 Task: Select traffic view around selected location Chichen Itza, Mexico and identify the nearest hotel to the peak traffic point
Action: Mouse moved to (452, 646)
Screenshot: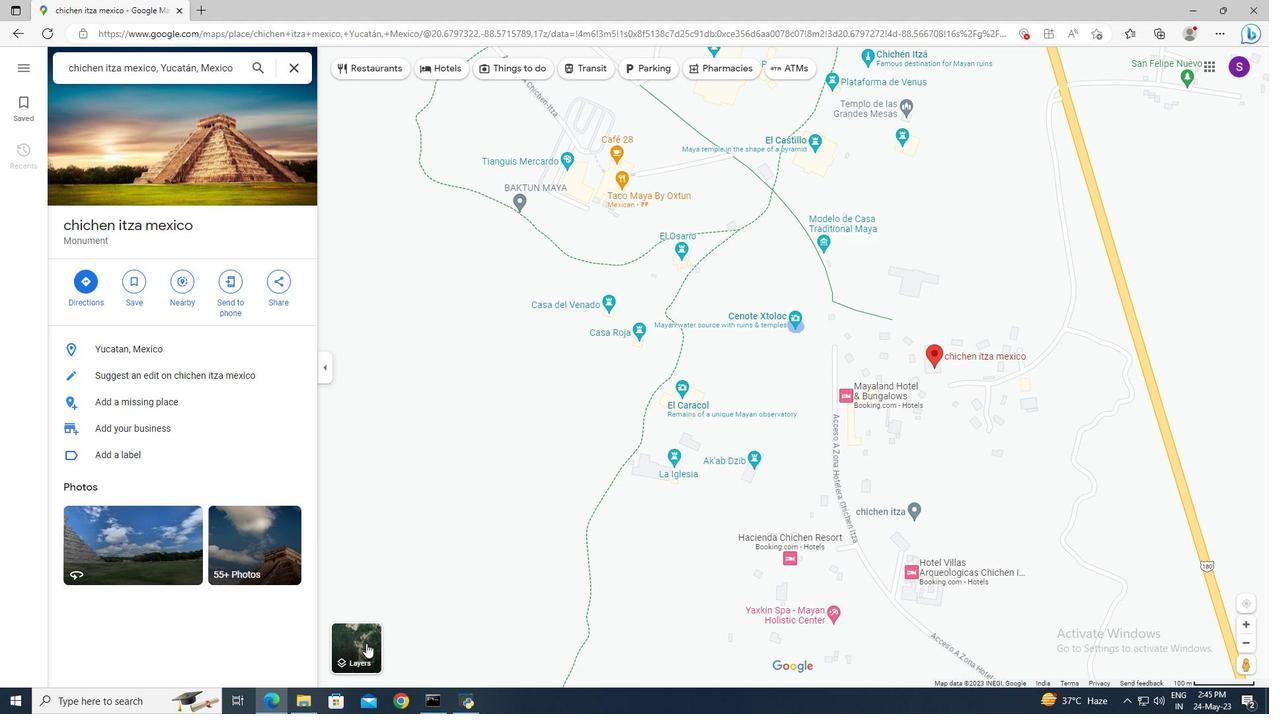 
Action: Mouse pressed left at (452, 646)
Screenshot: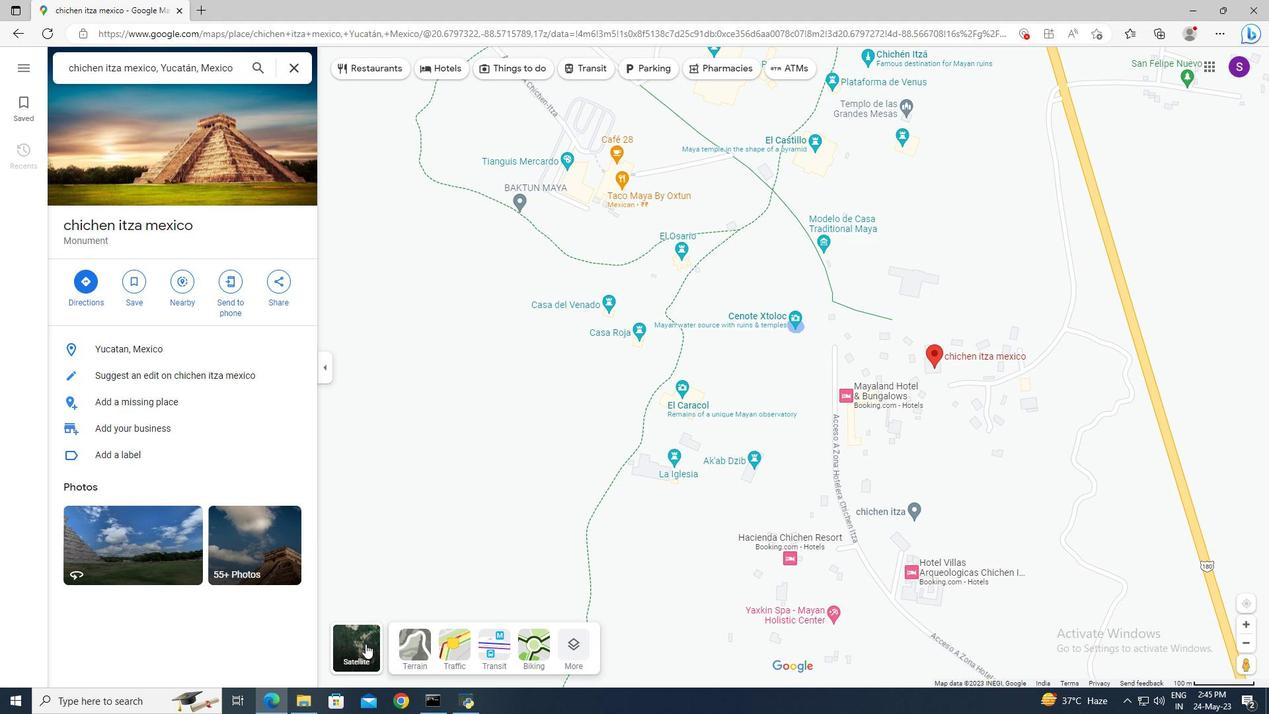 
Action: Mouse moved to (750, 464)
Screenshot: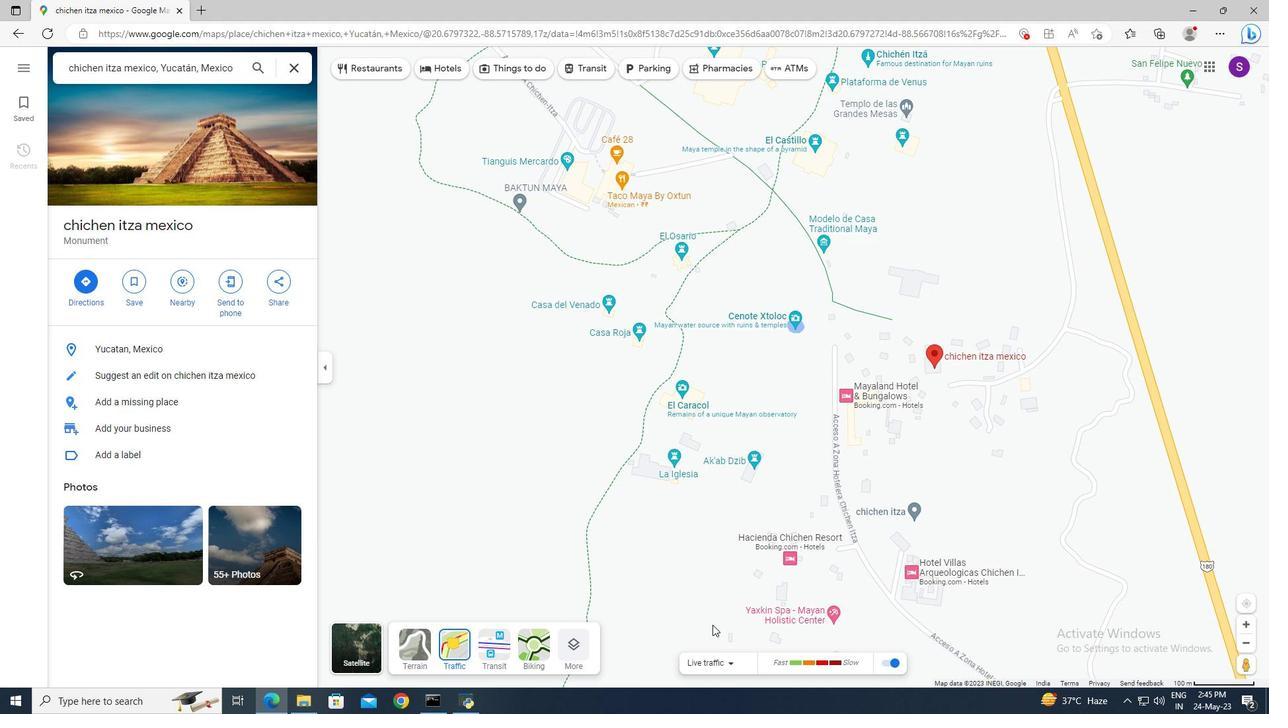
Action: Mouse scrolled (750, 464) with delta (0, 0)
Screenshot: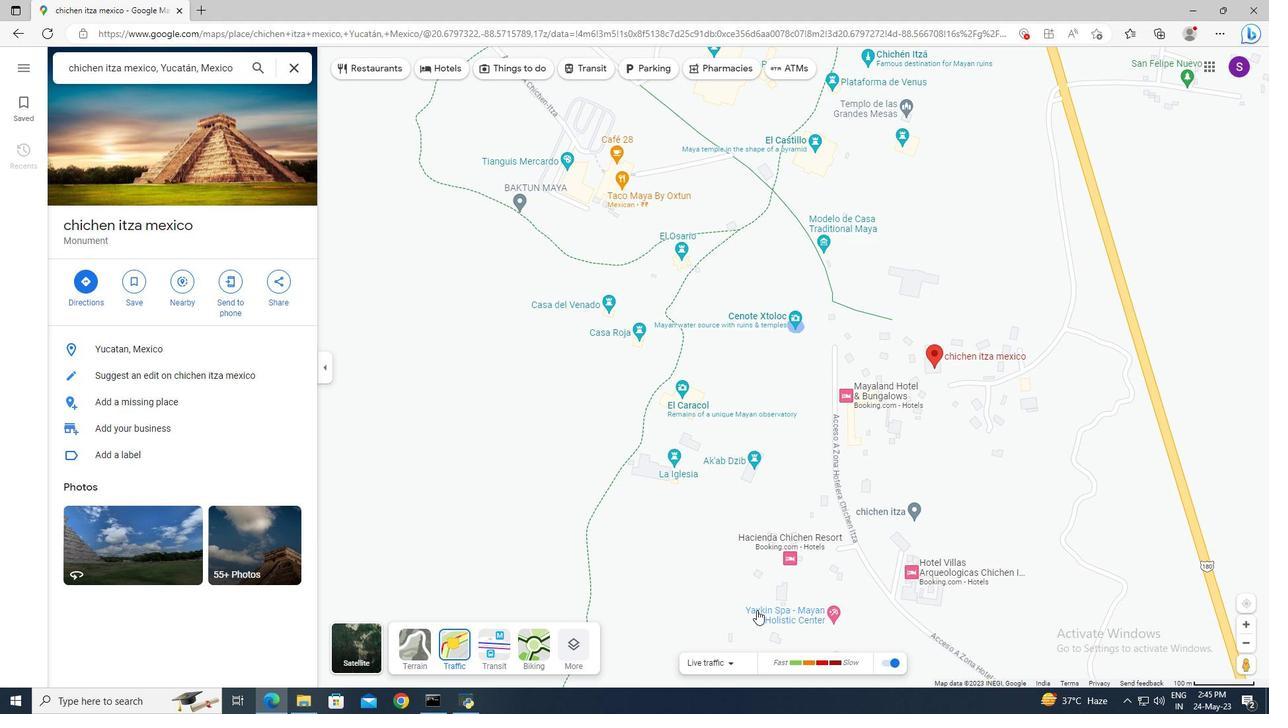 
Action: Mouse scrolled (750, 464) with delta (0, 0)
Screenshot: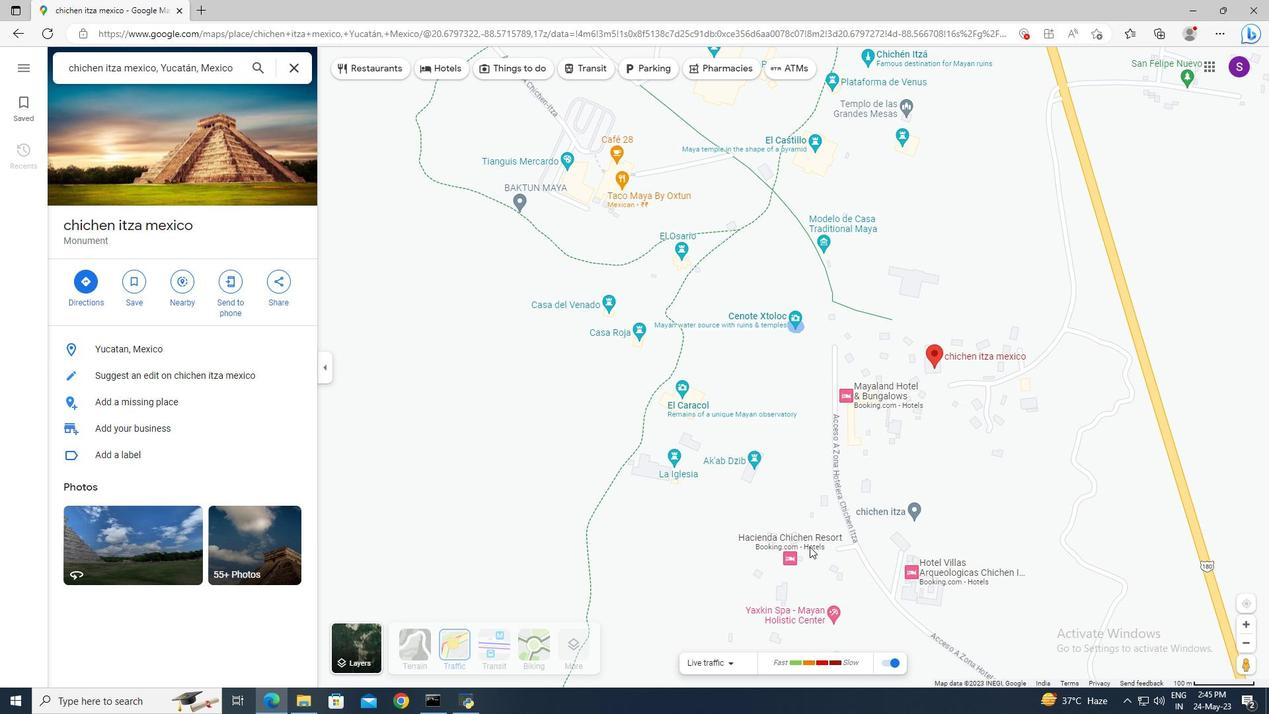 
Action: Mouse scrolled (750, 464) with delta (0, 0)
Screenshot: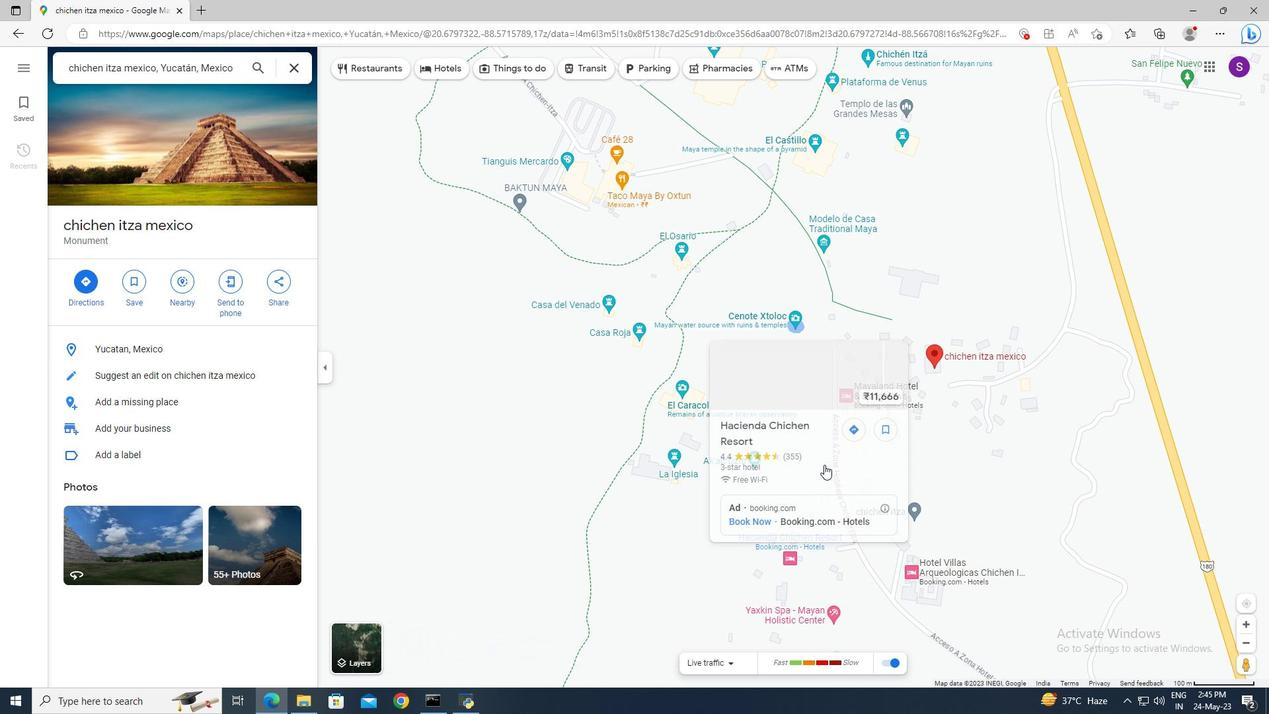
Action: Mouse moved to (734, 386)
Screenshot: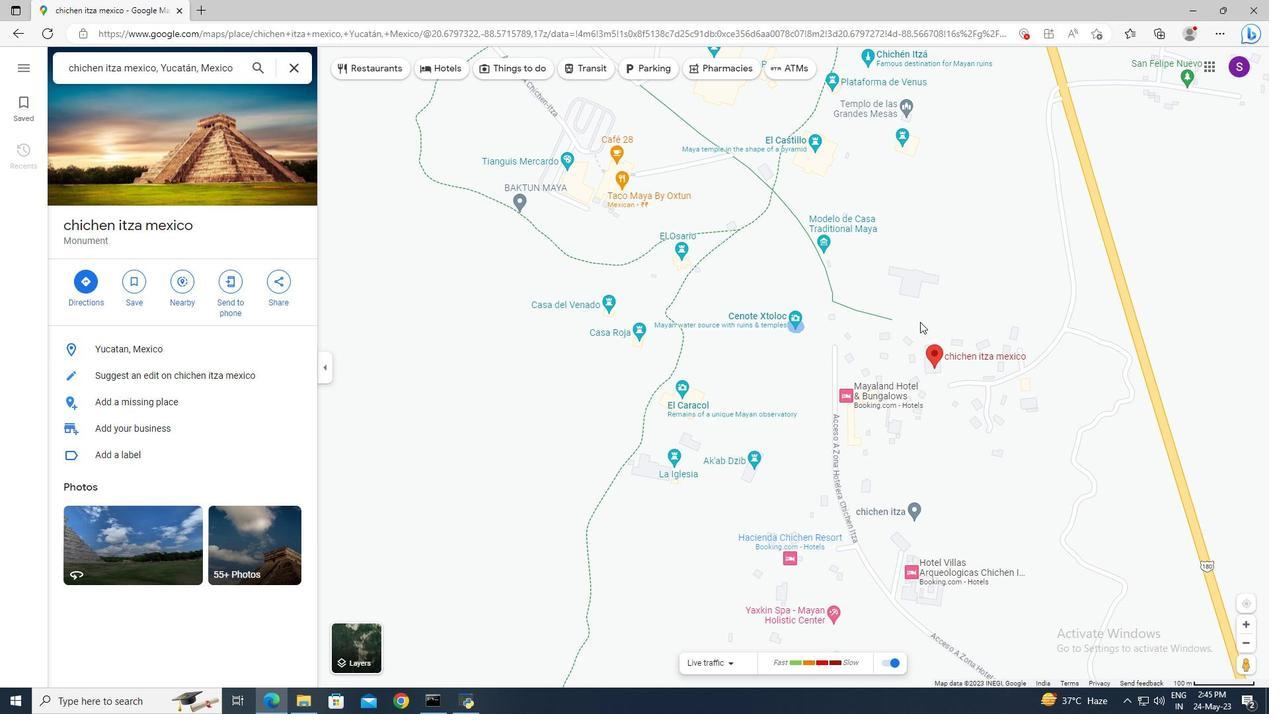 
Action: Mouse pressed left at (734, 386)
Screenshot: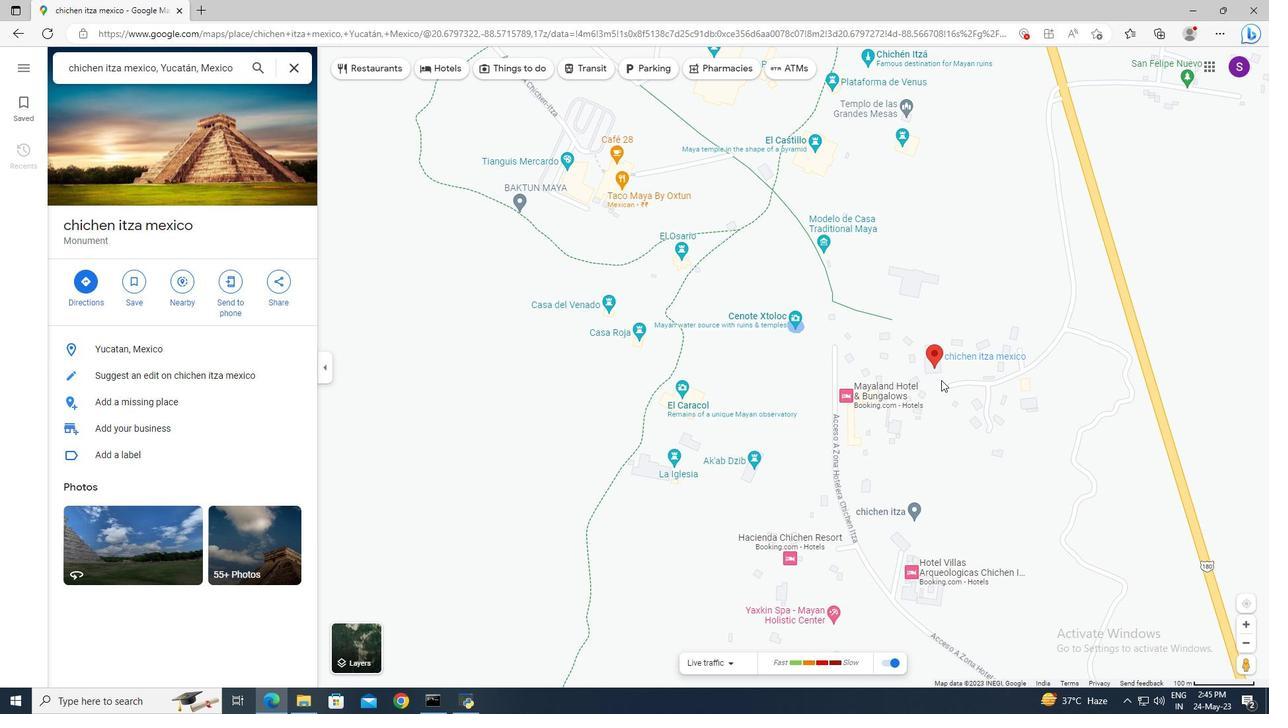 
Action: Mouse moved to (724, 390)
Screenshot: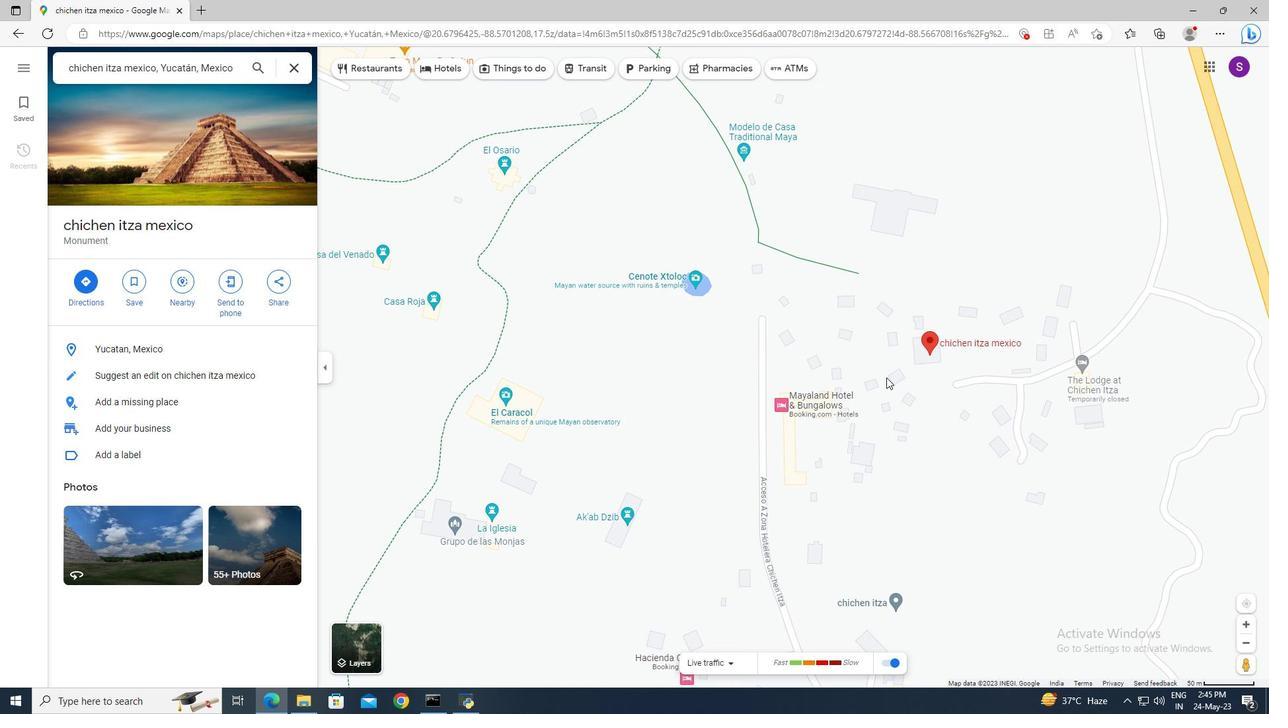 
Action: Mouse pressed left at (724, 390)
Screenshot: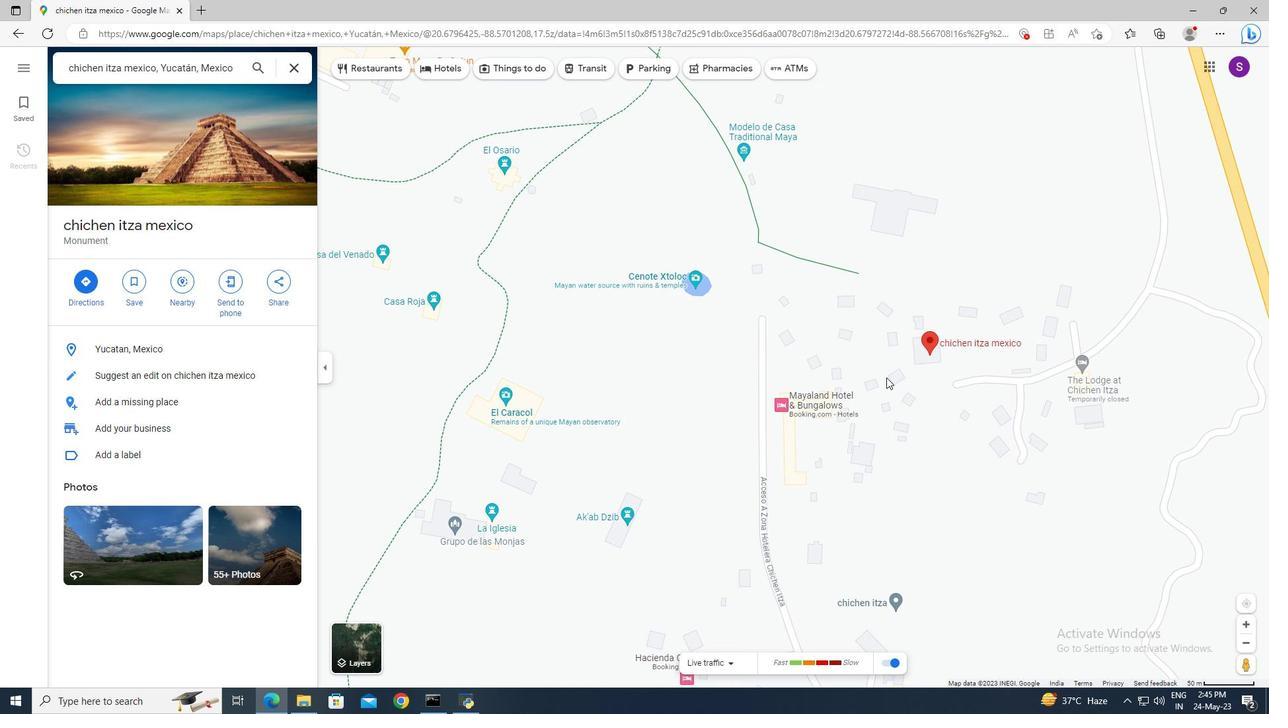 
Action: Mouse moved to (708, 363)
Screenshot: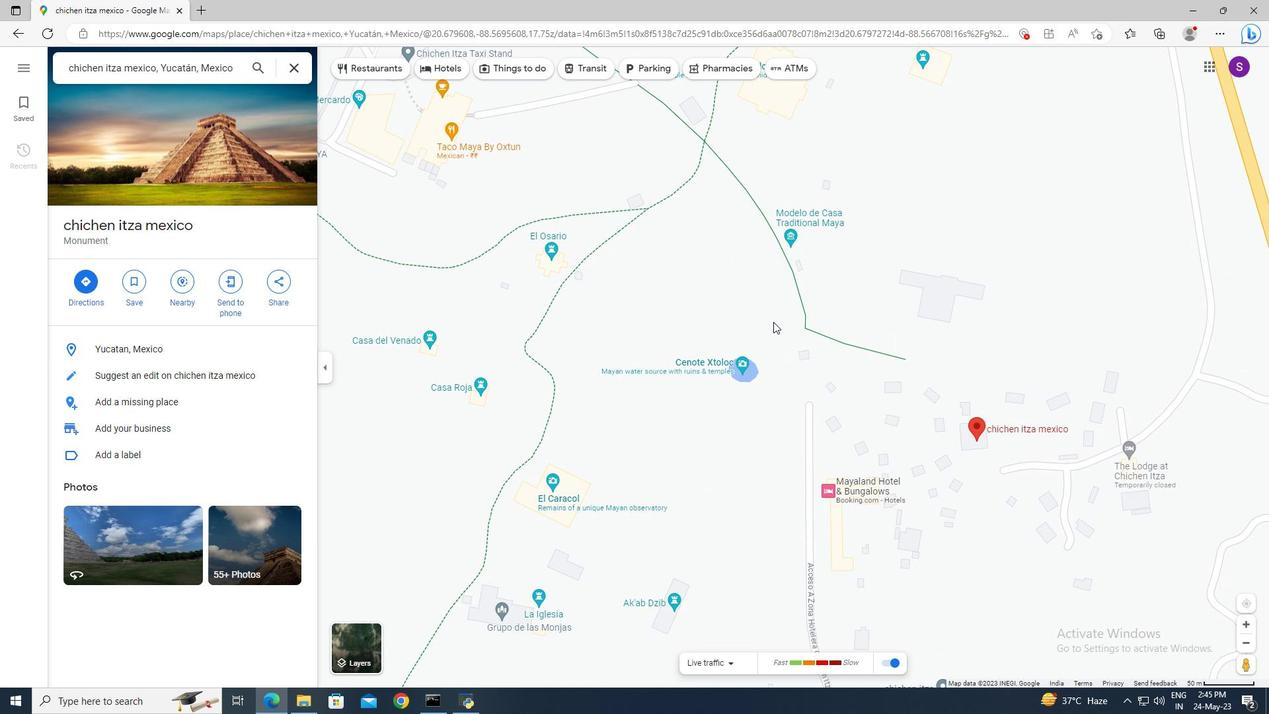 
Action: Mouse pressed left at (708, 363)
Screenshot: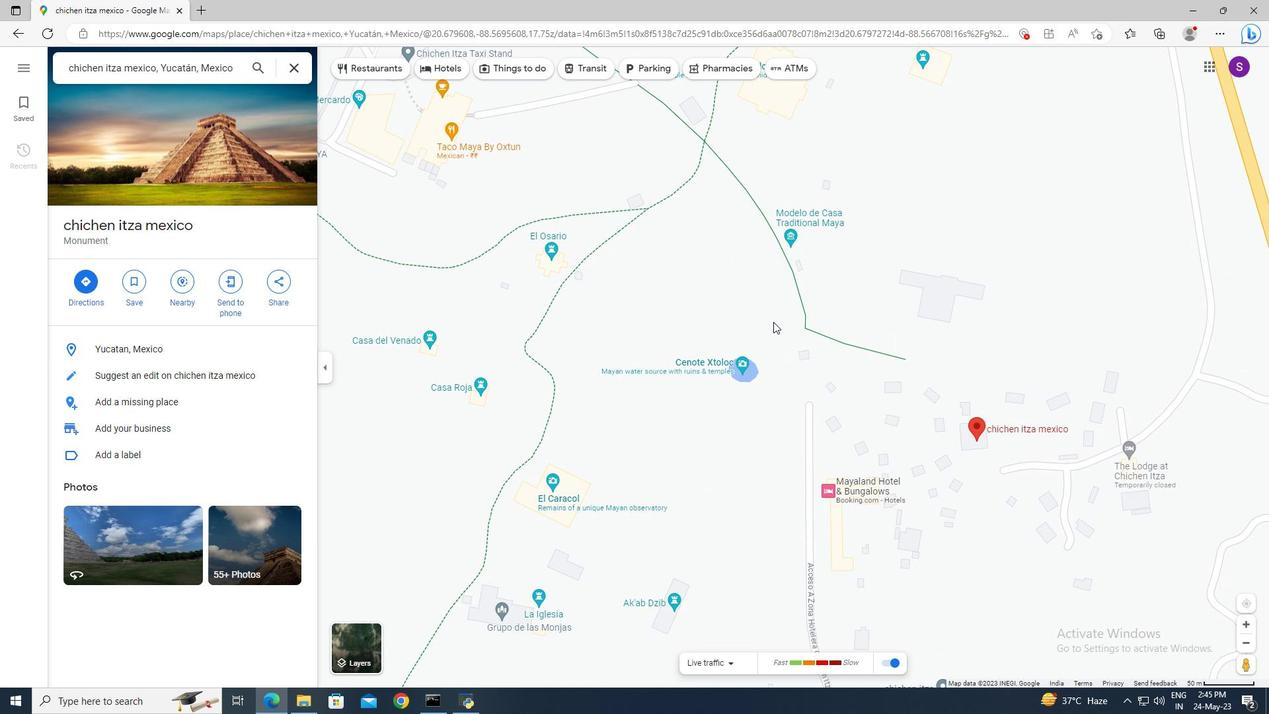 
Action: Mouse moved to (533, 386)
Screenshot: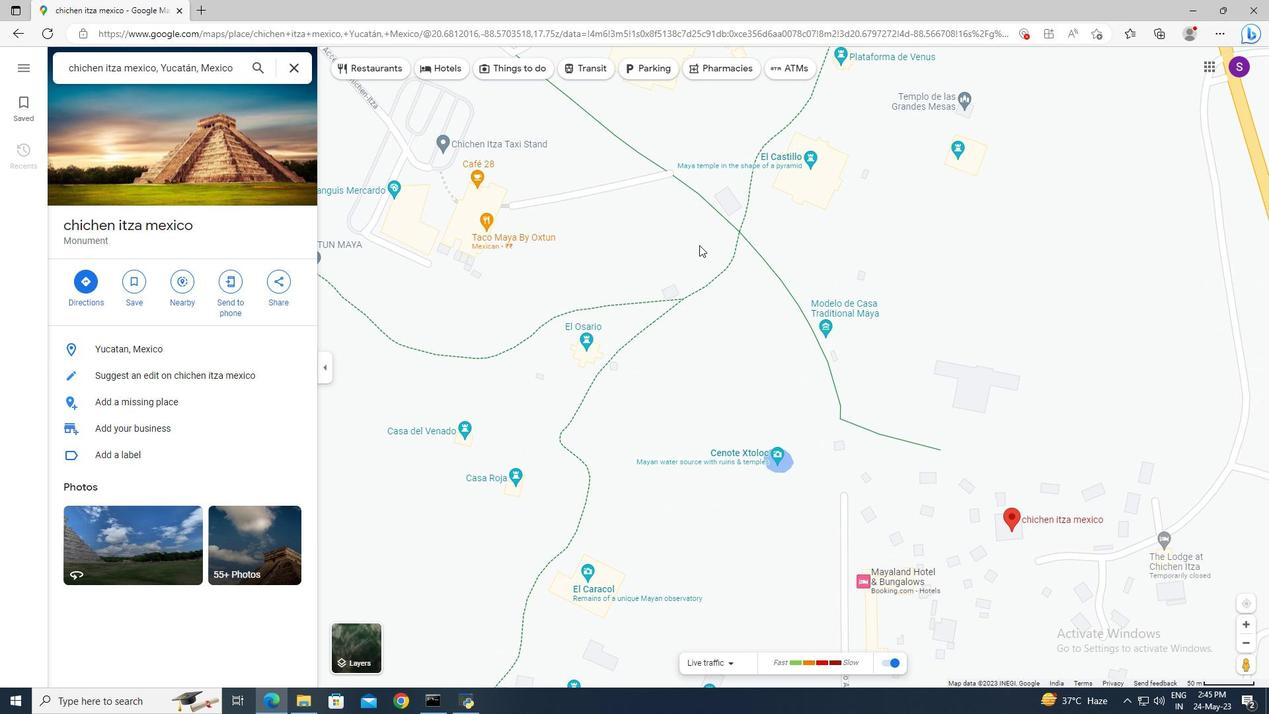 
Action: Mouse pressed left at (533, 386)
Screenshot: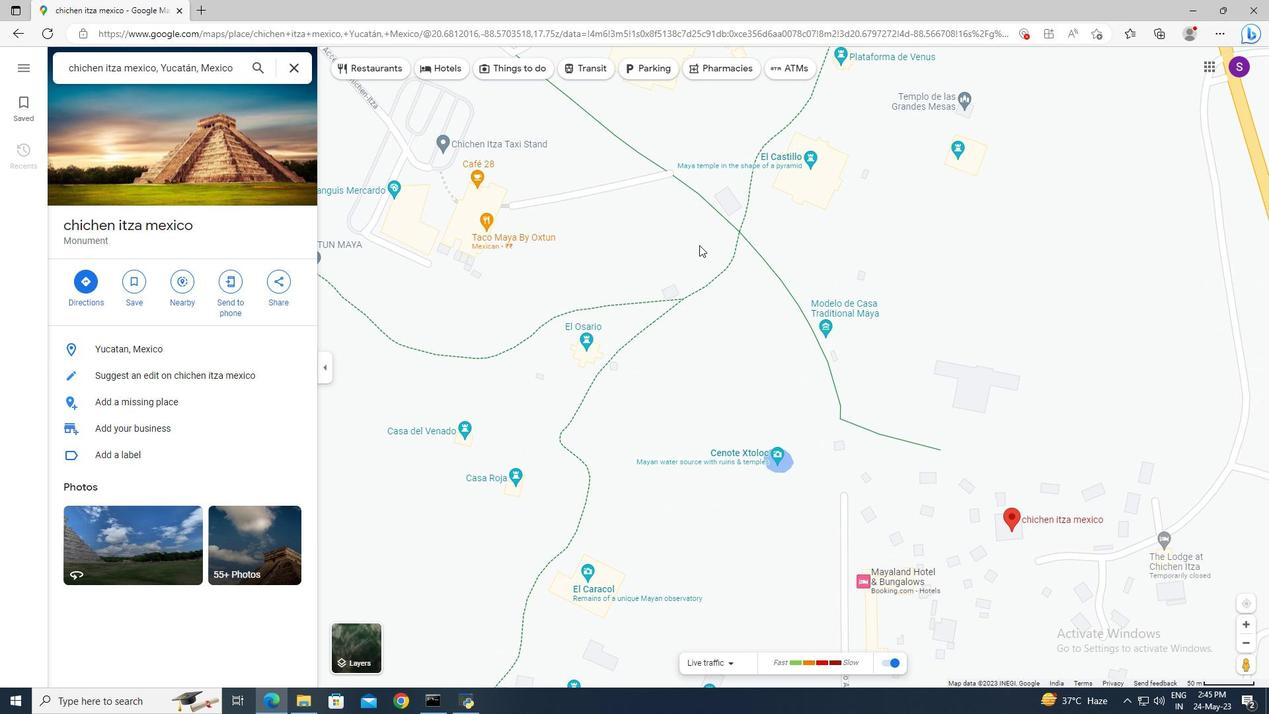 
Action: Mouse moved to (658, 447)
Screenshot: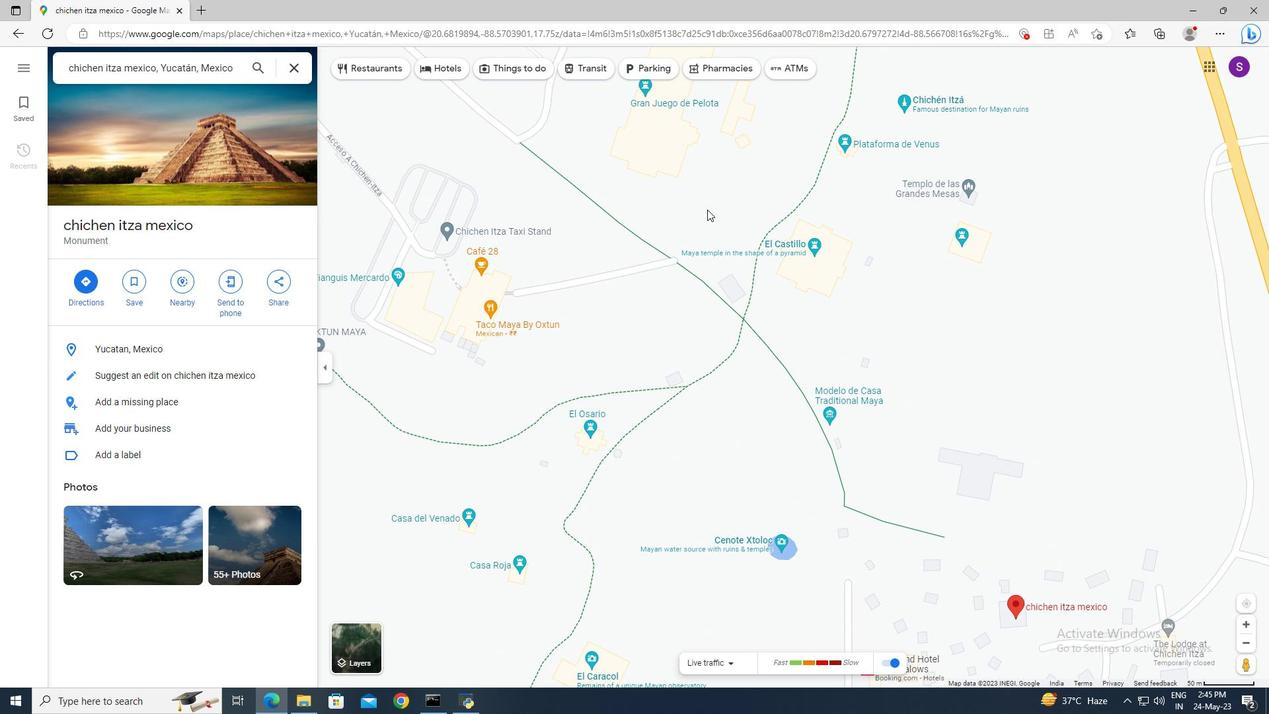 
Action: Mouse scrolled (658, 446) with delta (0, 0)
Screenshot: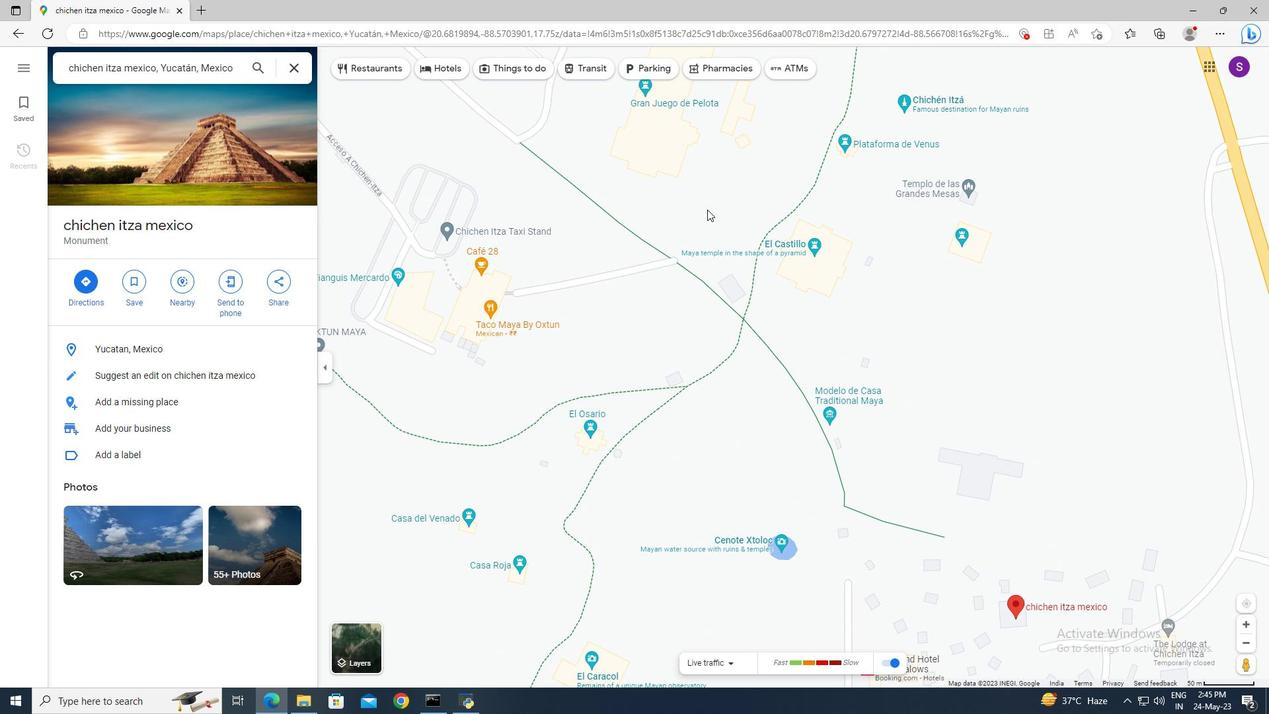 
Action: Mouse moved to (659, 447)
Screenshot: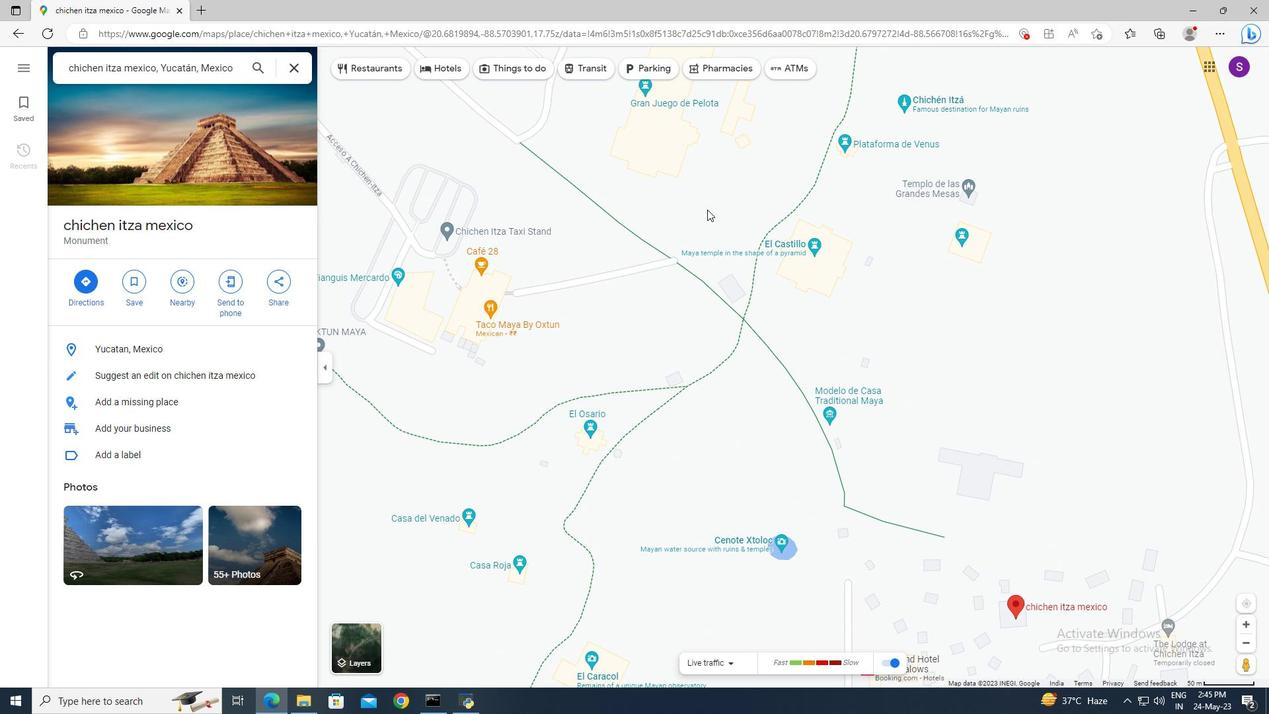 
Action: Mouse scrolled (659, 446) with delta (0, 0)
Screenshot: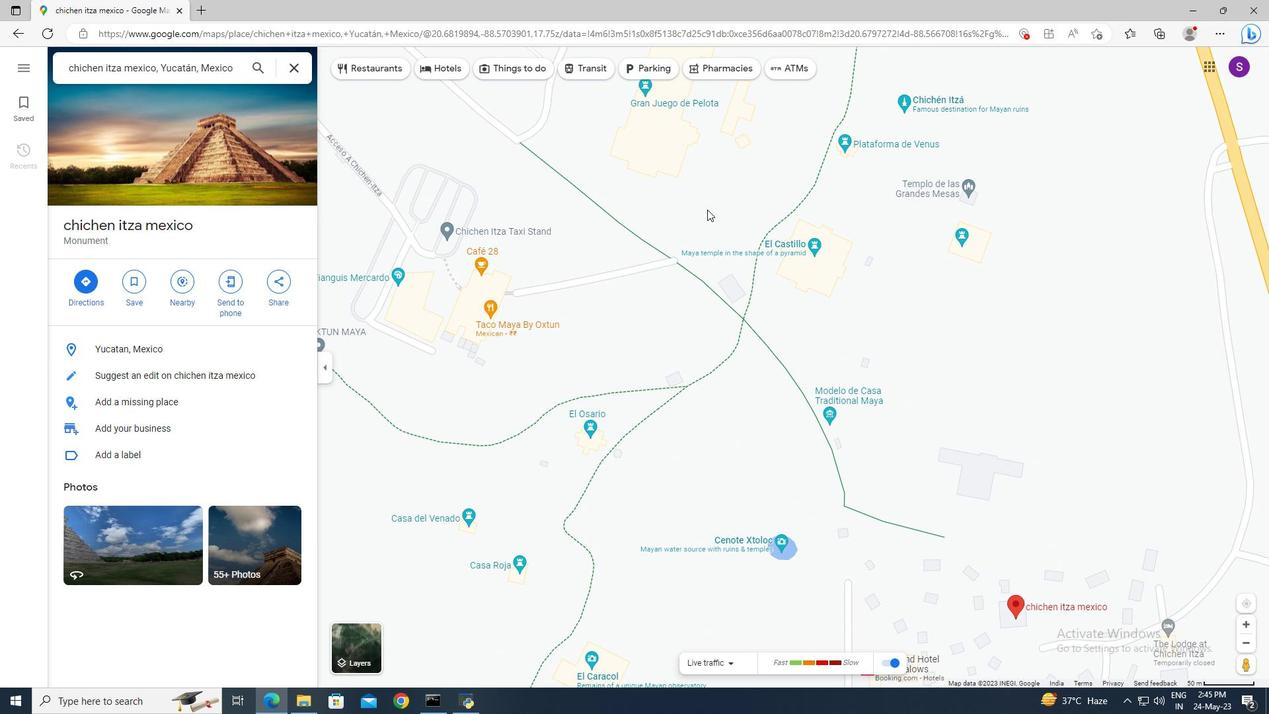 
Action: Mouse moved to (585, 421)
Screenshot: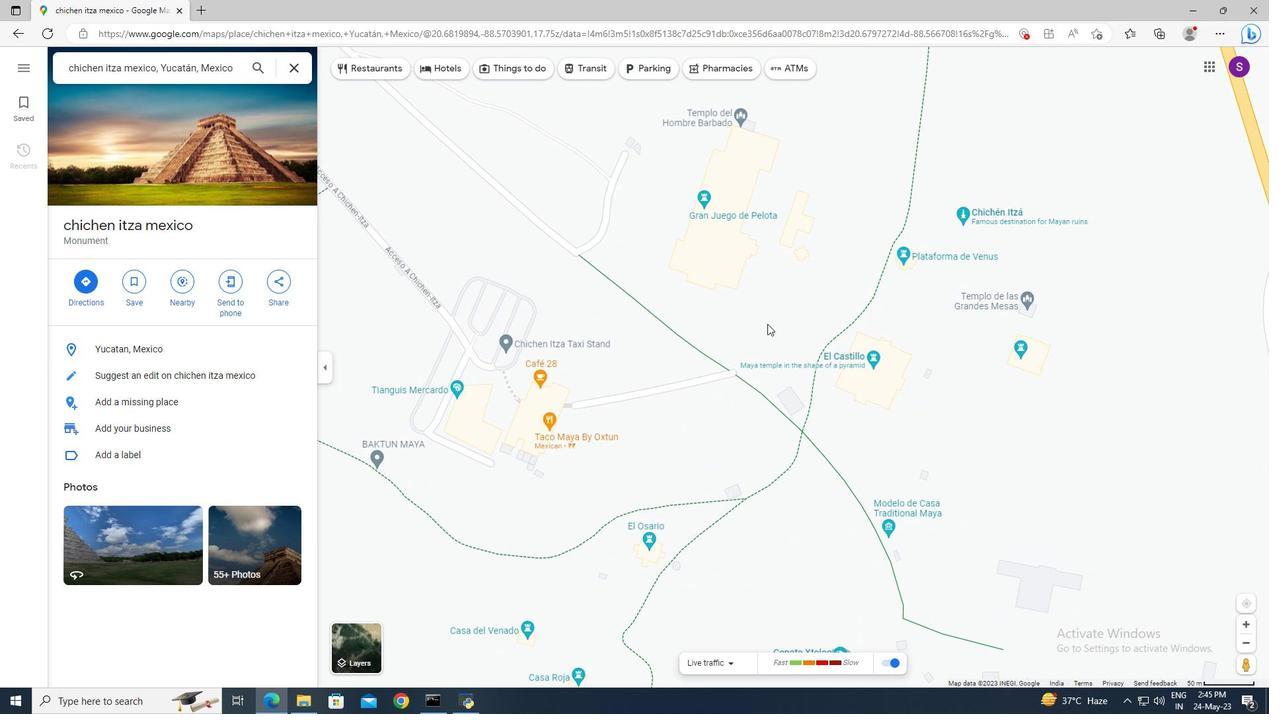 
Action: Mouse pressed left at (585, 421)
Screenshot: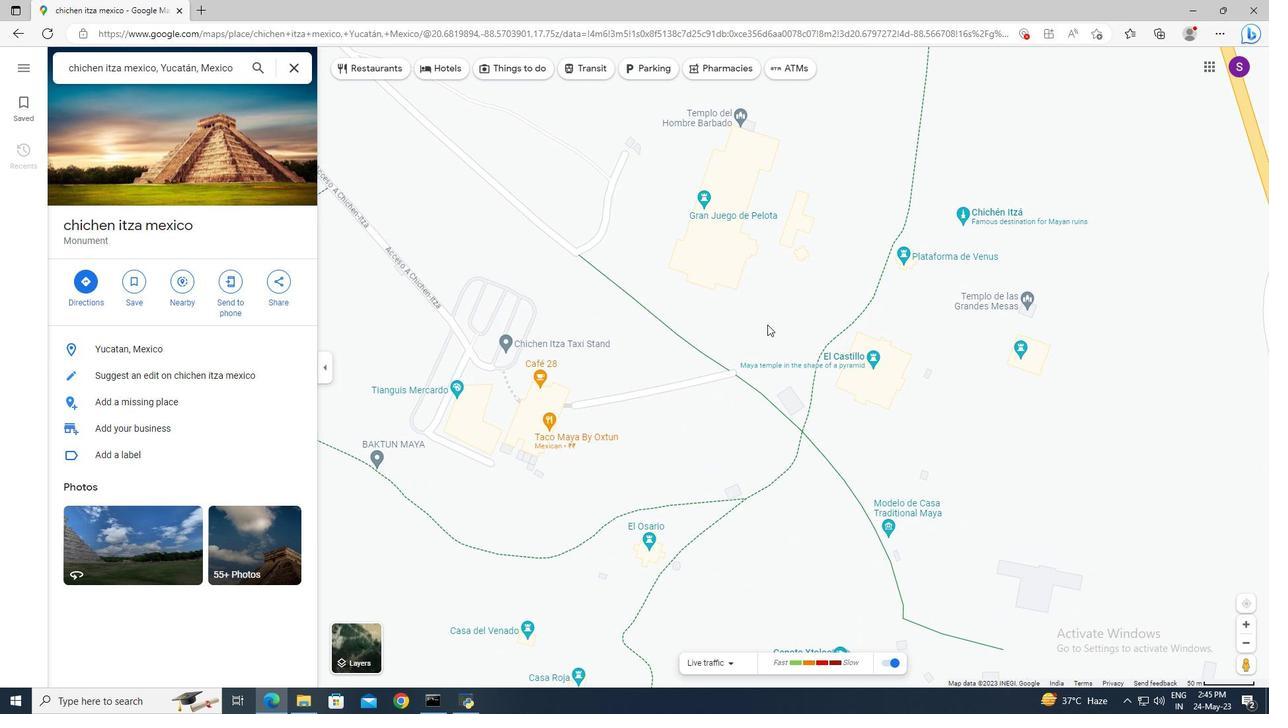 
Action: Mouse moved to (474, 437)
Screenshot: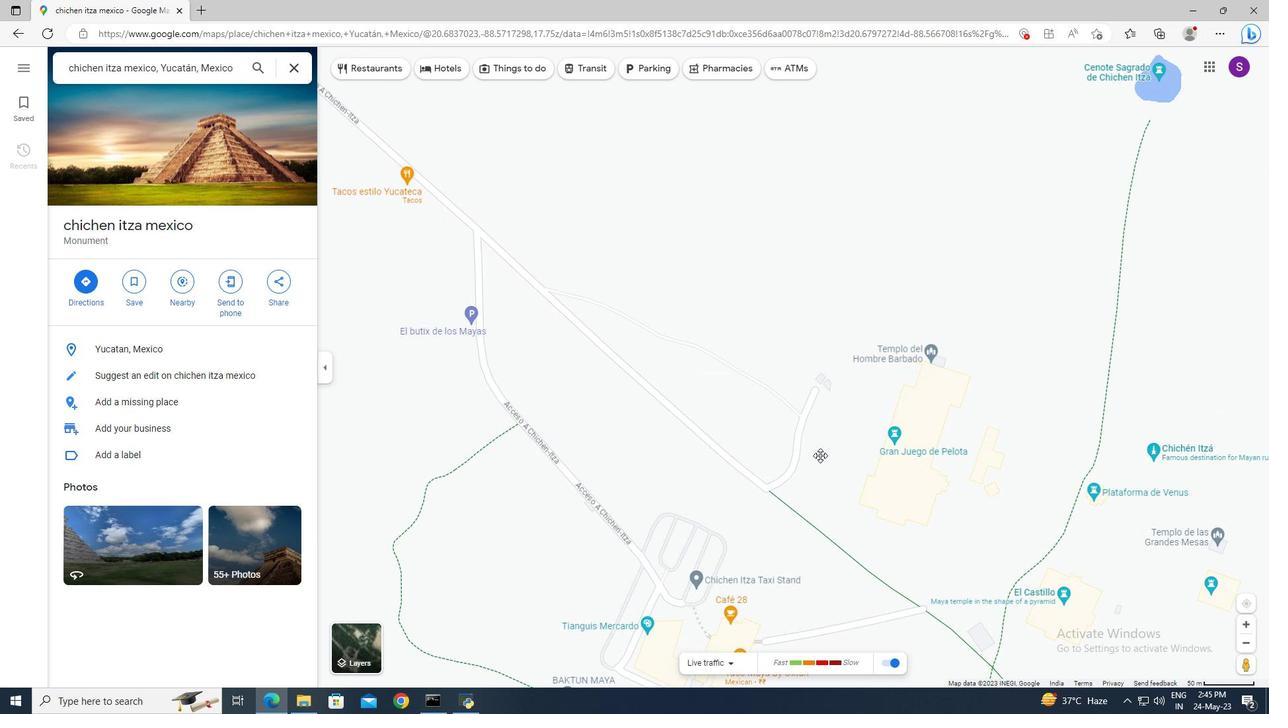 
Action: Mouse pressed left at (474, 437)
Screenshot: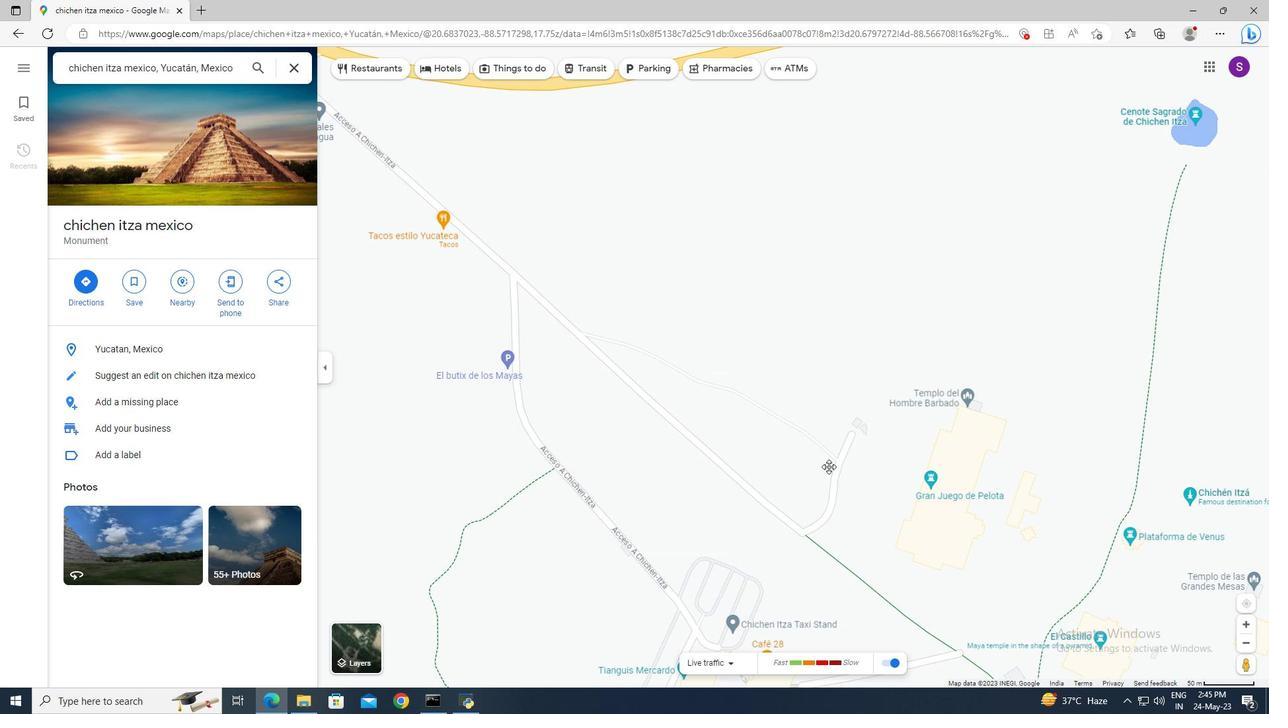 
Action: Mouse moved to (799, 401)
Screenshot: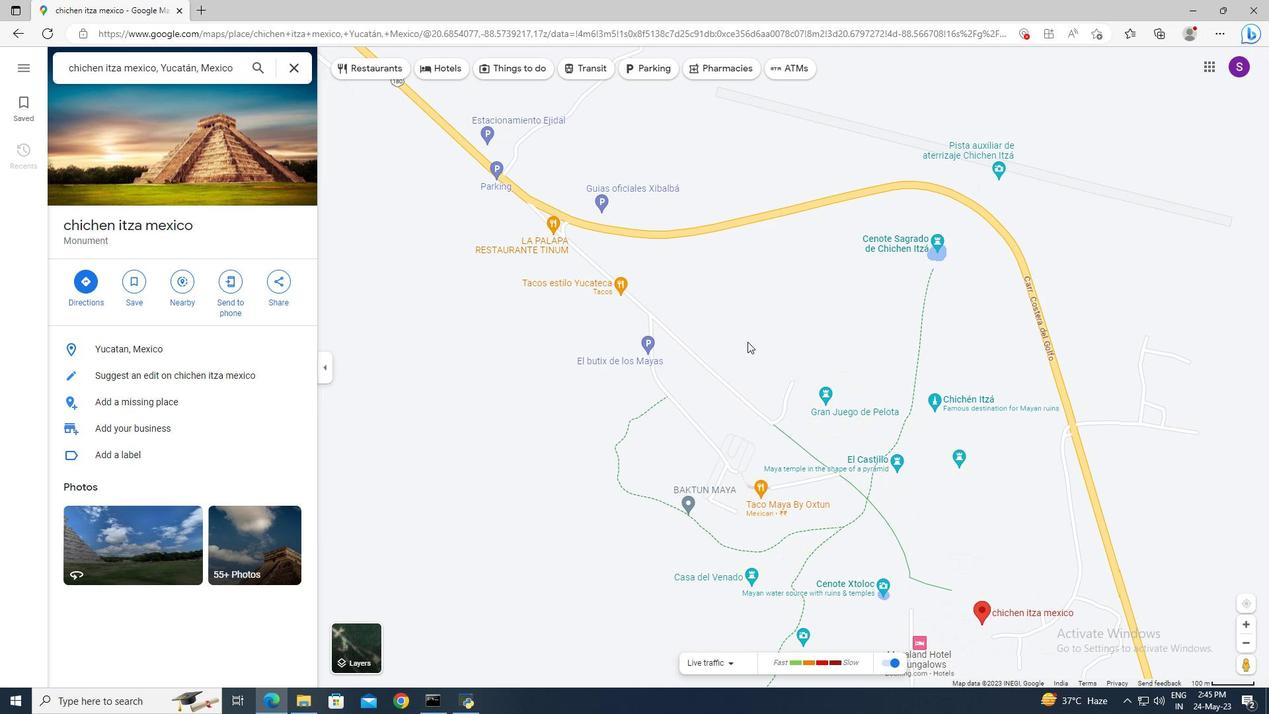 
Action: Mouse scrolled (799, 400) with delta (0, 0)
Screenshot: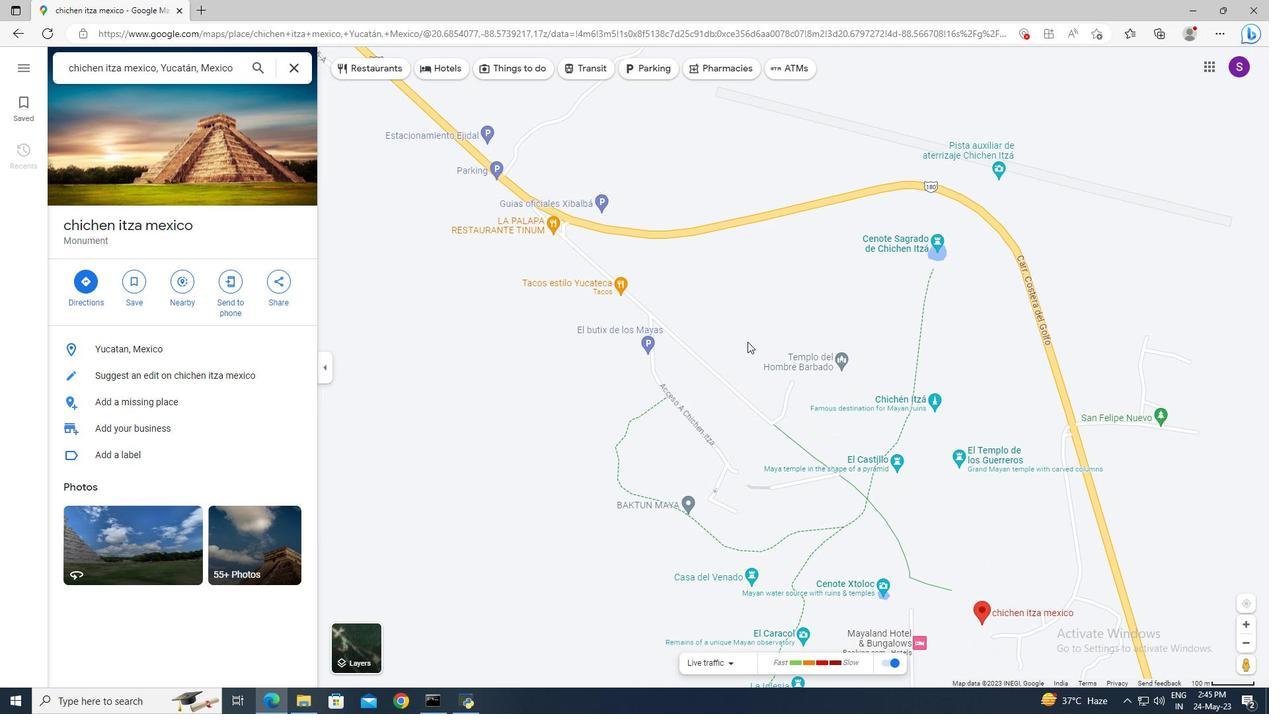 
Action: Mouse scrolled (799, 400) with delta (0, 0)
Screenshot: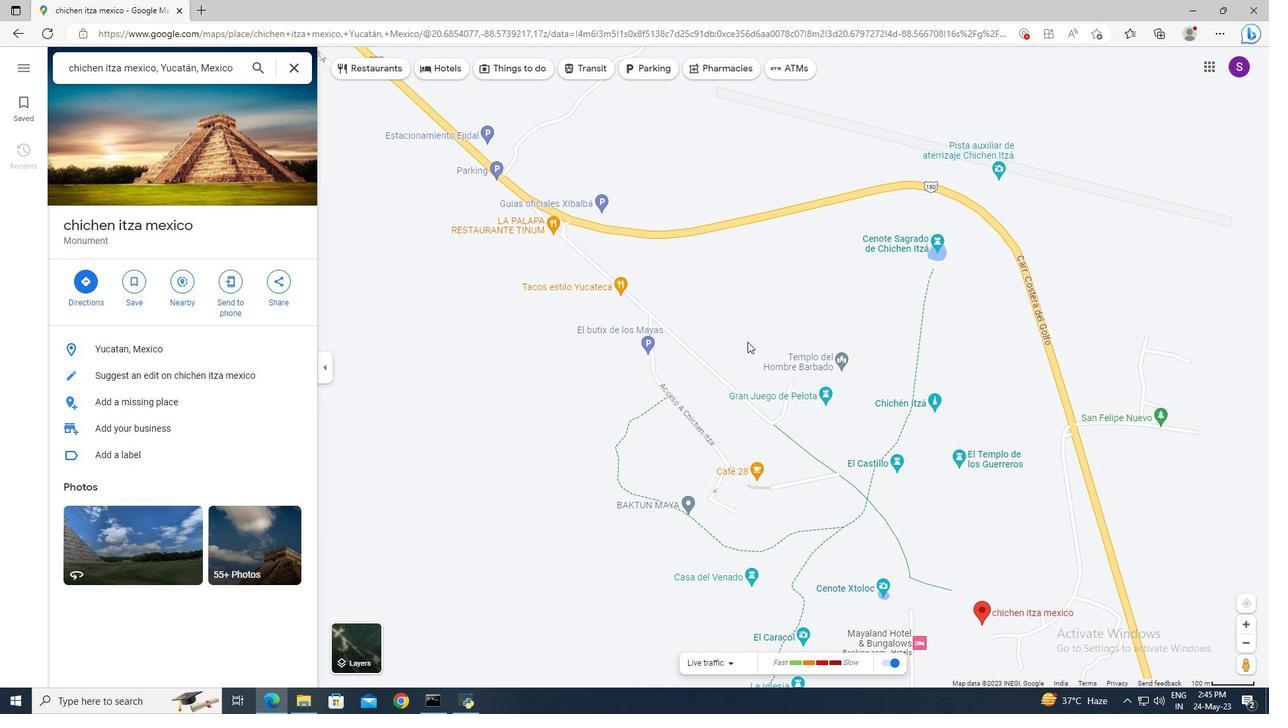 
Action: Mouse scrolled (799, 400) with delta (0, 0)
Screenshot: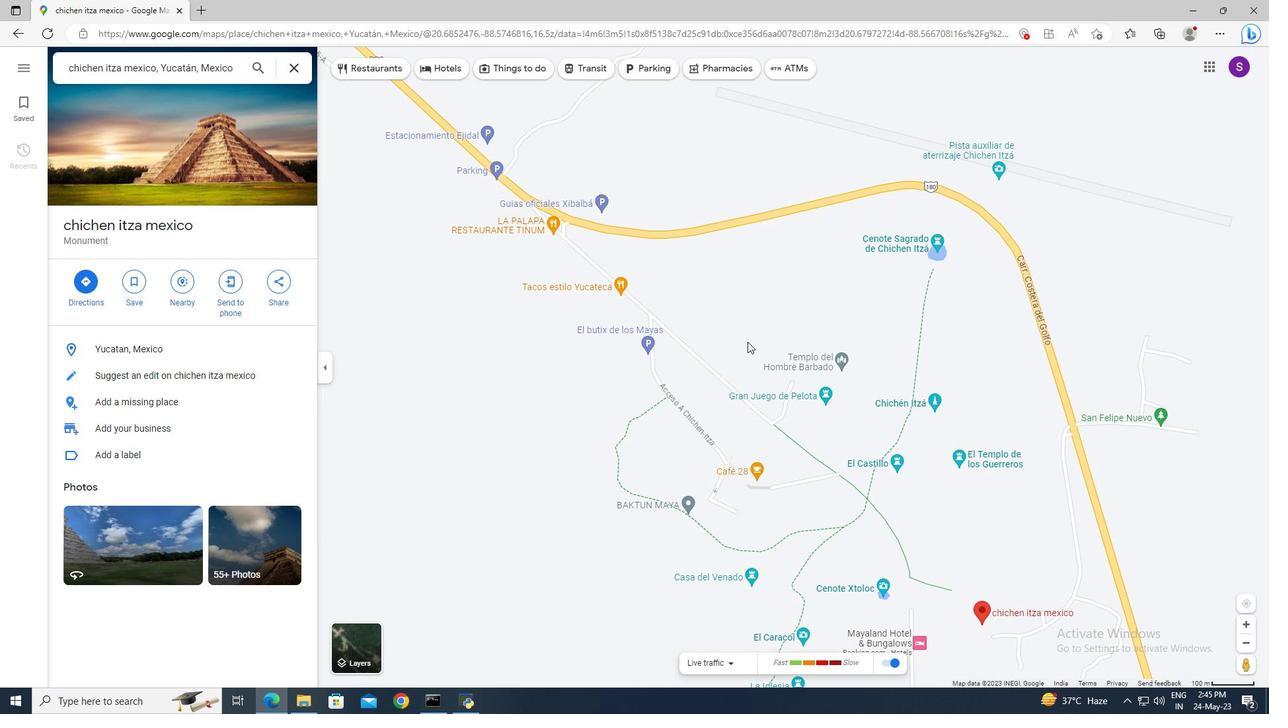 
Action: Mouse scrolled (799, 400) with delta (0, 0)
Screenshot: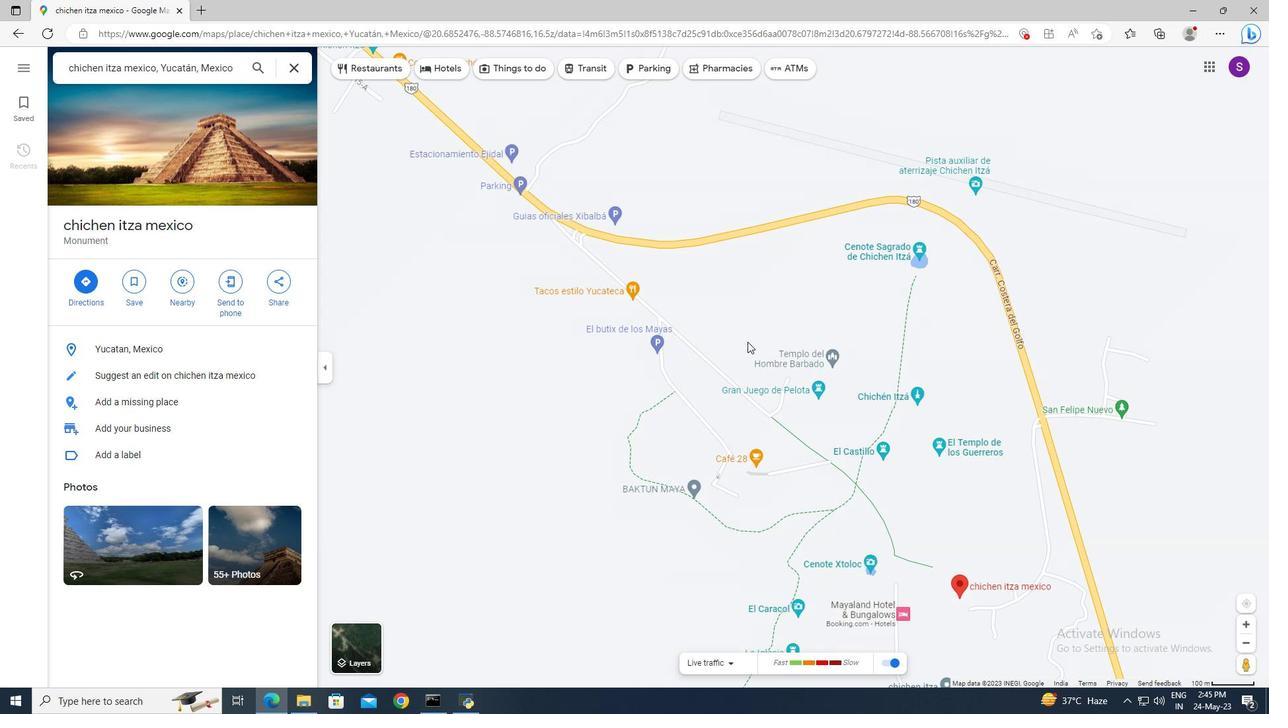 
Action: Mouse moved to (972, 289)
Screenshot: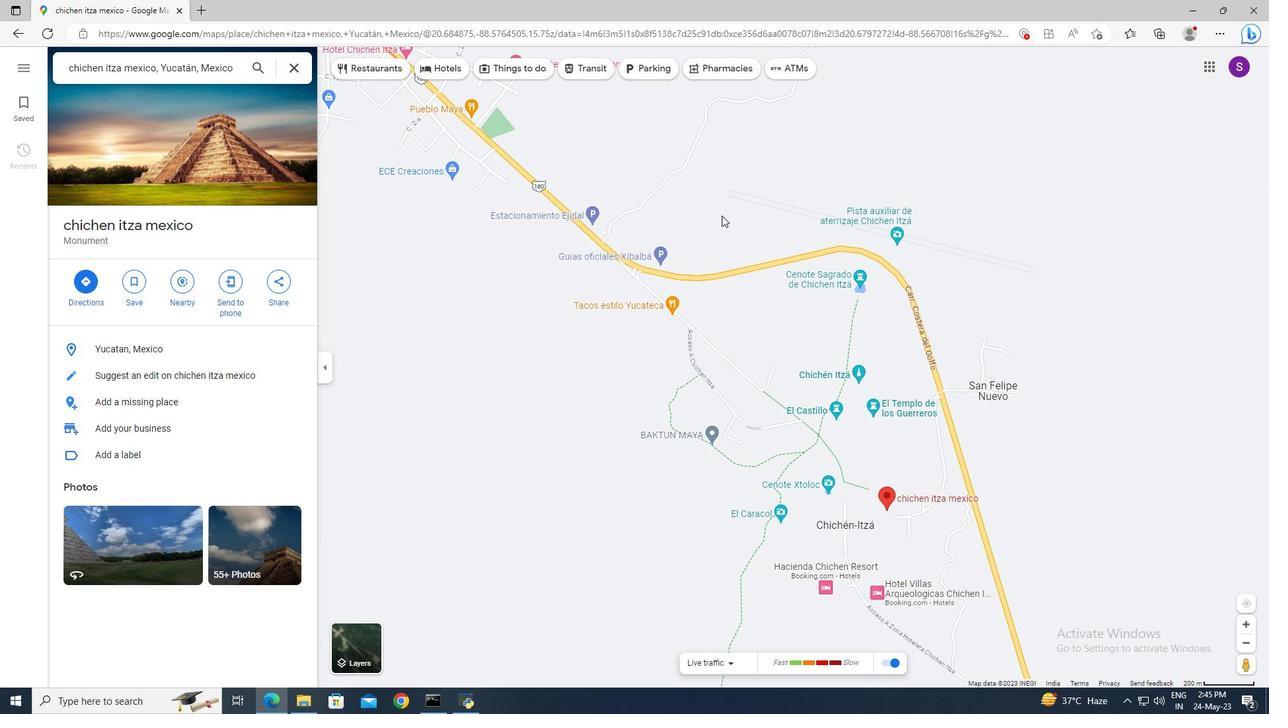 
Action: Mouse pressed left at (972, 289)
Screenshot: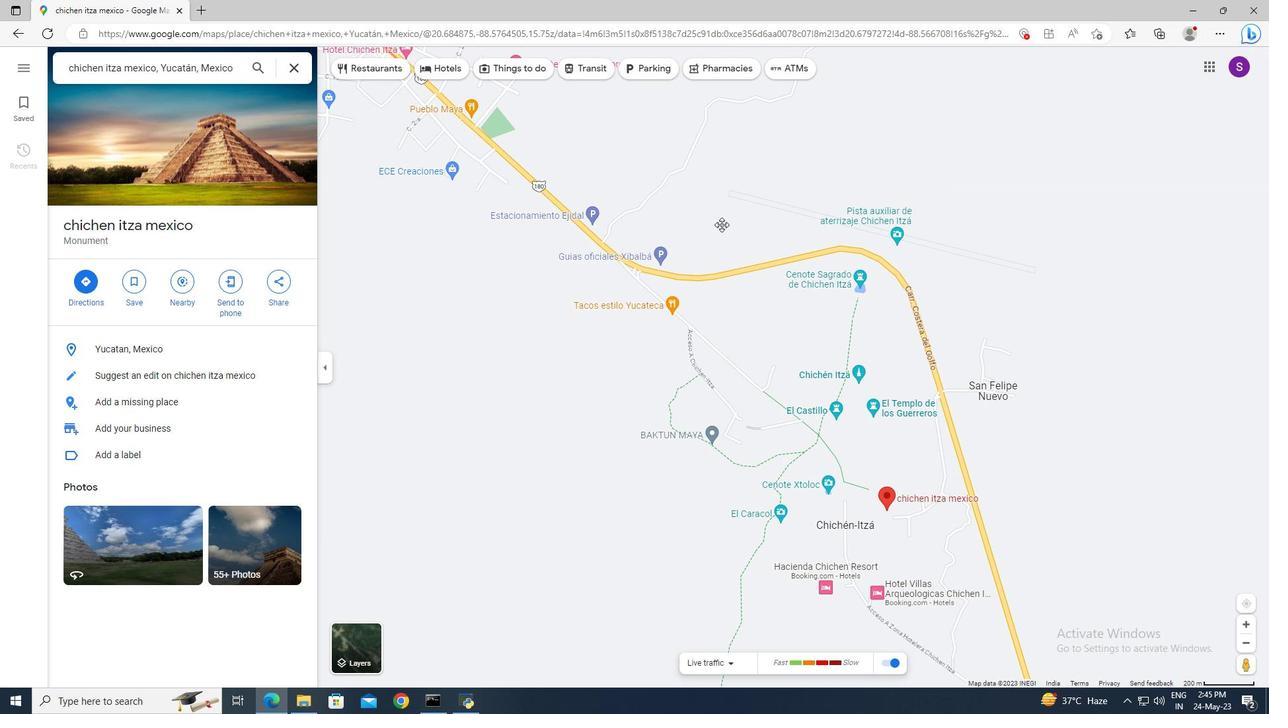 
Action: Mouse moved to (861, 478)
Screenshot: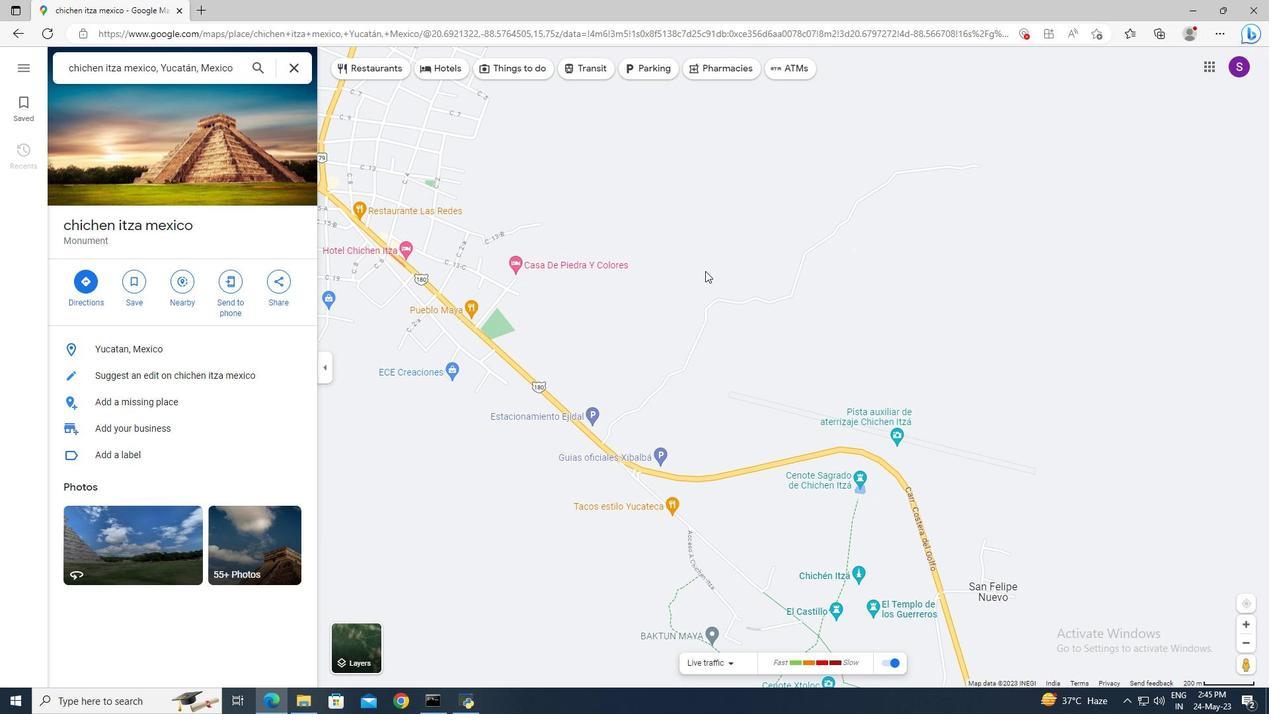 
Action: Mouse pressed left at (861, 478)
Screenshot: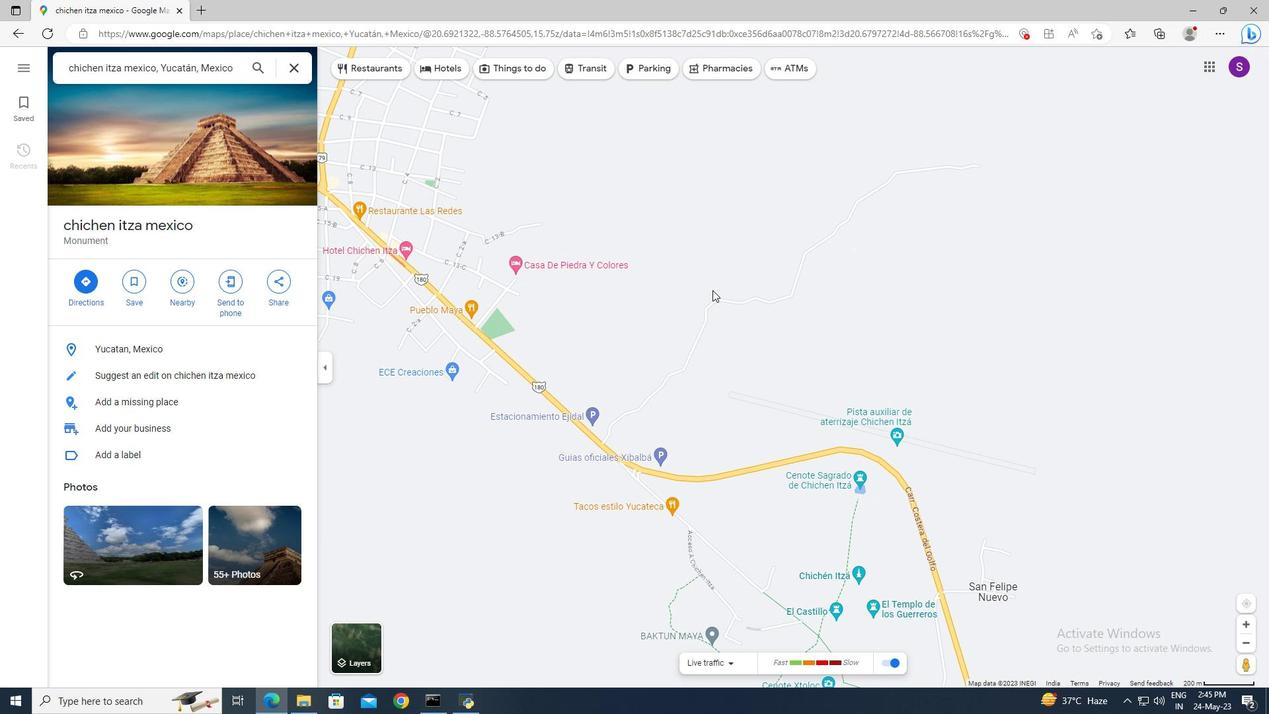 
Action: Mouse moved to (1042, 290)
Screenshot: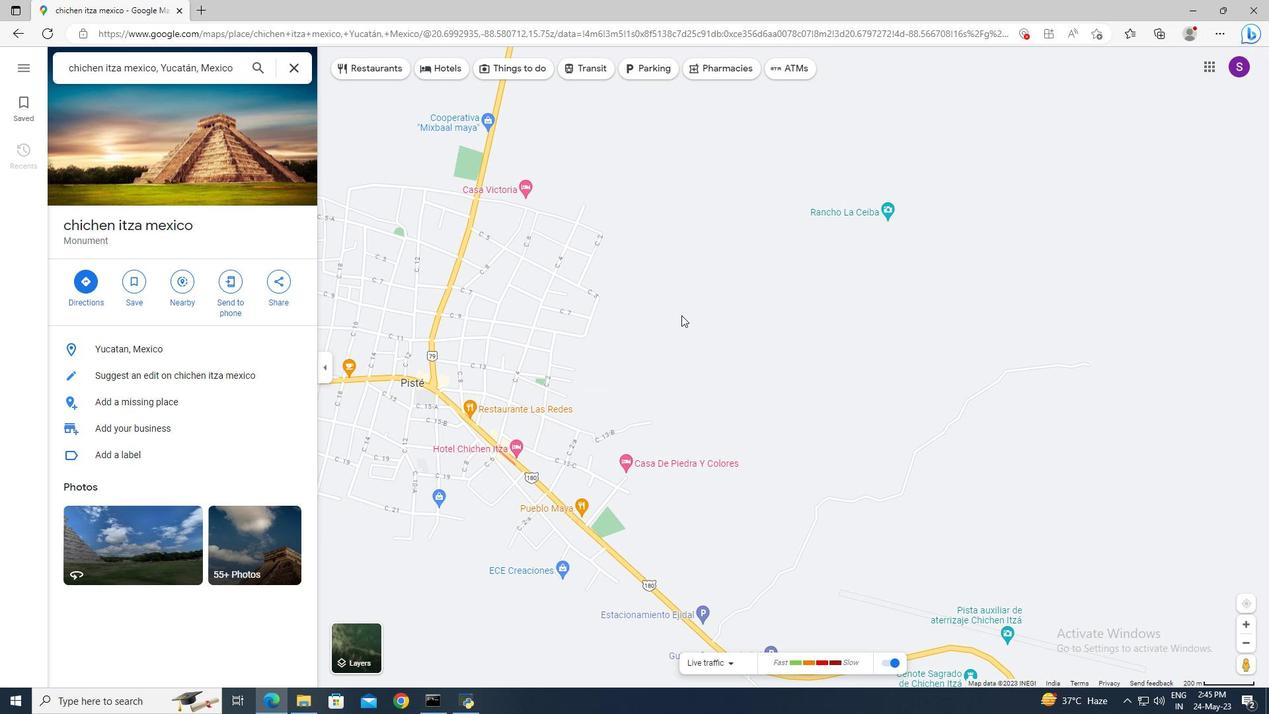 
Action: Mouse pressed left at (1042, 290)
Screenshot: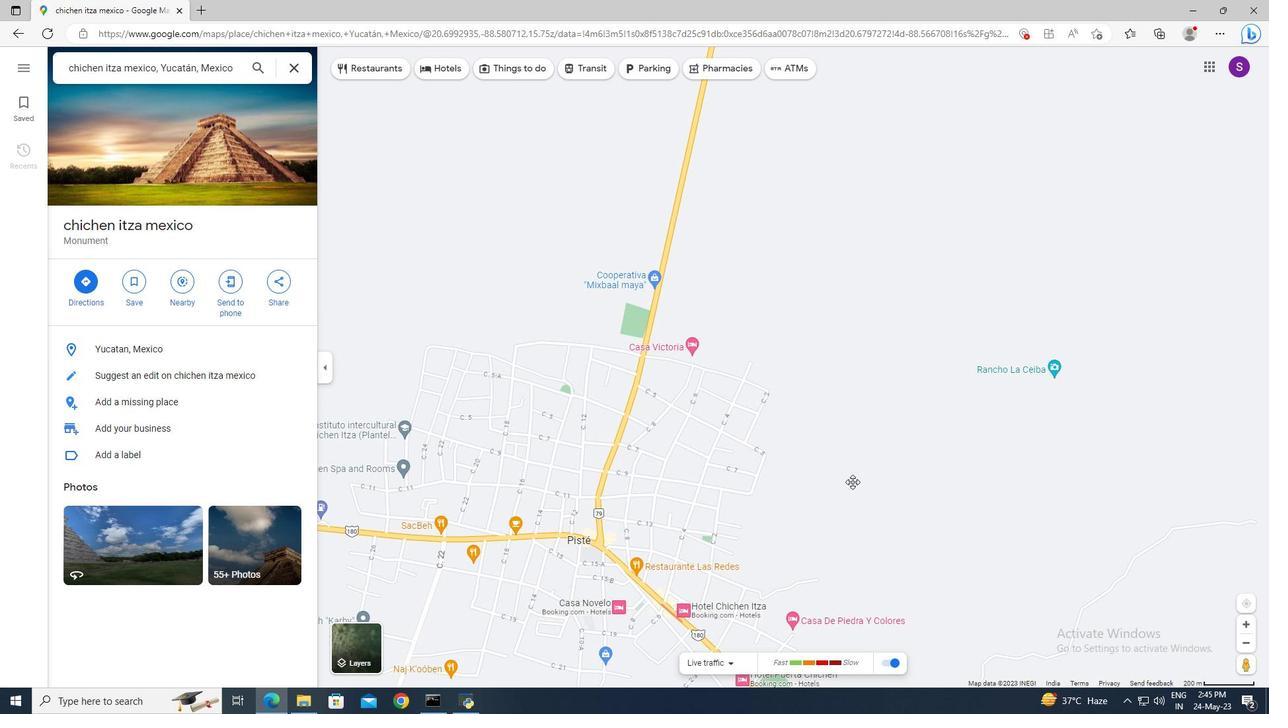 
Action: Mouse moved to (724, 301)
Screenshot: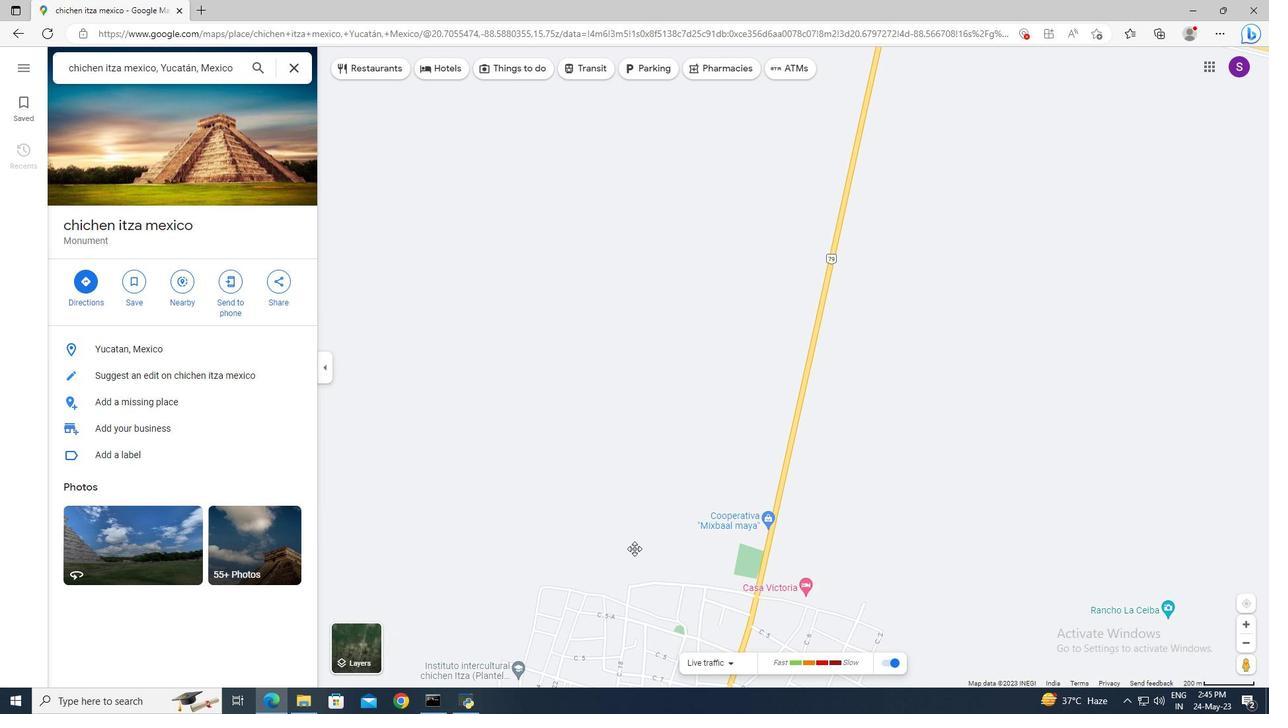 
Action: Mouse scrolled (724, 300) with delta (0, 0)
Screenshot: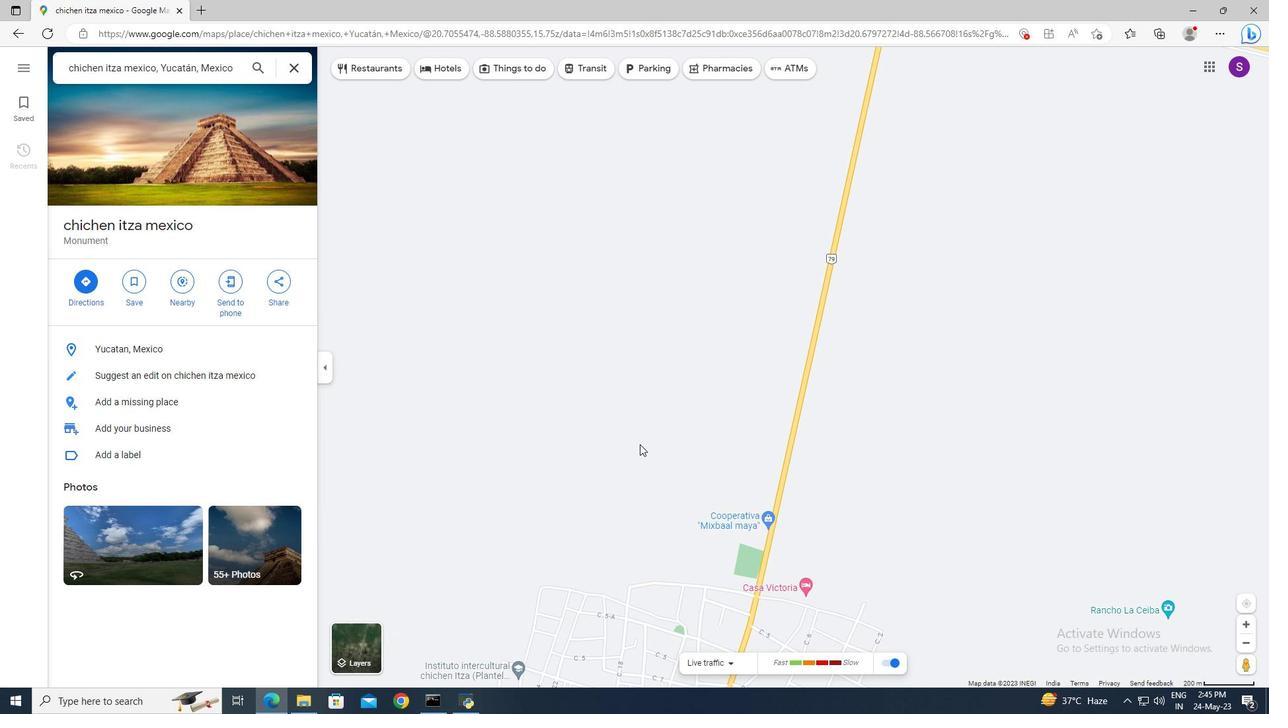 
Action: Mouse moved to (724, 301)
Screenshot: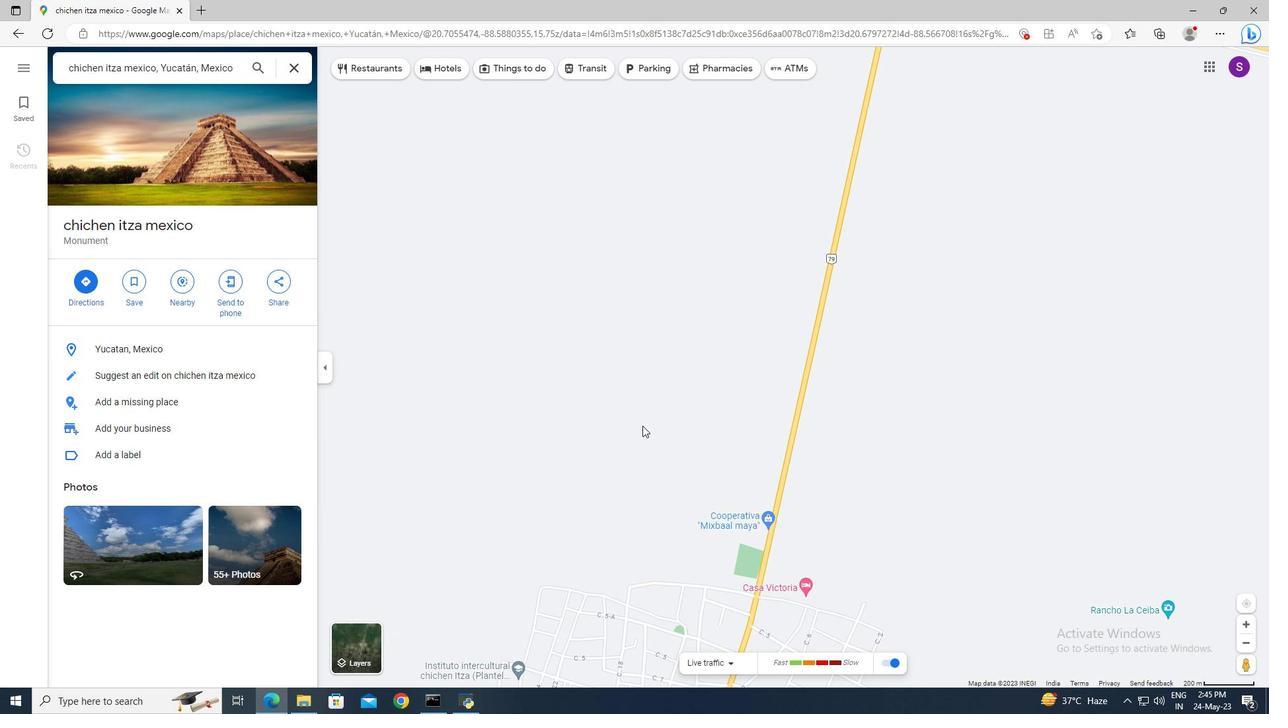 
Action: Mouse scrolled (724, 300) with delta (0, 0)
Screenshot: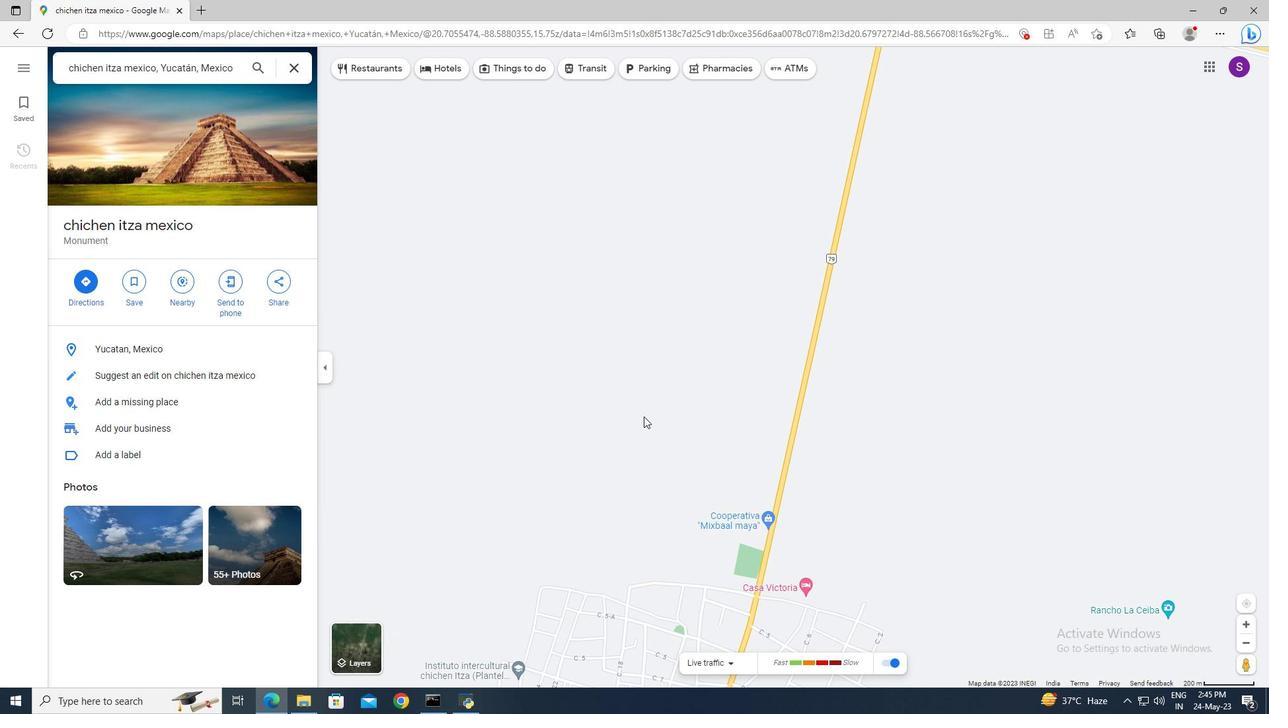 
Action: Mouse moved to (724, 301)
Screenshot: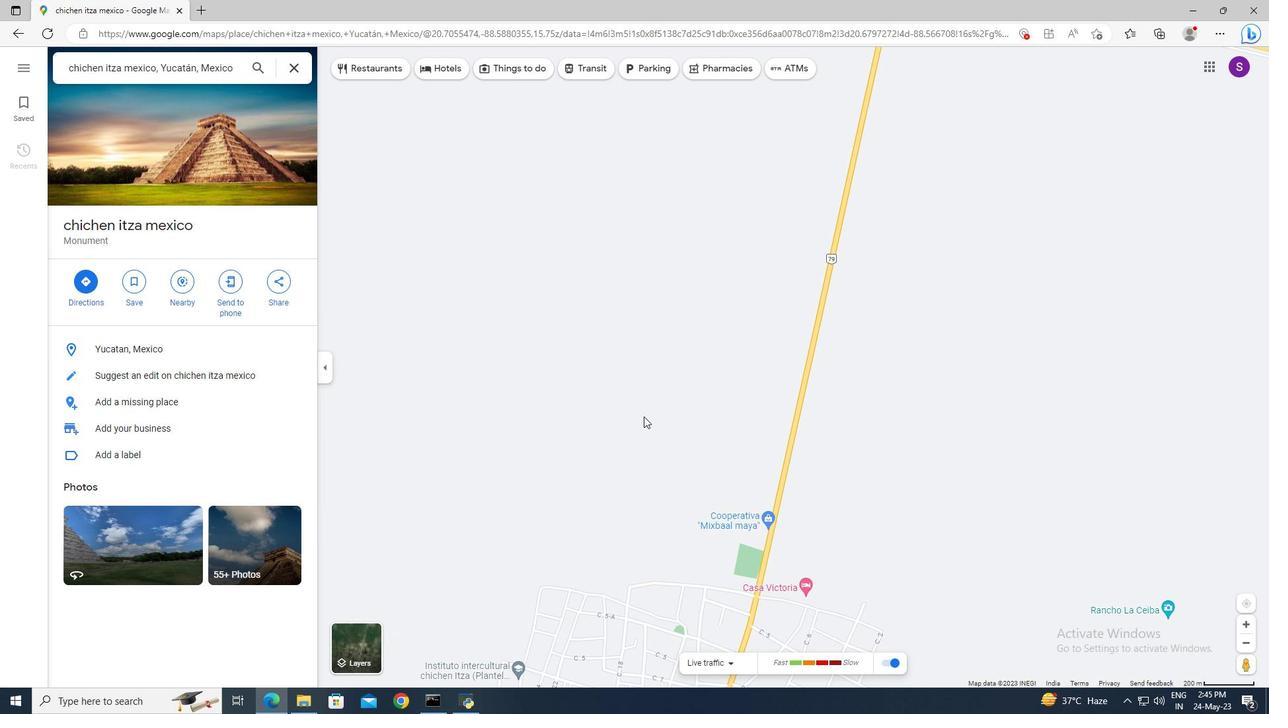 
Action: Mouse scrolled (724, 300) with delta (0, 0)
Screenshot: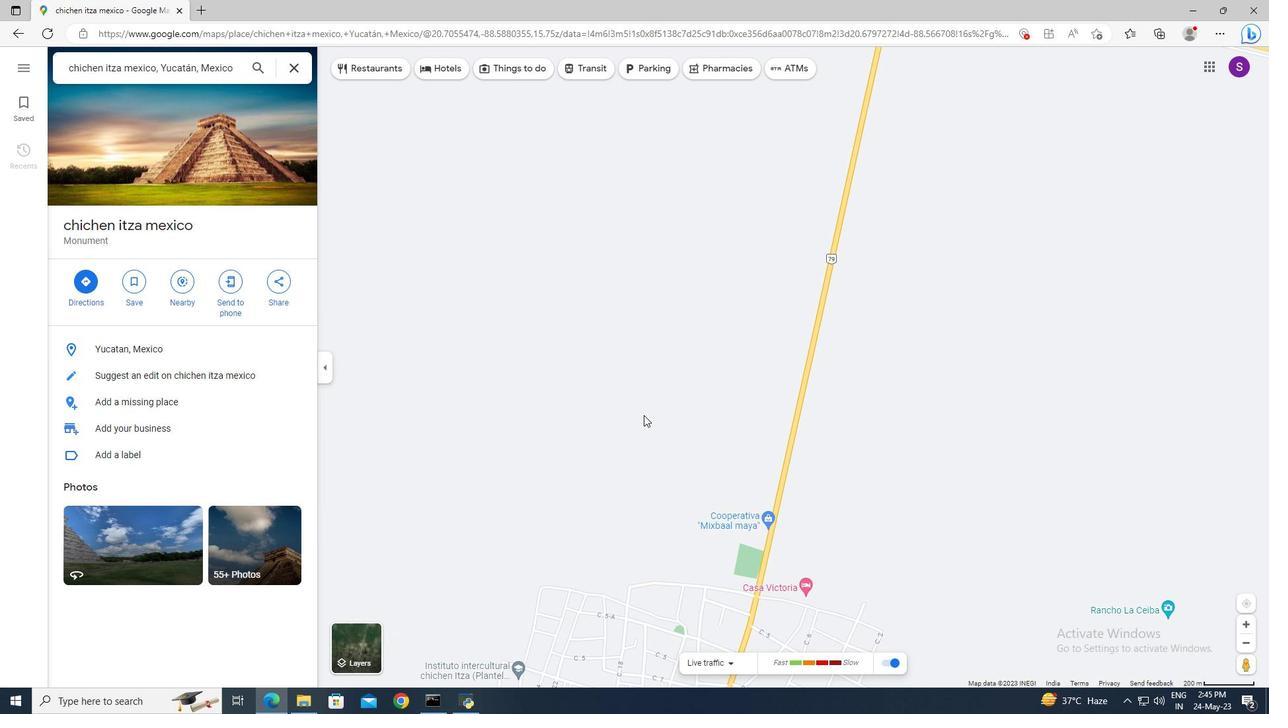 
Action: Mouse moved to (724, 302)
Screenshot: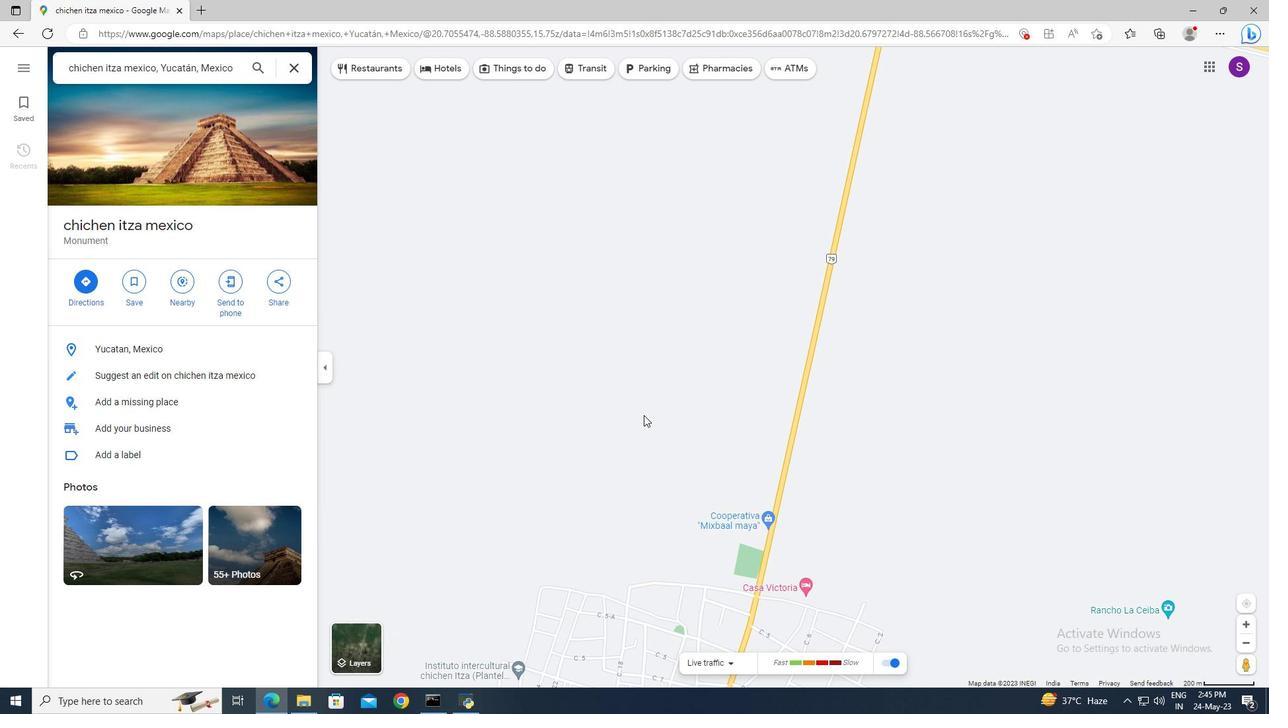 
Action: Mouse scrolled (724, 301) with delta (0, 0)
Screenshot: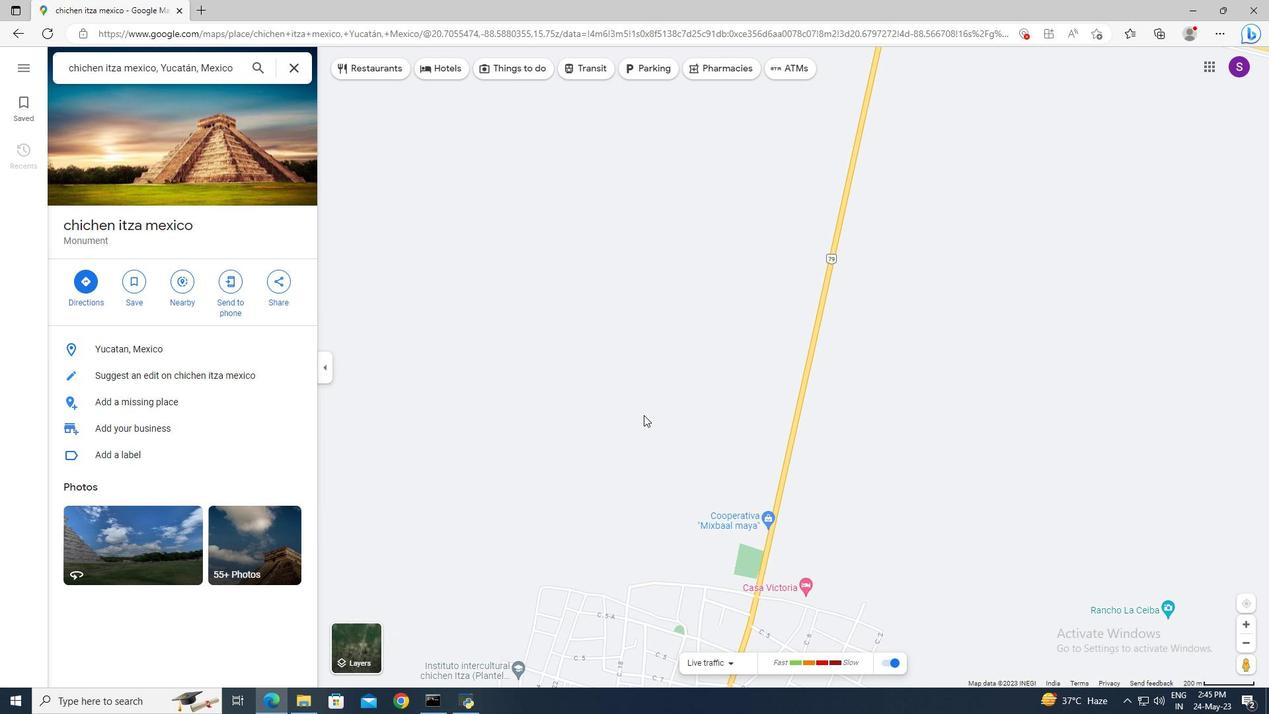 
Action: Mouse scrolled (724, 301) with delta (0, 0)
Screenshot: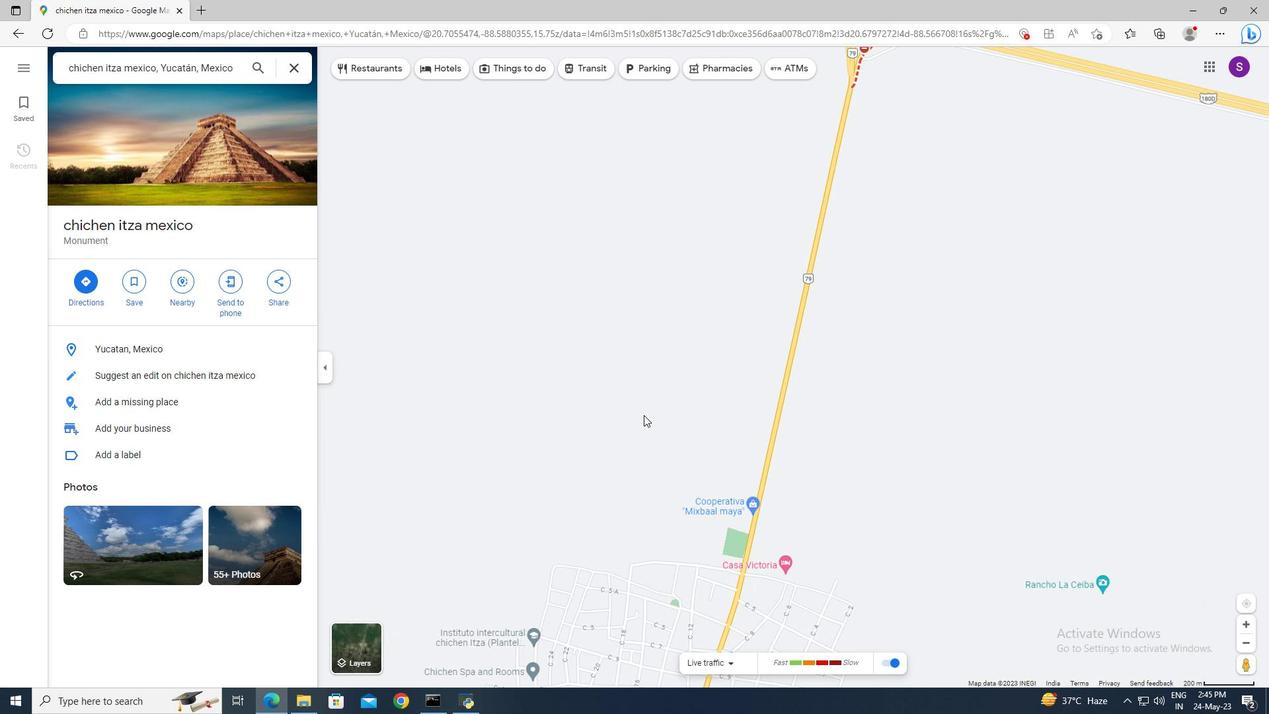 
Action: Mouse scrolled (724, 301) with delta (0, 0)
Screenshot: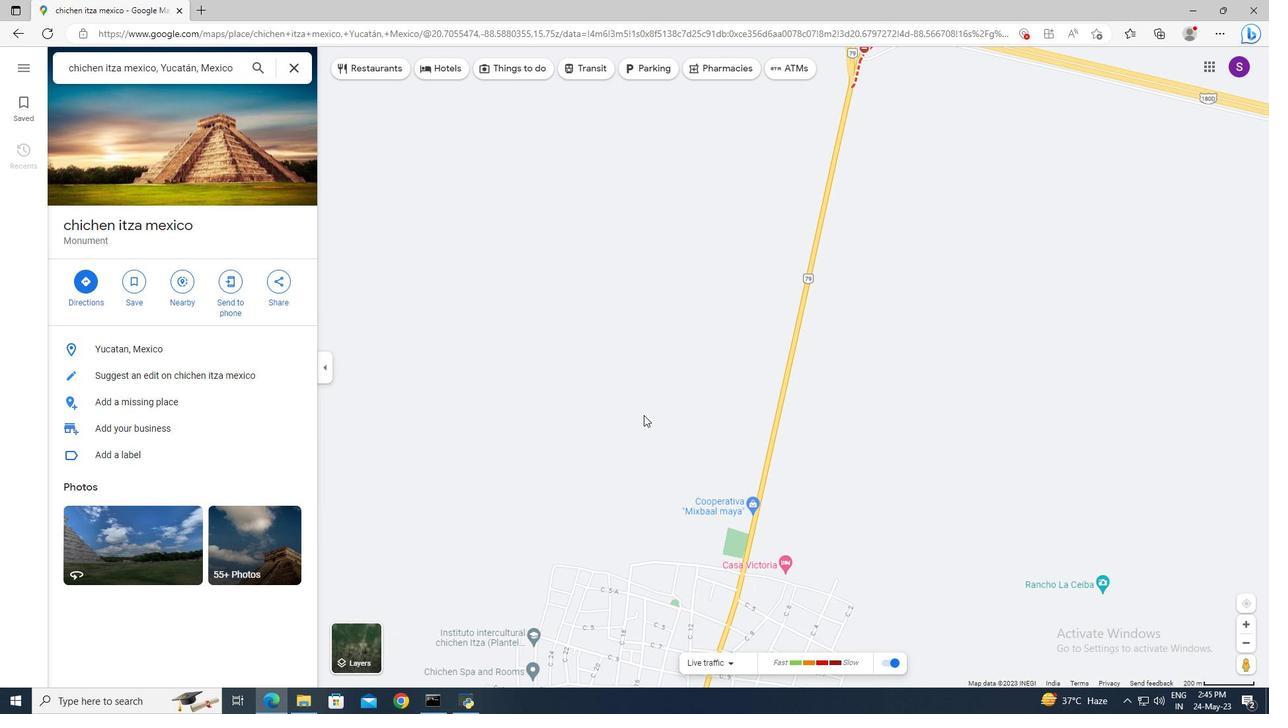 
Action: Mouse scrolled (724, 301) with delta (0, 0)
Screenshot: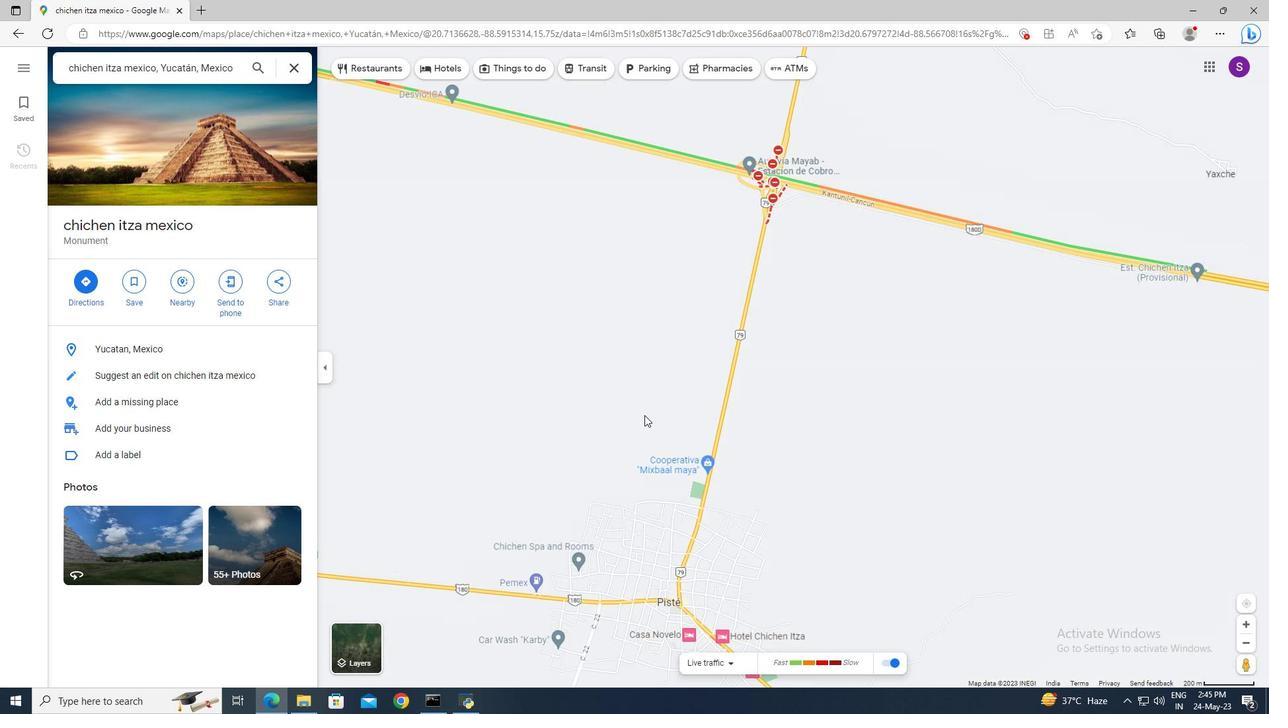 
Action: Mouse moved to (696, 191)
Screenshot: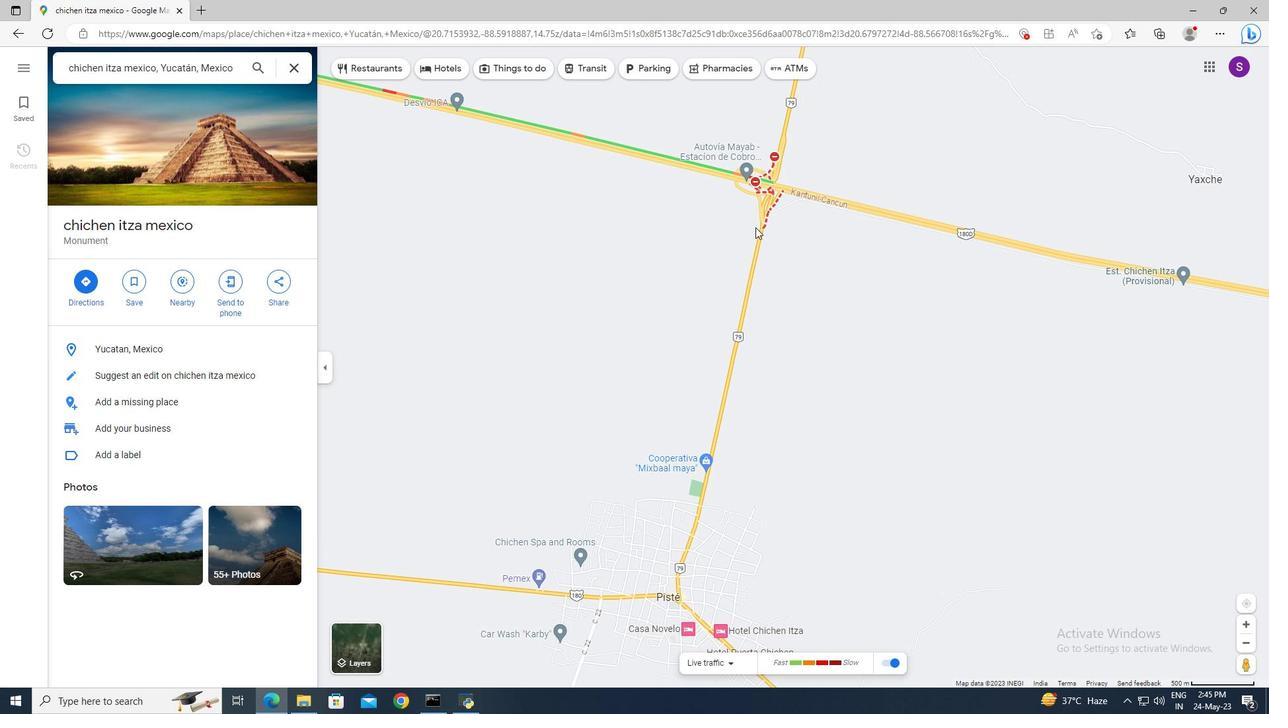 
Action: Mouse scrolled (696, 191) with delta (0, 0)
Screenshot: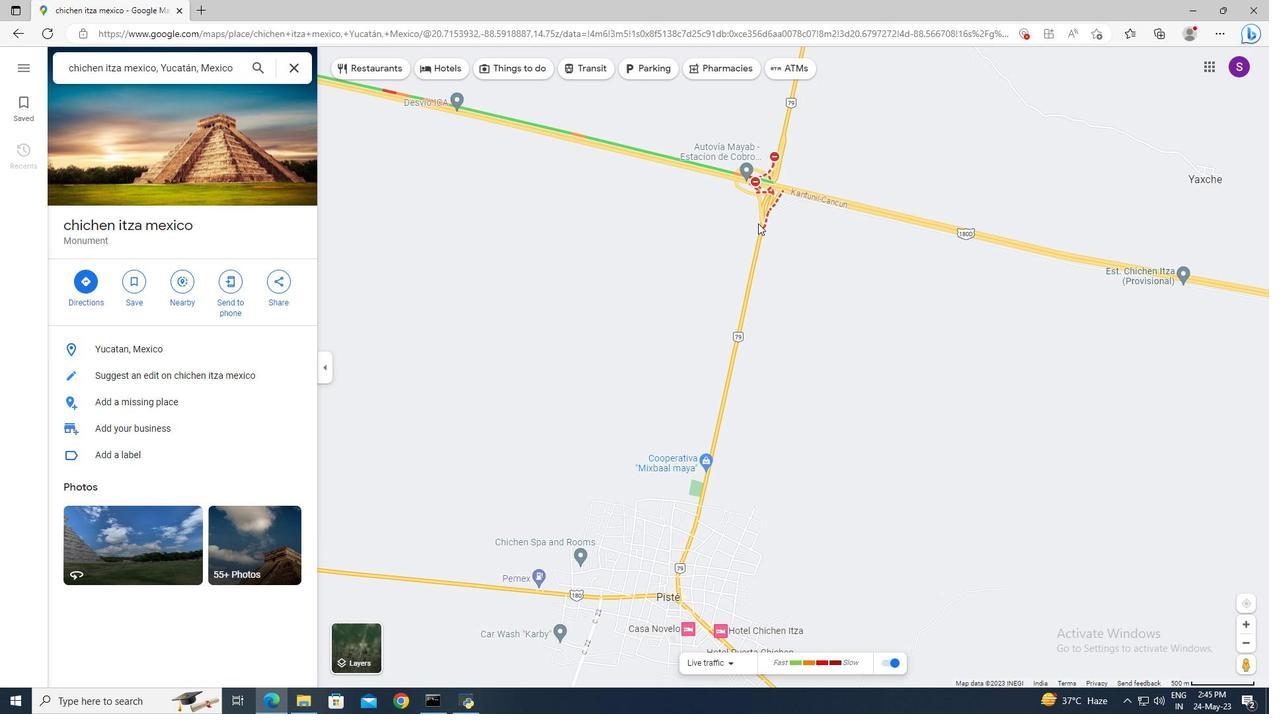 
Action: Mouse scrolled (696, 191) with delta (0, 0)
Screenshot: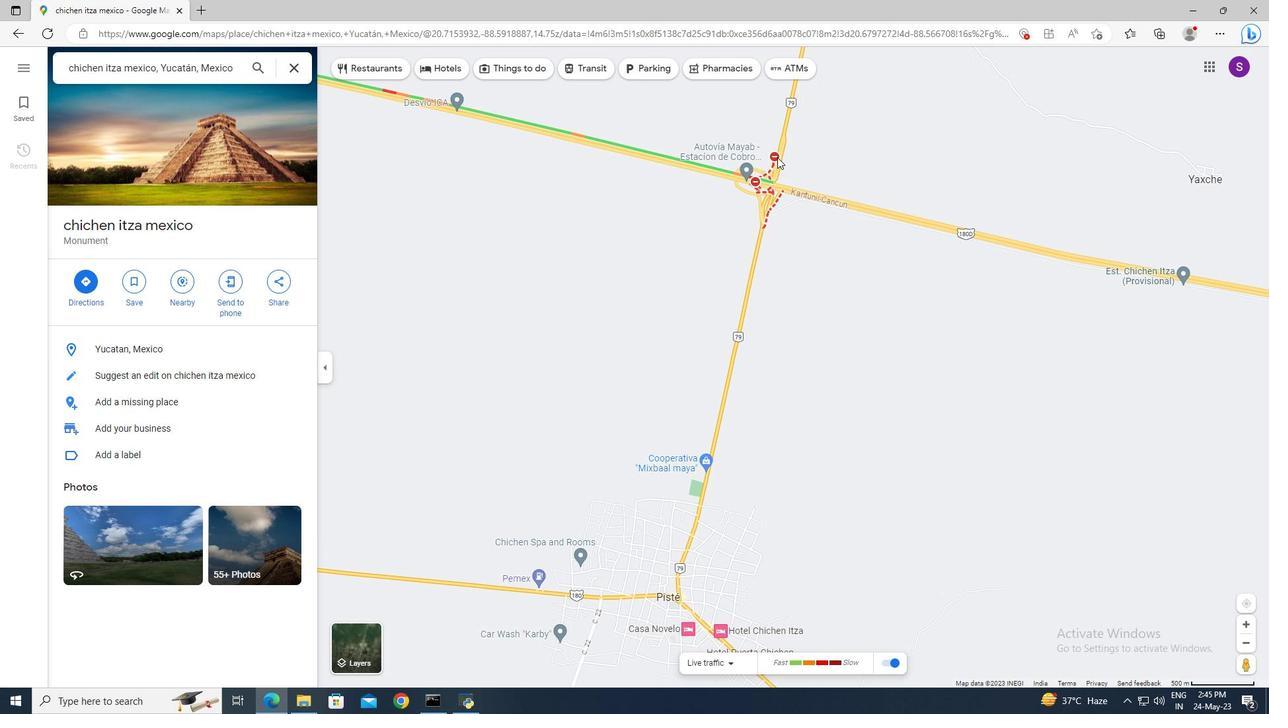 
Action: Mouse moved to (710, 197)
Screenshot: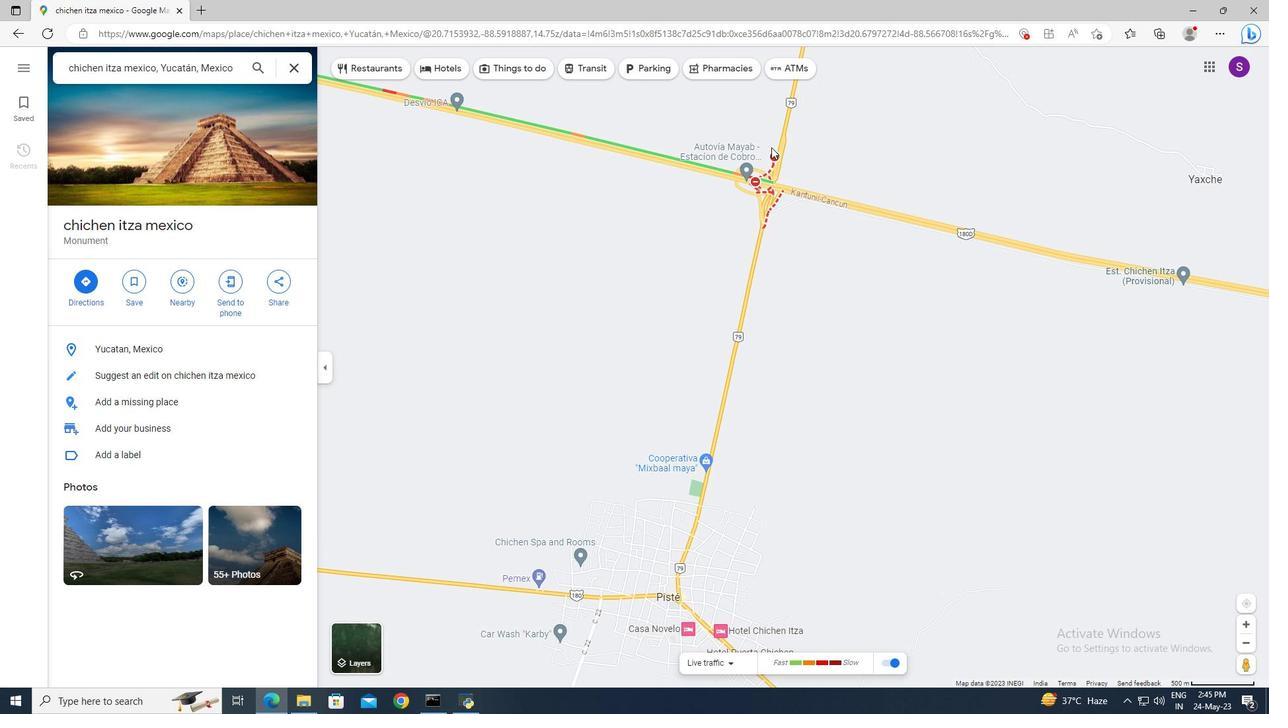 
Action: Mouse scrolled (710, 198) with delta (0, 0)
Screenshot: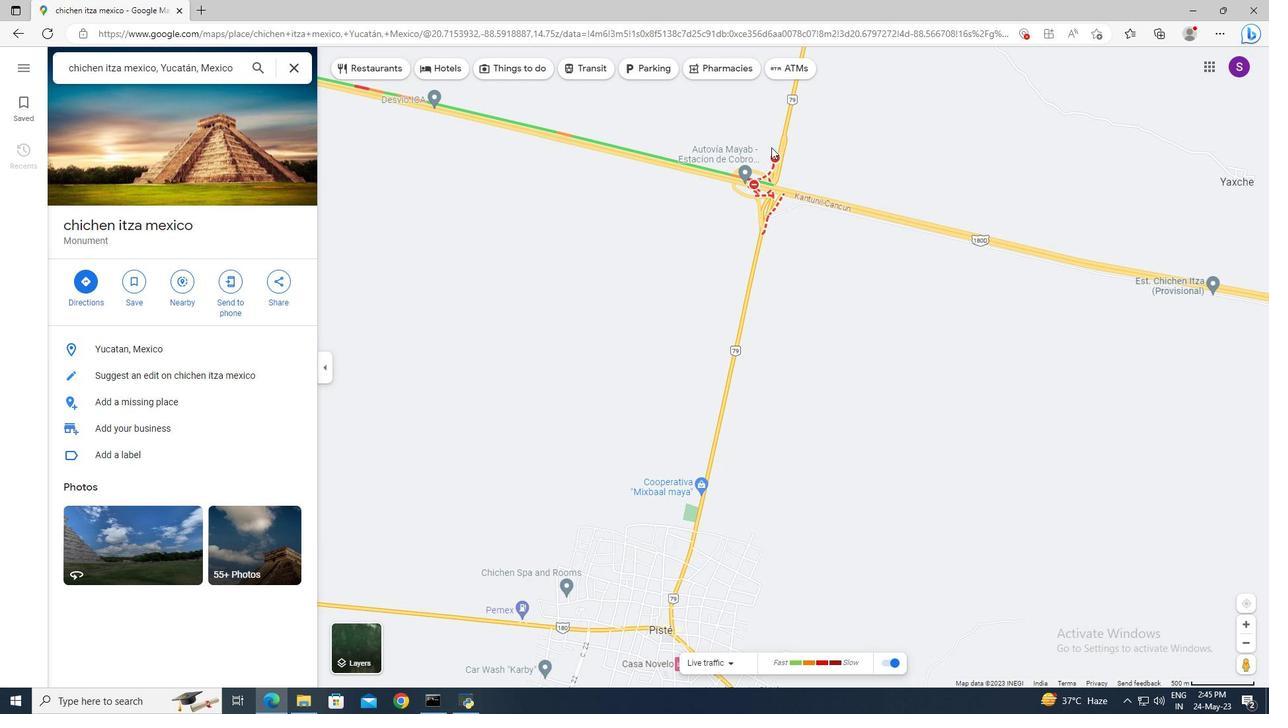 
Action: Mouse moved to (716, 217)
Screenshot: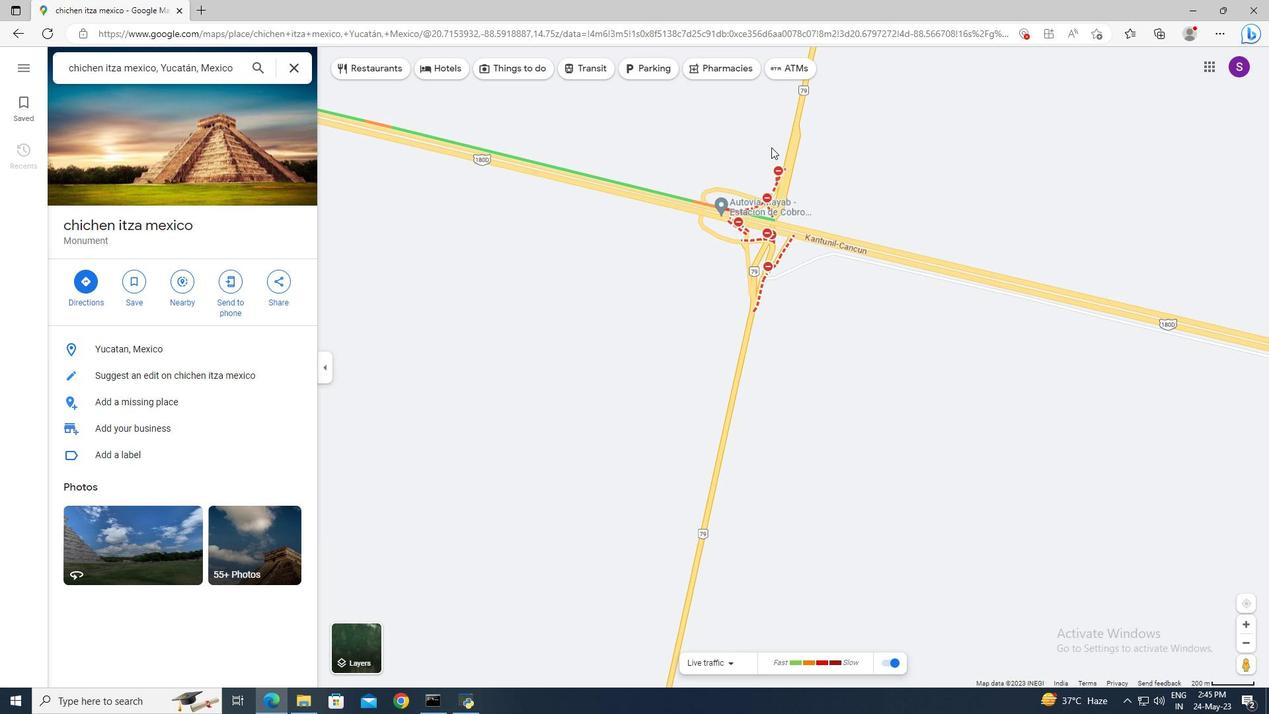 
Action: Mouse scrolled (716, 218) with delta (0, 0)
Screenshot: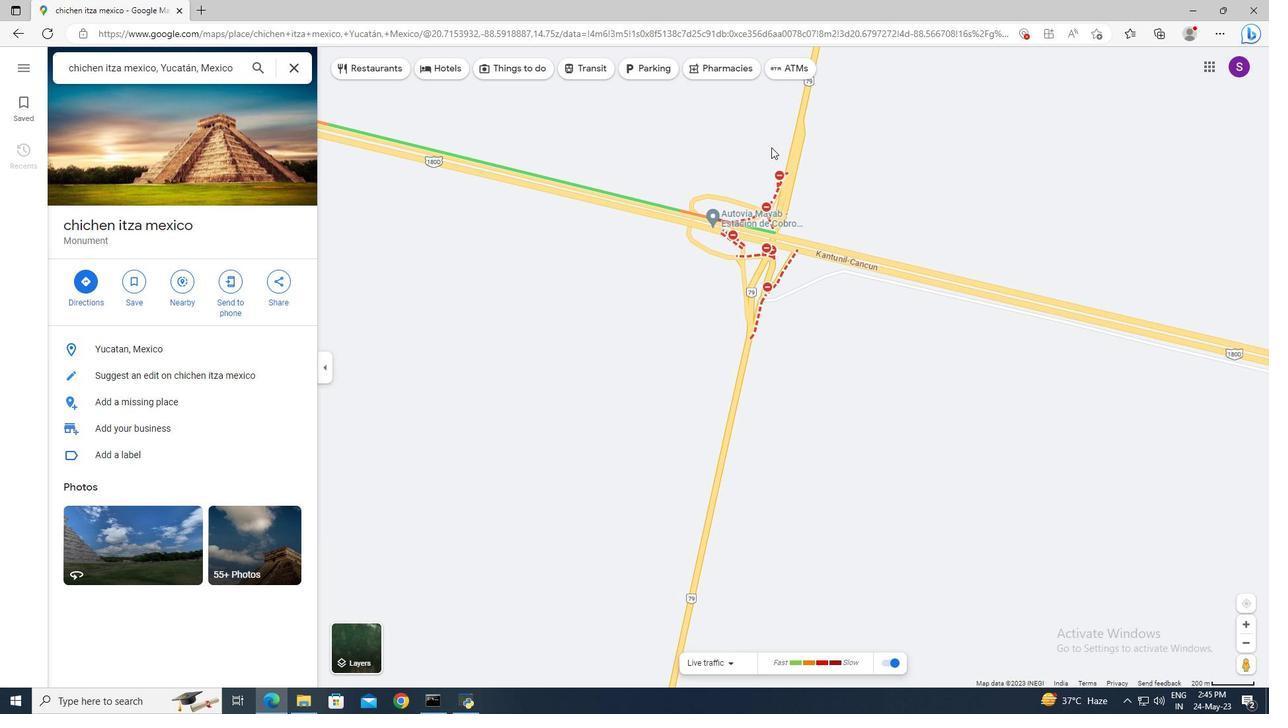 
Action: Mouse scrolled (716, 218) with delta (0, 0)
Screenshot: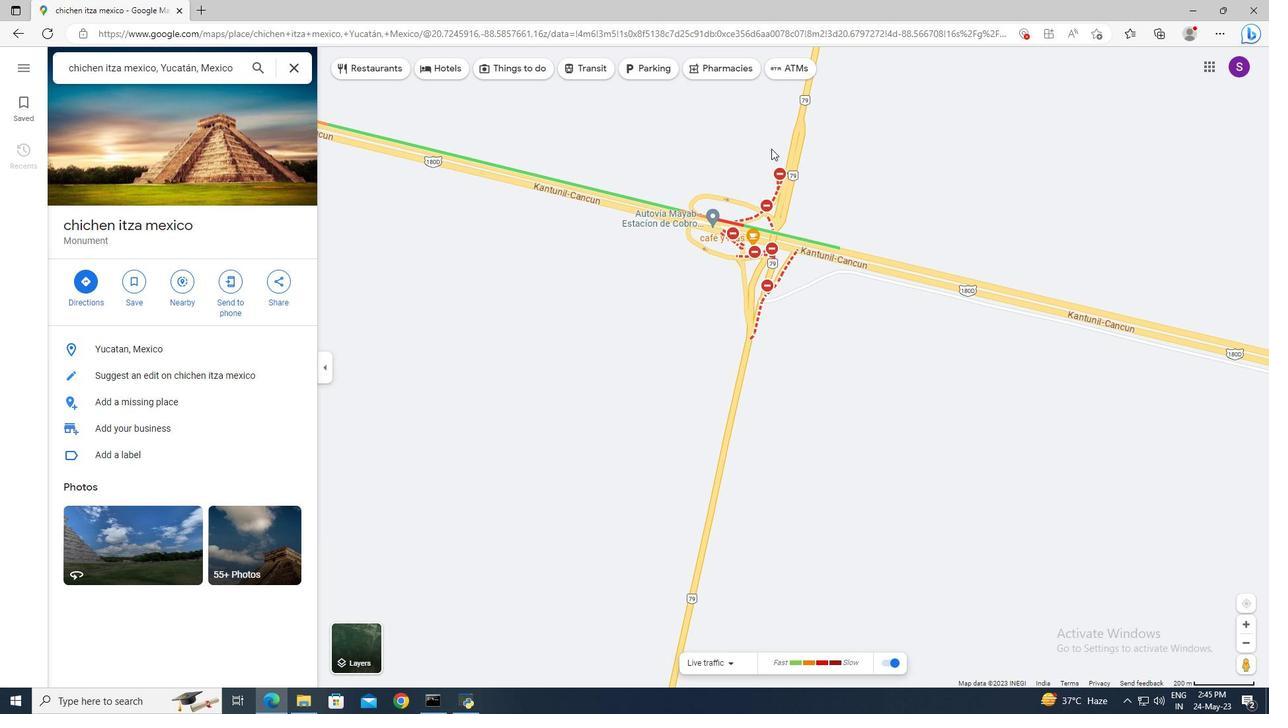 
Action: Mouse scrolled (716, 218) with delta (0, 0)
Screenshot: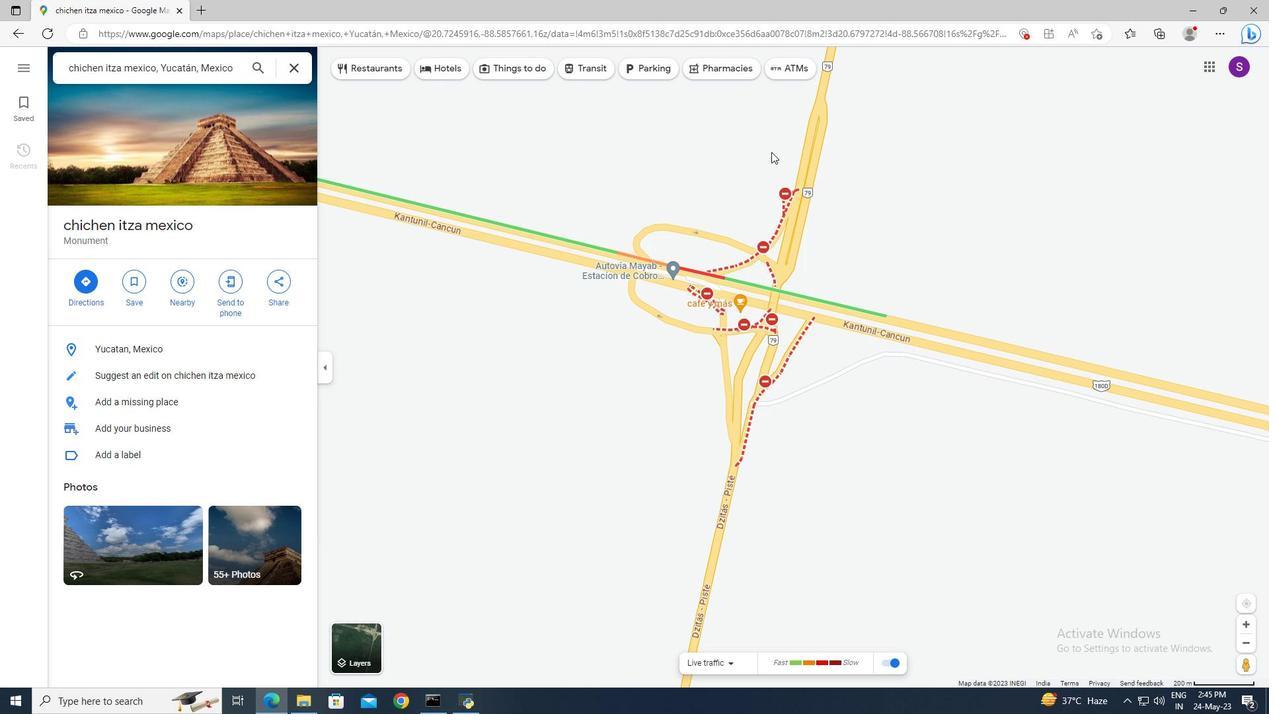 
Action: Mouse moved to (716, 209)
Screenshot: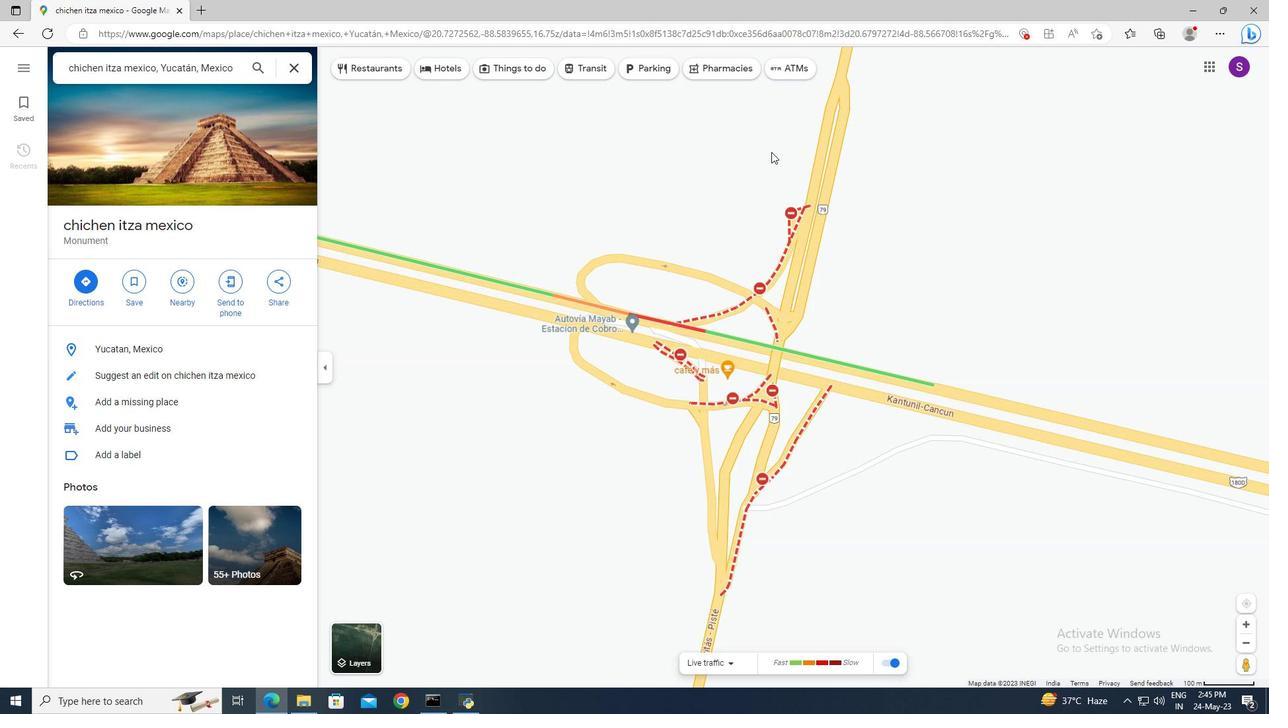 
Action: Mouse pressed left at (716, 209)
Screenshot: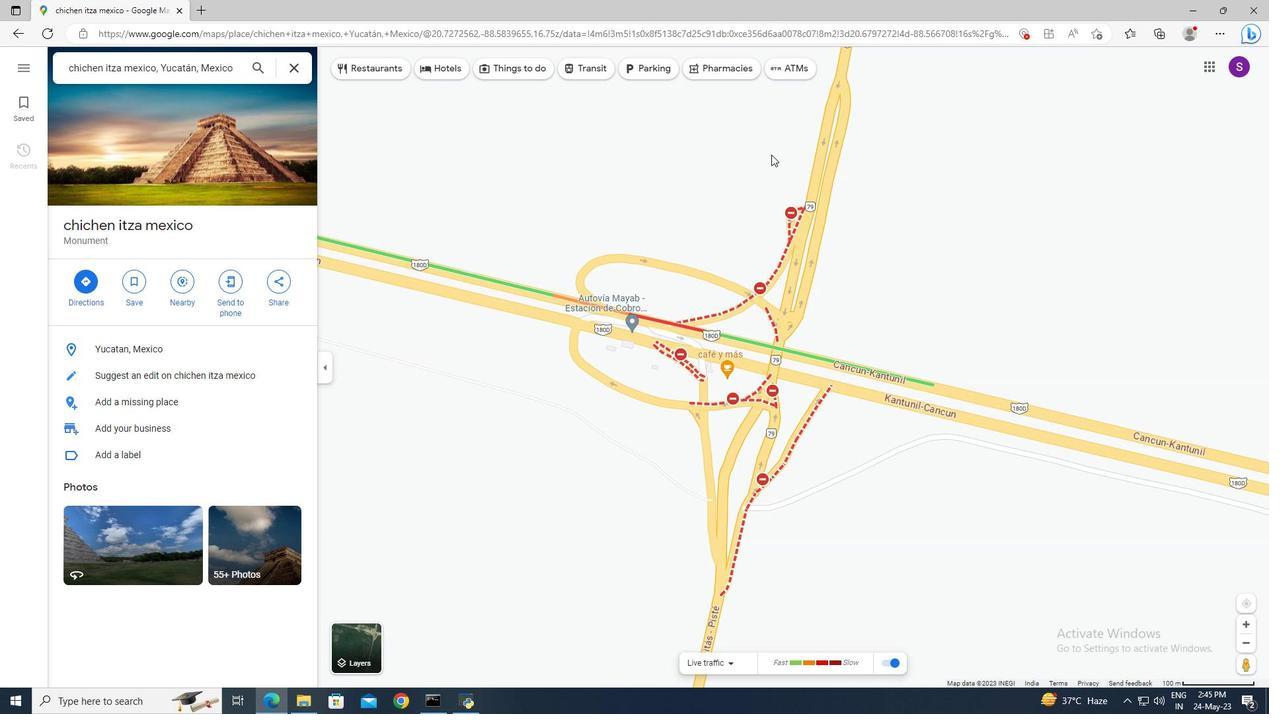 
Action: Mouse moved to (707, 310)
Screenshot: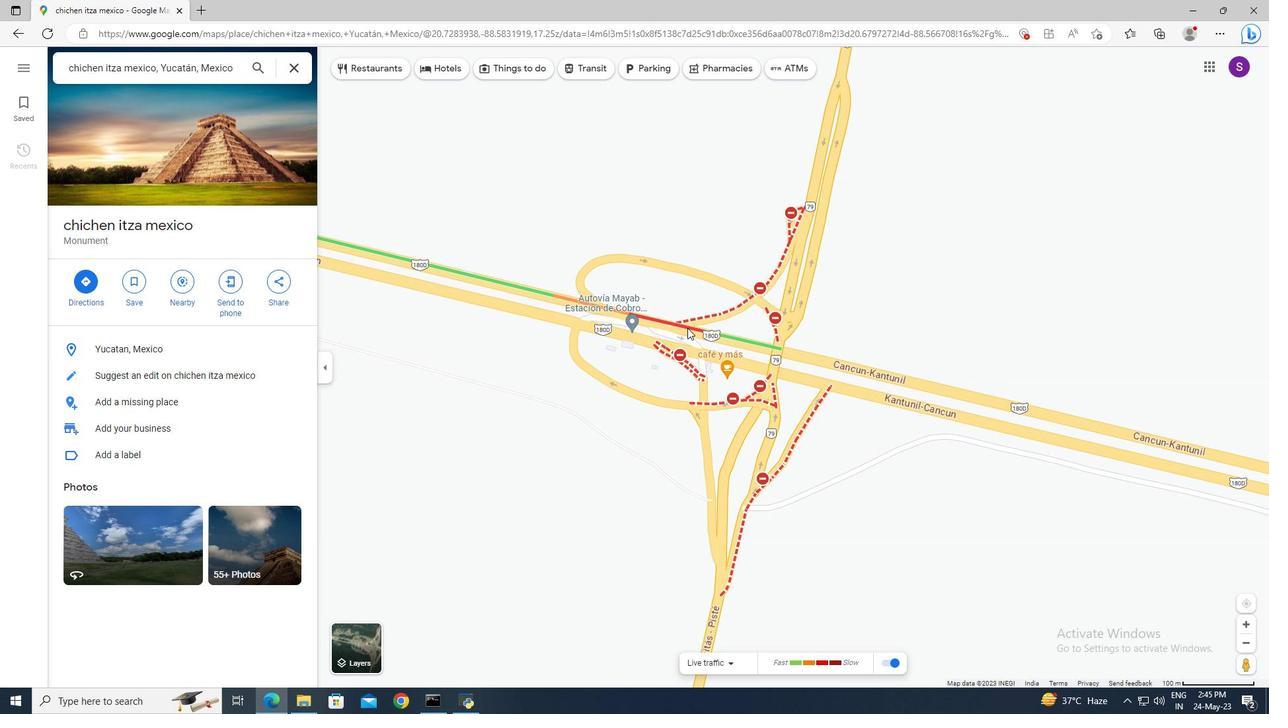 
Action: Mouse scrolled (707, 310) with delta (0, 0)
Screenshot: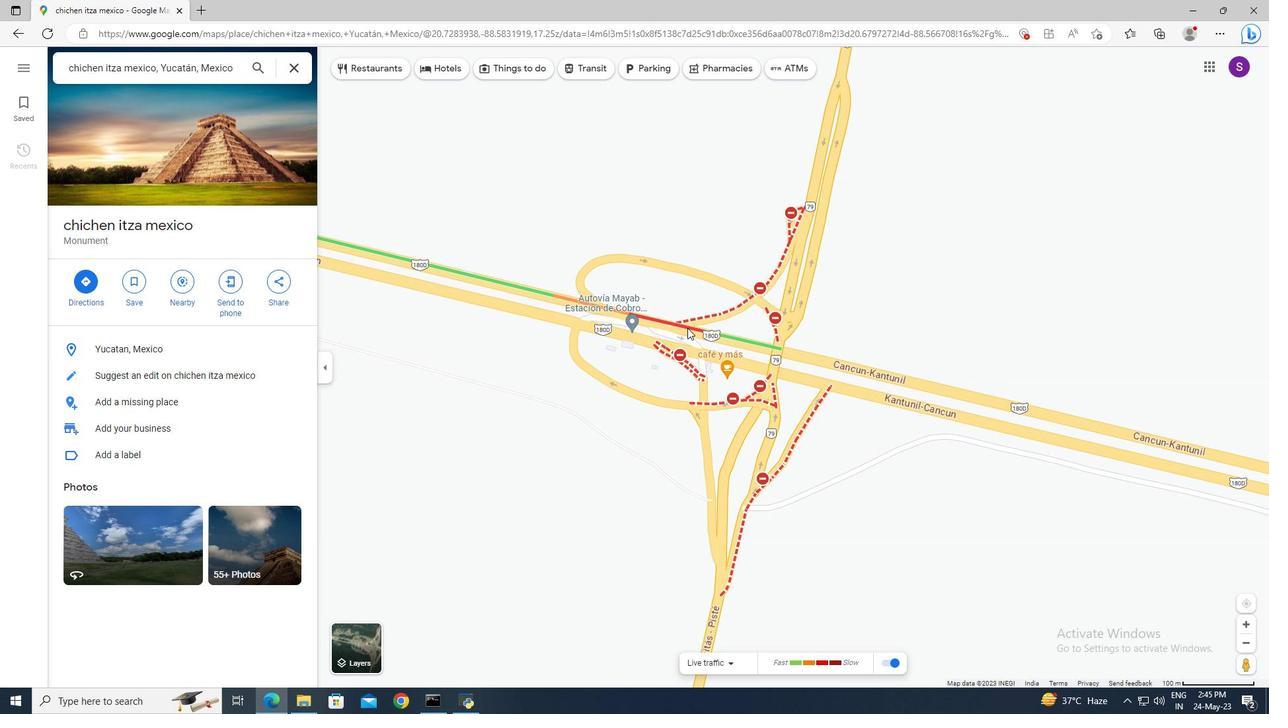 
Action: Mouse scrolled (707, 310) with delta (0, 0)
Screenshot: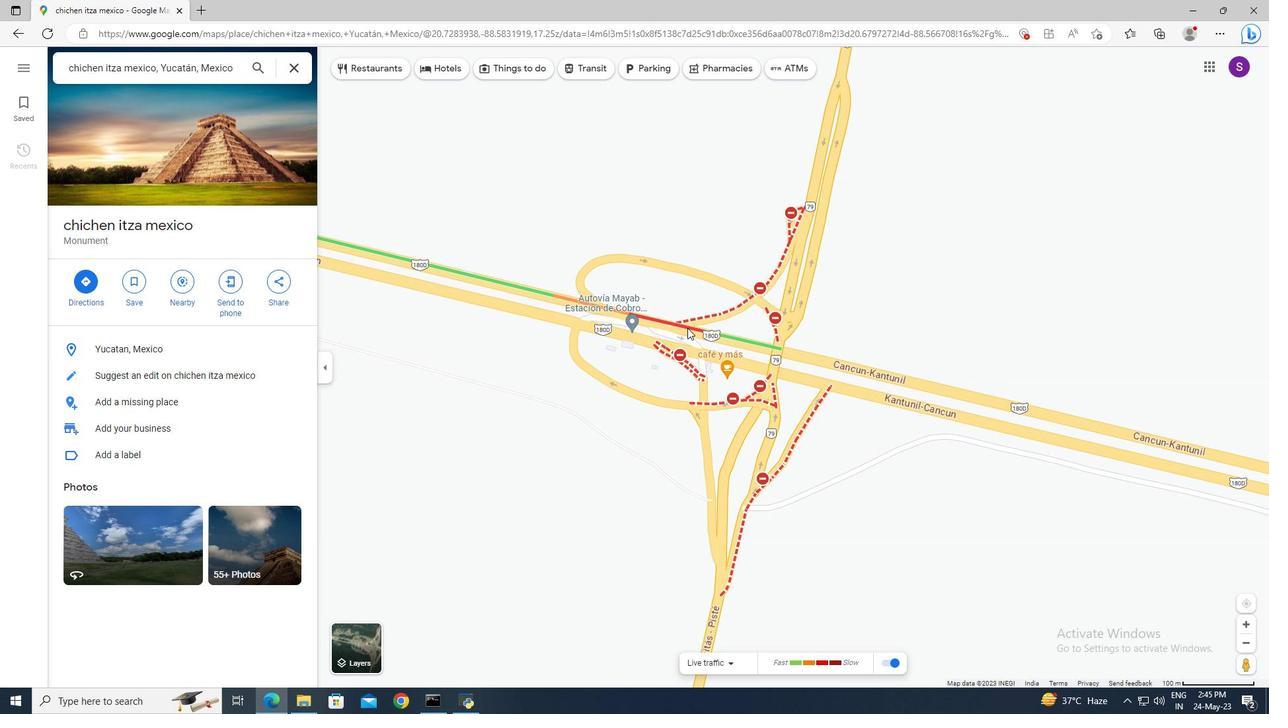 
Action: Mouse moved to (641, 286)
Screenshot: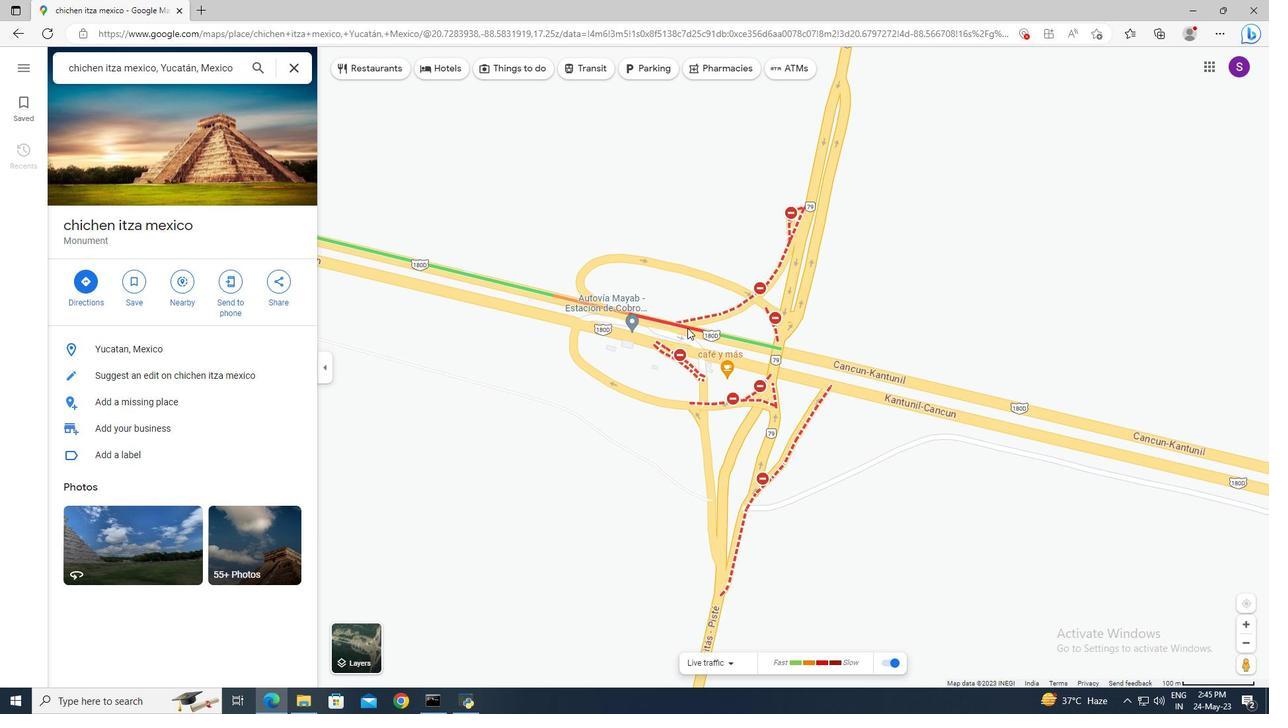 
Action: Mouse scrolled (641, 286) with delta (0, 0)
Screenshot: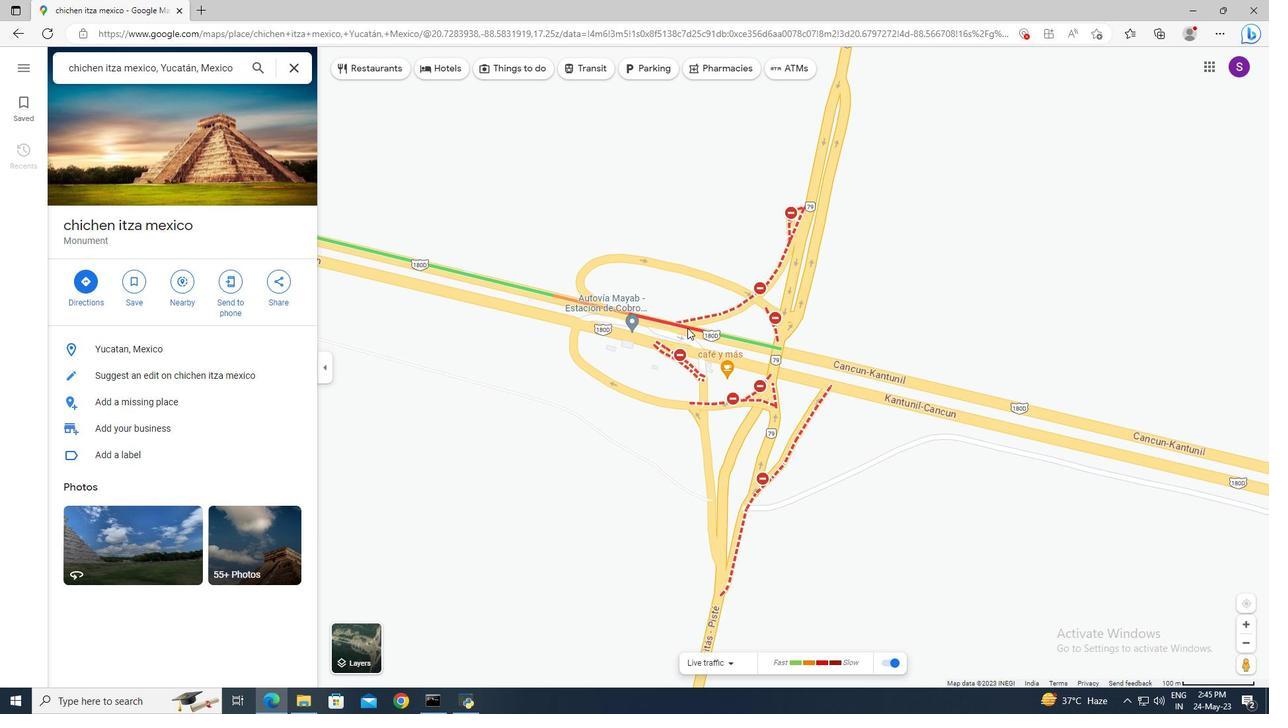 
Action: Mouse scrolled (641, 286) with delta (0, 0)
Screenshot: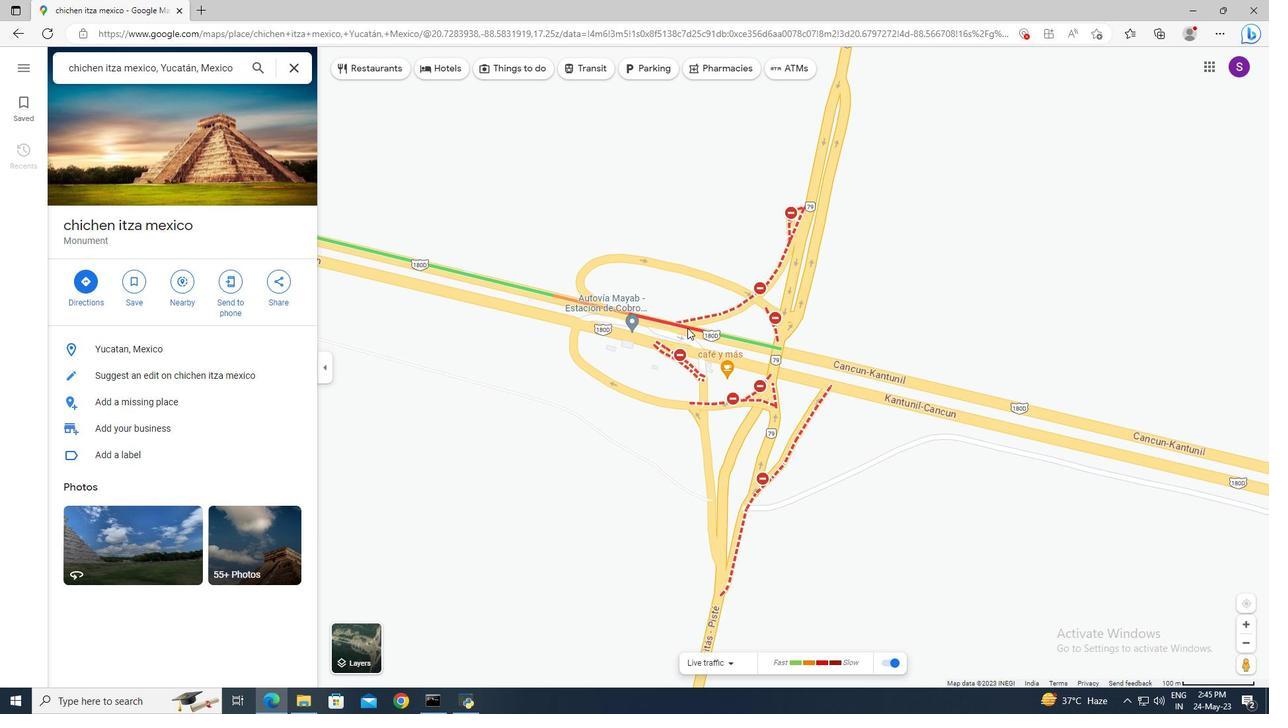 
Action: Mouse scrolled (641, 286) with delta (0, 0)
Screenshot: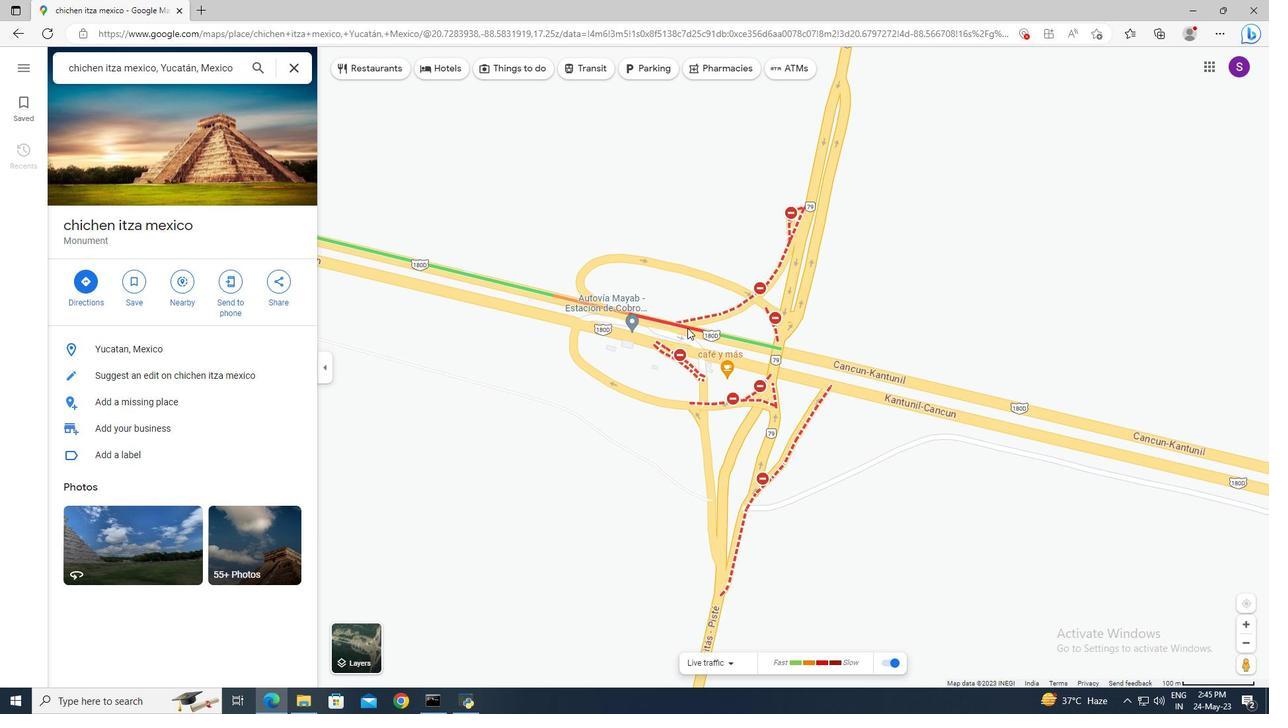 
Action: Mouse moved to (738, 331)
Screenshot: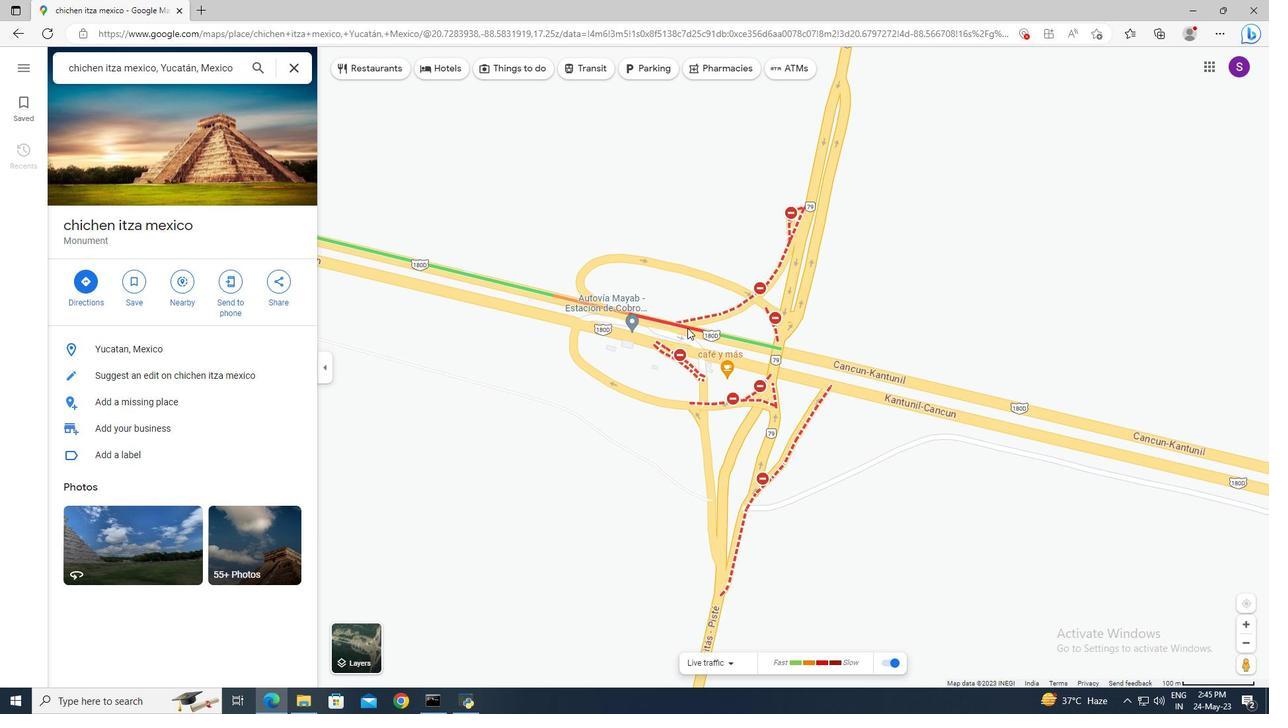 
Action: Mouse pressed left at (738, 331)
Screenshot: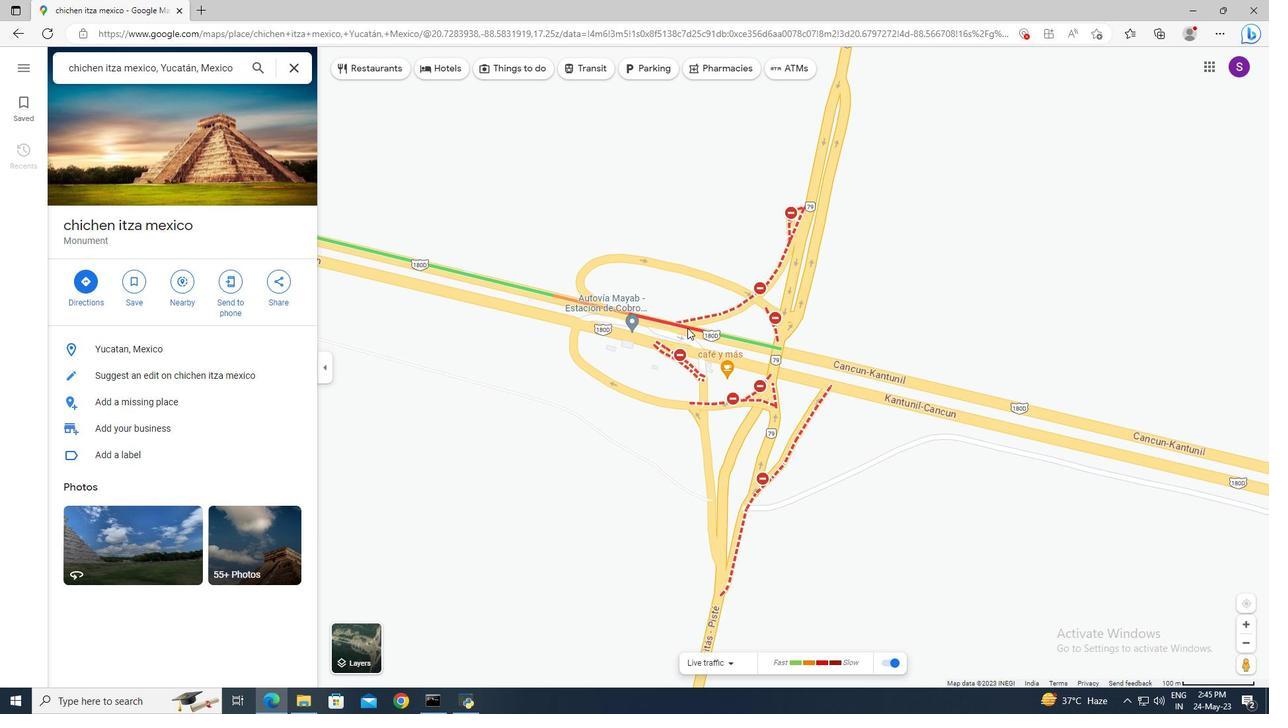 
Action: Mouse moved to (642, 295)
Screenshot: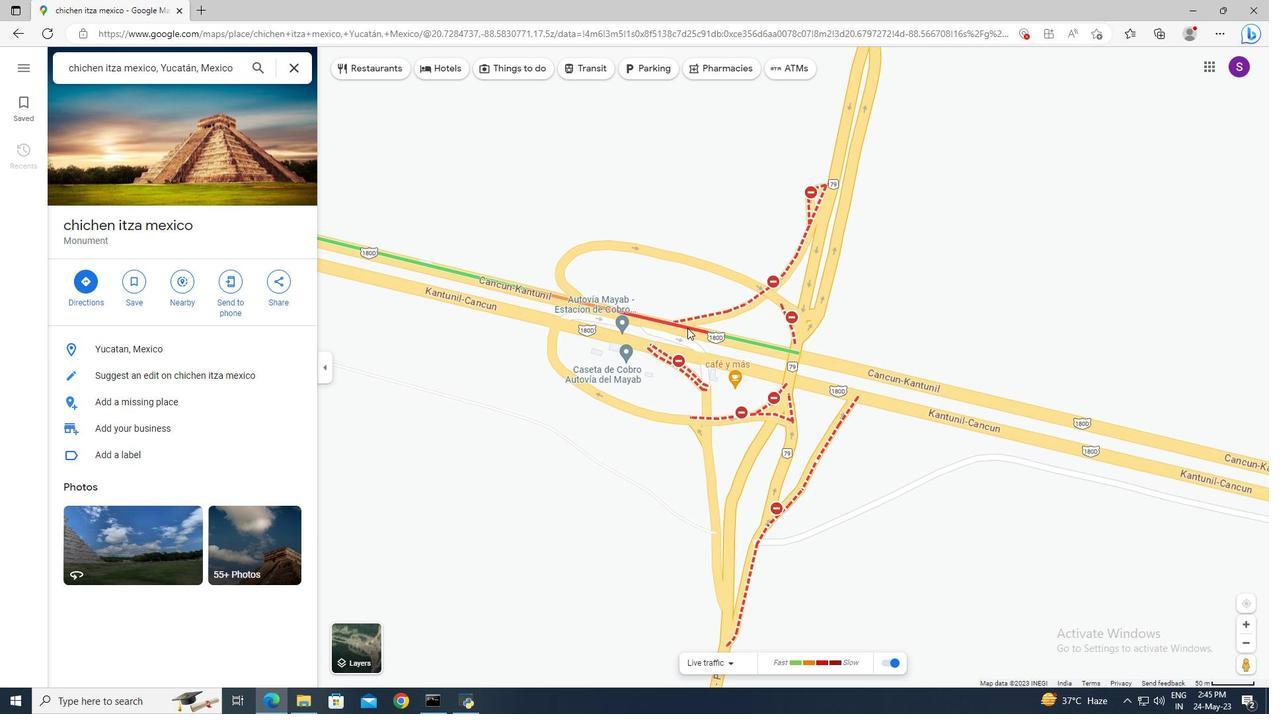 
Action: Mouse pressed left at (642, 295)
Screenshot: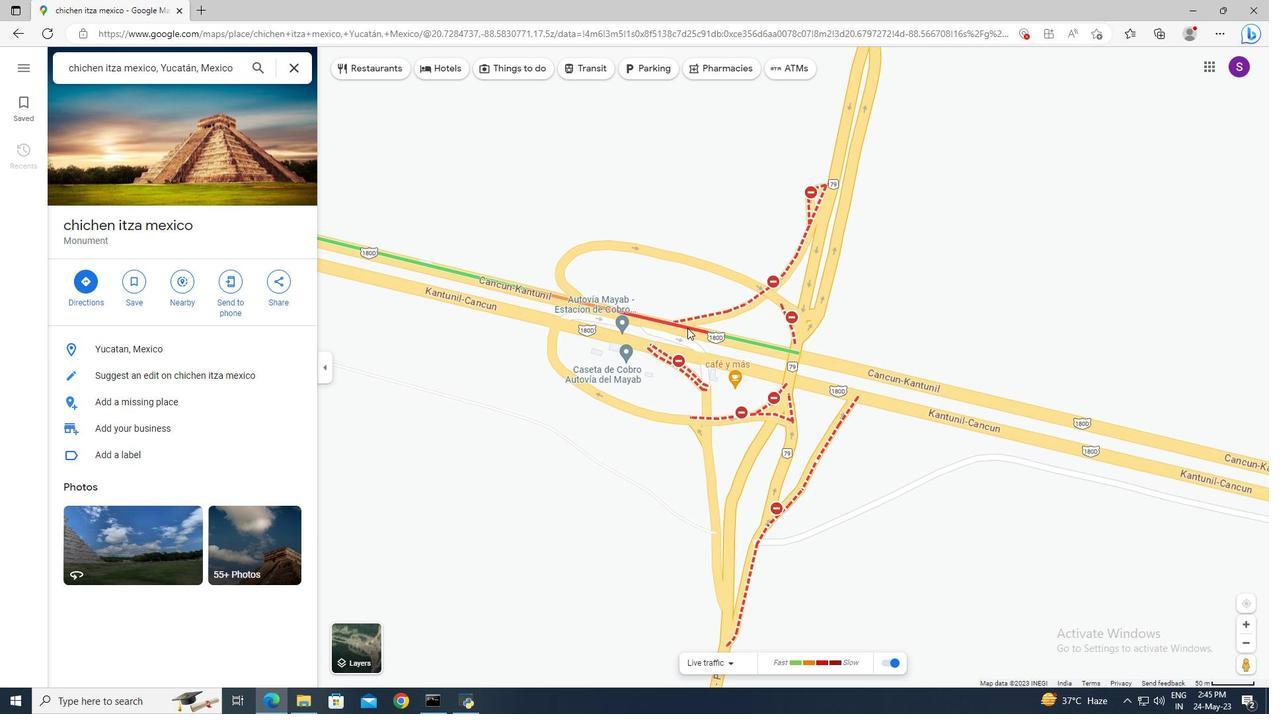 
Action: Mouse moved to (643, 294)
Screenshot: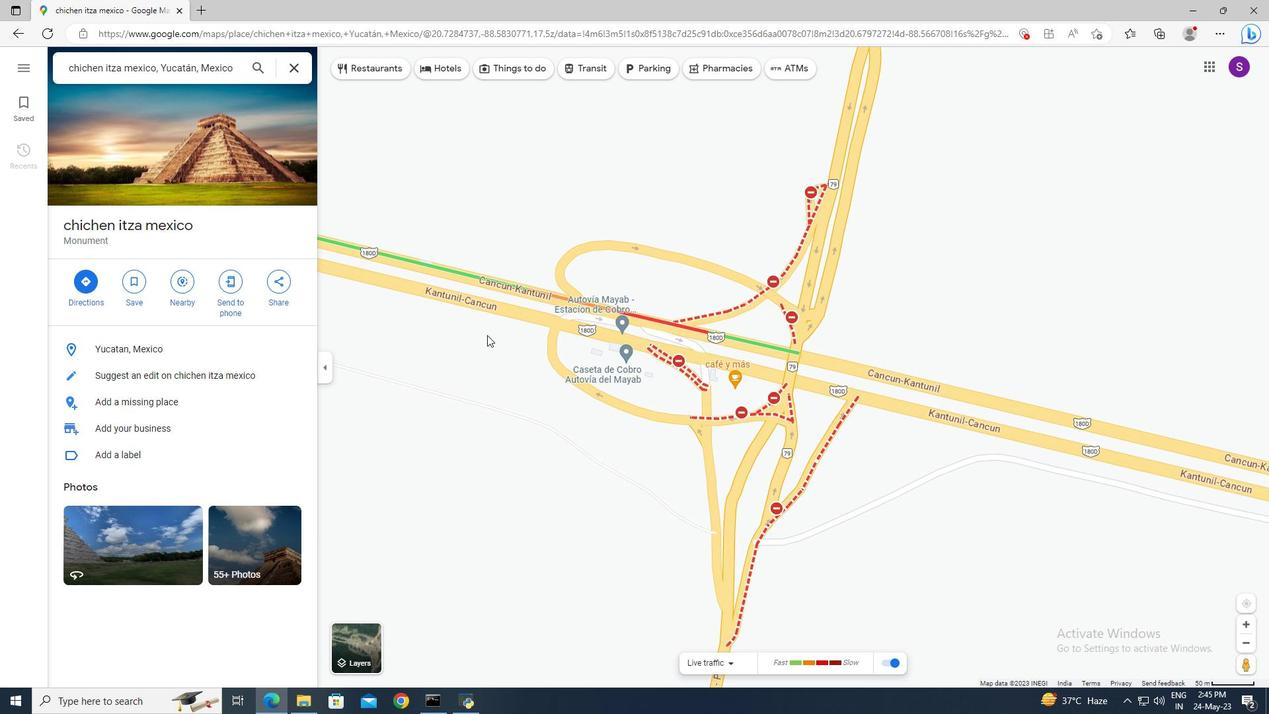
Action: Mouse pressed left at (643, 294)
Screenshot: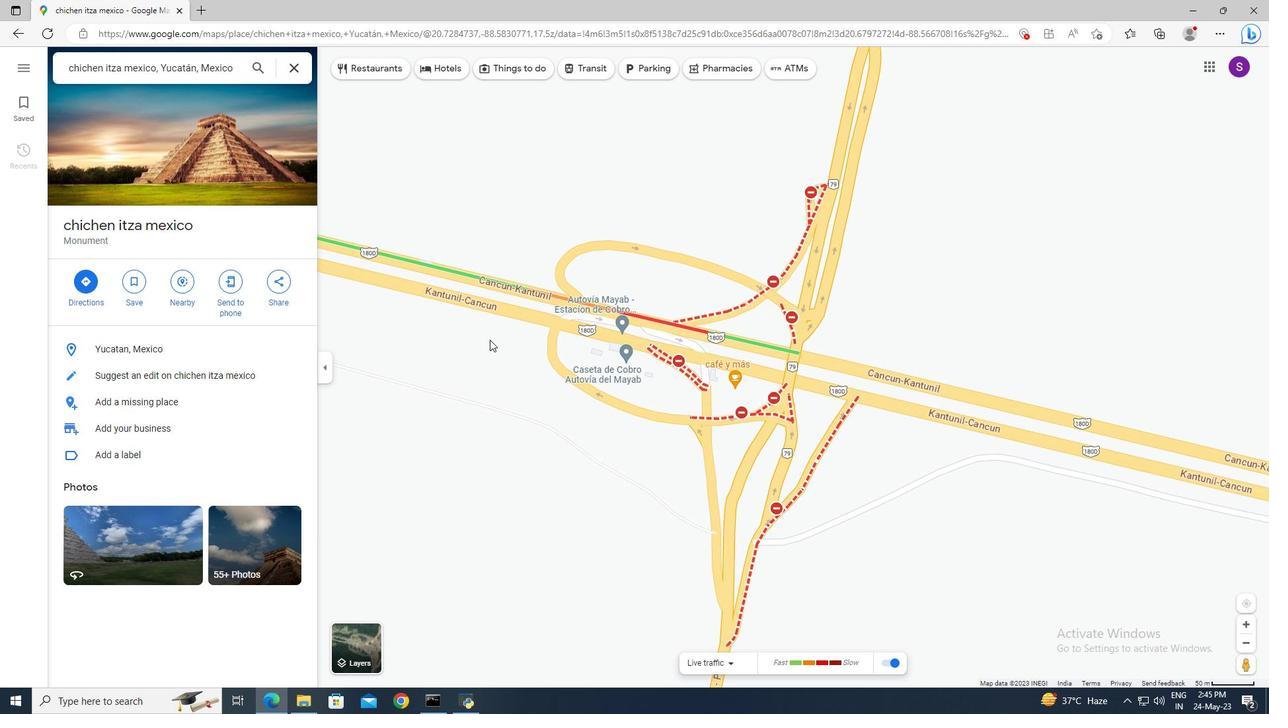 
Action: Mouse moved to (162, 127)
Screenshot: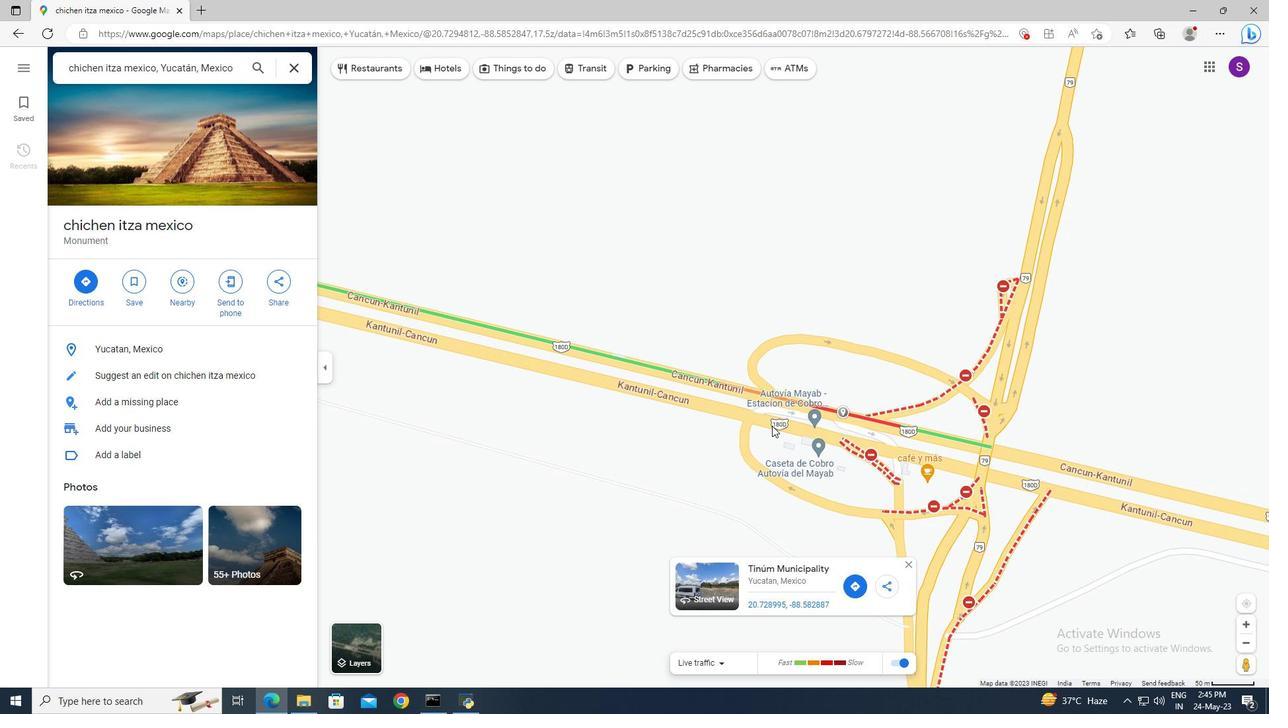 
Action: Mouse pressed left at (162, 127)
Screenshot: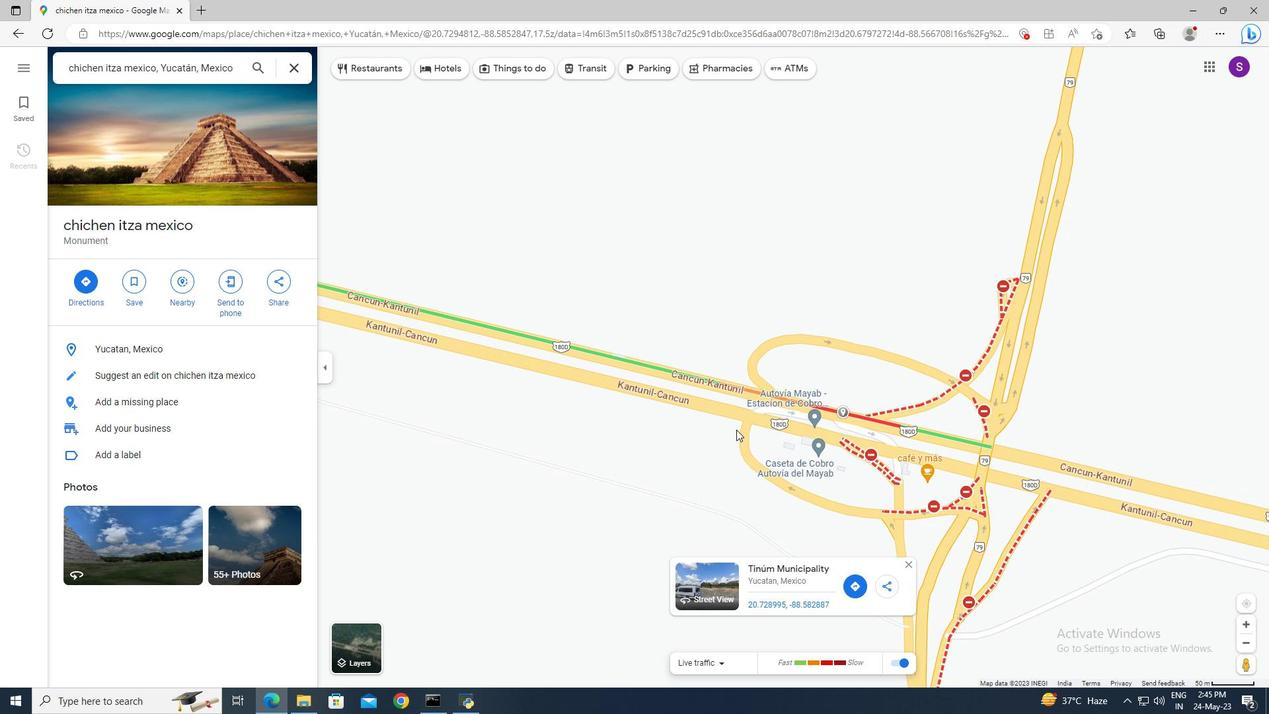 
Action: Mouse moved to (179, 275)
Screenshot: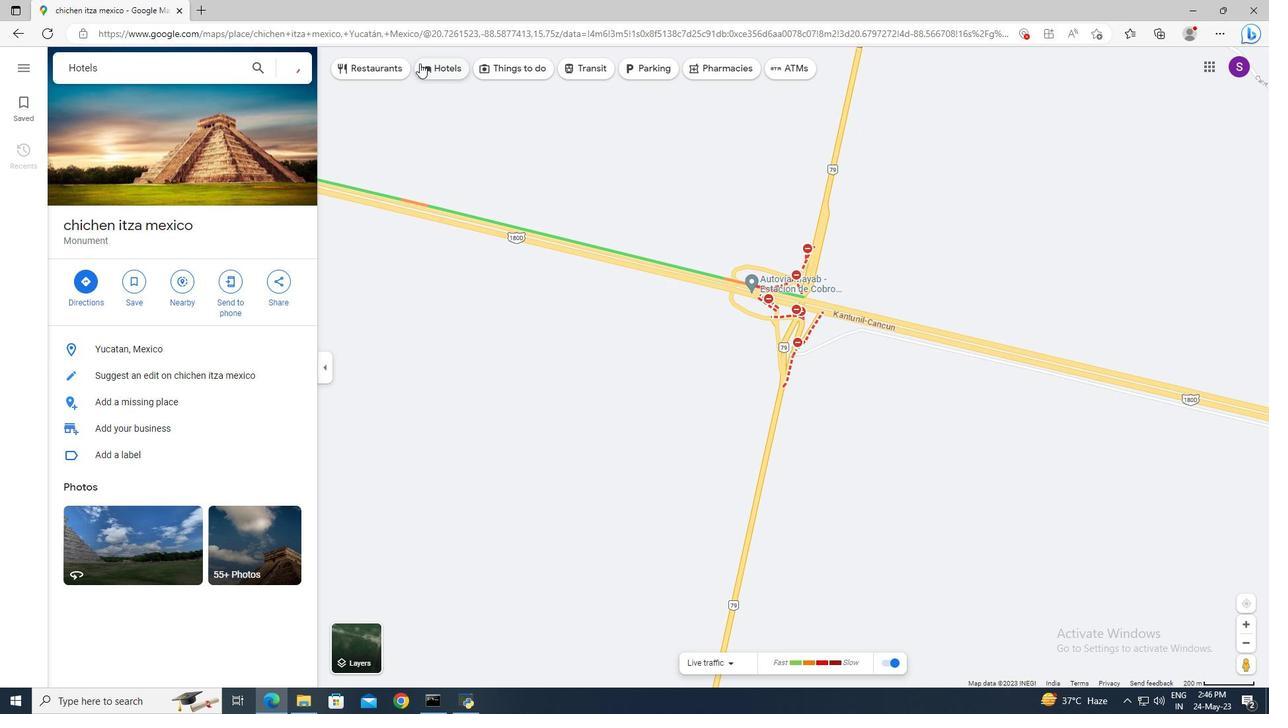 
Action: Mouse scrolled (179, 275) with delta (0, 0)
Screenshot: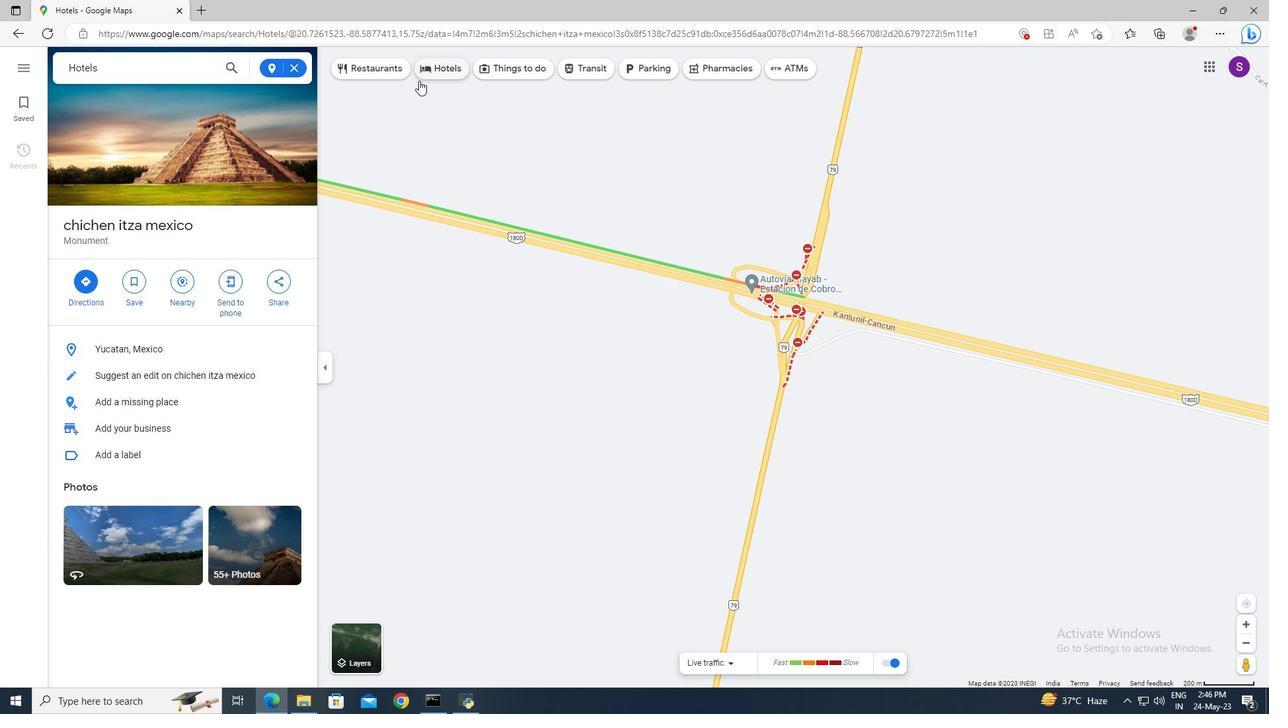 
Action: Mouse scrolled (179, 275) with delta (0, 0)
Screenshot: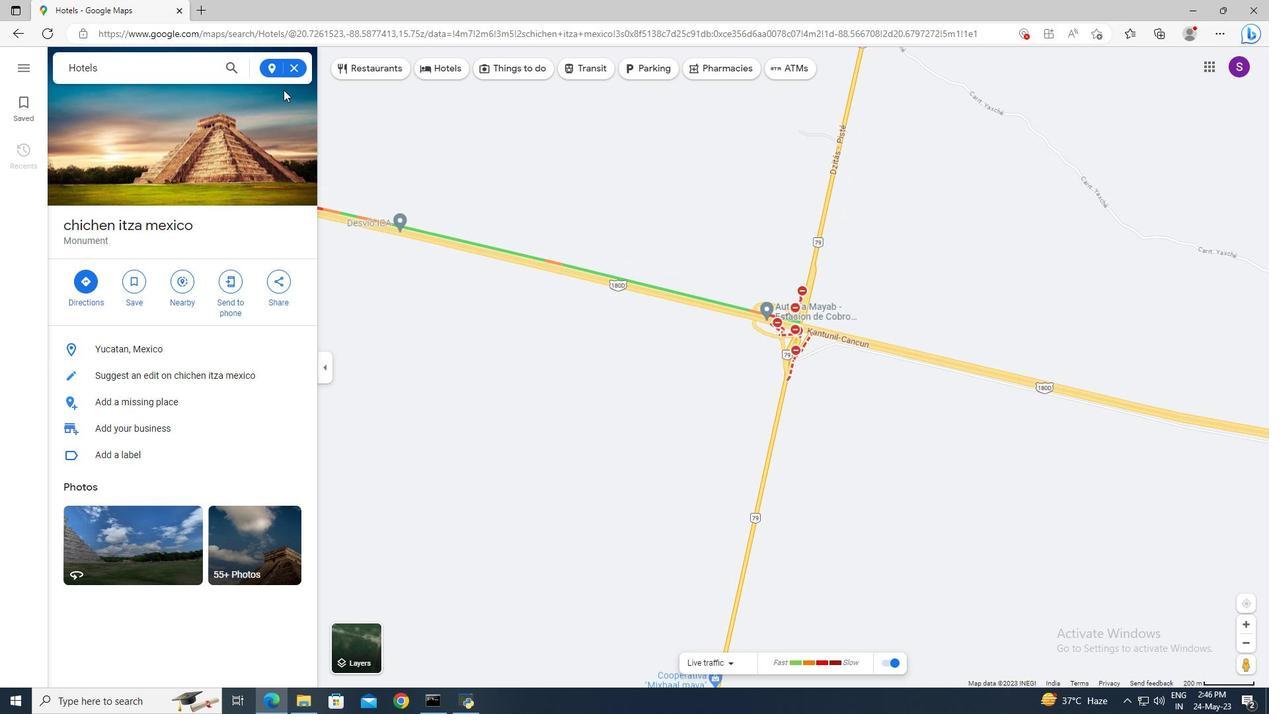 
Action: Mouse scrolled (179, 275) with delta (0, 0)
Screenshot: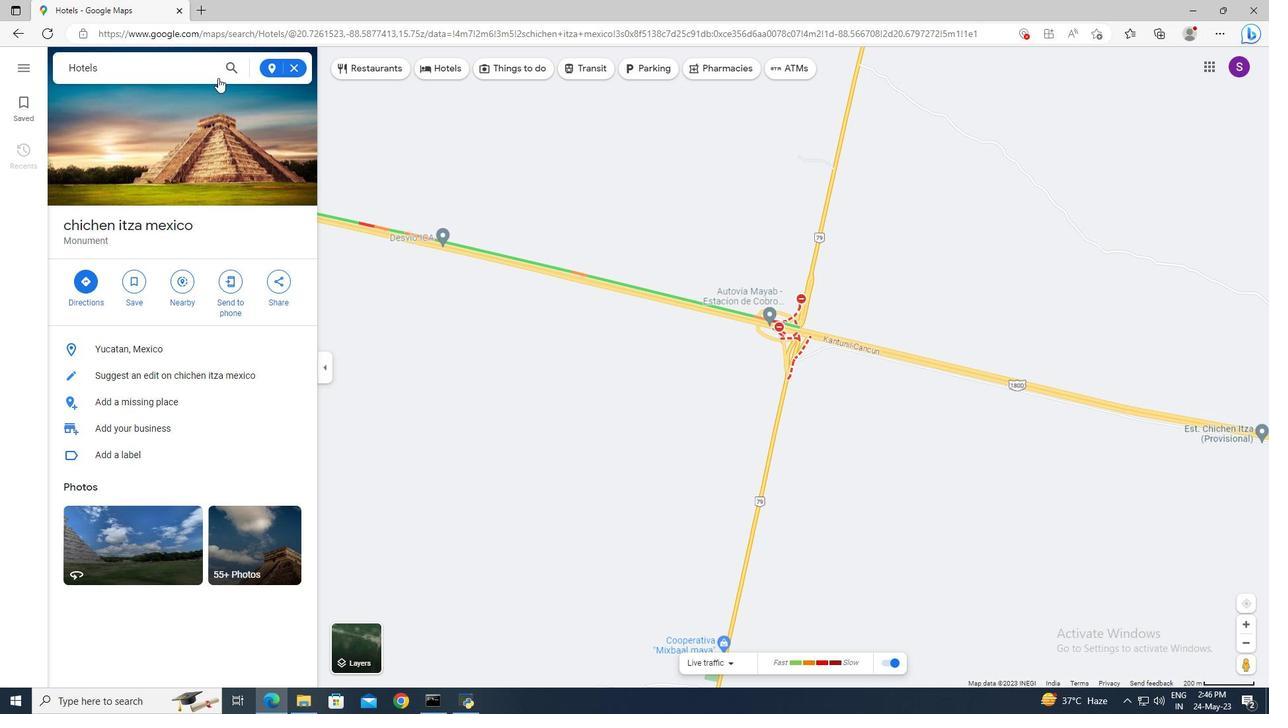 
Action: Mouse scrolled (179, 275) with delta (0, 0)
Screenshot: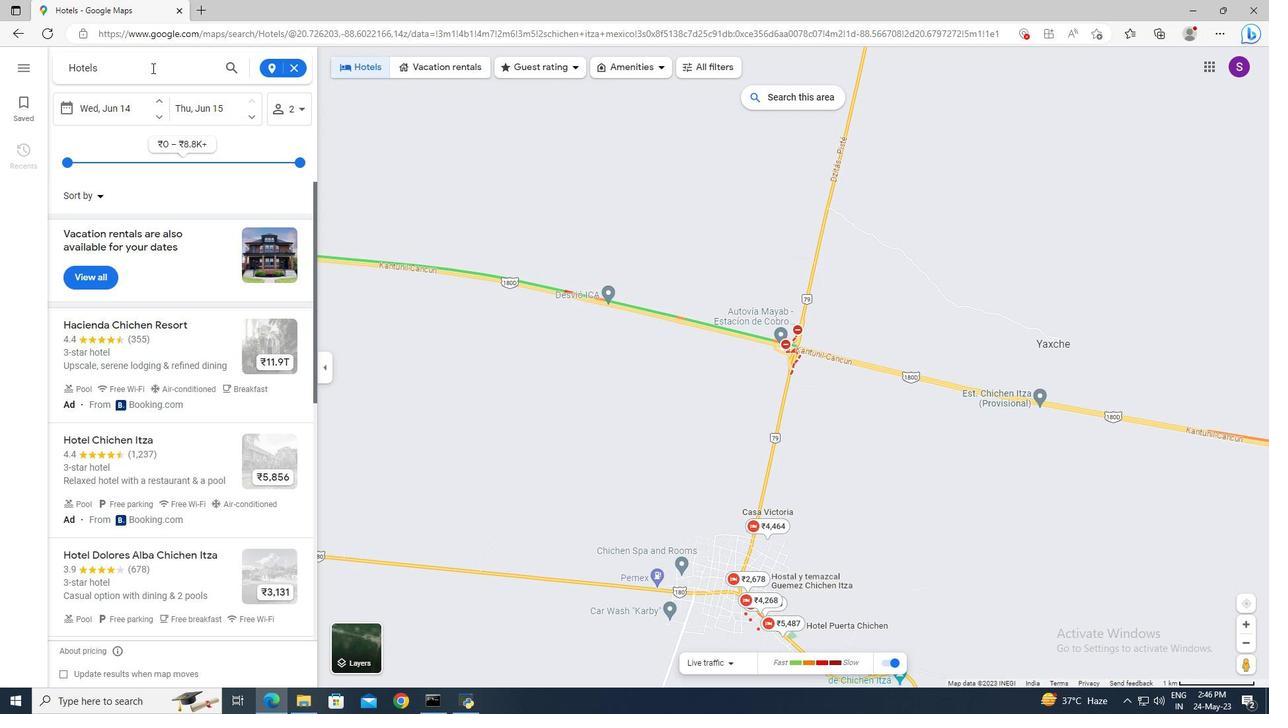 
Action: Mouse scrolled (179, 275) with delta (0, 0)
Screenshot: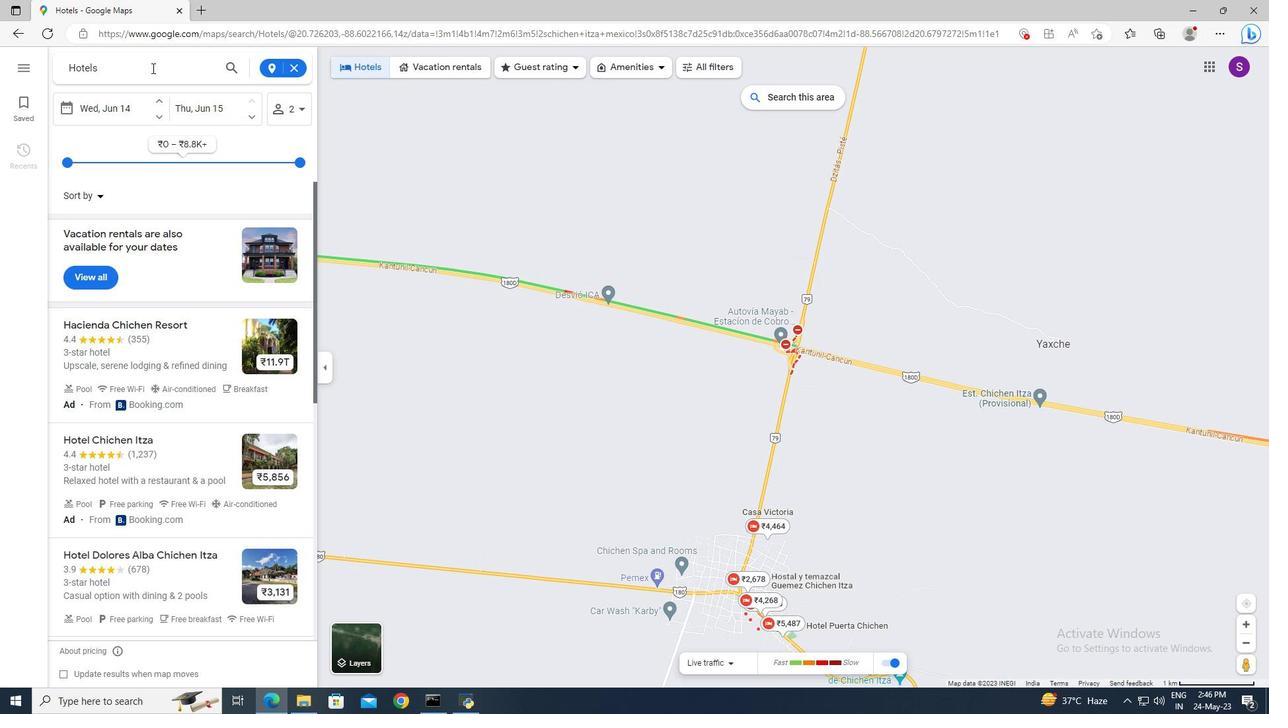 
Action: Mouse scrolled (179, 275) with delta (0, 0)
Screenshot: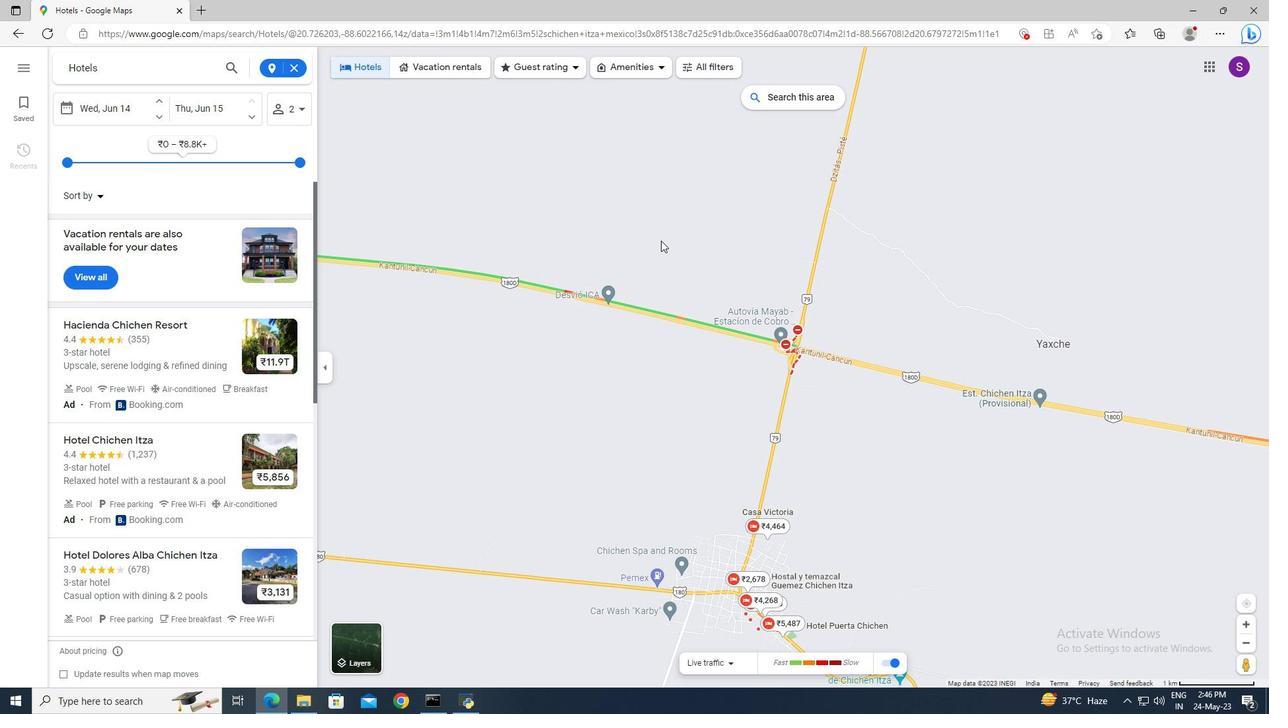 
Action: Mouse scrolled (179, 276) with delta (0, 0)
Screenshot: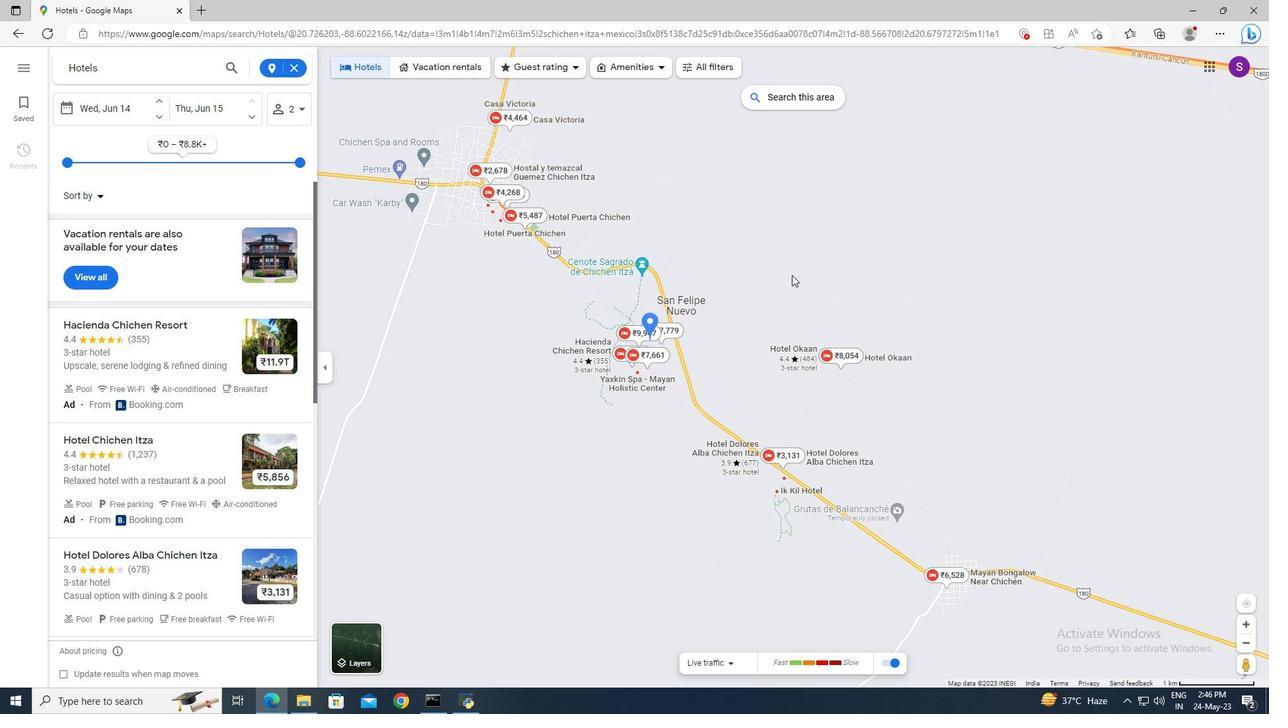 
Action: Mouse scrolled (179, 276) with delta (0, 0)
Screenshot: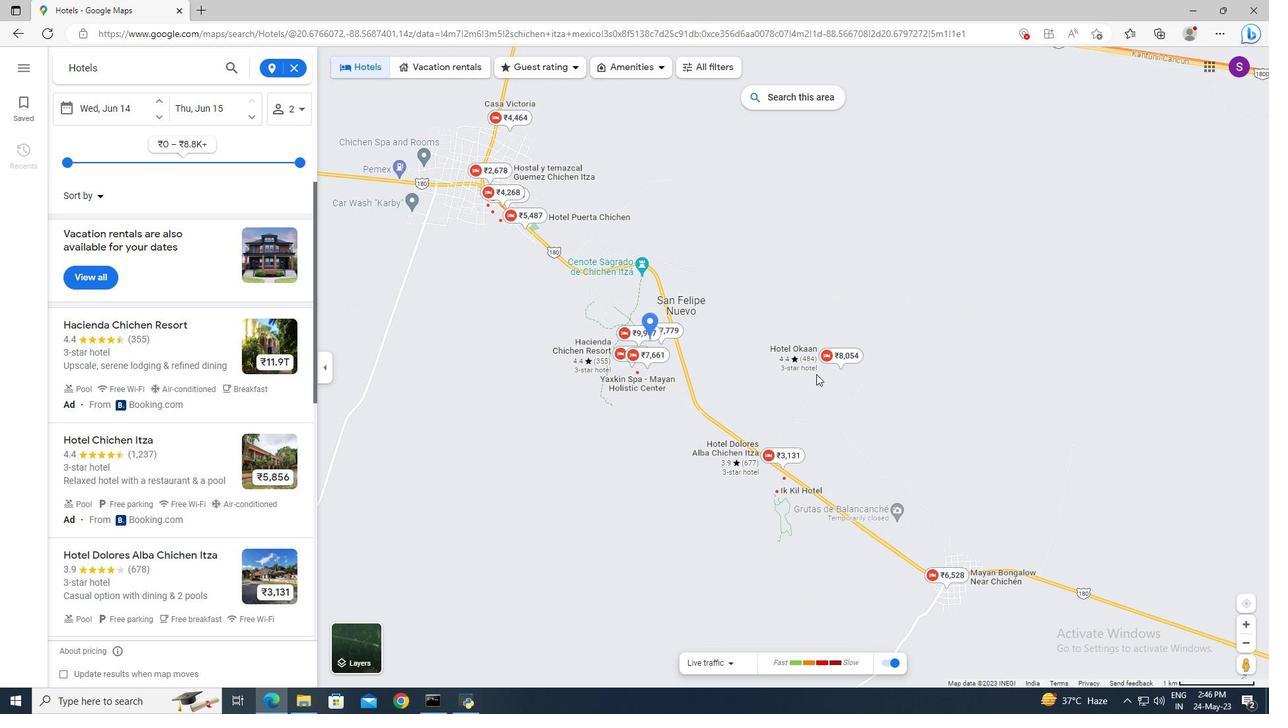 
Action: Mouse scrolled (179, 276) with delta (0, 0)
Screenshot: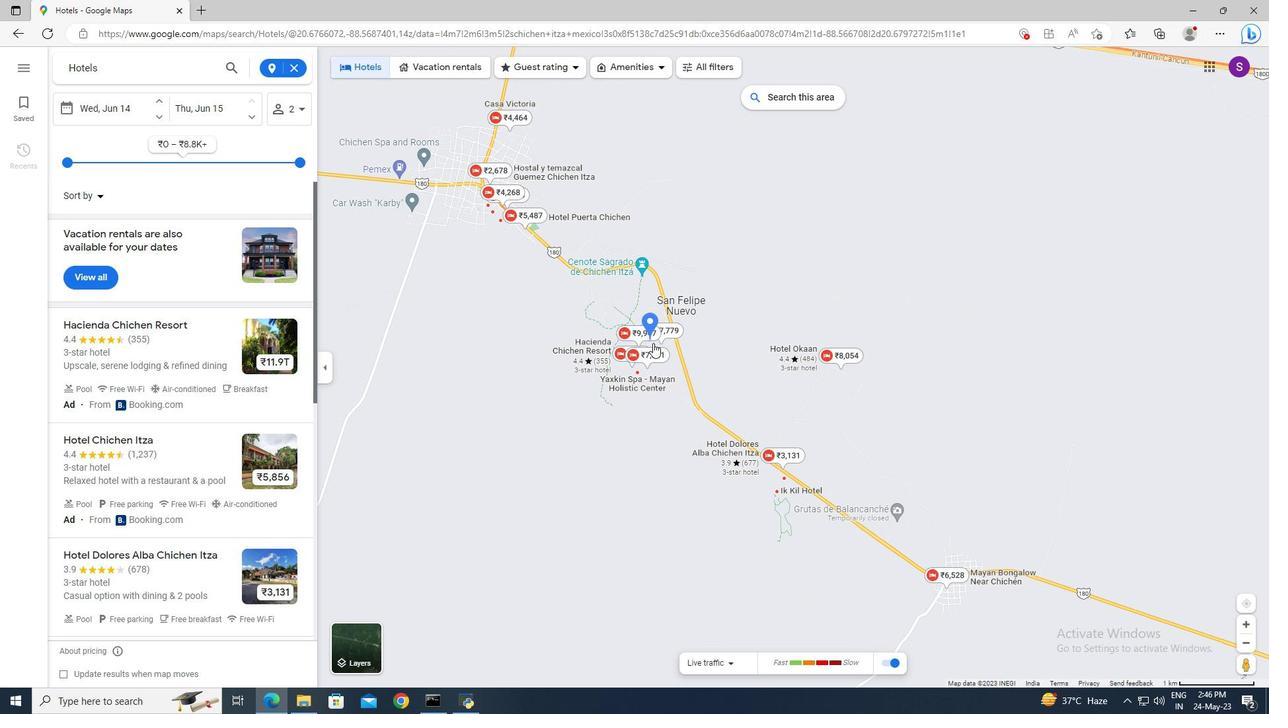 
Action: Mouse moved to (912, 301)
Screenshot: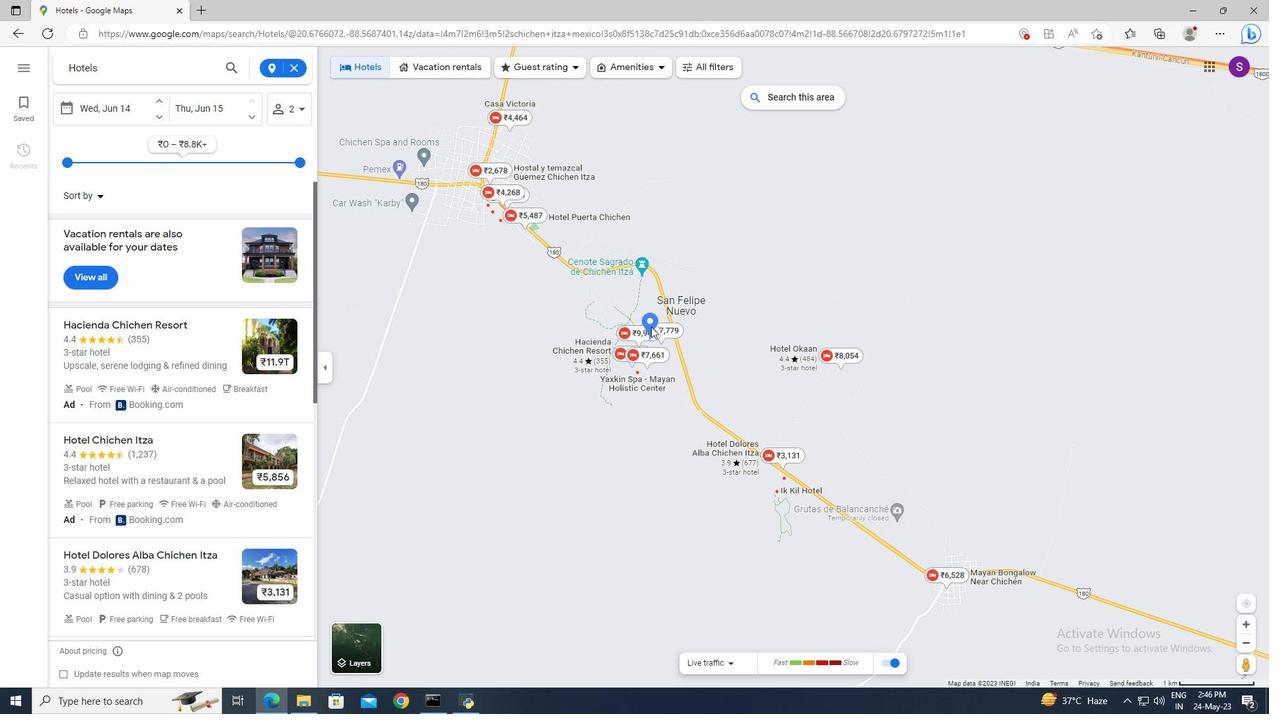 
Action: Mouse pressed left at (912, 301)
Screenshot: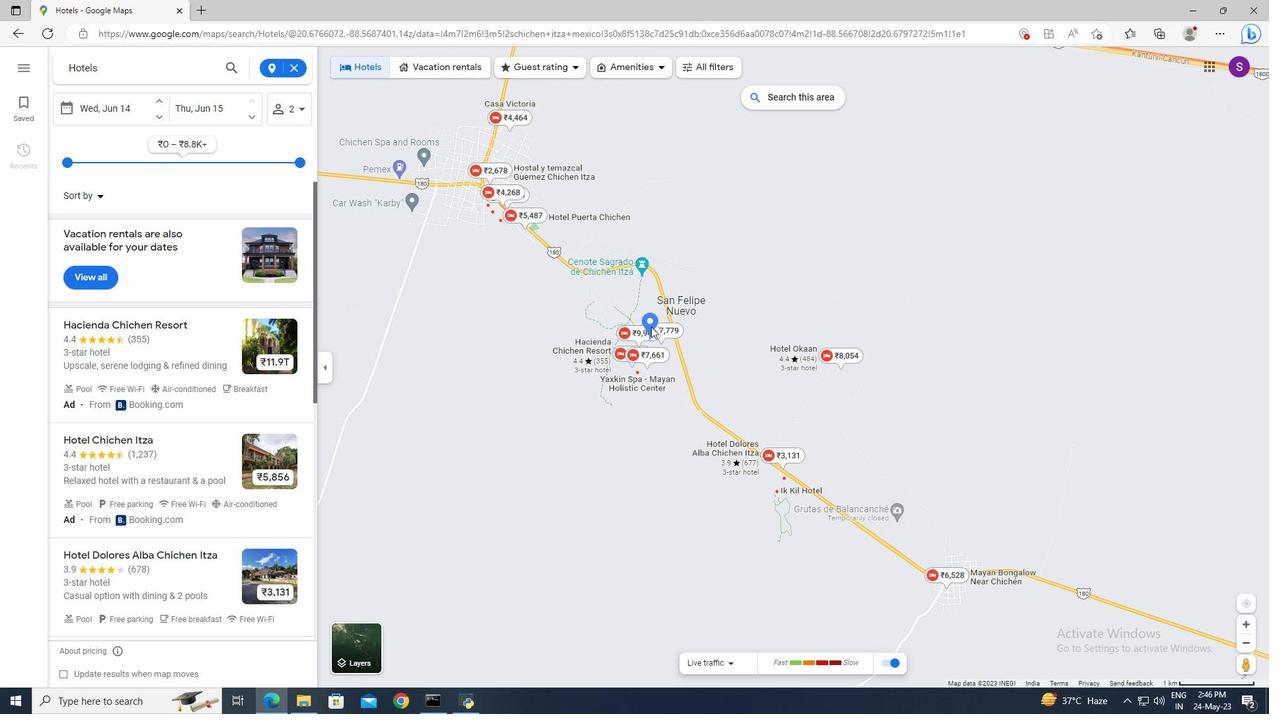 
Action: Mouse moved to (815, 328)
Screenshot: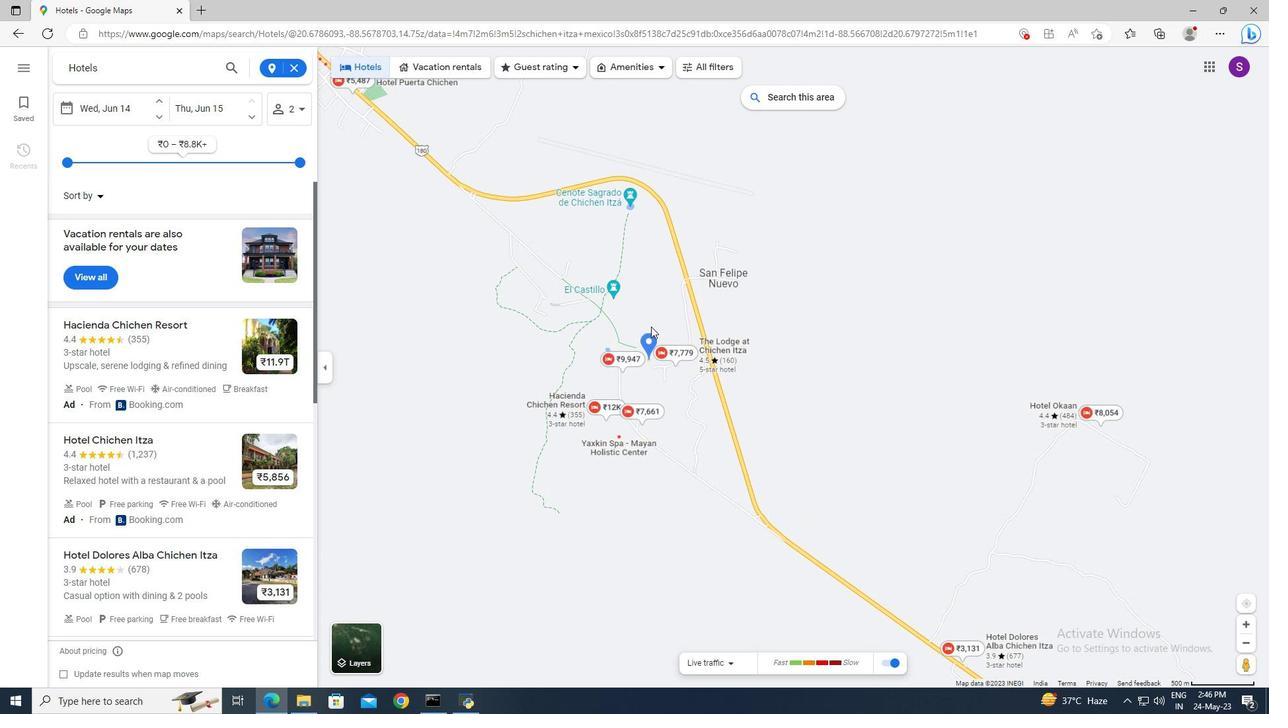 
Action: Mouse pressed left at (815, 328)
Screenshot: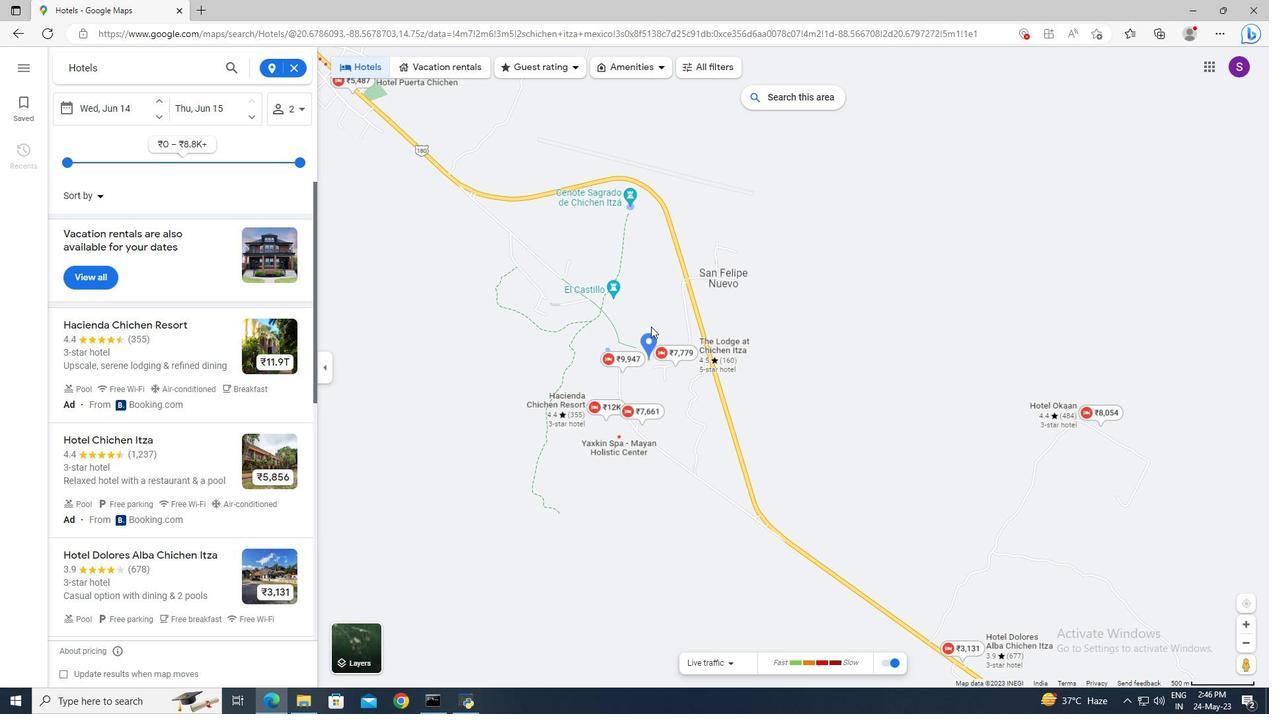 
Action: Mouse moved to (761, 509)
Screenshot: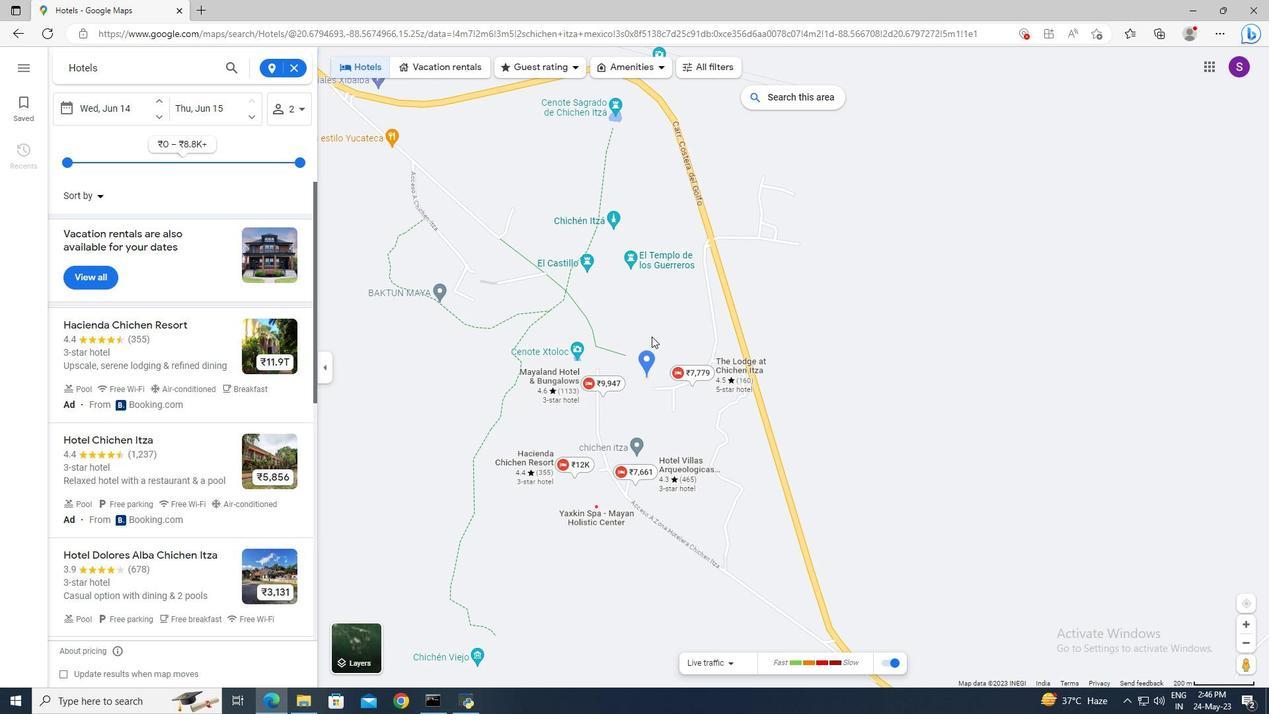 
Action: Mouse scrolled (761, 508) with delta (0, 0)
Screenshot: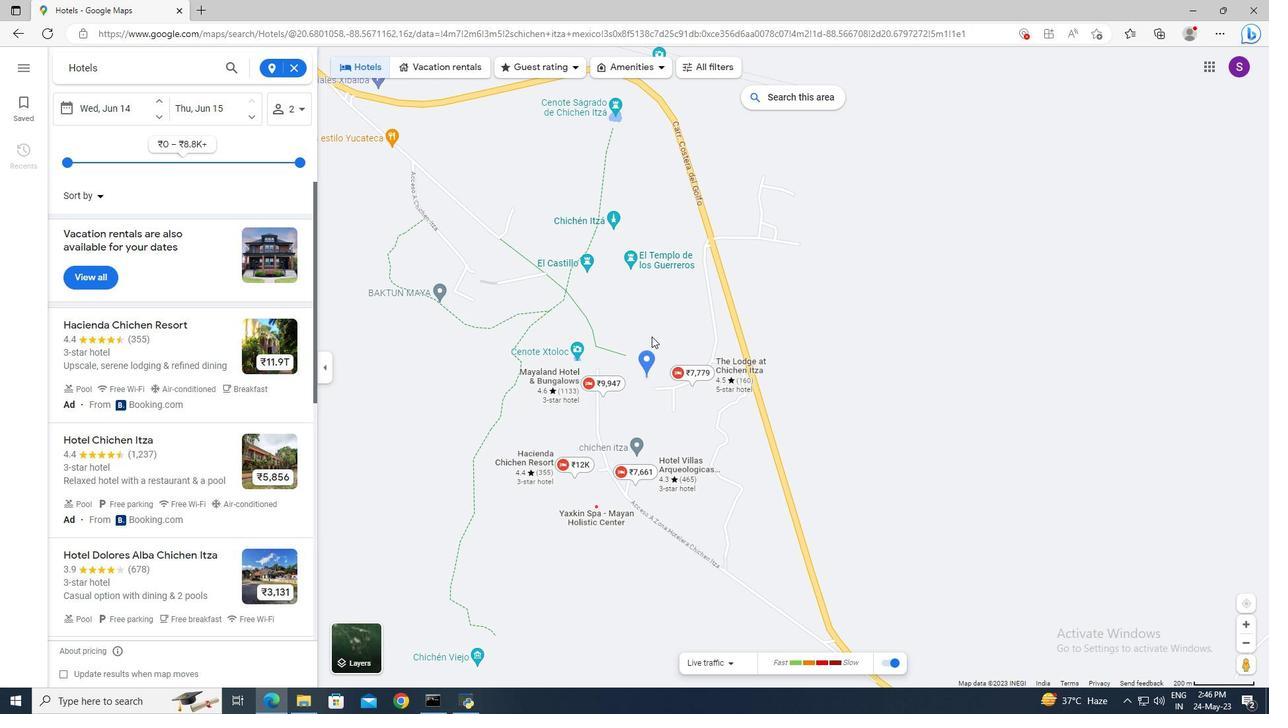 
Action: Mouse scrolled (761, 508) with delta (0, 0)
Screenshot: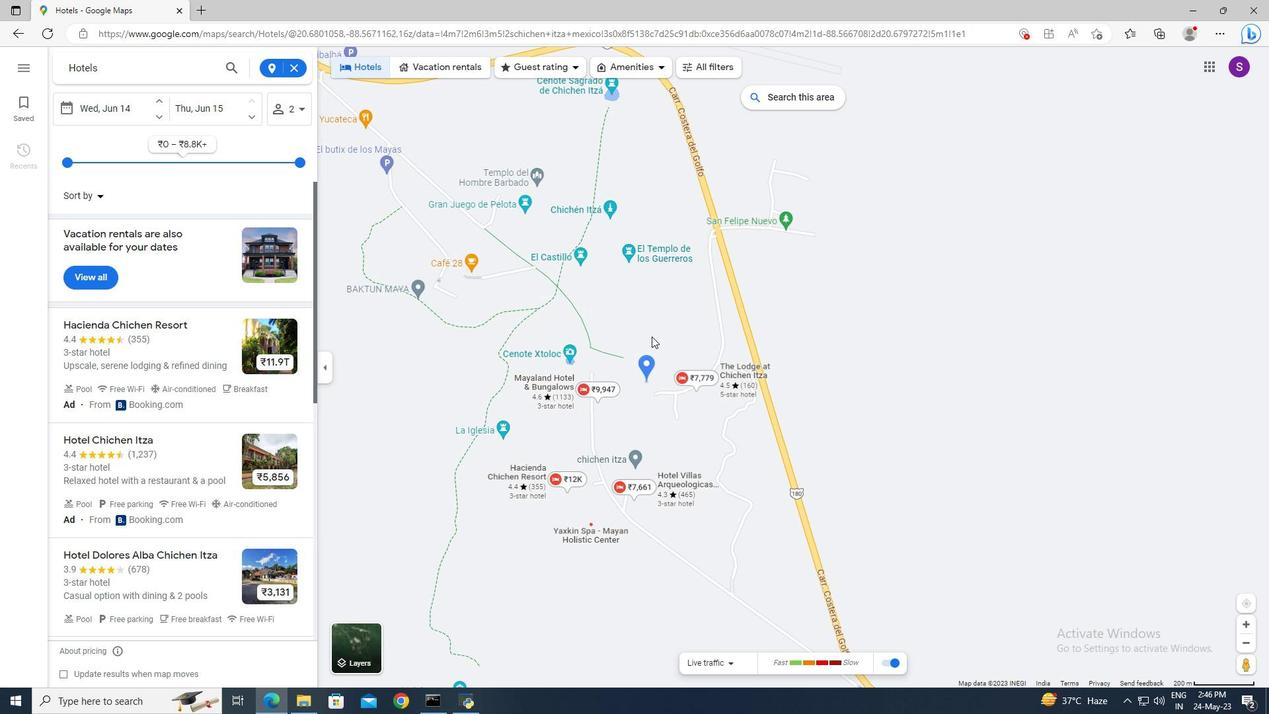 
Action: Mouse scrolled (761, 508) with delta (0, 0)
Screenshot: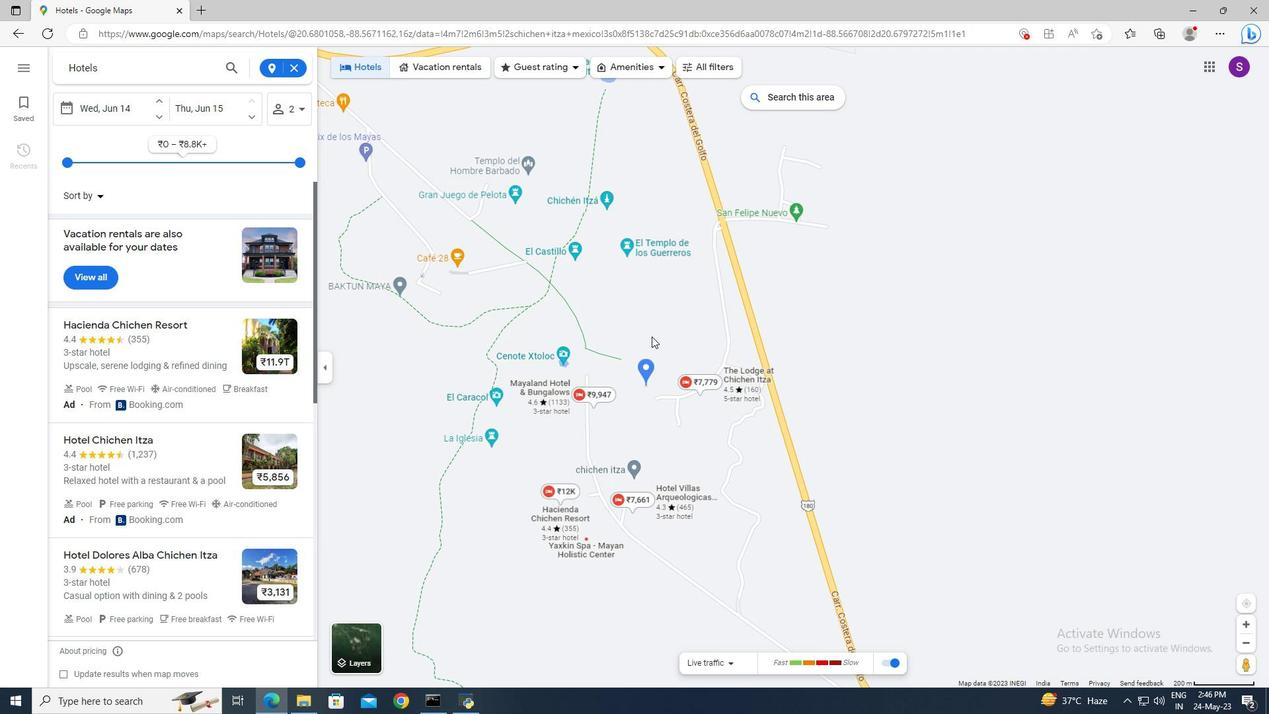 
Action: Mouse scrolled (761, 508) with delta (0, 0)
Screenshot: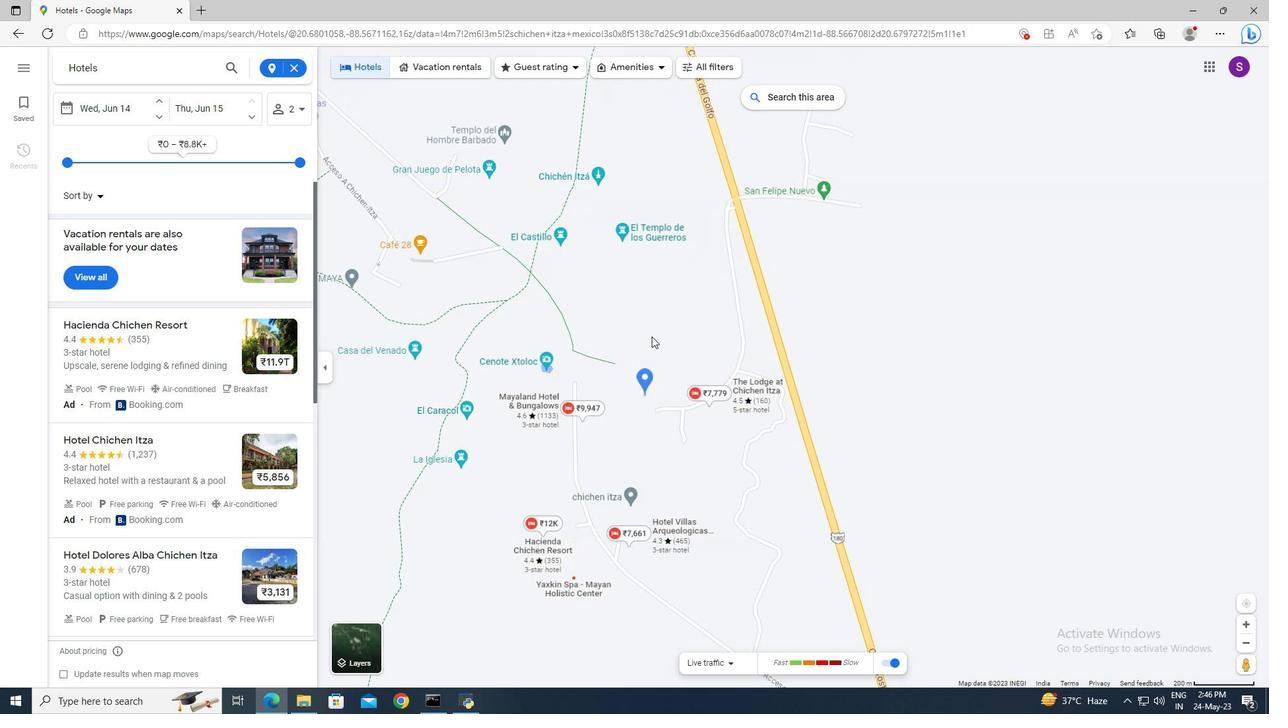 
Action: Mouse scrolled (761, 508) with delta (0, 0)
Screenshot: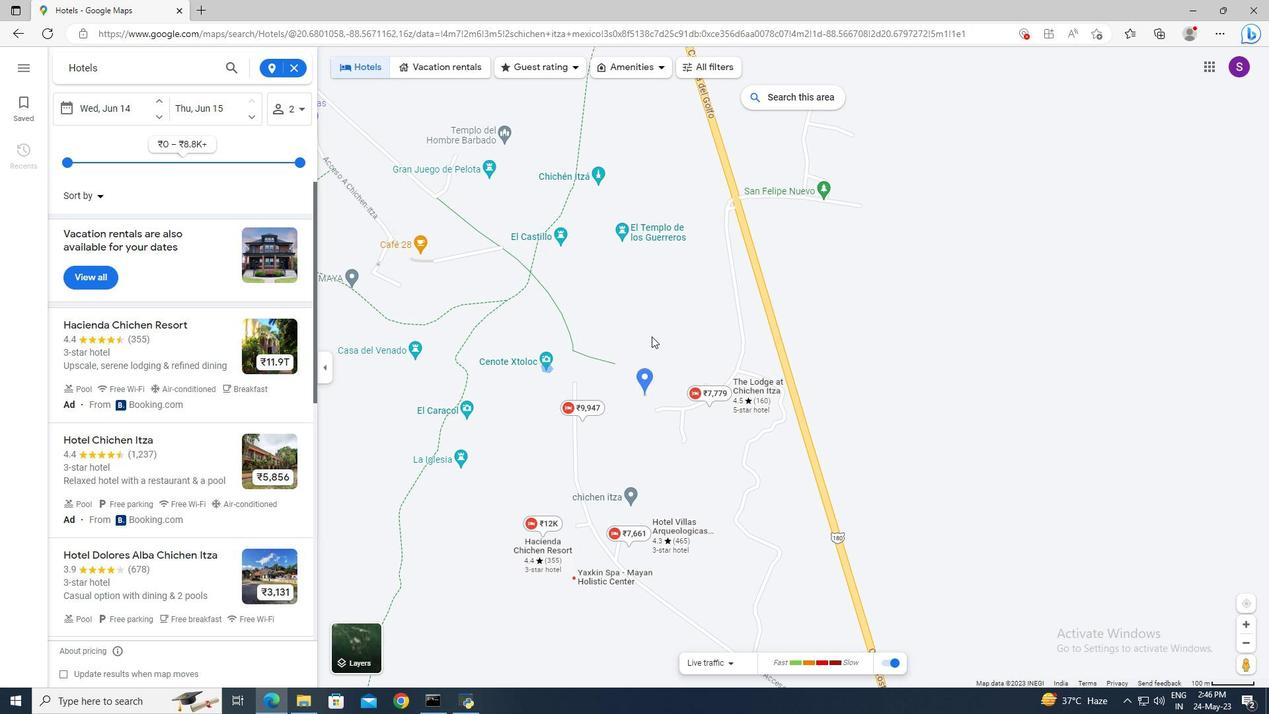 
Action: Mouse moved to (616, 509)
Screenshot: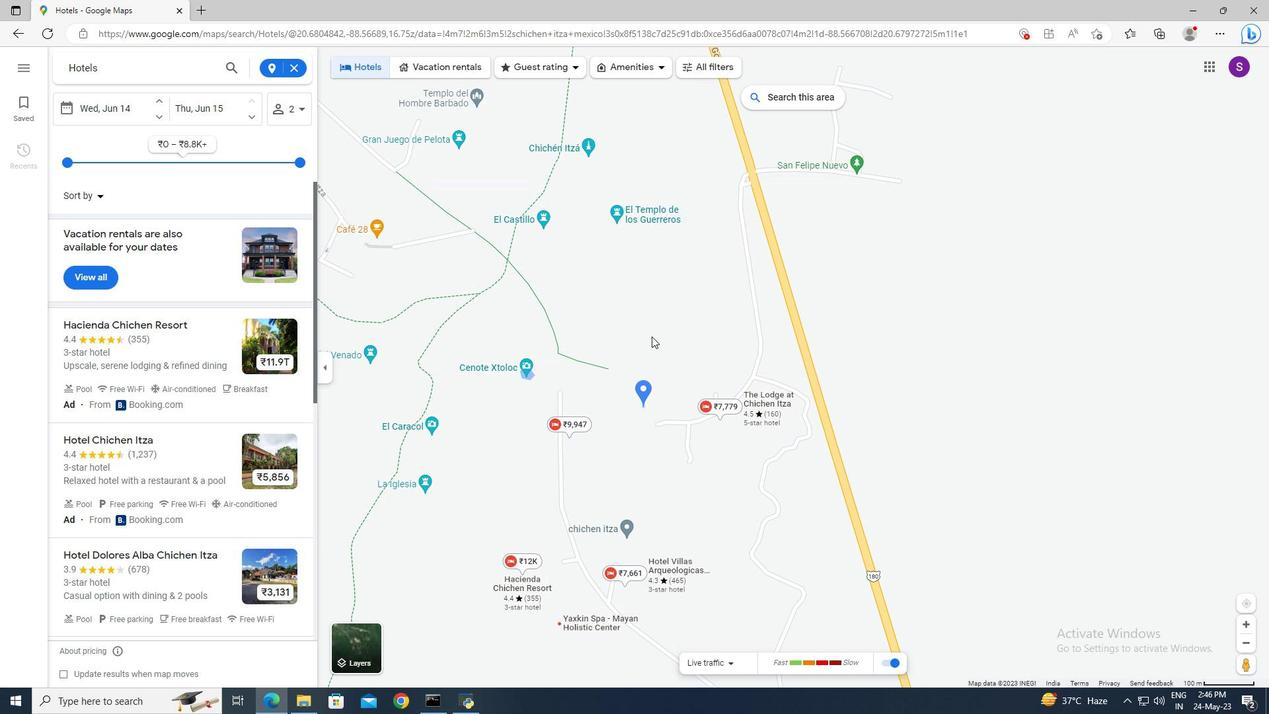 
Action: Mouse pressed left at (616, 509)
Screenshot: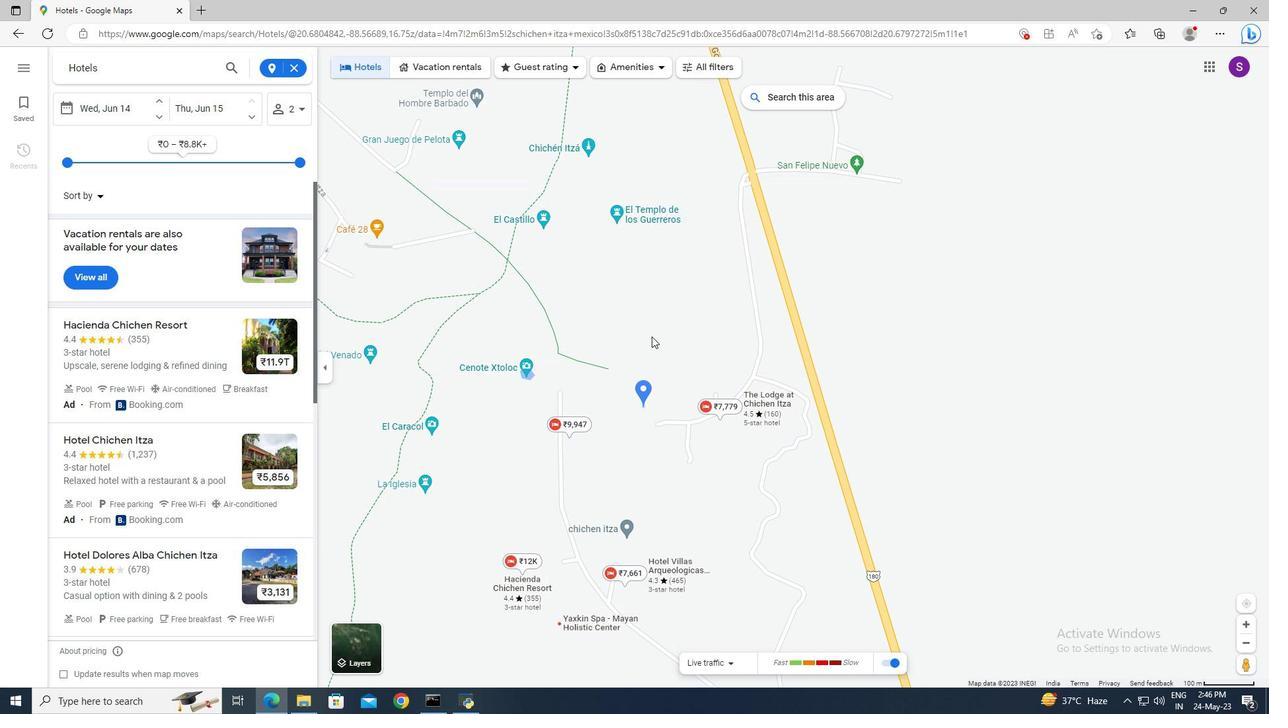 
Action: Mouse moved to (545, 422)
Screenshot: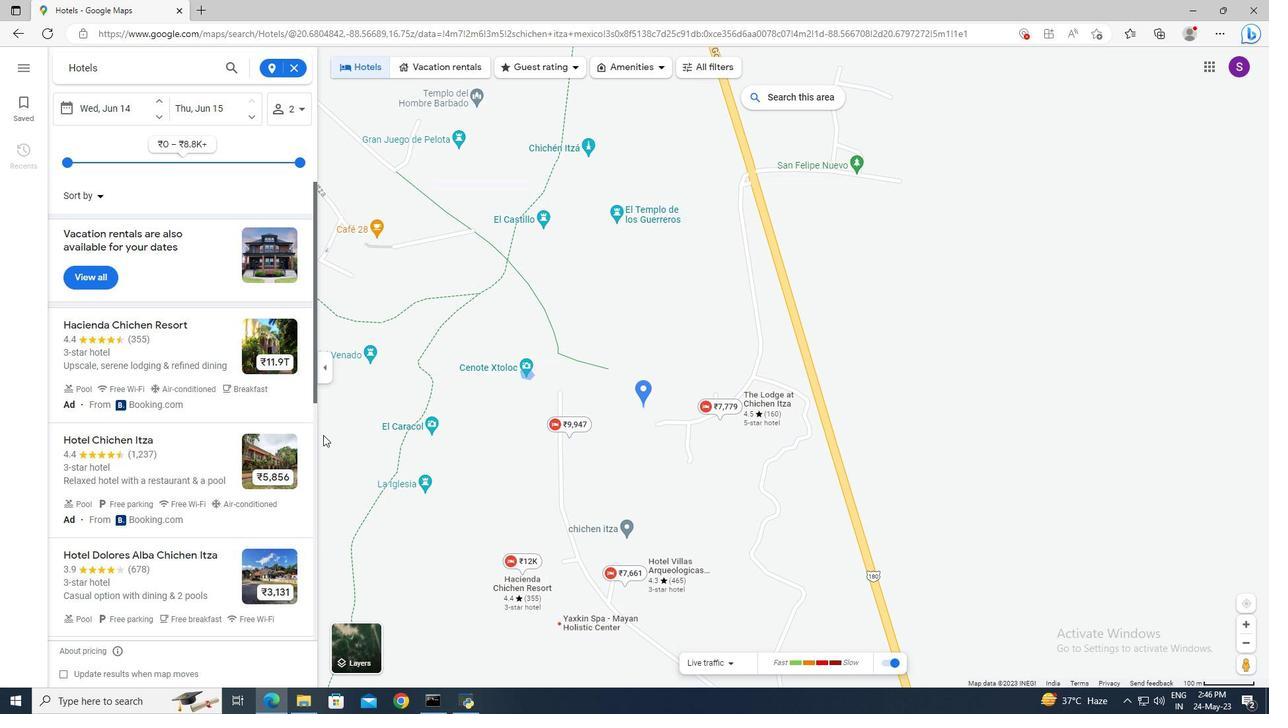 
Action: Mouse pressed left at (545, 422)
Screenshot: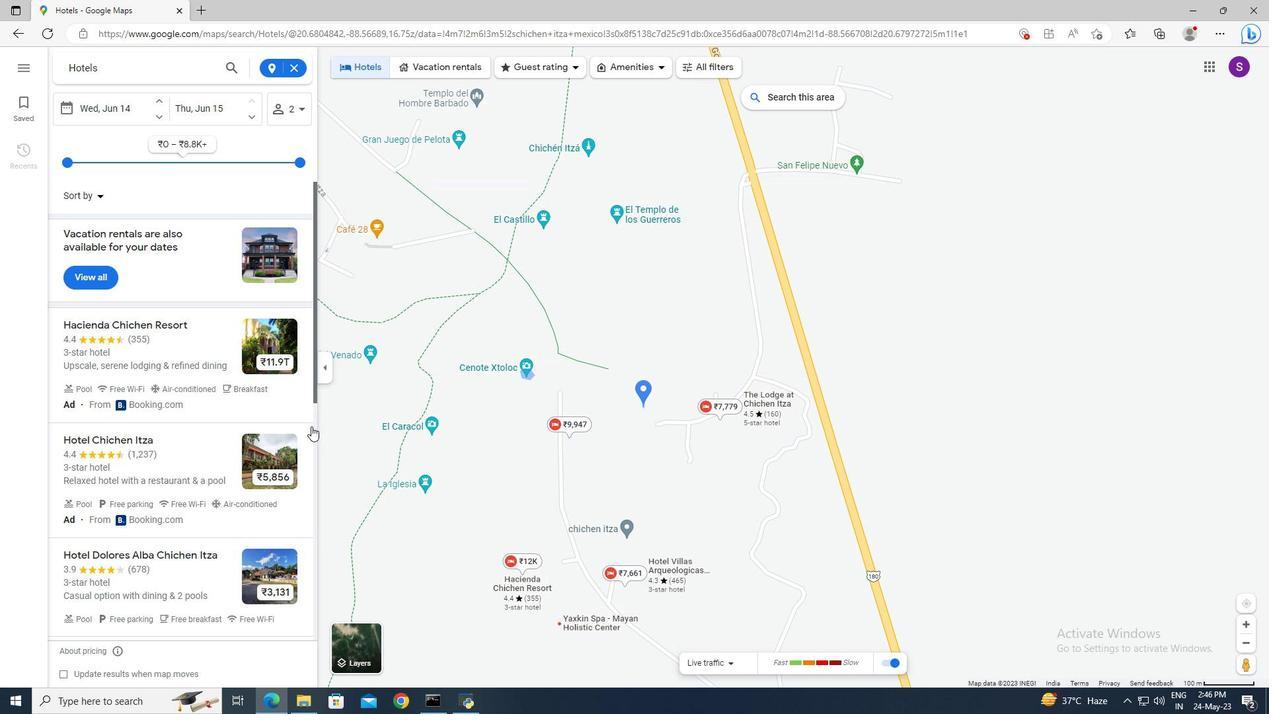 
Action: Mouse moved to (629, 390)
Screenshot: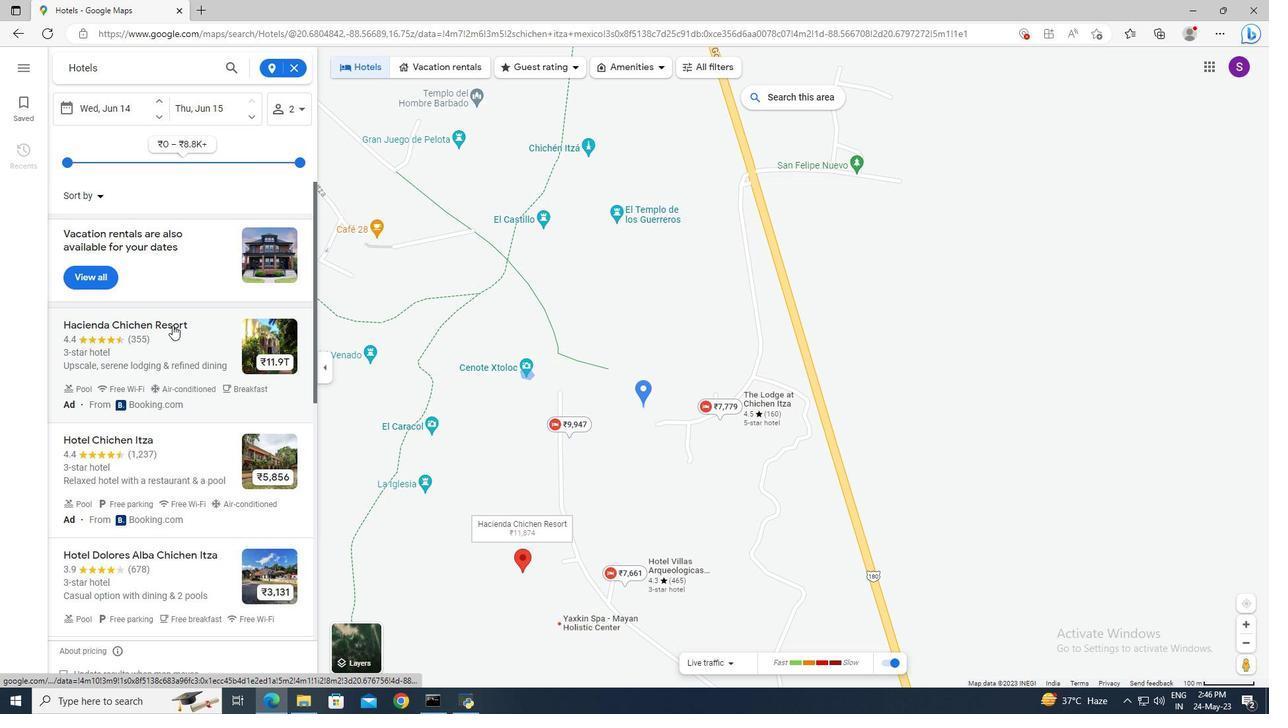 
Action: Mouse pressed left at (629, 390)
Screenshot: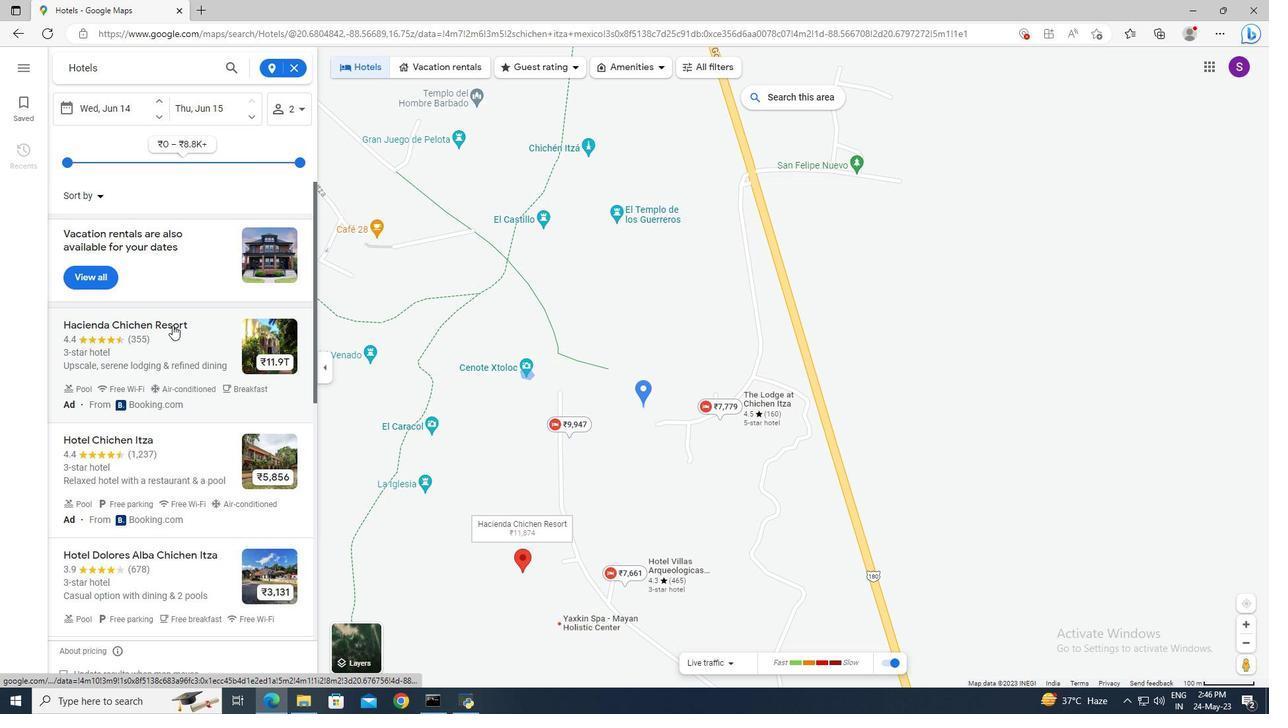 
Action: Mouse moved to (545, 282)
Screenshot: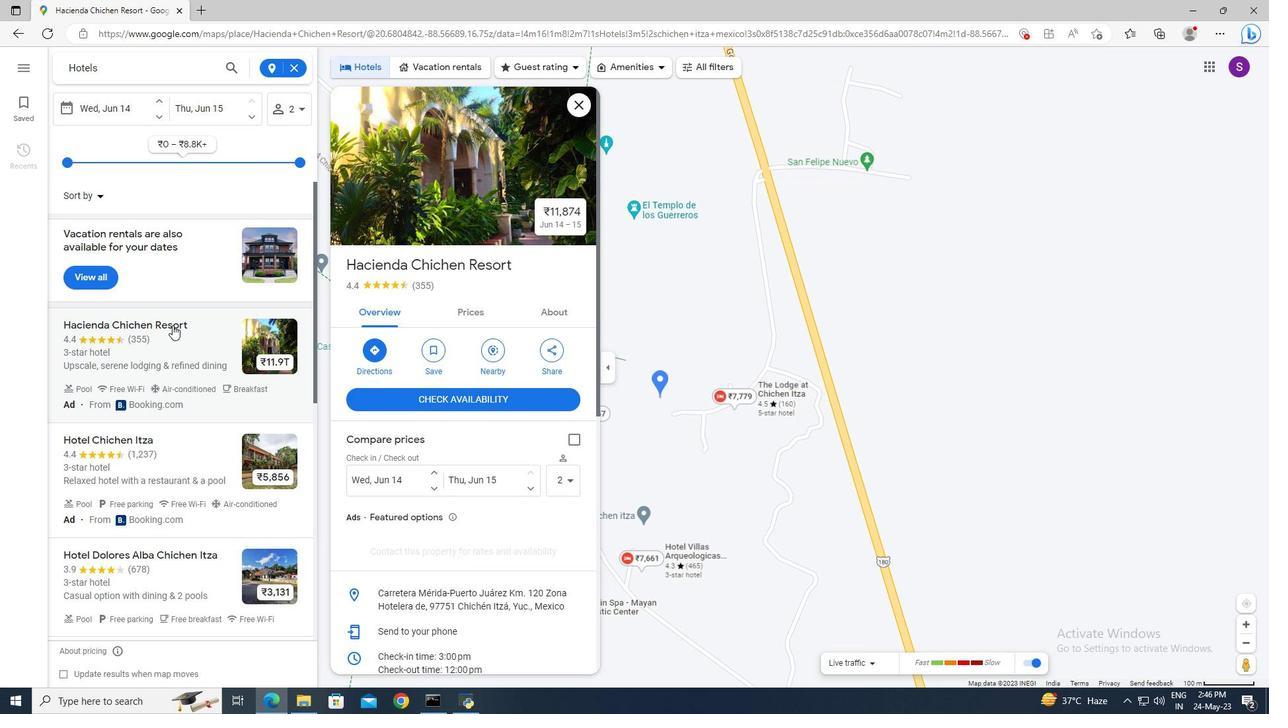 
Action: Mouse scrolled (545, 282) with delta (0, 0)
Screenshot: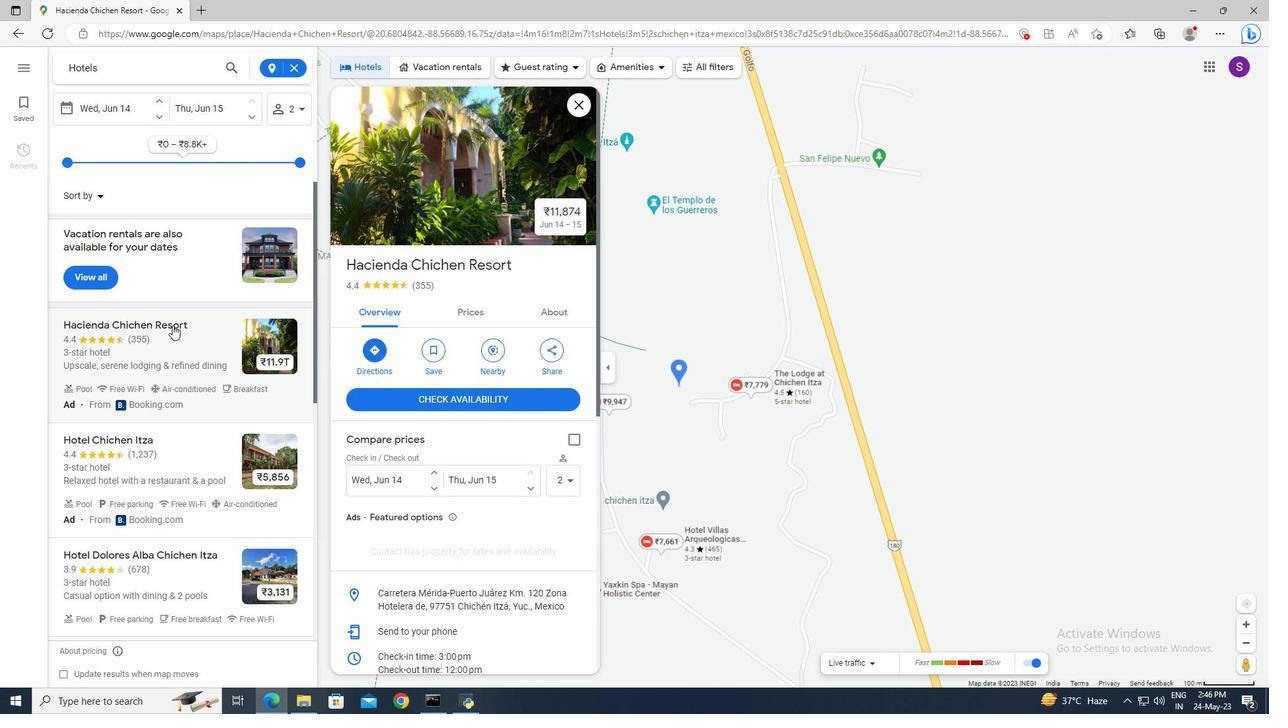 
Action: Mouse scrolled (545, 282) with delta (0, 0)
Screenshot: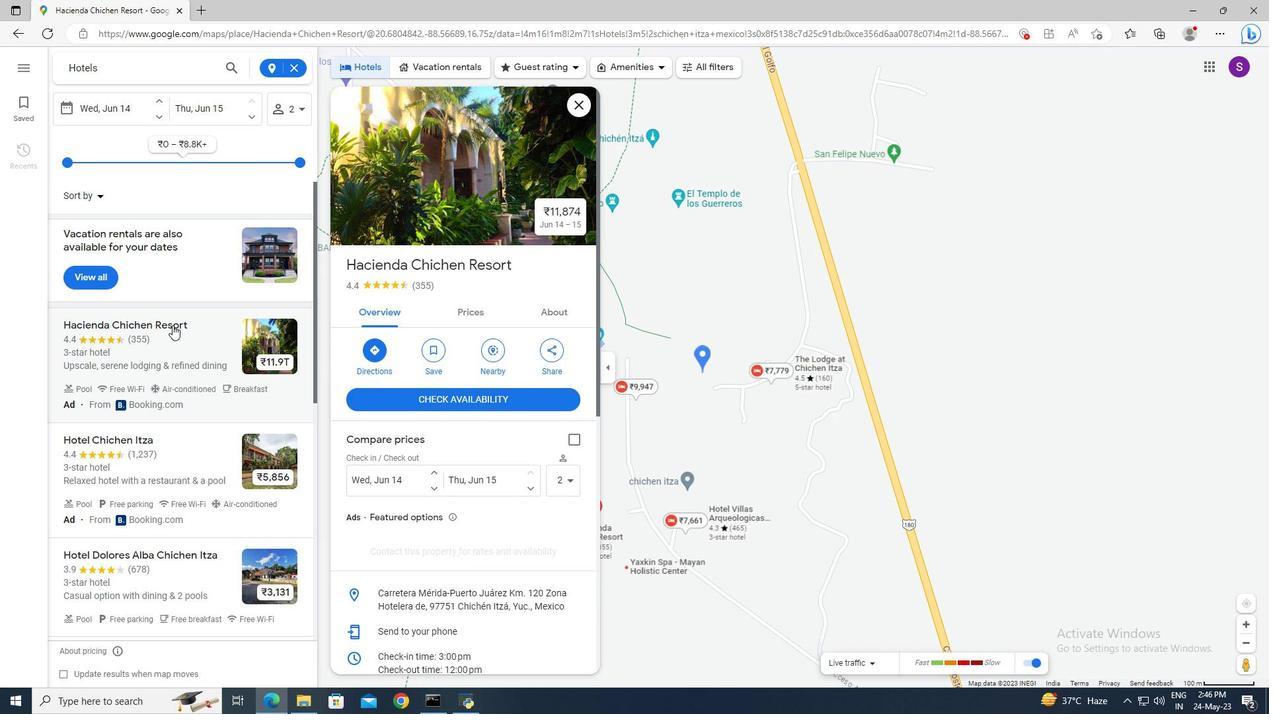 
Action: Mouse scrolled (545, 282) with delta (0, 0)
Screenshot: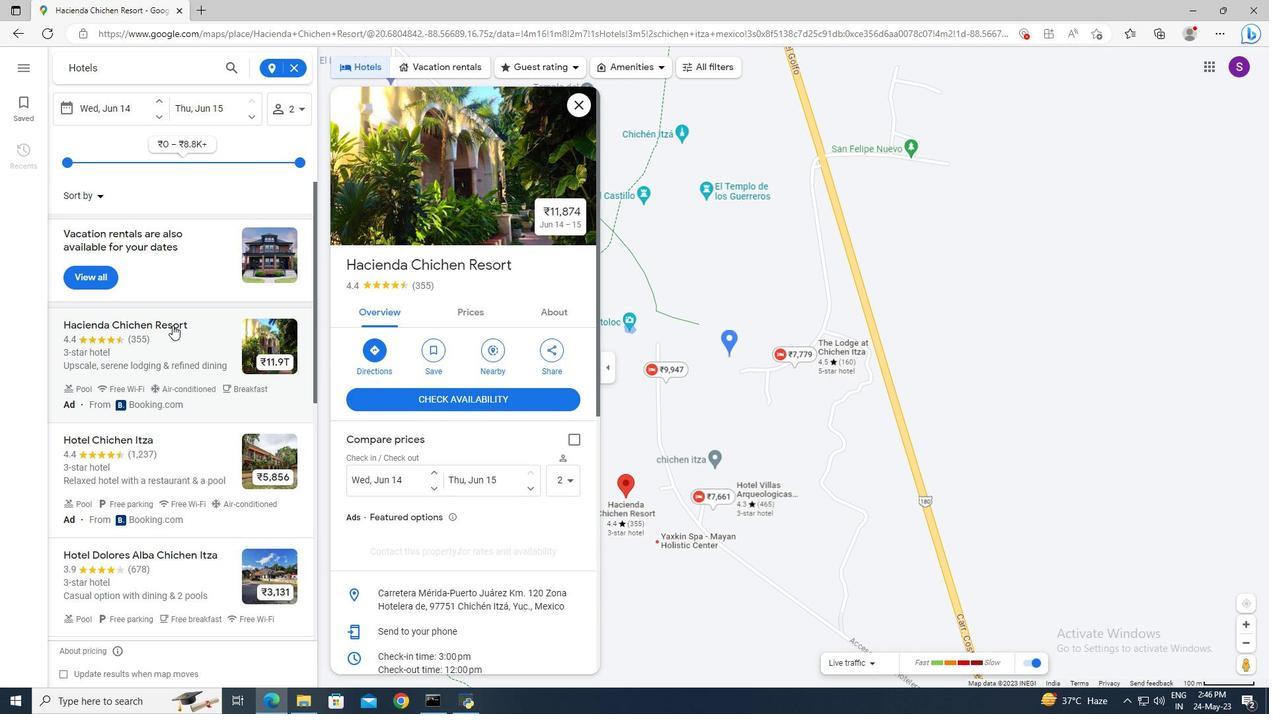 
Action: Mouse moved to (854, 339)
Screenshot: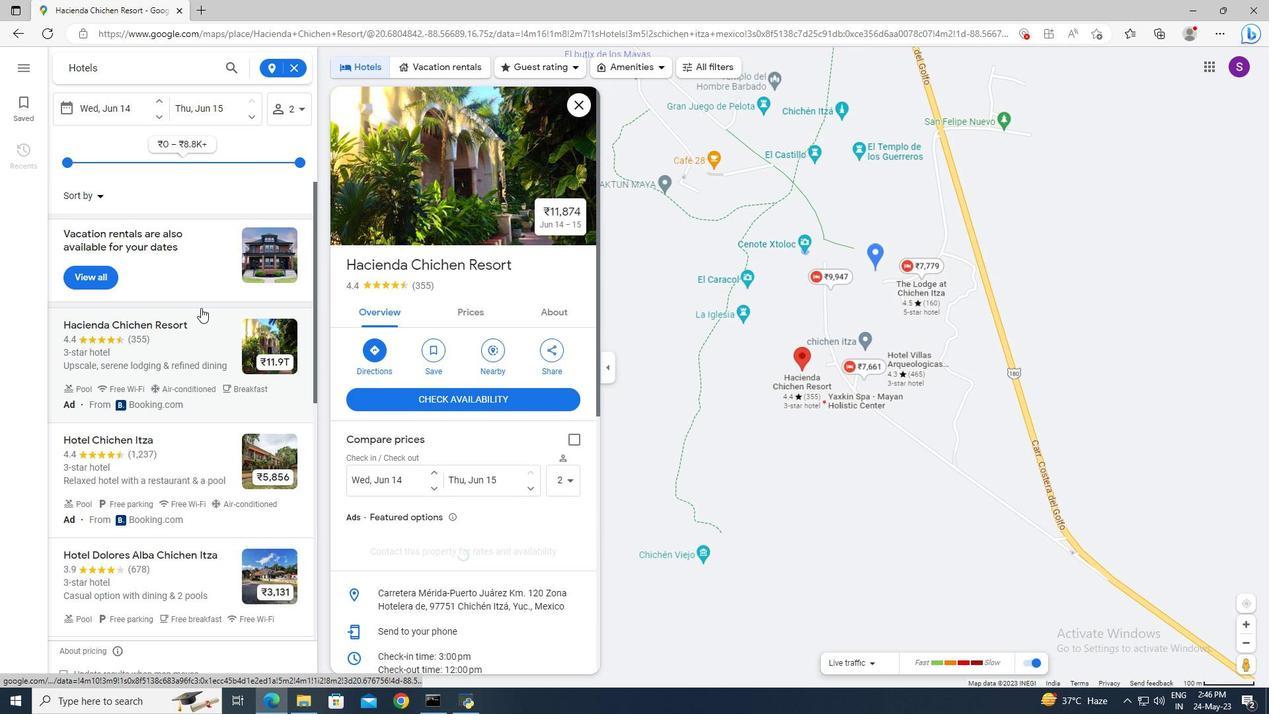 
Action: Mouse pressed left at (854, 339)
Screenshot: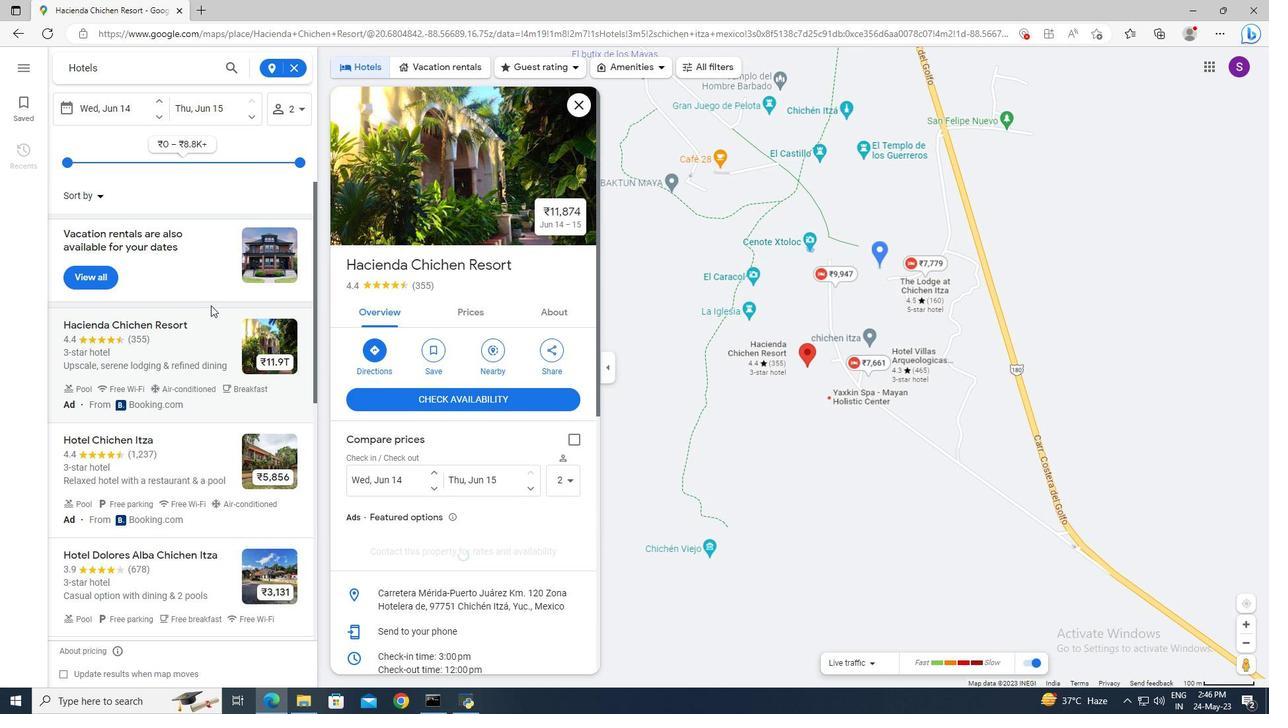 
Action: Mouse moved to (773, 370)
Screenshot: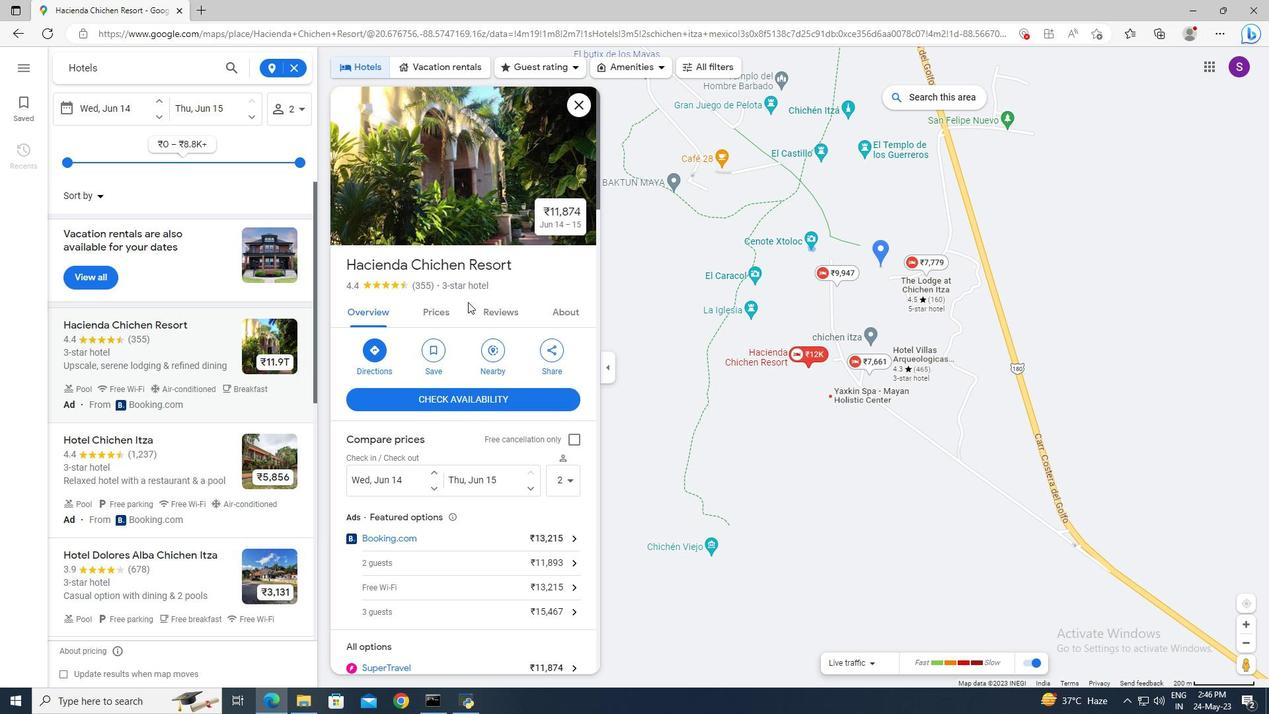 
Action: Mouse pressed left at (773, 370)
Screenshot: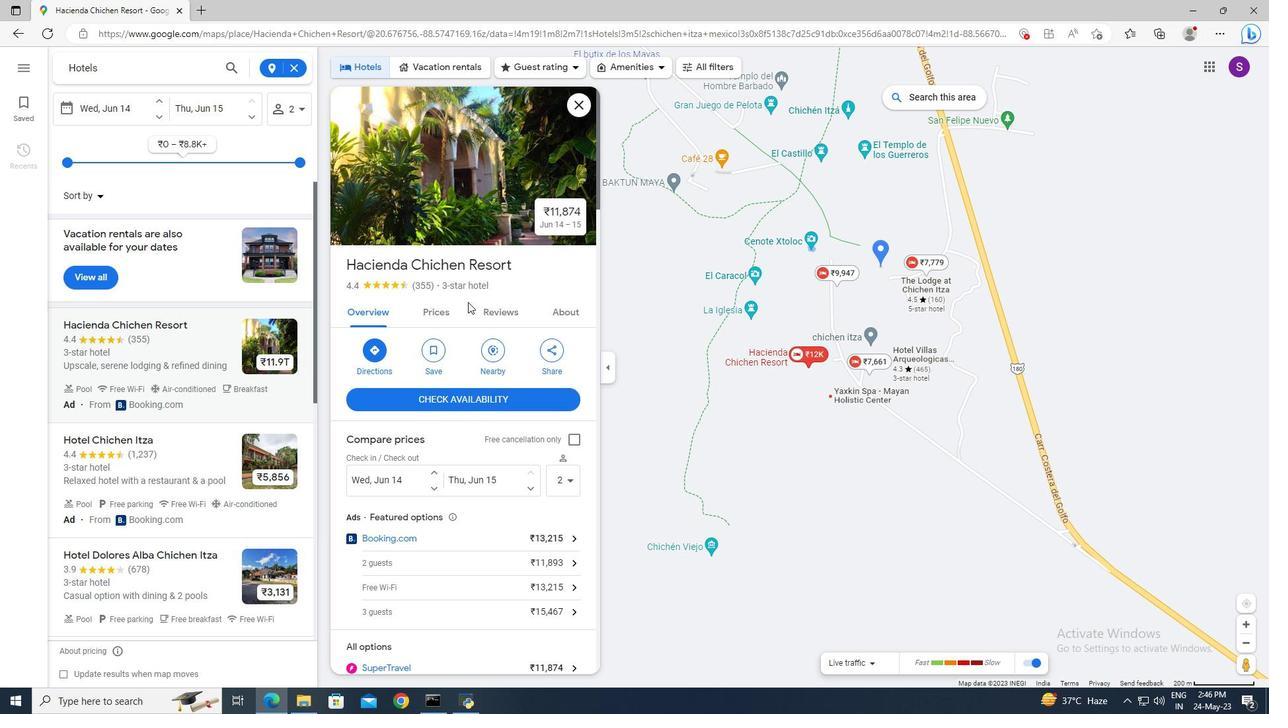 
Action: Mouse moved to (964, 395)
Screenshot: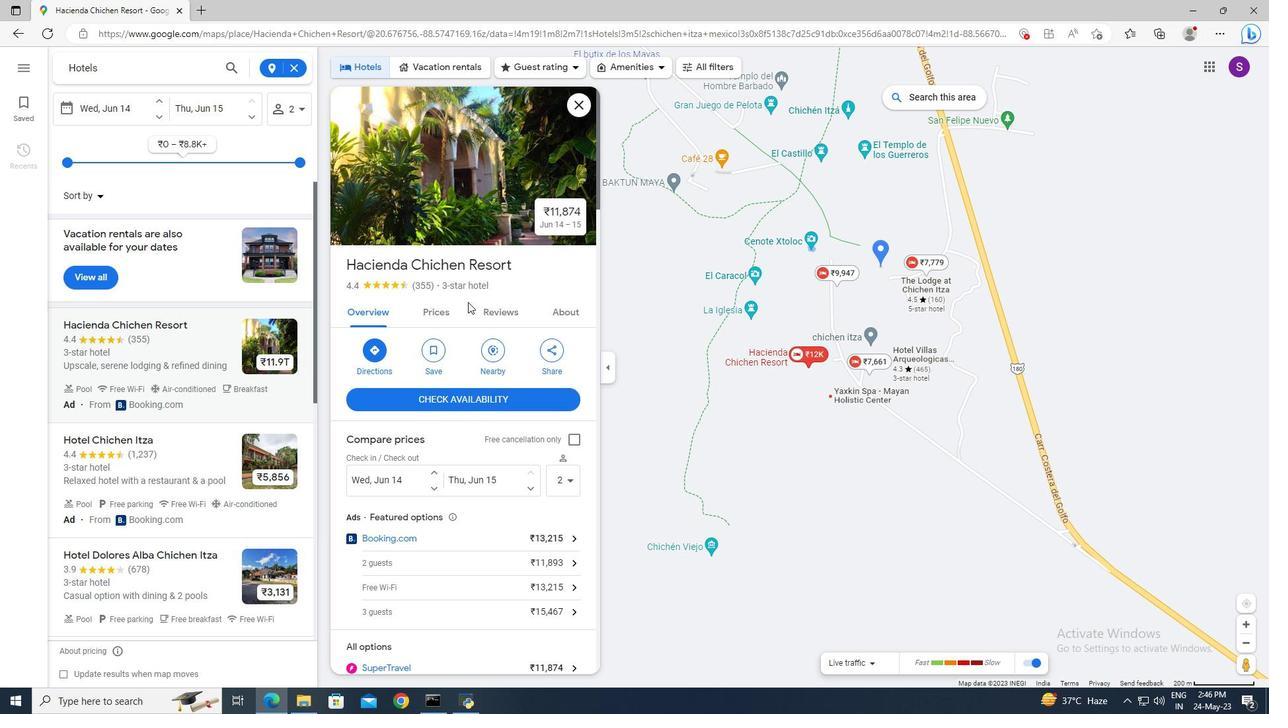 
Action: Mouse pressed left at (964, 395)
Screenshot: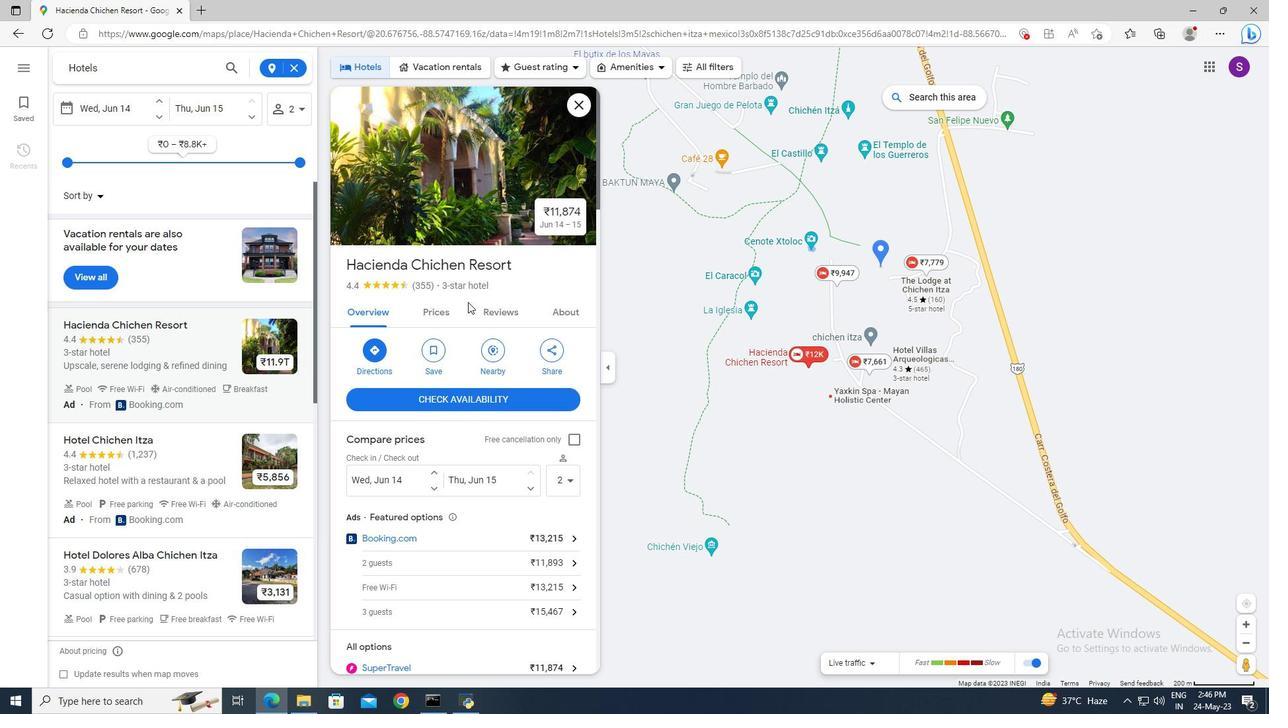 
Action: Mouse moved to (1054, 405)
Screenshot: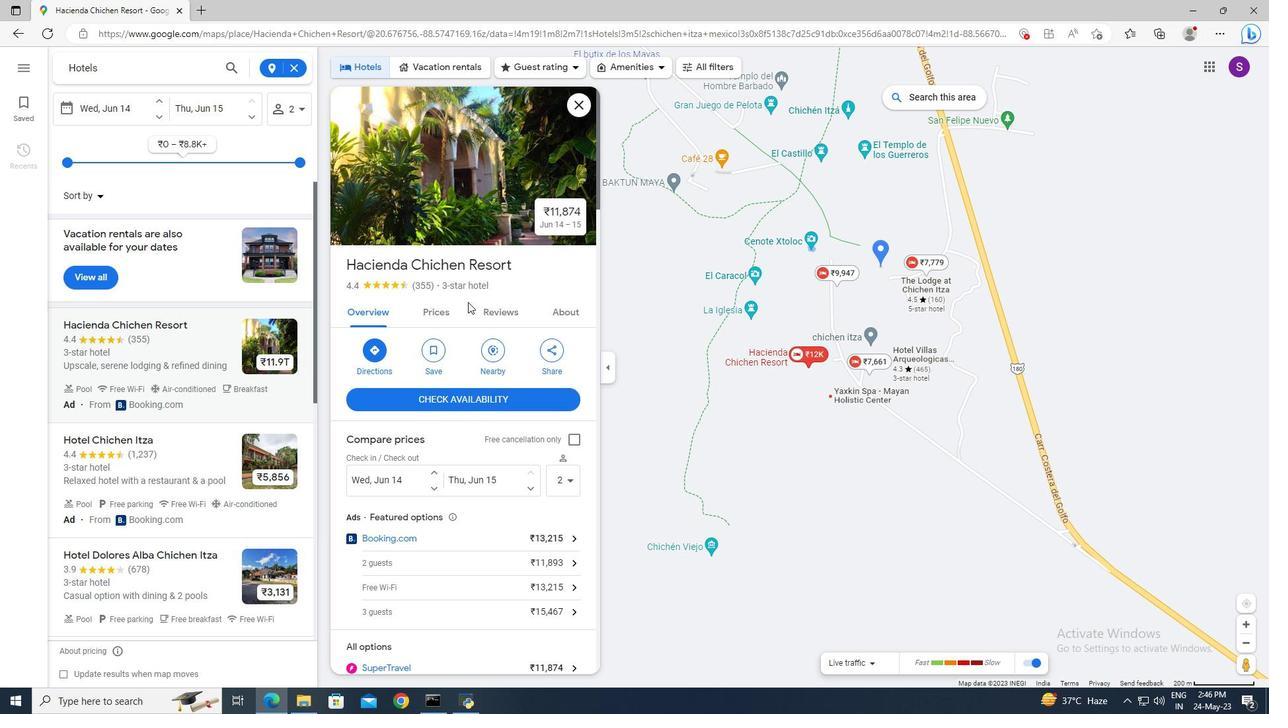 
Action: Mouse pressed left at (1054, 405)
Screenshot: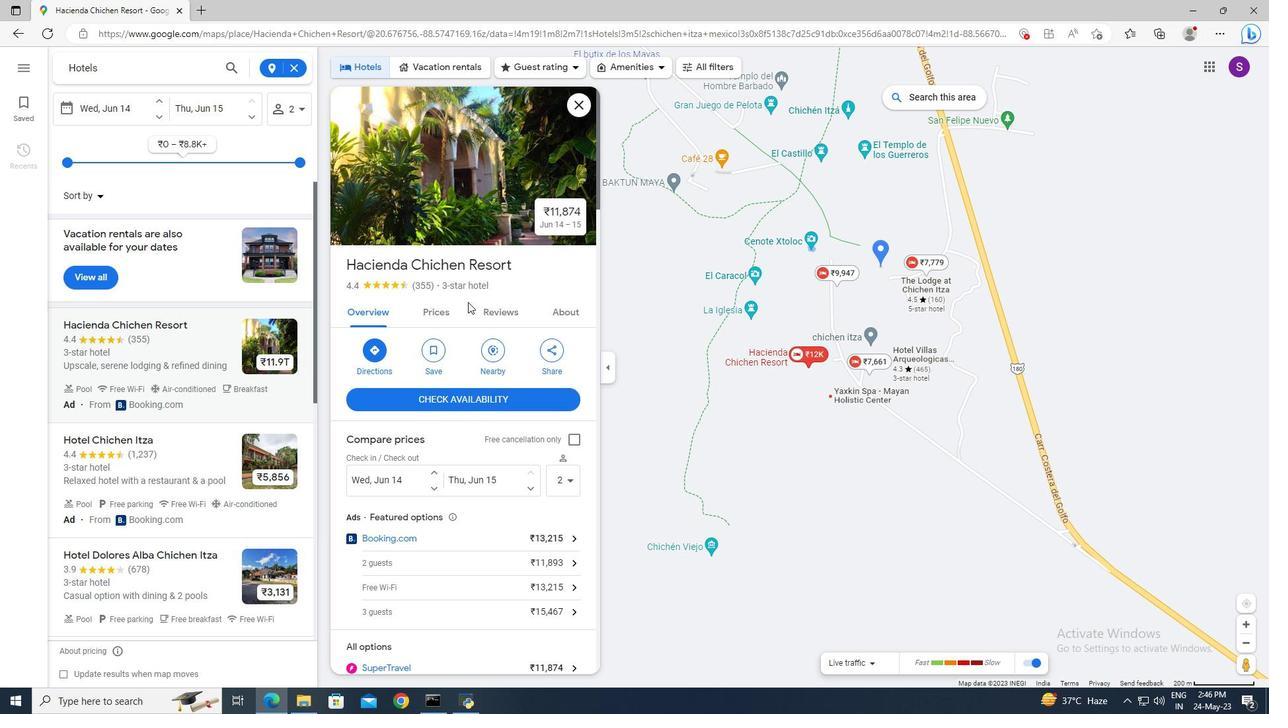 
Action: Mouse moved to (944, 381)
Screenshot: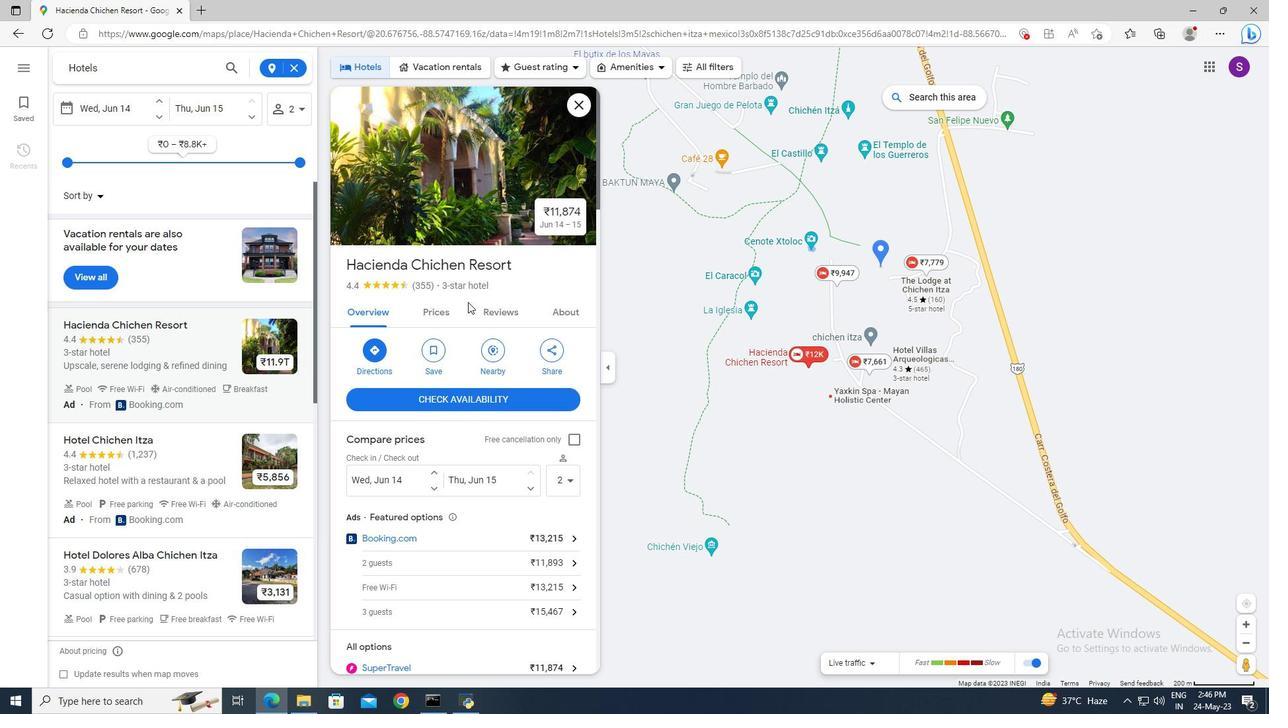 
Action: Mouse scrolled (944, 382) with delta (0, 0)
Screenshot: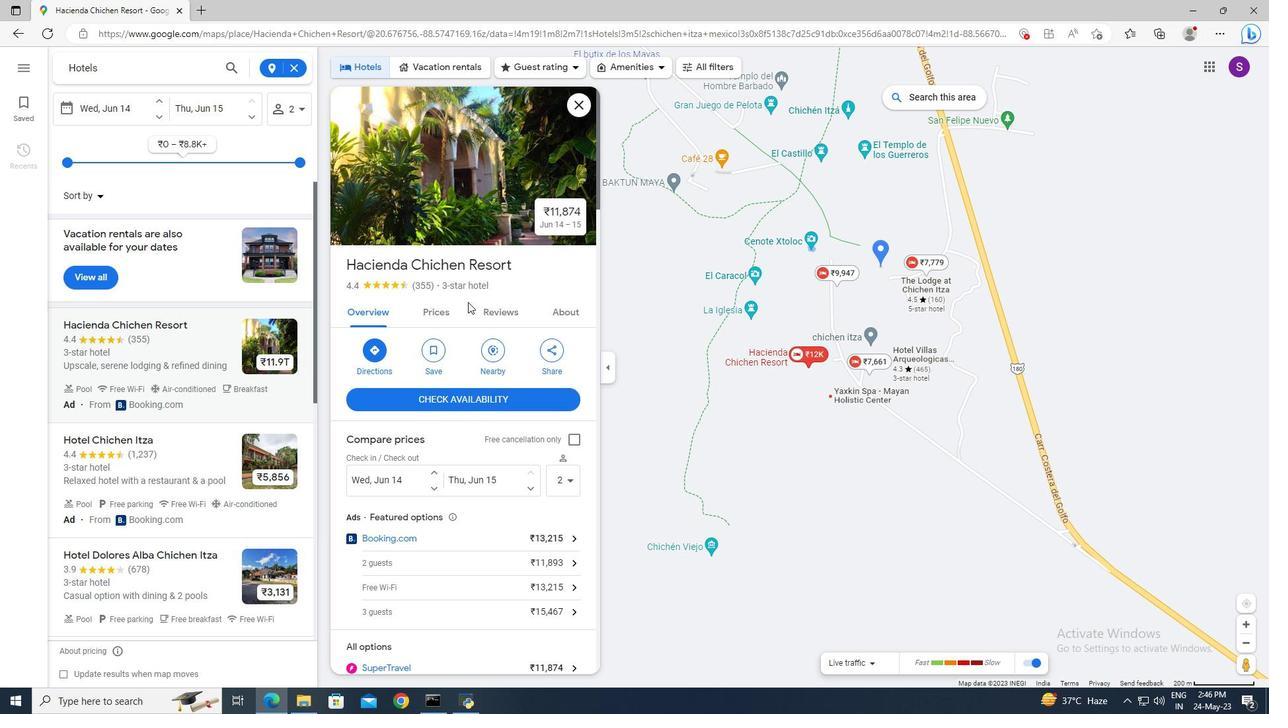 
Action: Mouse moved to (899, 381)
Screenshot: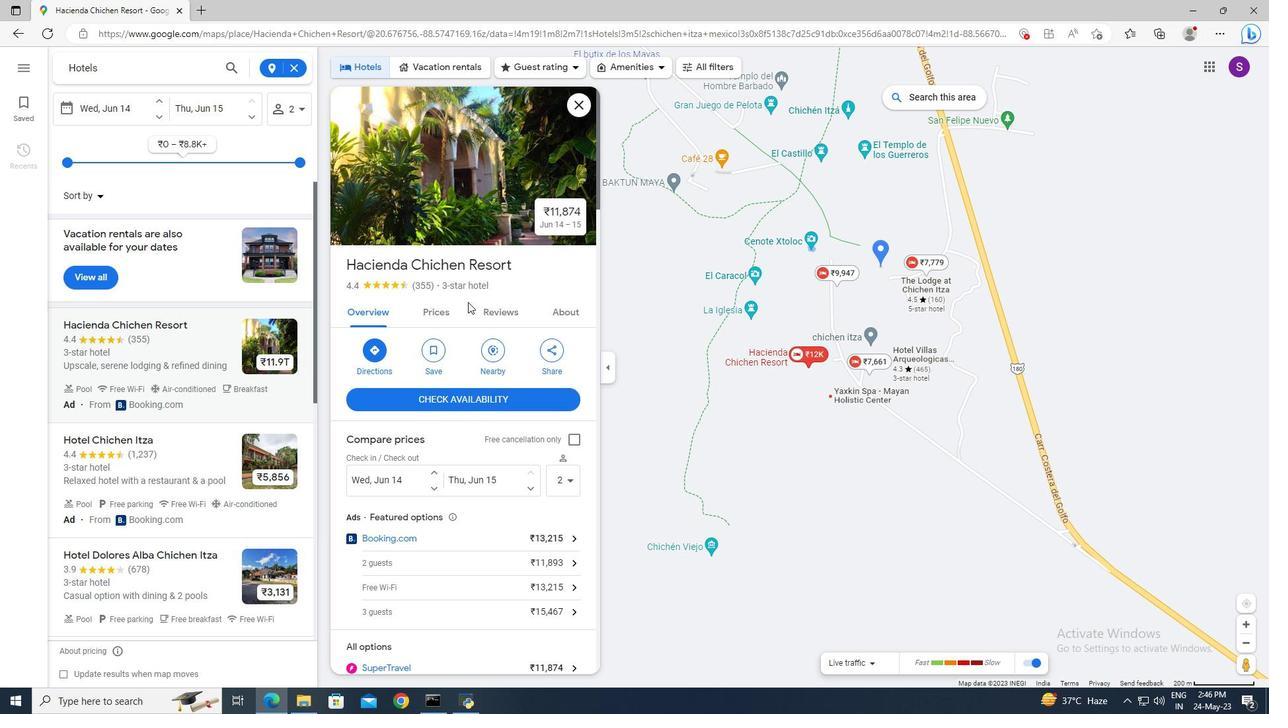 
Action: Mouse scrolled (944, 382) with delta (0, 0)
Screenshot: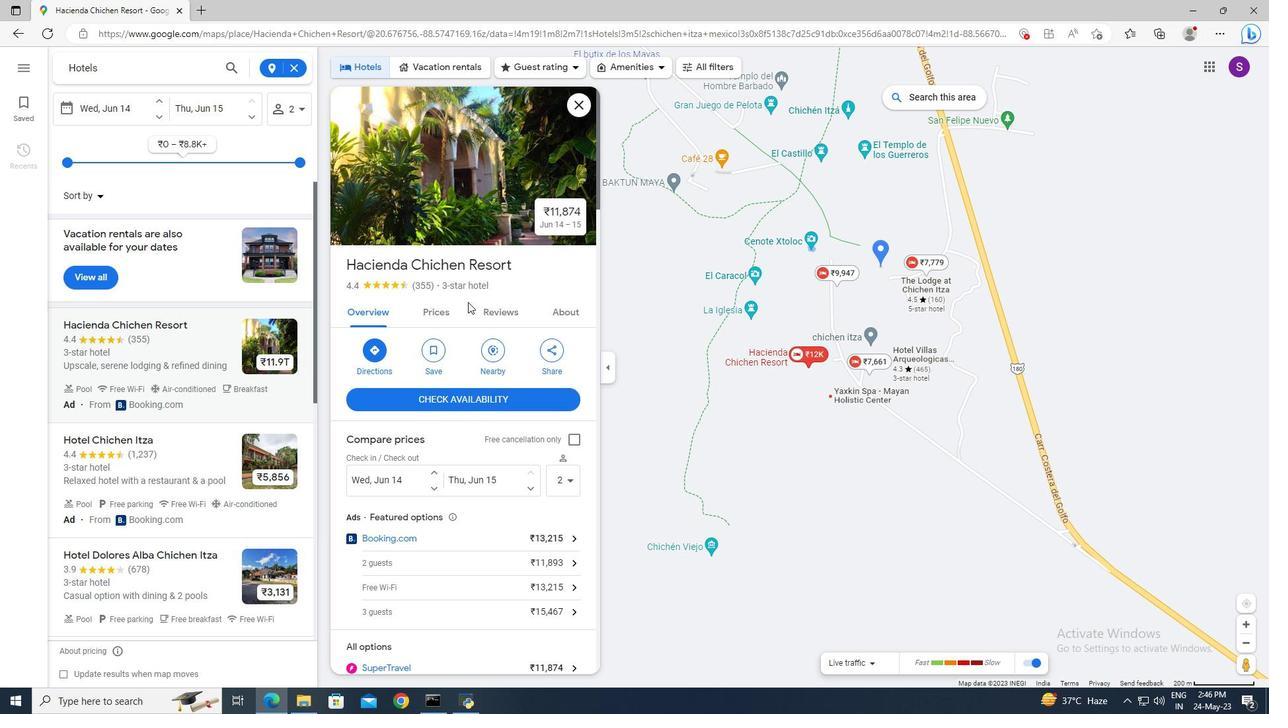 
Action: Mouse moved to (880, 380)
Screenshot: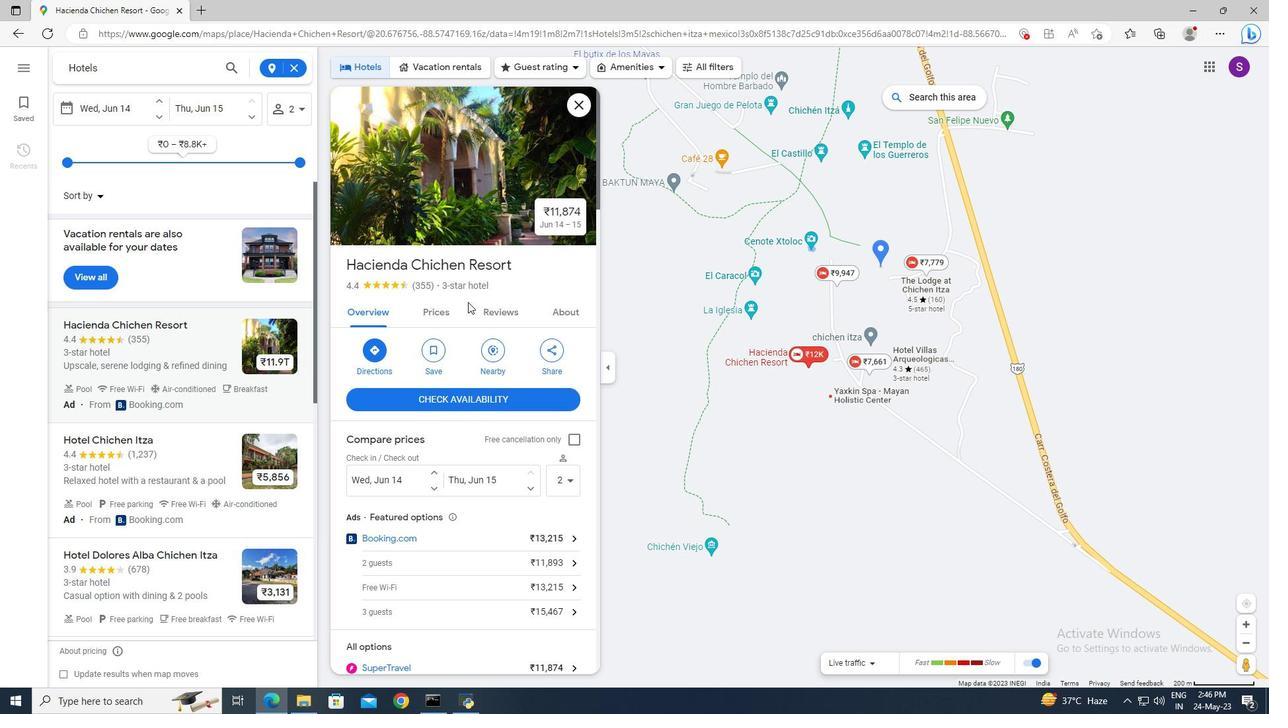 
Action: Mouse scrolled (880, 381) with delta (0, 0)
Screenshot: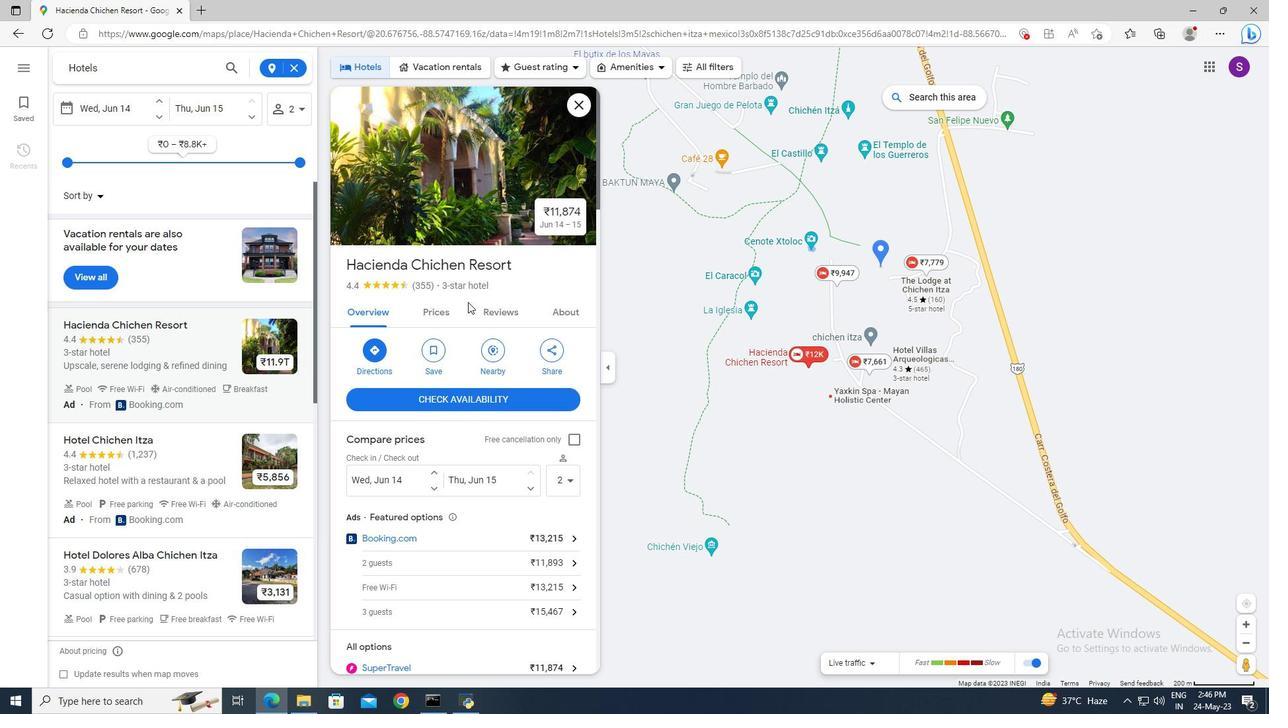 
Action: Mouse scrolled (880, 381) with delta (0, 0)
Screenshot: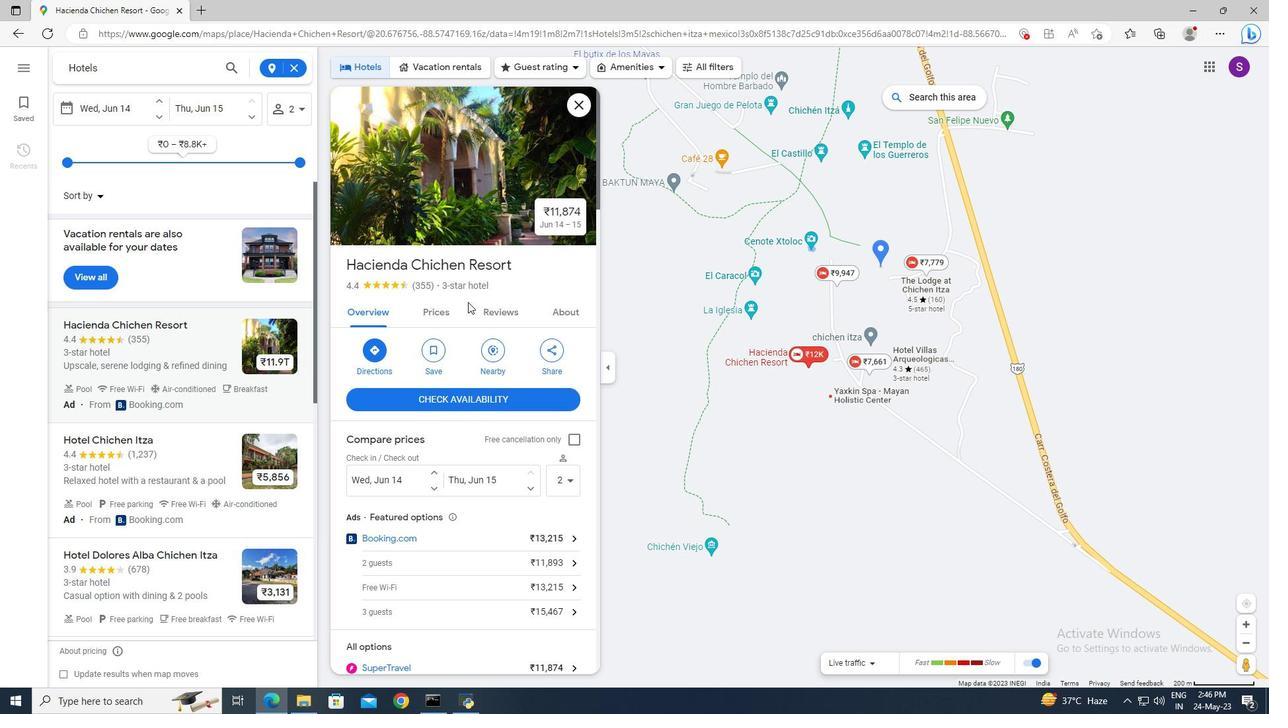 
Action: Mouse scrolled (880, 381) with delta (0, 0)
Screenshot: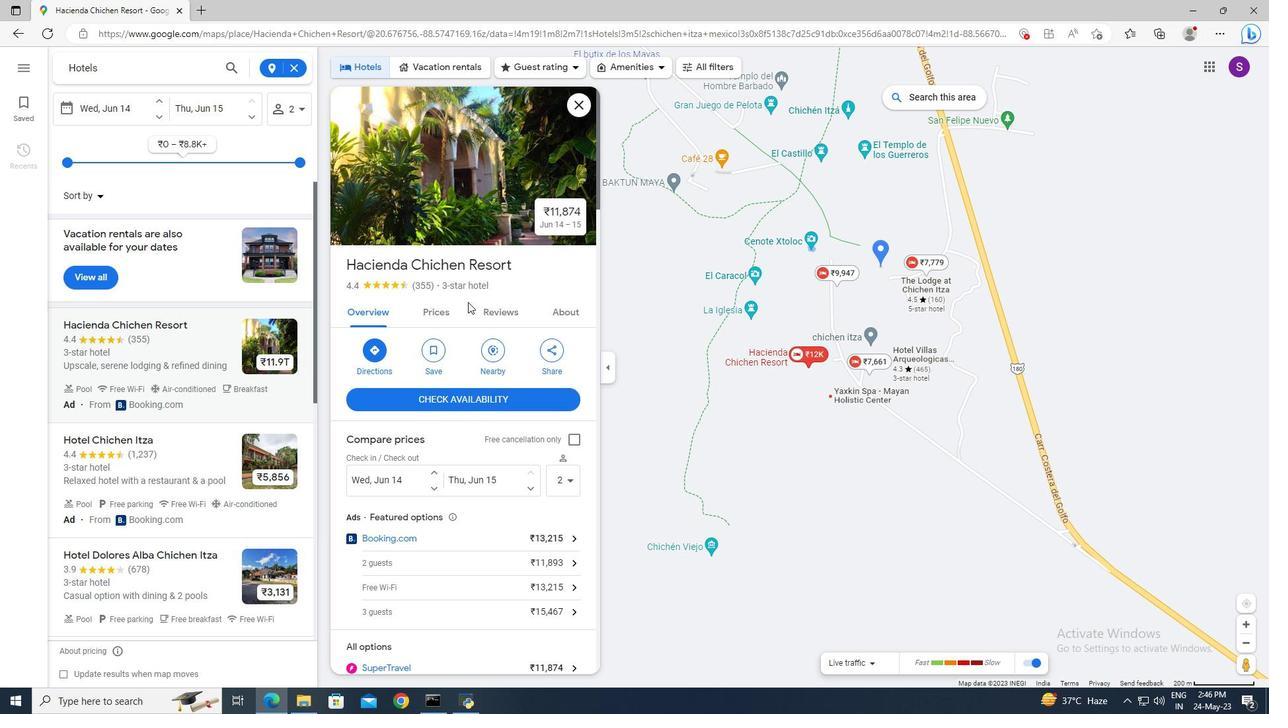 
Action: Mouse scrolled (880, 381) with delta (0, 0)
Screenshot: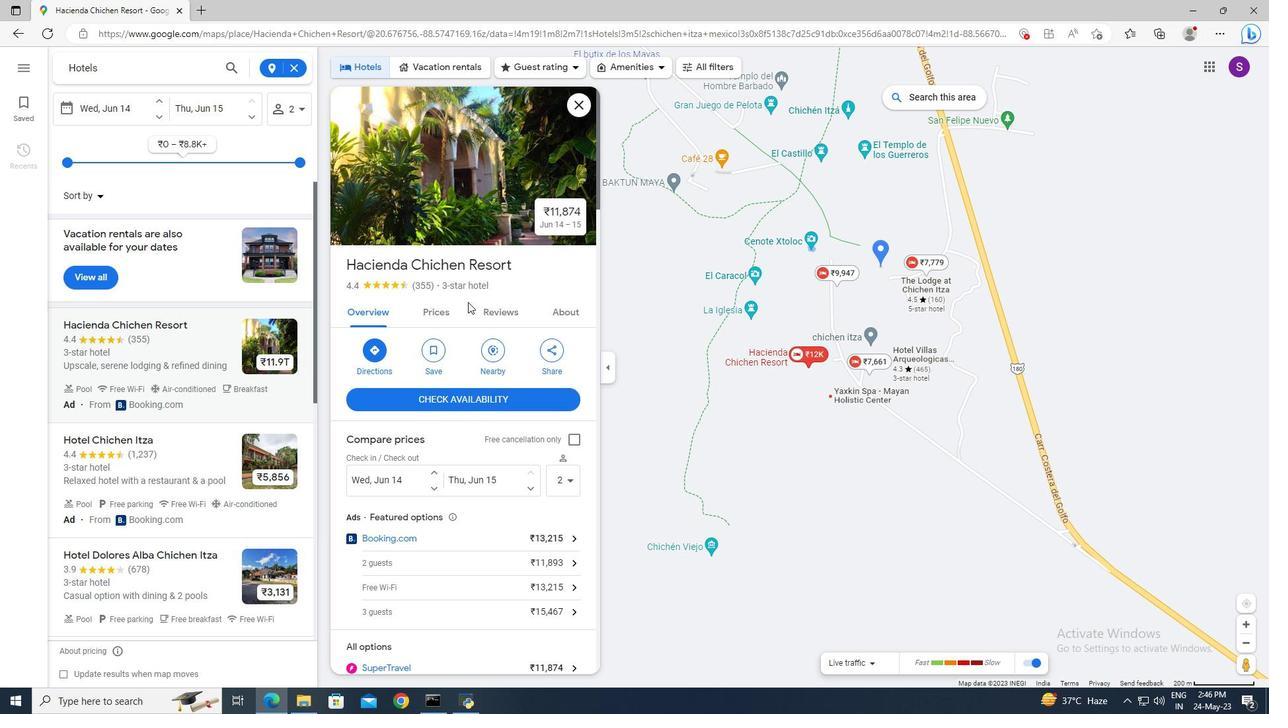 
Action: Mouse scrolled (880, 381) with delta (0, 0)
Screenshot: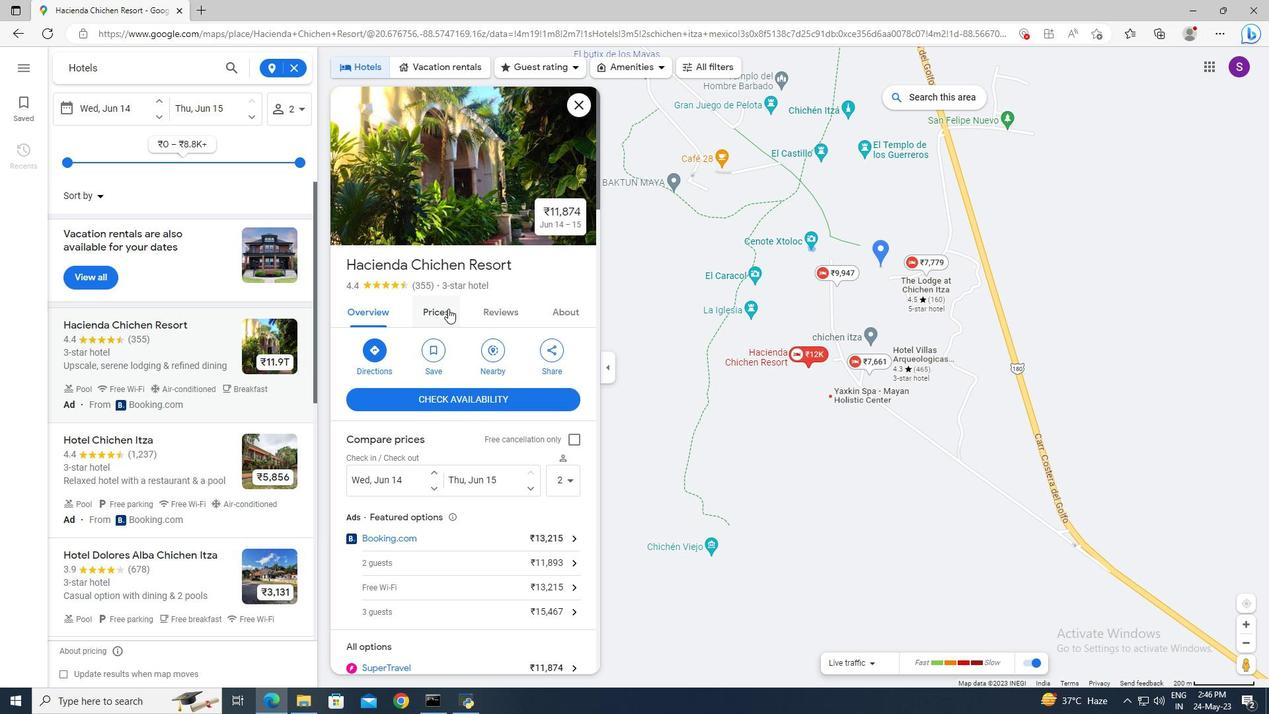 
Action: Mouse scrolled (880, 381) with delta (0, 0)
Screenshot: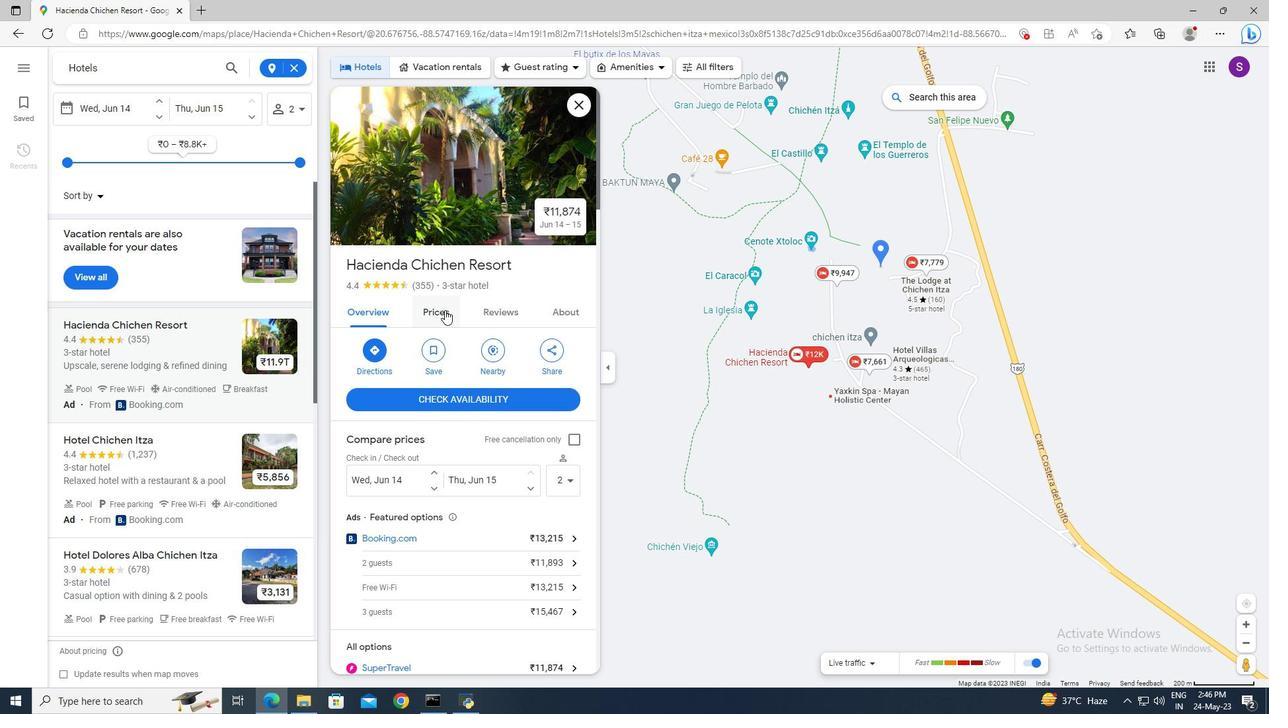 
Action: Mouse scrolled (880, 381) with delta (0, 0)
Screenshot: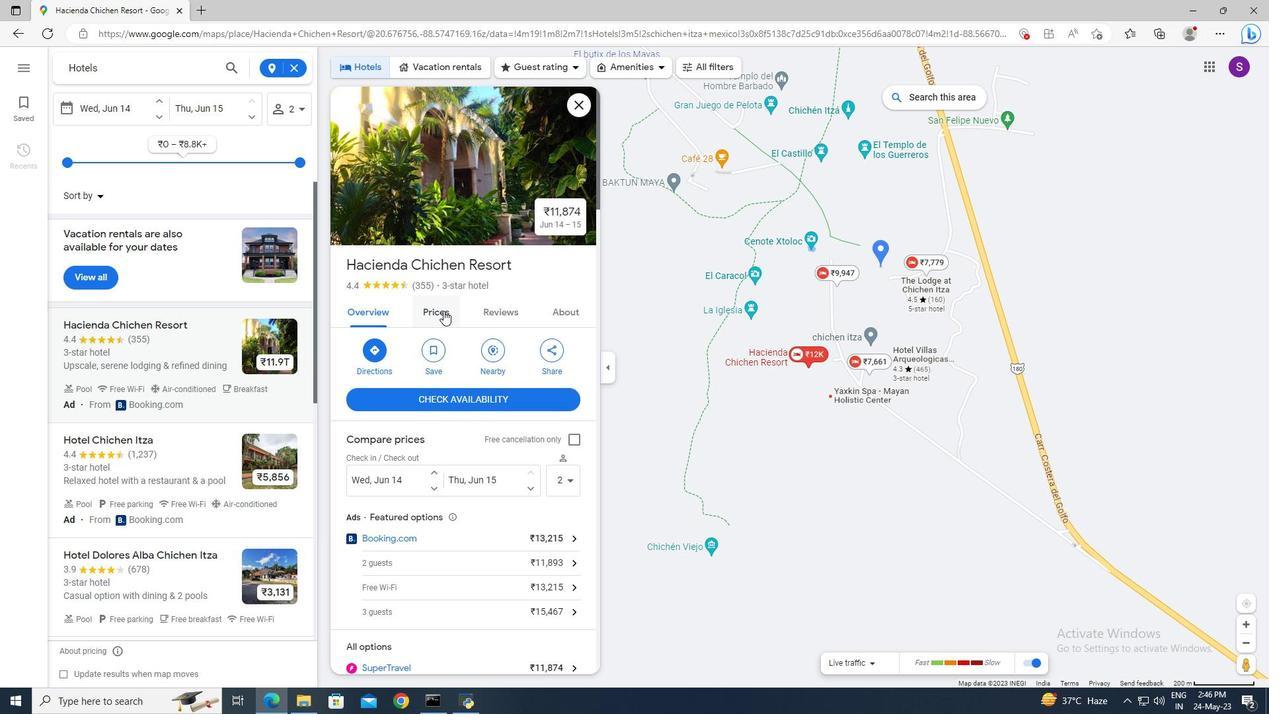 
Action: Mouse scrolled (880, 381) with delta (0, 0)
Screenshot: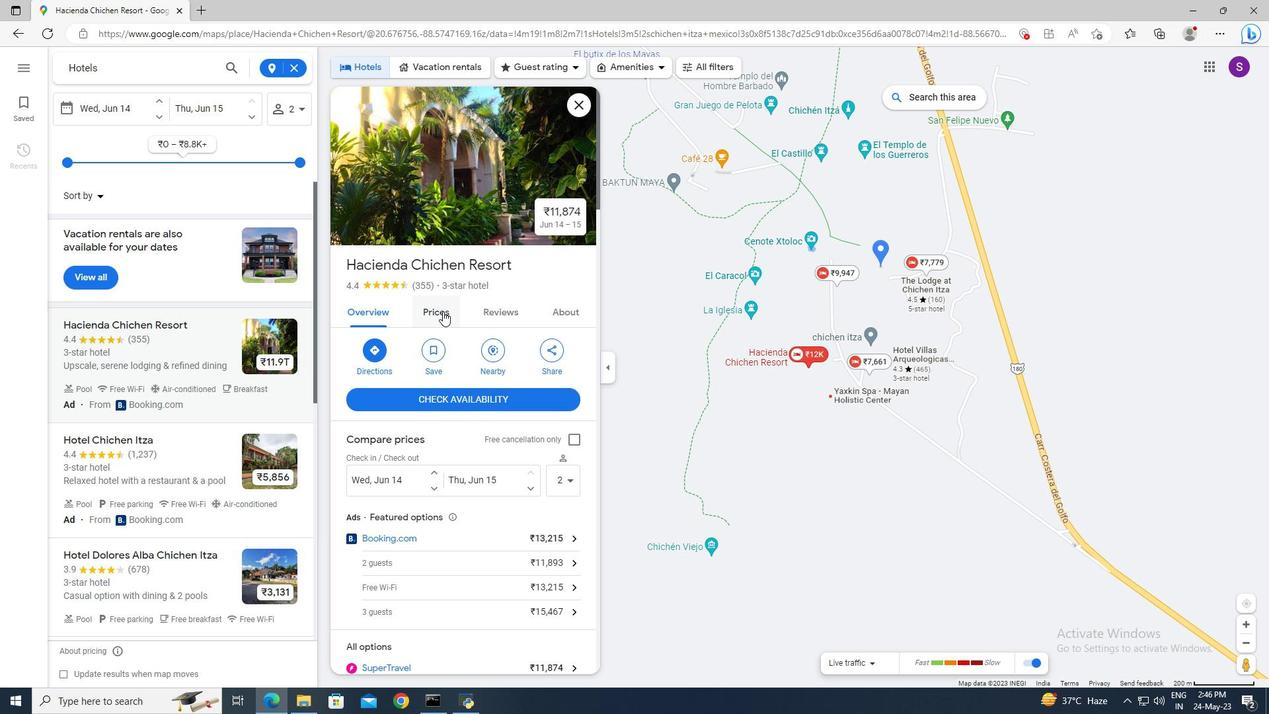 
Action: Mouse scrolled (880, 381) with delta (0, 0)
Screenshot: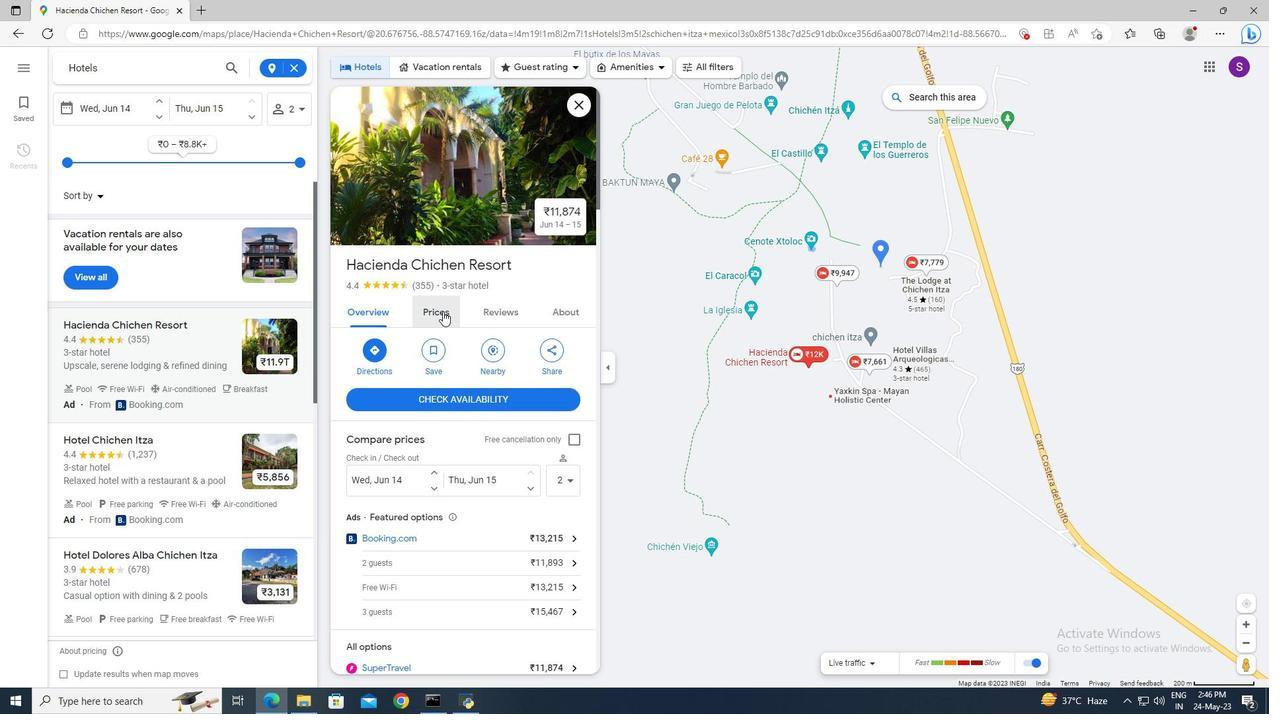 
Action: Mouse scrolled (880, 381) with delta (0, 0)
Screenshot: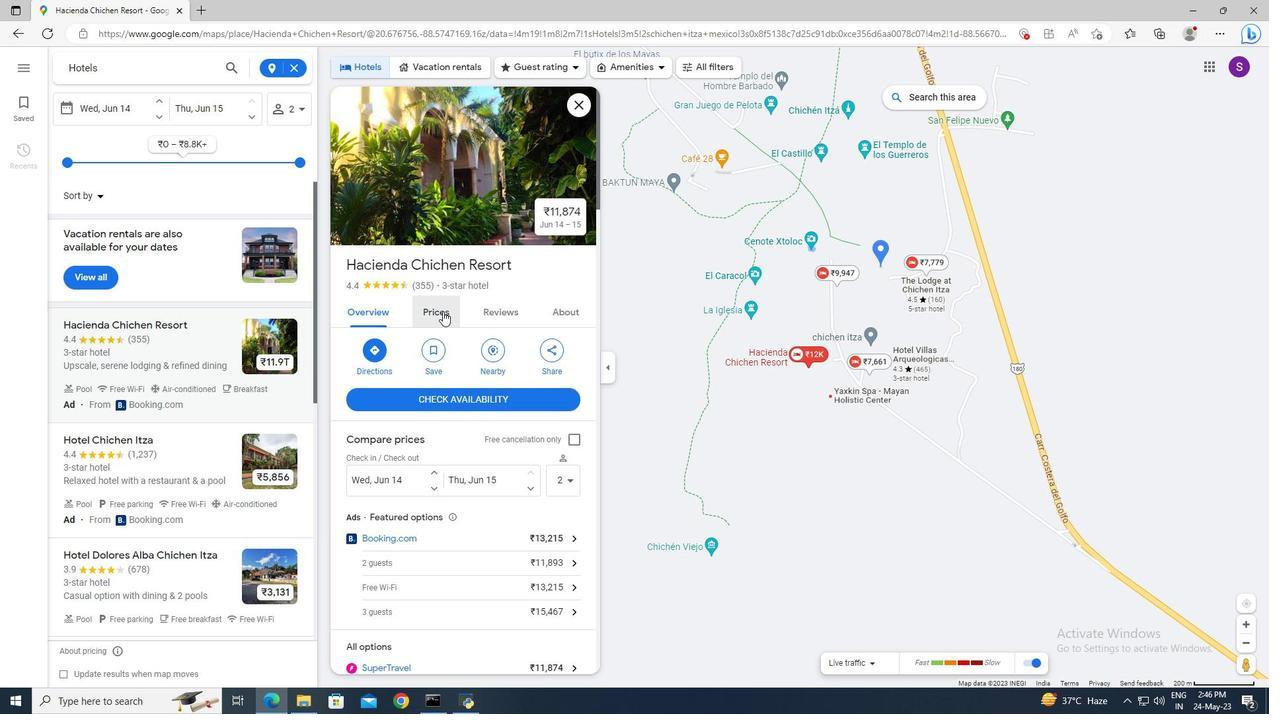 
Action: Mouse scrolled (880, 381) with delta (0, 0)
Screenshot: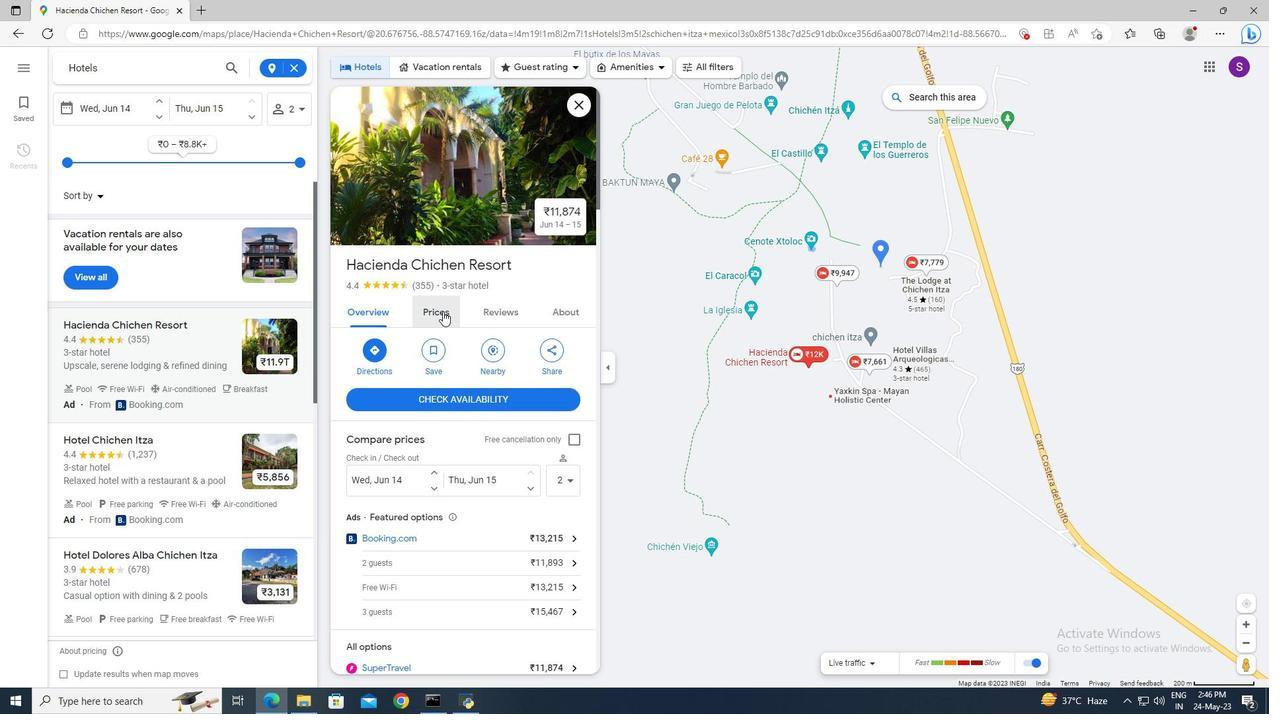 
Action: Mouse moved to (820, 318)
Screenshot: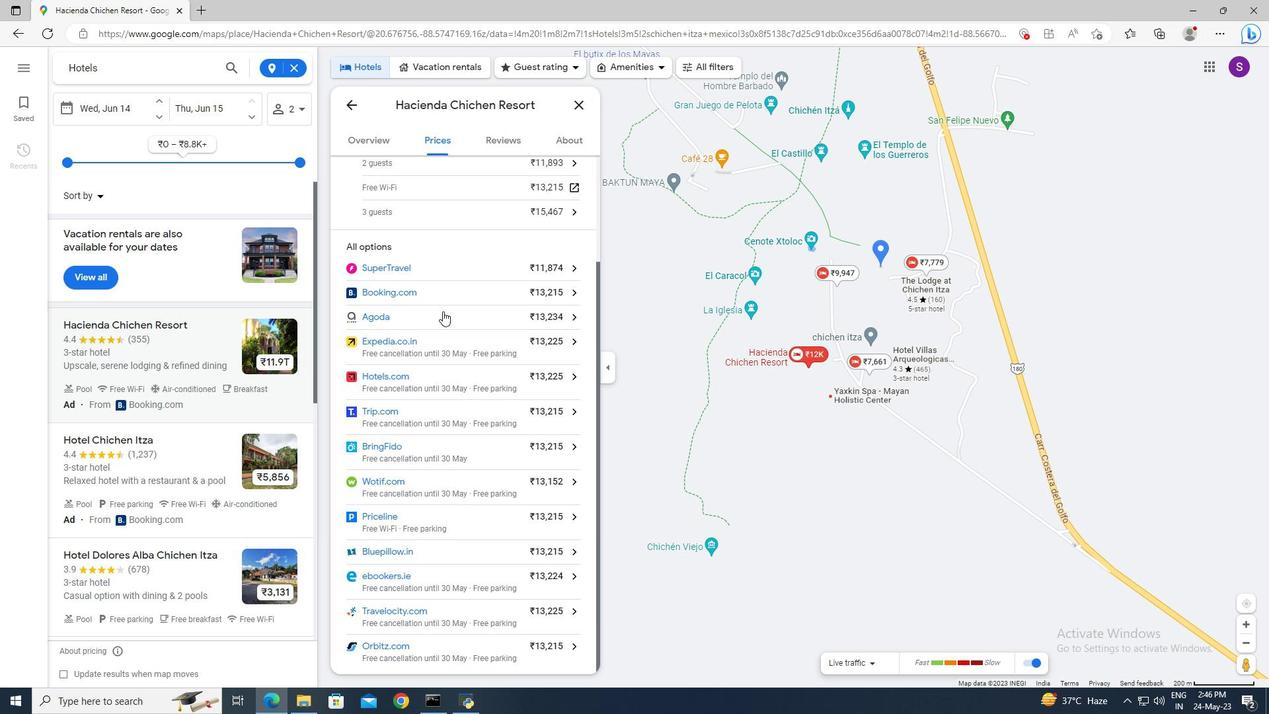 
Action: Mouse pressed left at (820, 318)
Screenshot: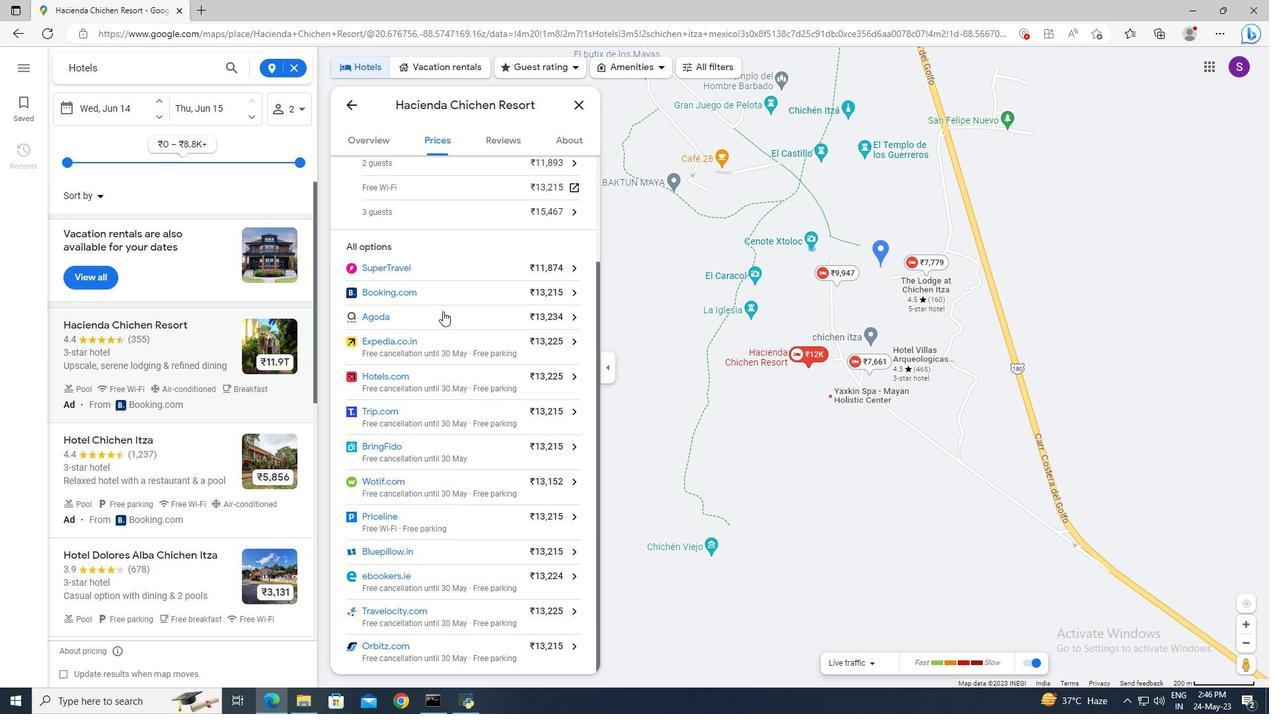 
Action: Mouse moved to (821, 320)
Screenshot: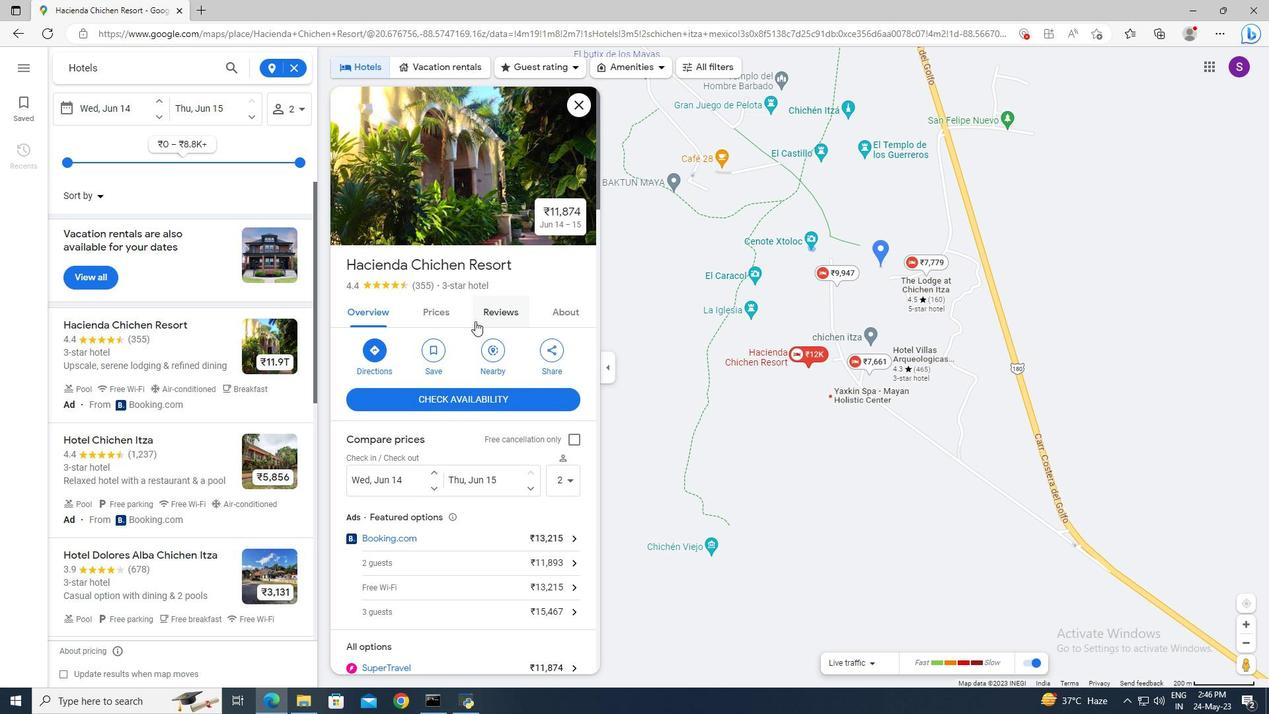 
Action: Mouse pressed left at (821, 320)
Screenshot: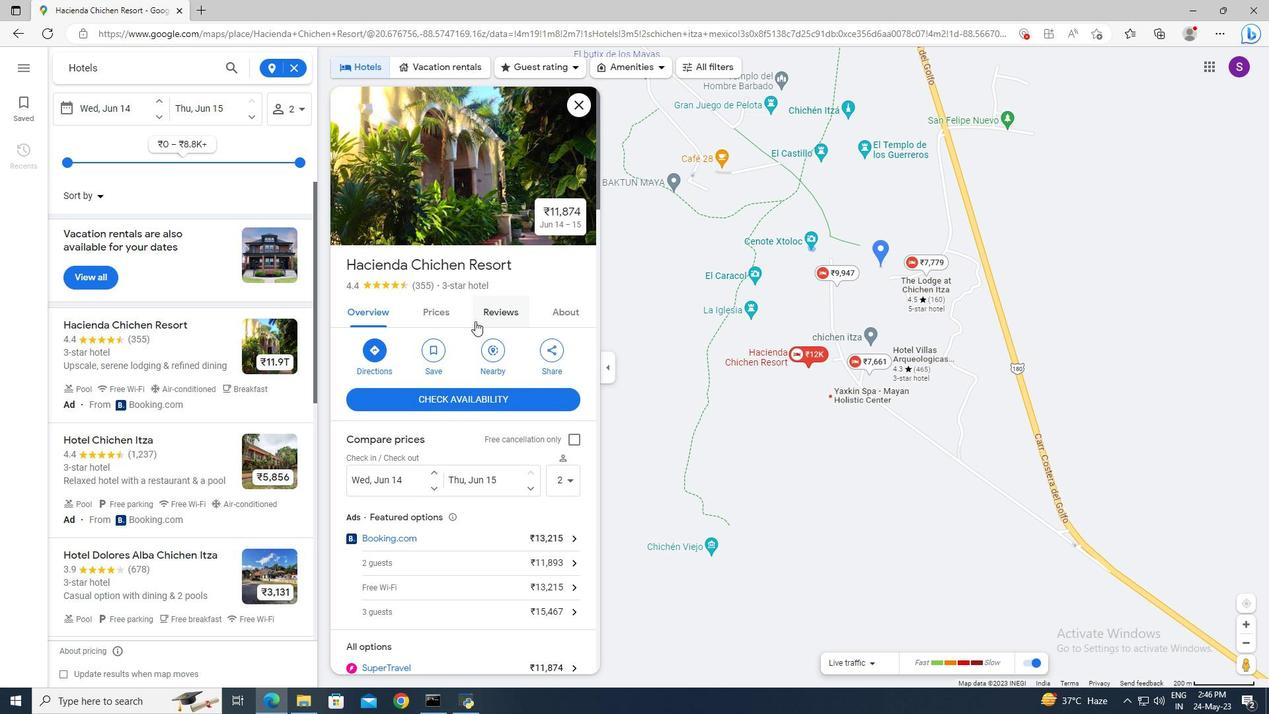 
Action: Mouse pressed left at (821, 320)
Screenshot: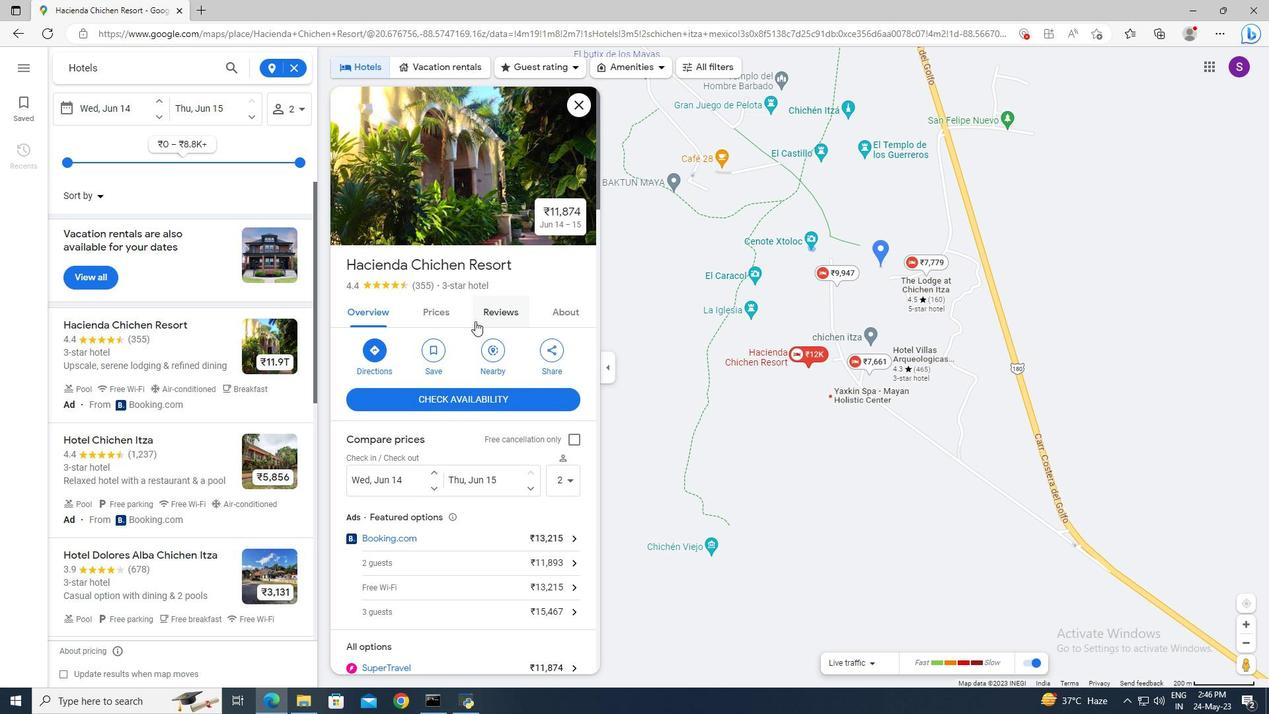 
Action: Mouse moved to (822, 323)
Screenshot: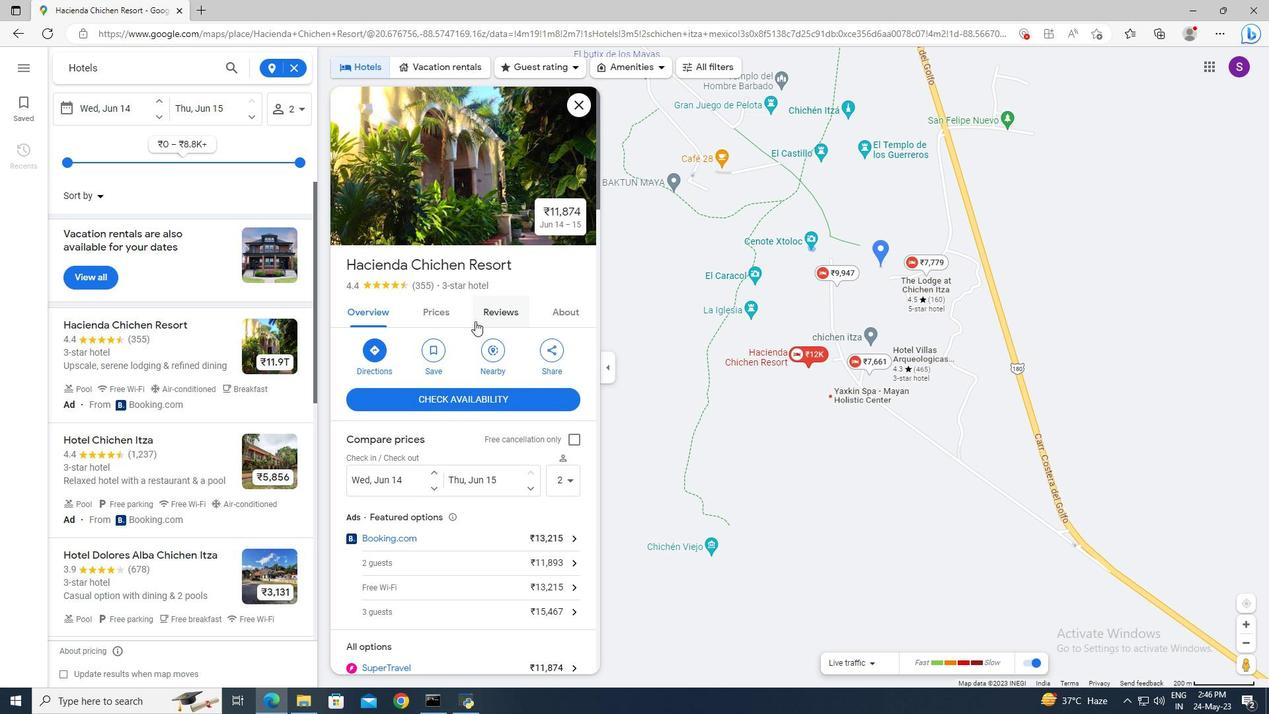 
Action: Mouse pressed left at (822, 323)
Screenshot: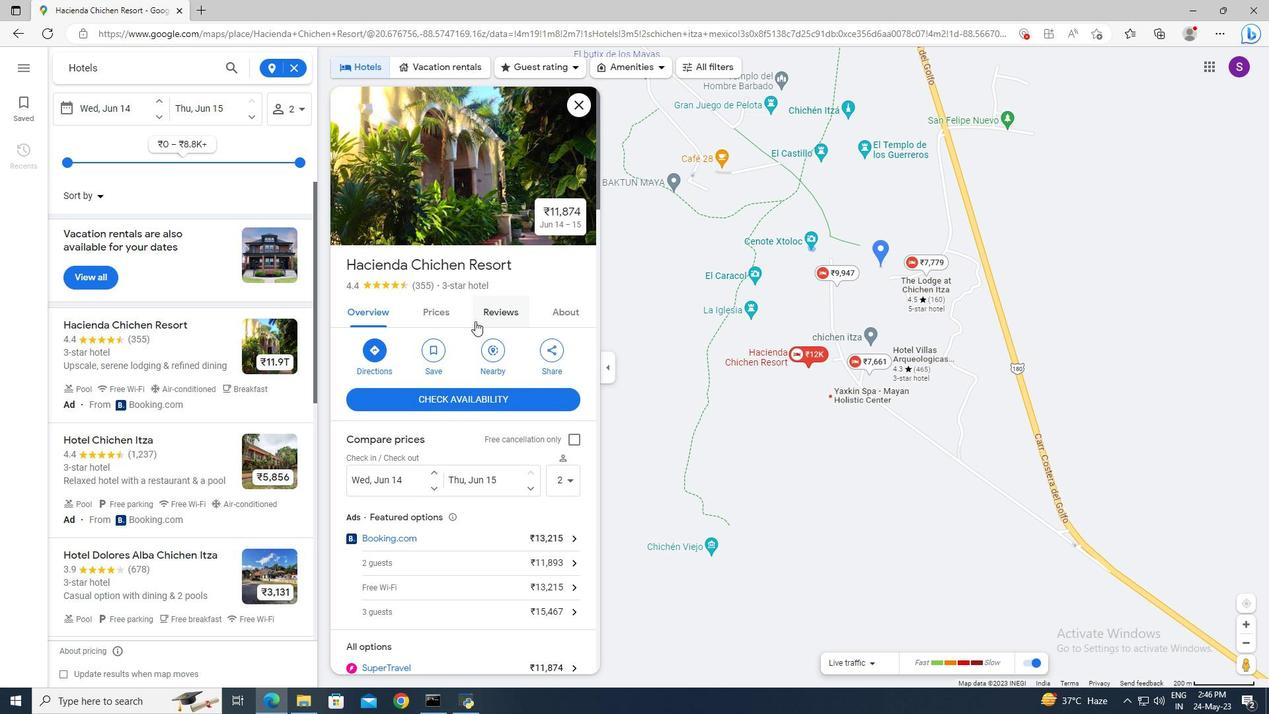 
Action: Mouse pressed left at (822, 323)
Screenshot: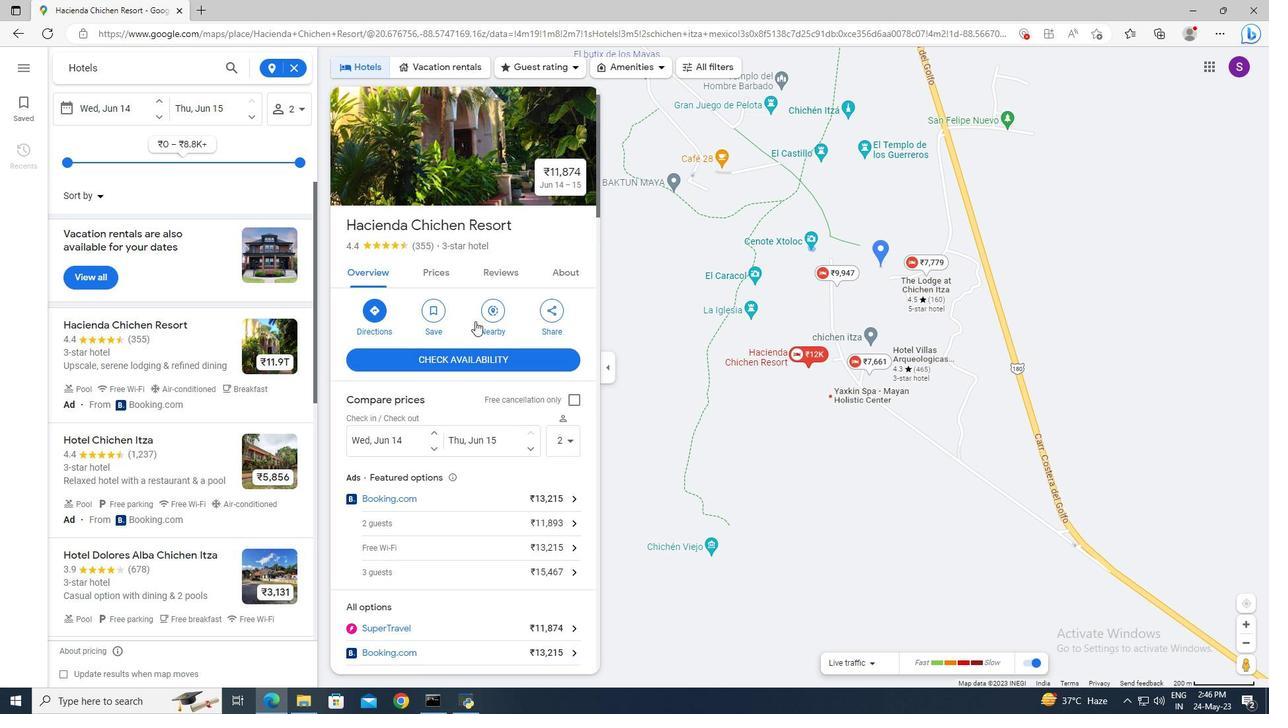 
Action: Mouse moved to (827, 328)
Screenshot: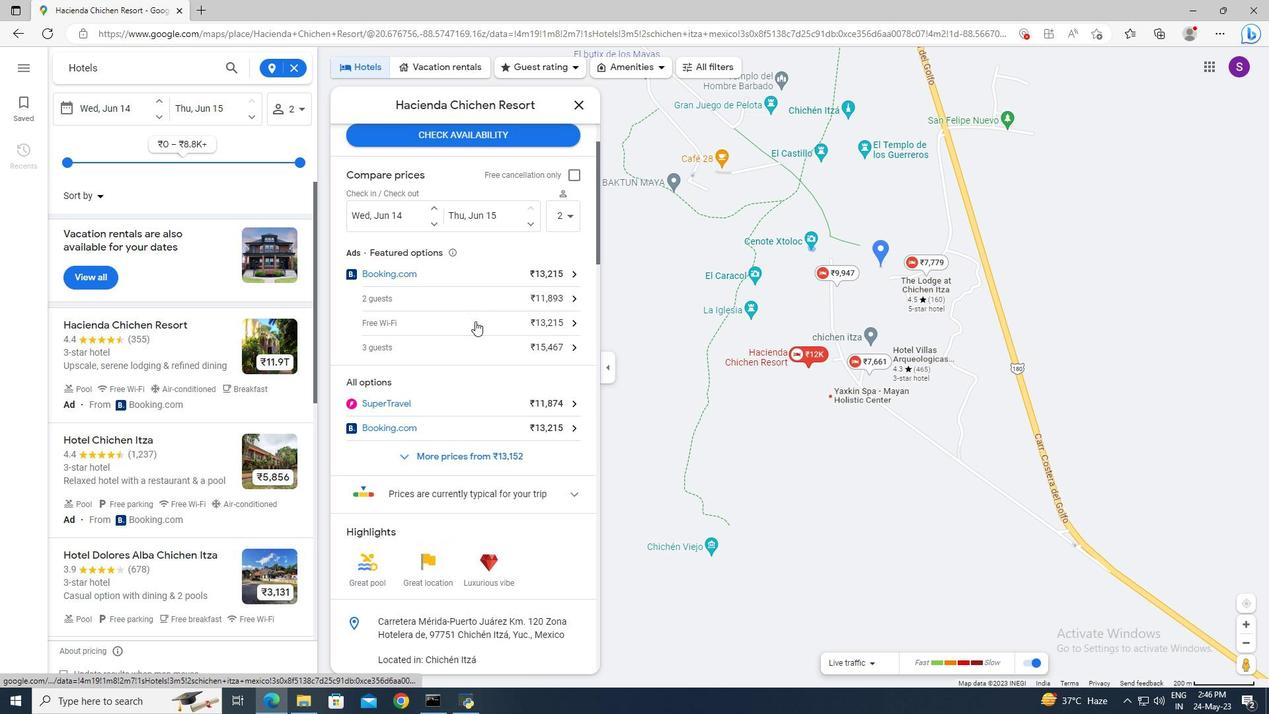 
Action: Mouse pressed left at (827, 328)
Screenshot: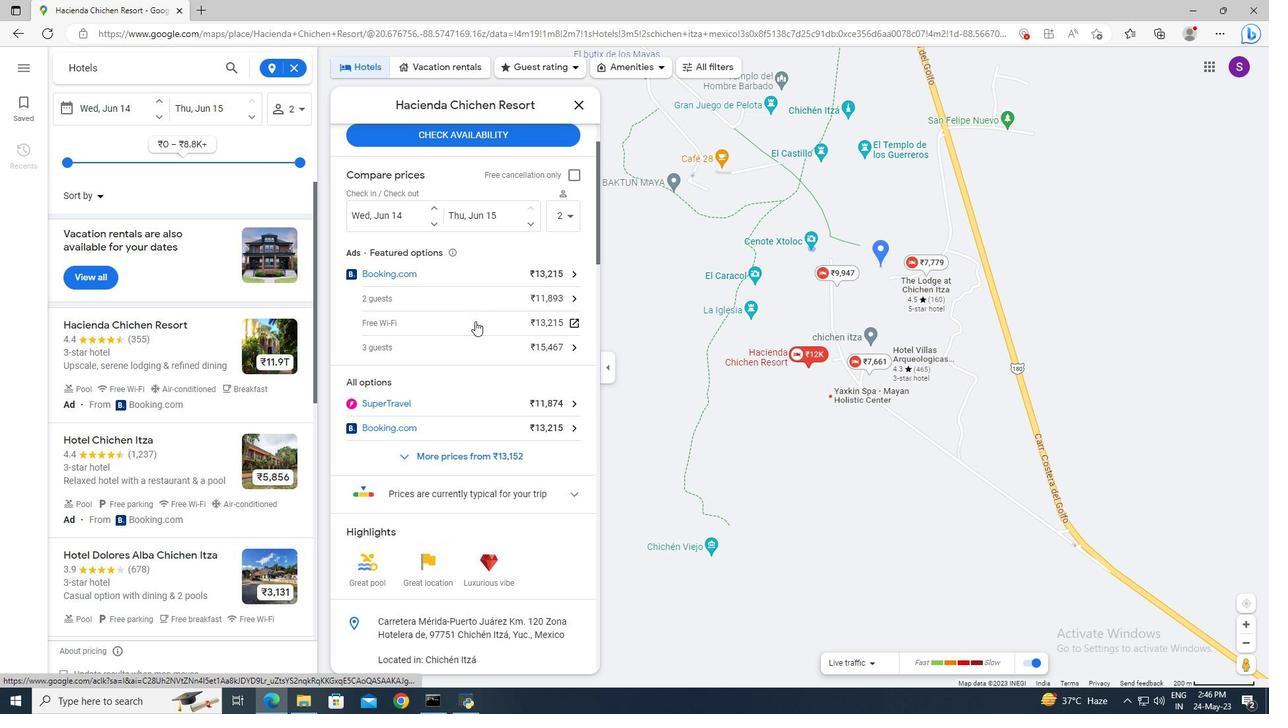 
Action: Mouse moved to (261, 68)
Screenshot: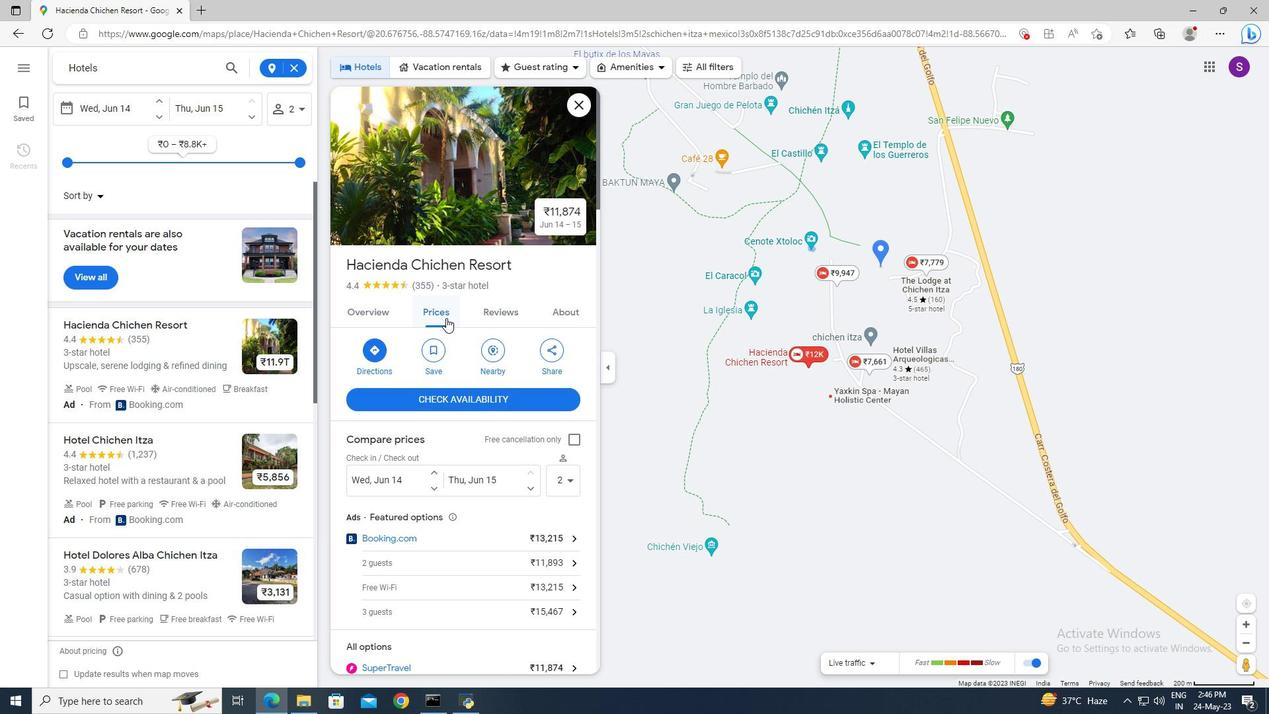 
Action: Mouse pressed left at (261, 68)
Screenshot: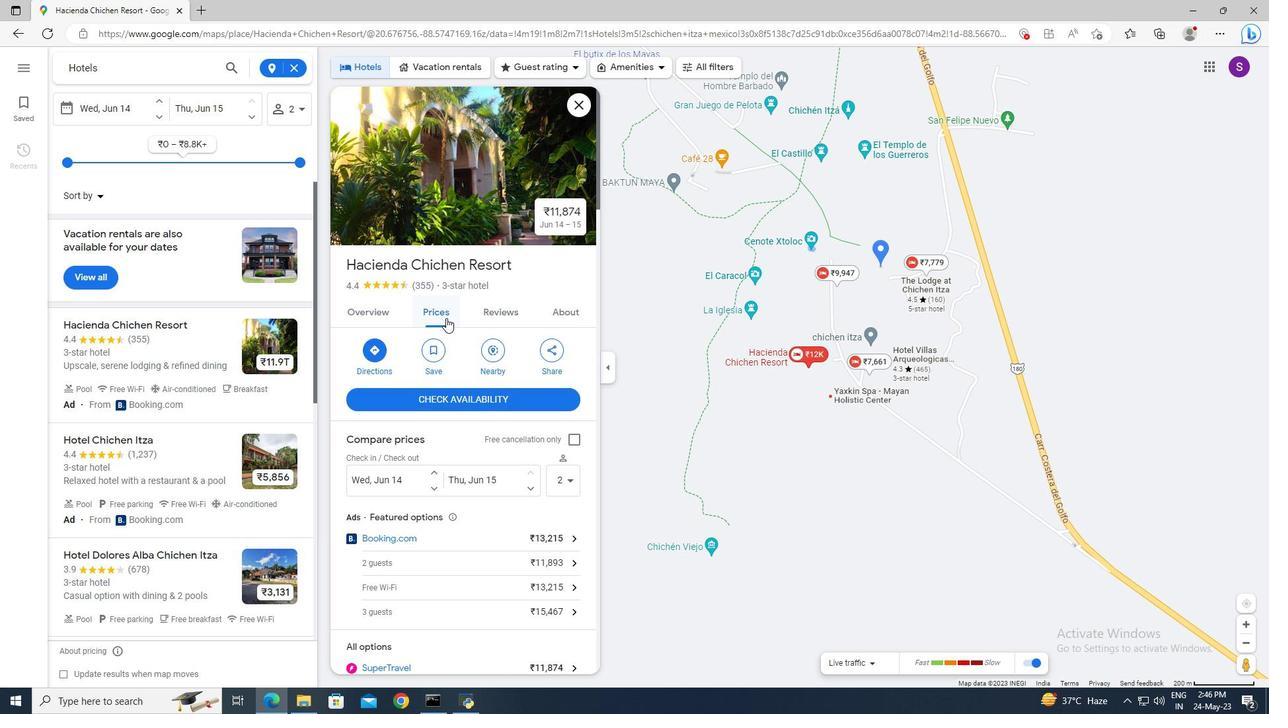 
Action: Mouse moved to (14, 40)
Screenshot: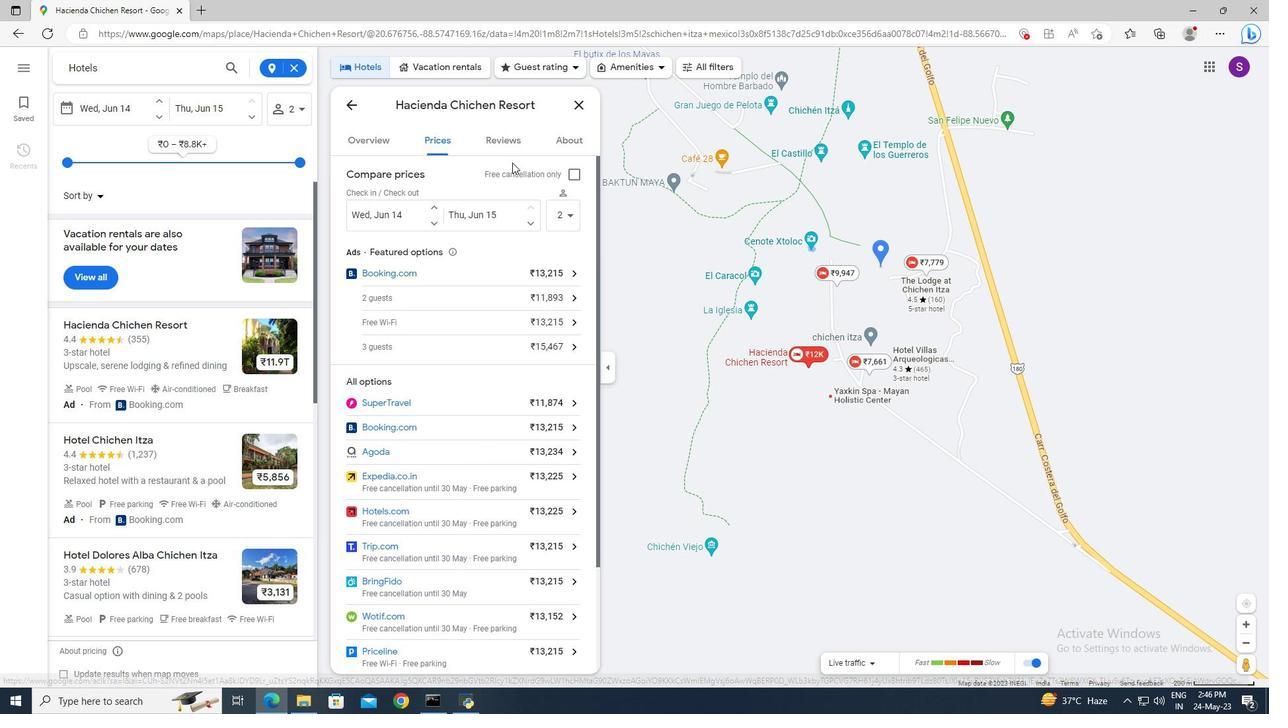 
Action: Mouse pressed left at (14, 40)
Screenshot: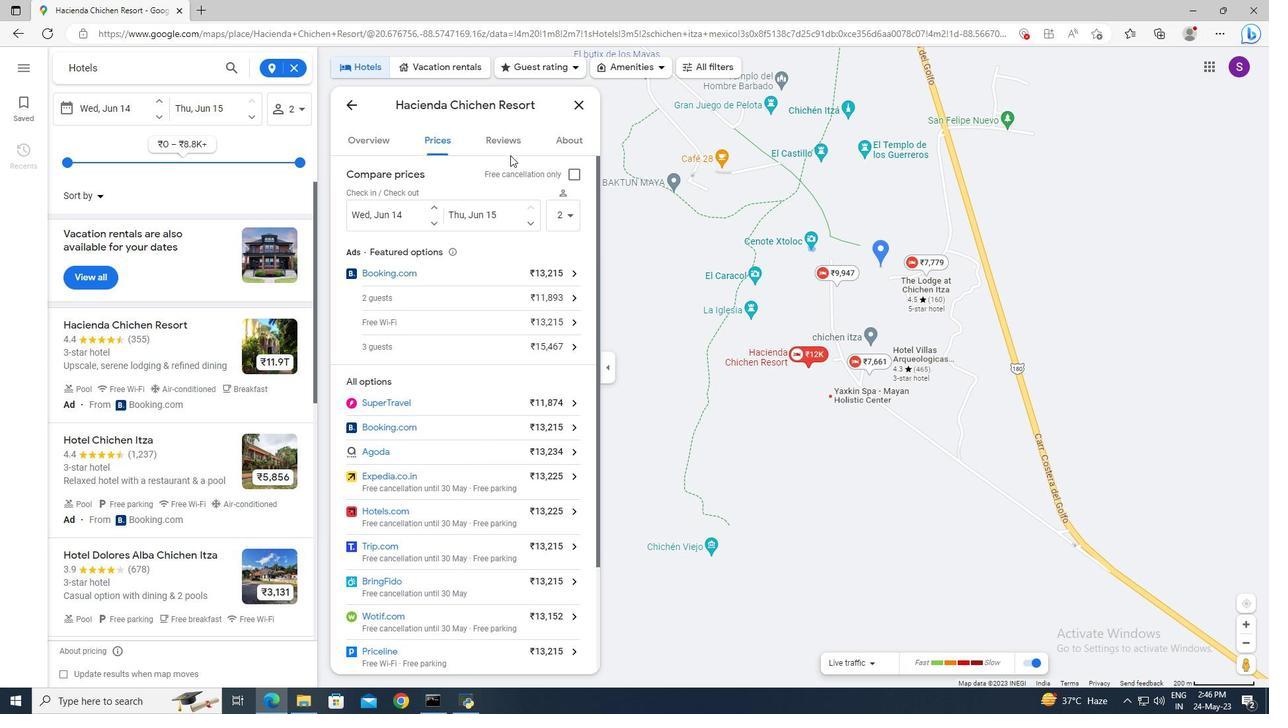 
Action: Mouse moved to (208, 304)
Screenshot: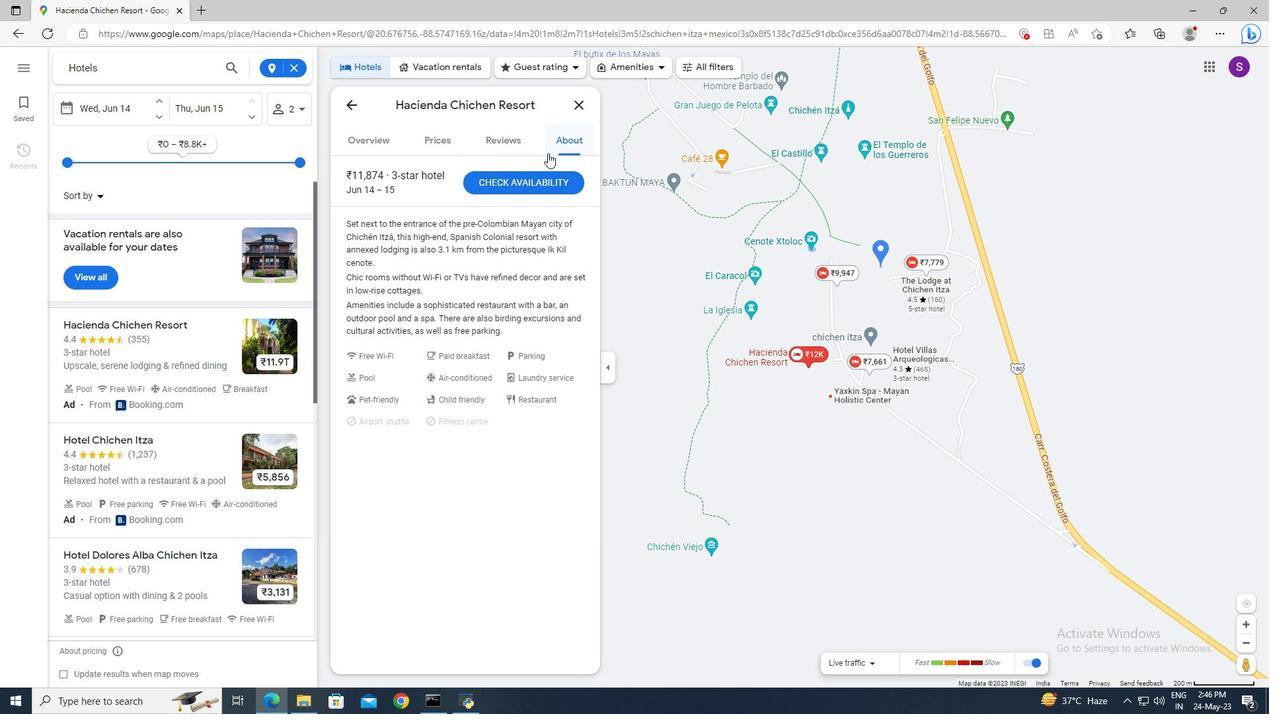 
Action: Mouse scrolled (208, 303) with delta (0, 0)
Screenshot: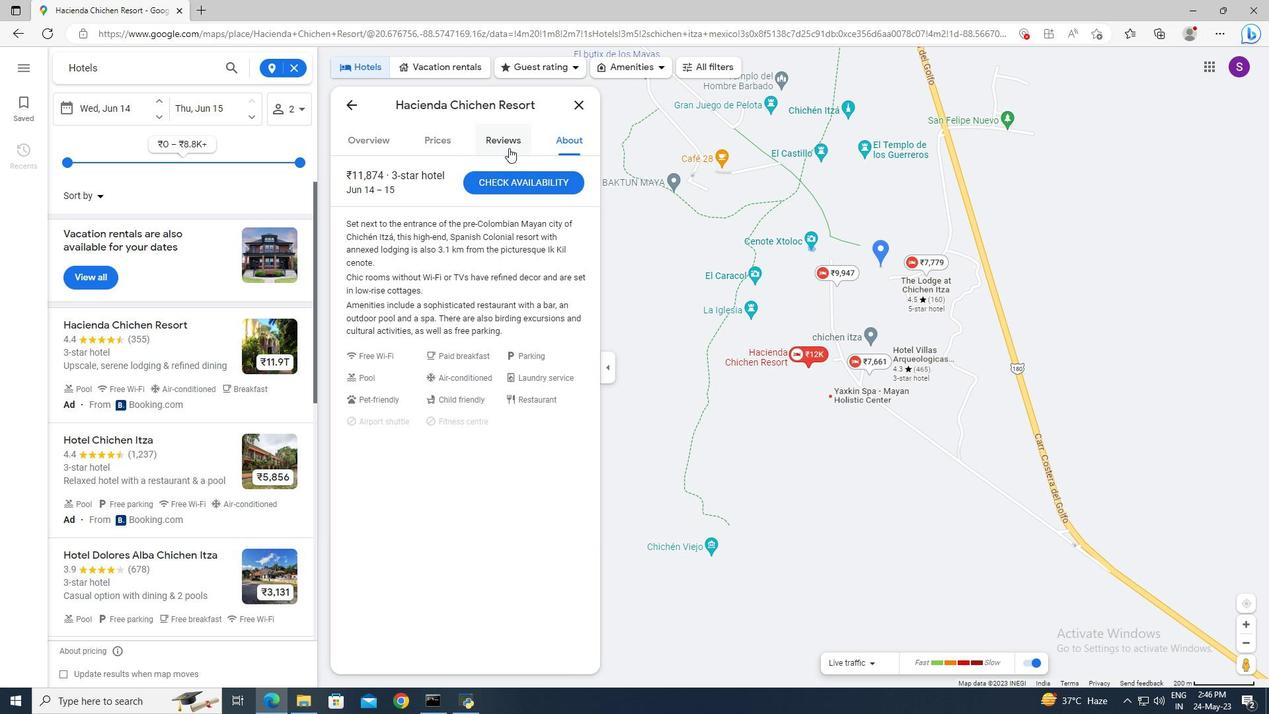 
Action: Mouse moved to (204, 306)
Screenshot: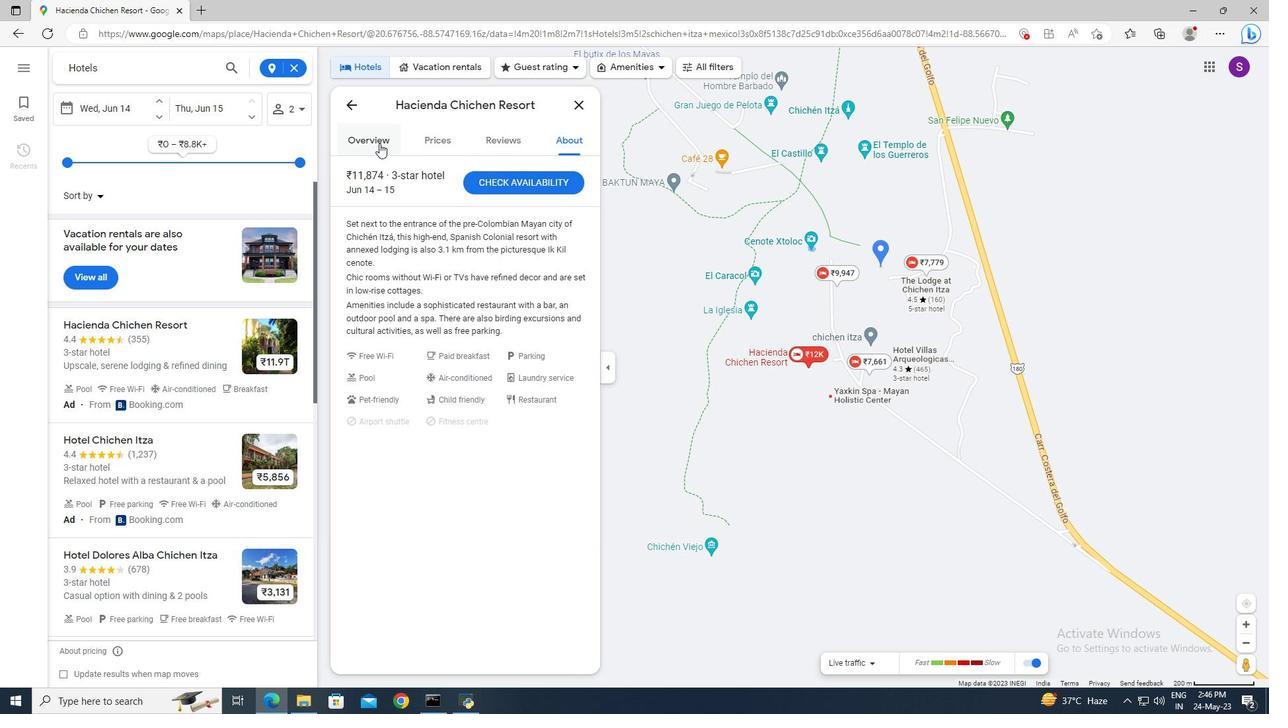 
Action: Mouse scrolled (204, 305) with delta (0, 0)
Screenshot: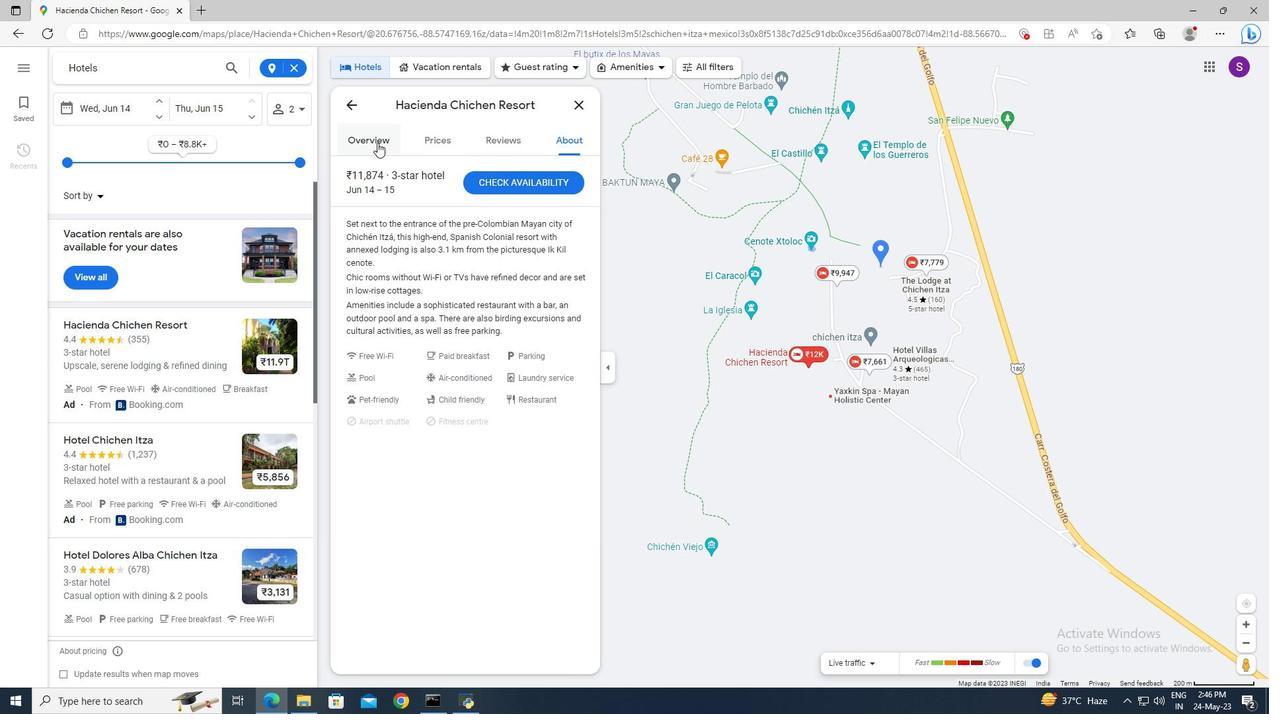 
Action: Mouse scrolled (204, 305) with delta (0, 0)
Screenshot: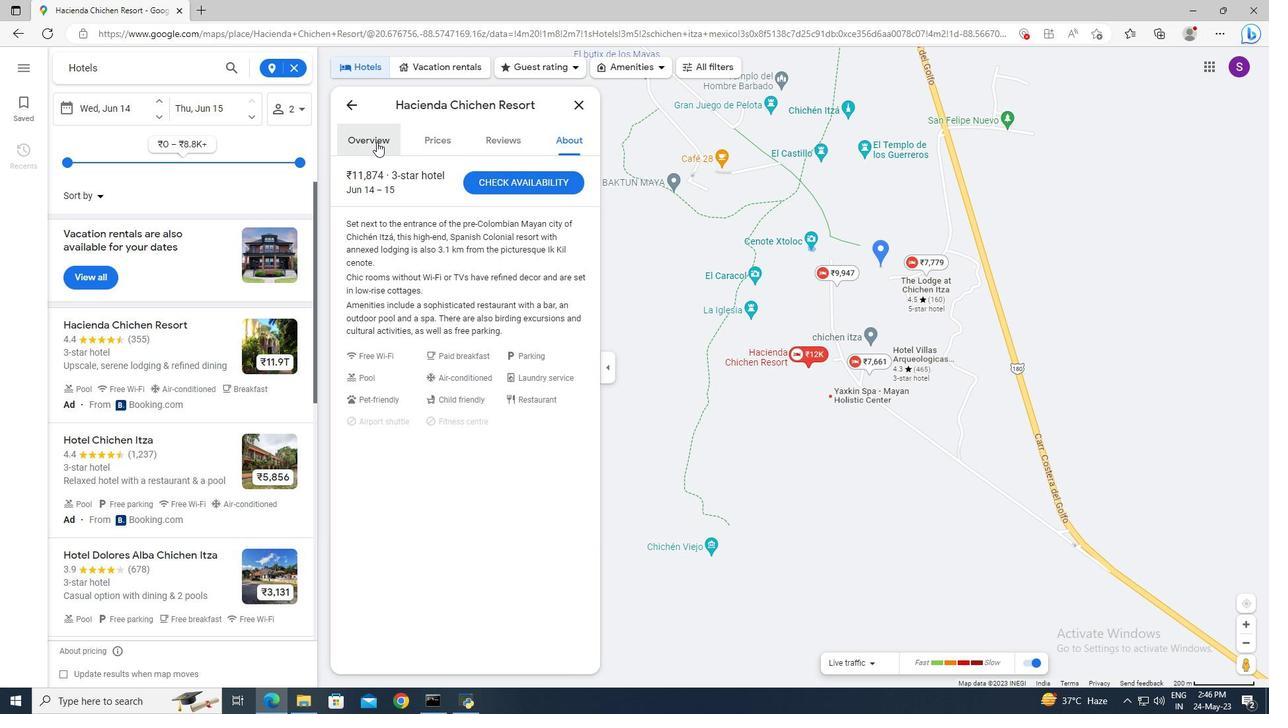 
Action: Mouse scrolled (204, 305) with delta (0, 0)
Screenshot: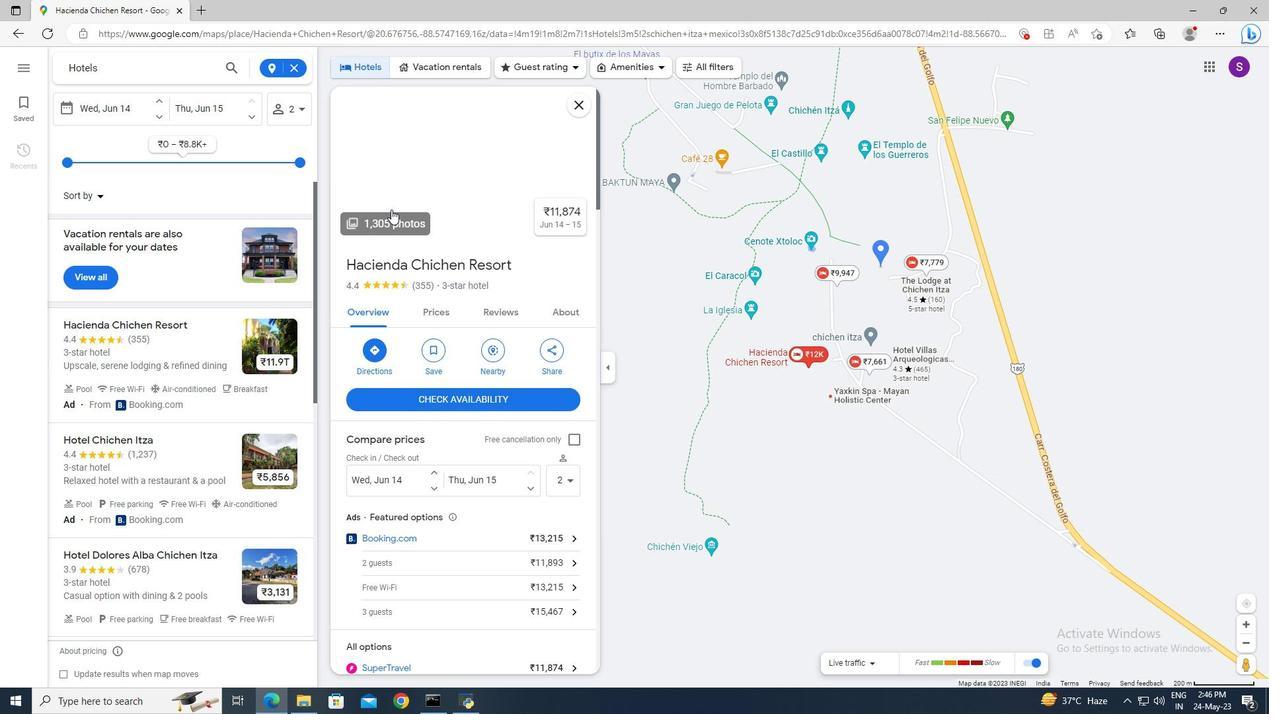 
Action: Mouse scrolled (204, 305) with delta (0, 0)
Screenshot: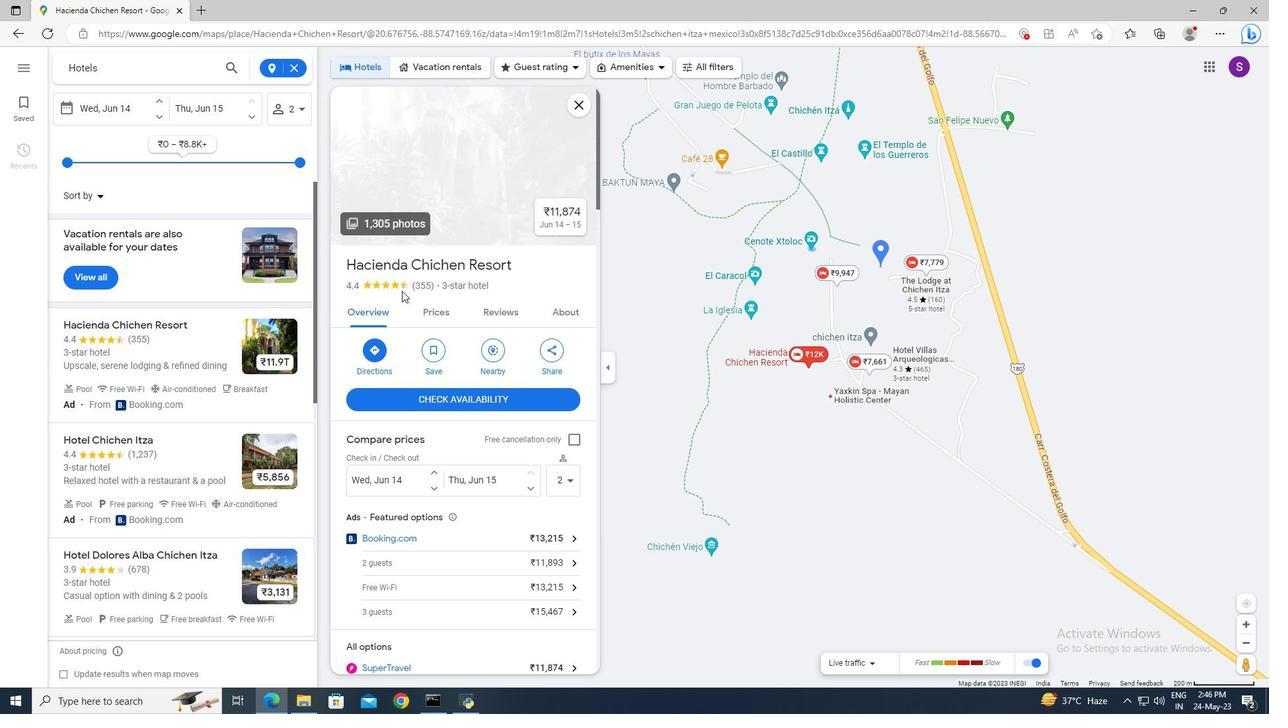 
Action: Mouse scrolled (204, 305) with delta (0, 0)
Screenshot: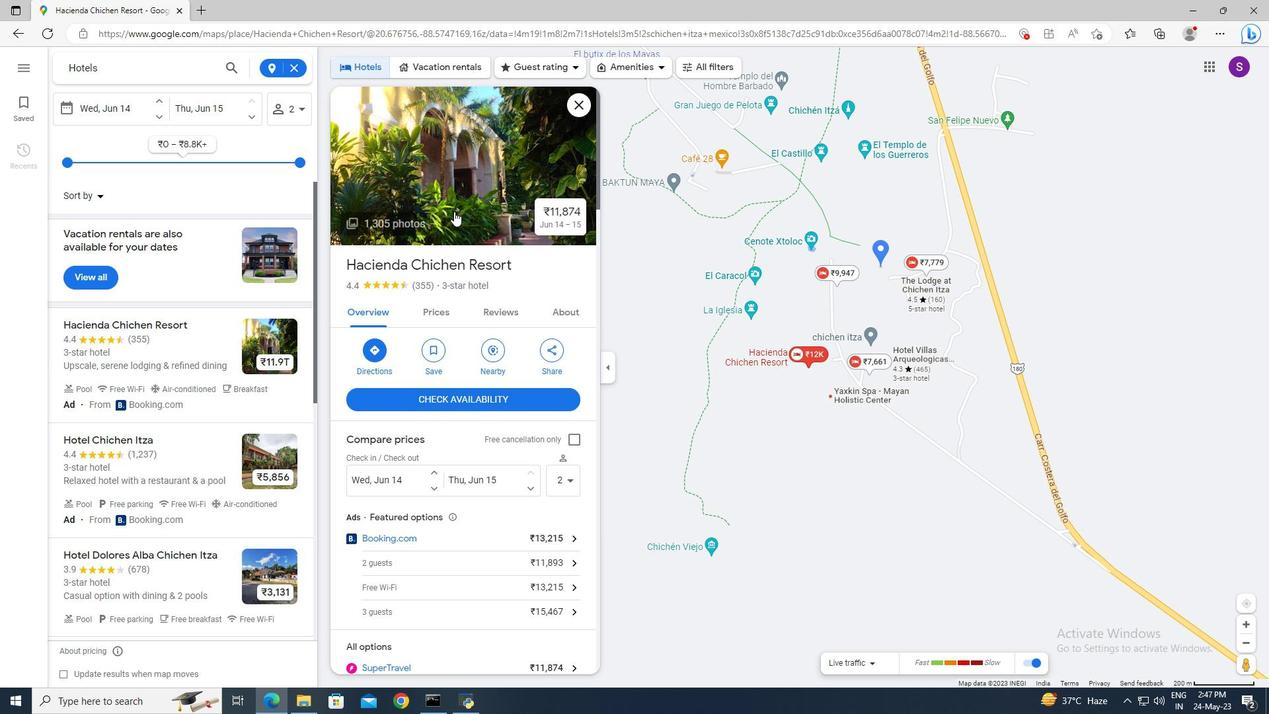 
Action: Mouse scrolled (204, 305) with delta (0, 0)
Screenshot: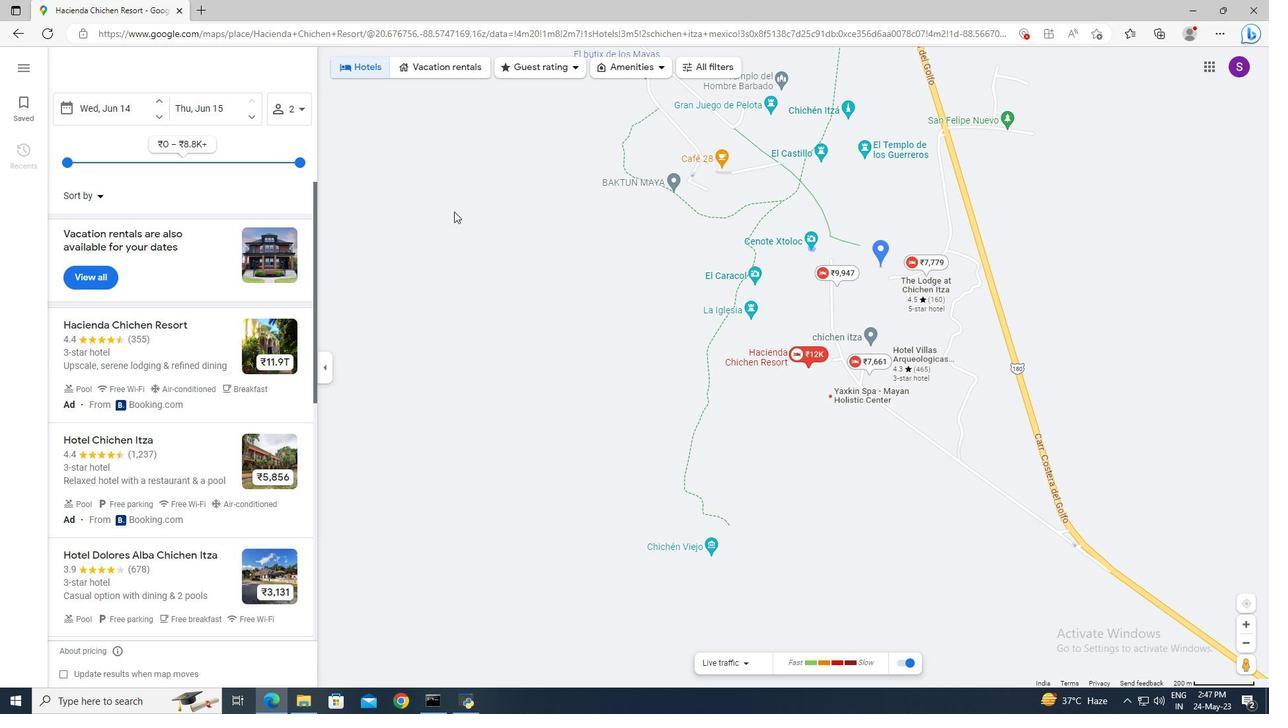 
Action: Mouse scrolled (204, 305) with delta (0, 0)
Screenshot: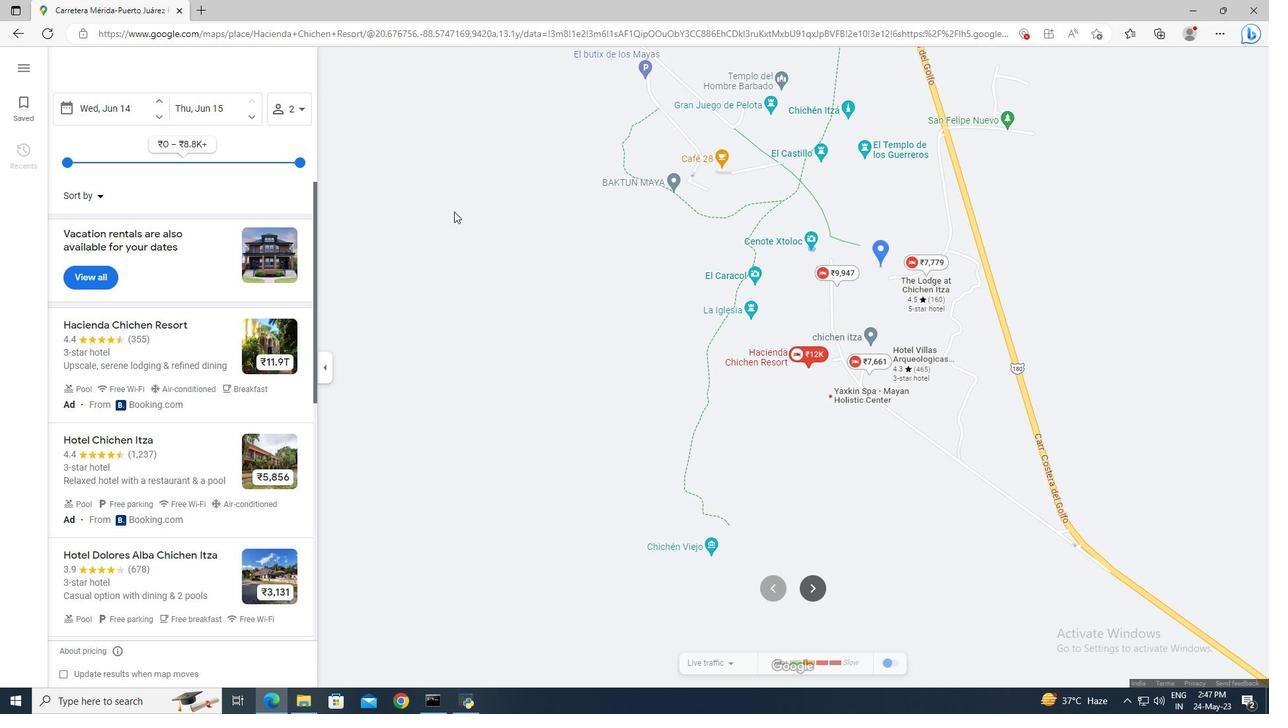 
Action: Mouse scrolled (204, 306) with delta (0, 0)
Screenshot: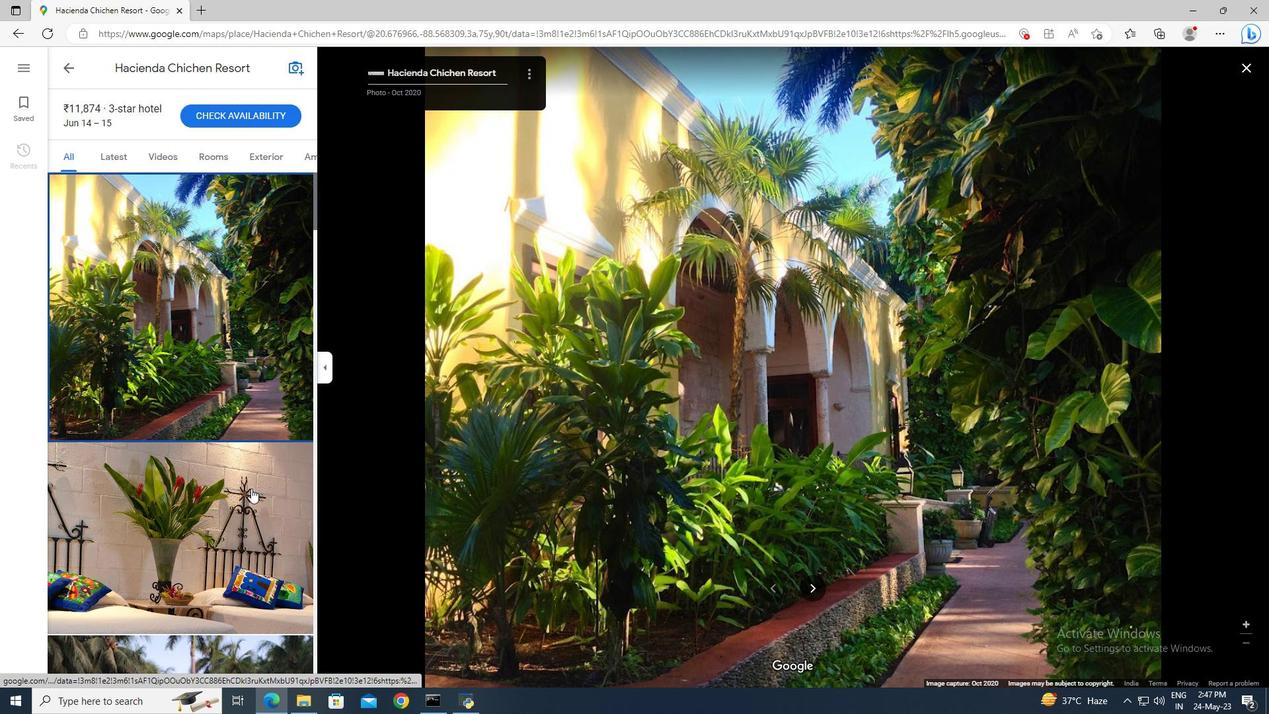 
Action: Mouse scrolled (204, 306) with delta (0, 0)
Screenshot: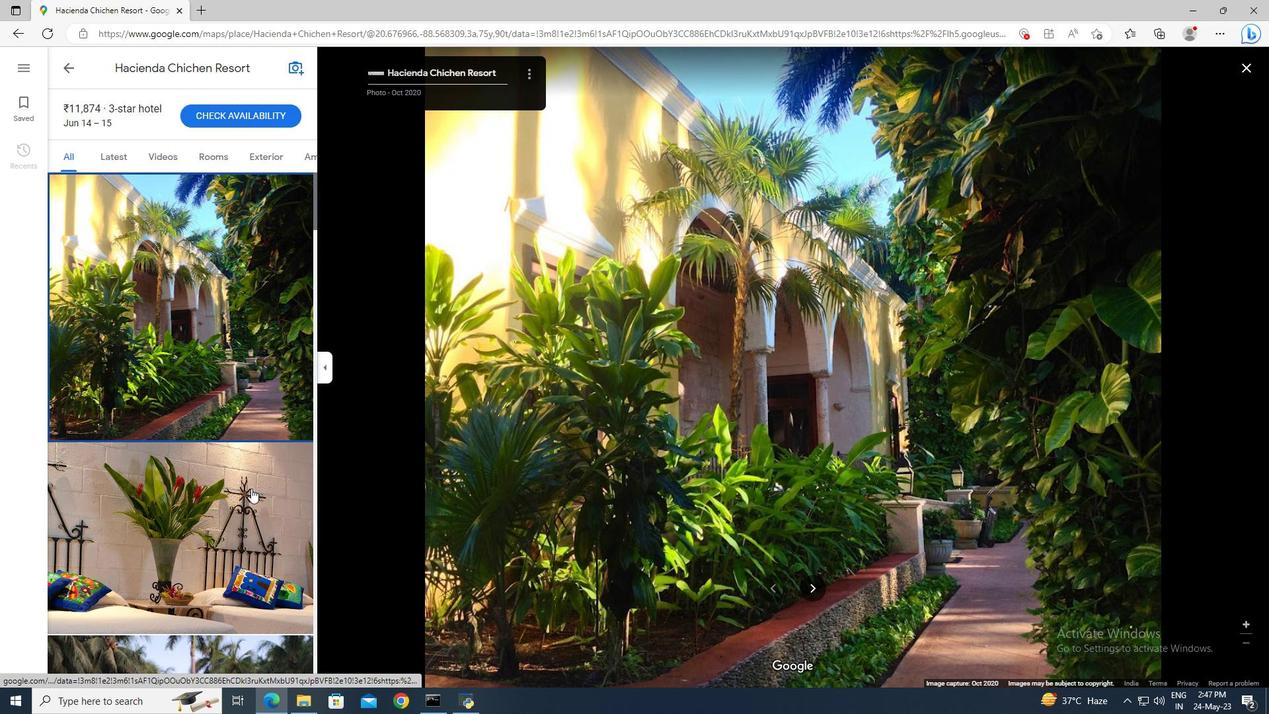
Action: Mouse scrolled (204, 306) with delta (0, 0)
Screenshot: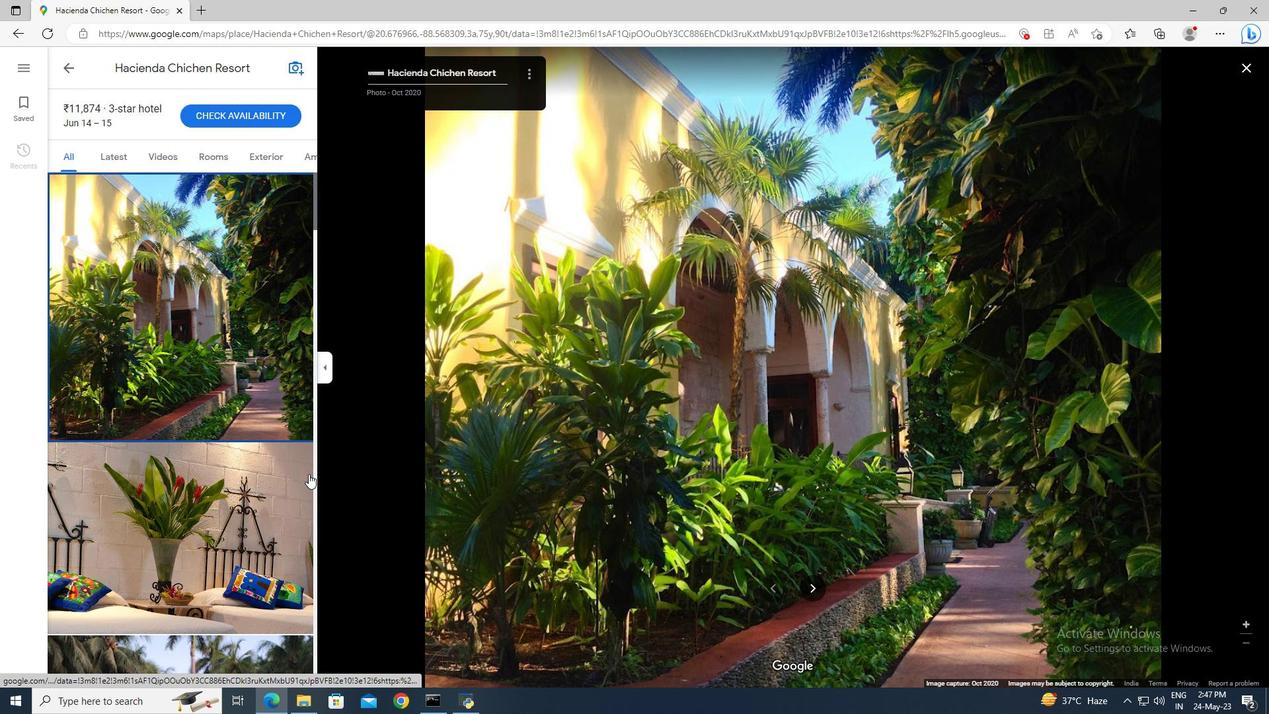 
Action: Mouse scrolled (204, 306) with delta (0, 0)
Screenshot: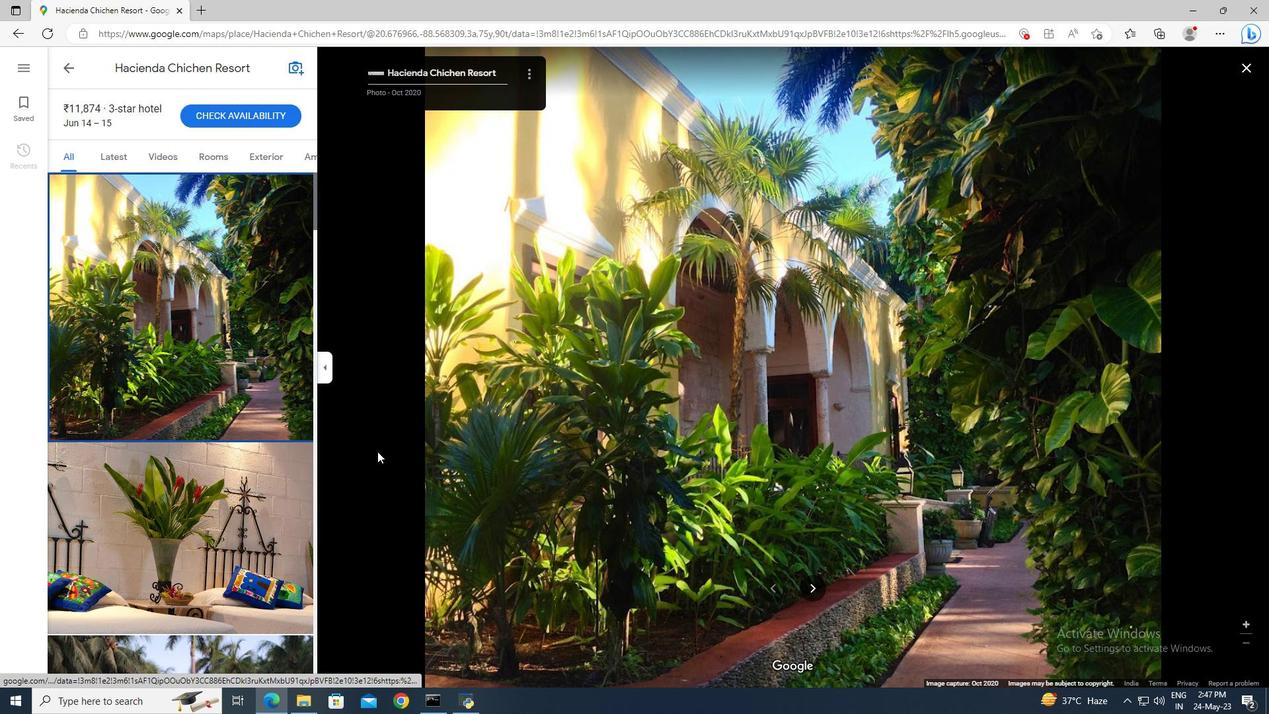 
Action: Mouse scrolled (204, 306) with delta (0, 0)
Screenshot: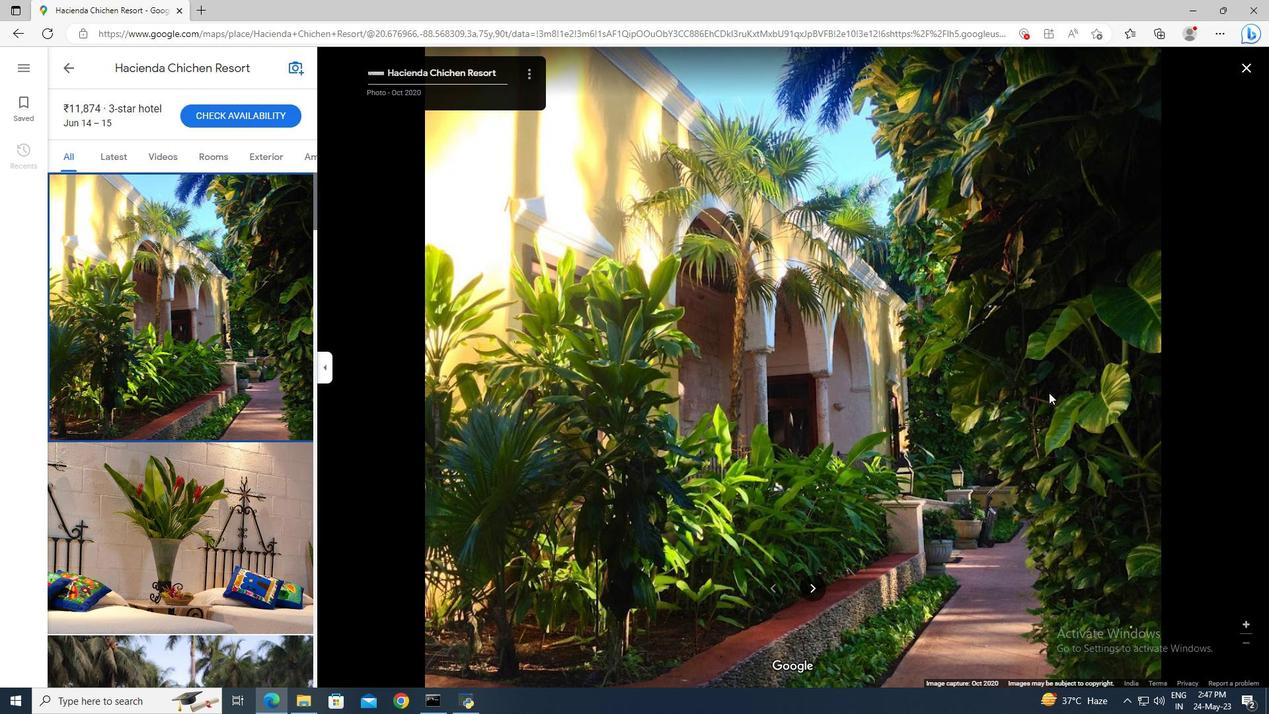
Action: Mouse scrolled (204, 306) with delta (0, 0)
Screenshot: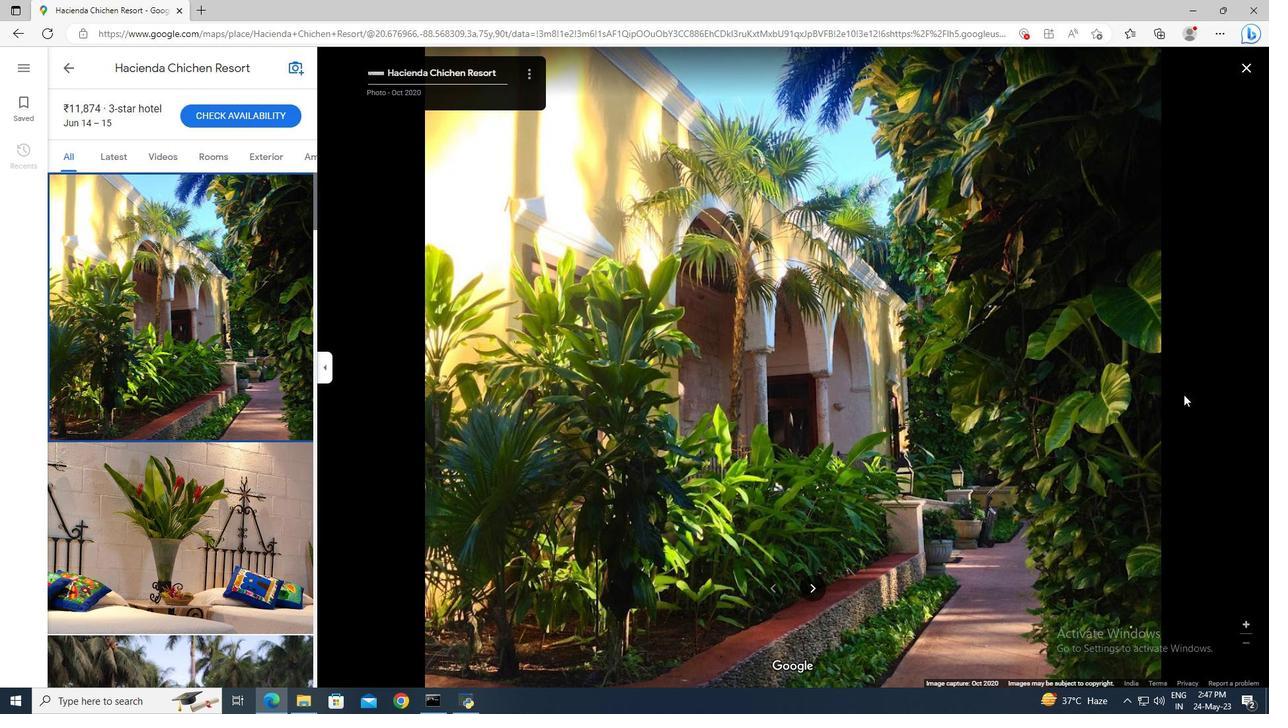 
Action: Mouse scrolled (204, 306) with delta (0, 0)
Screenshot: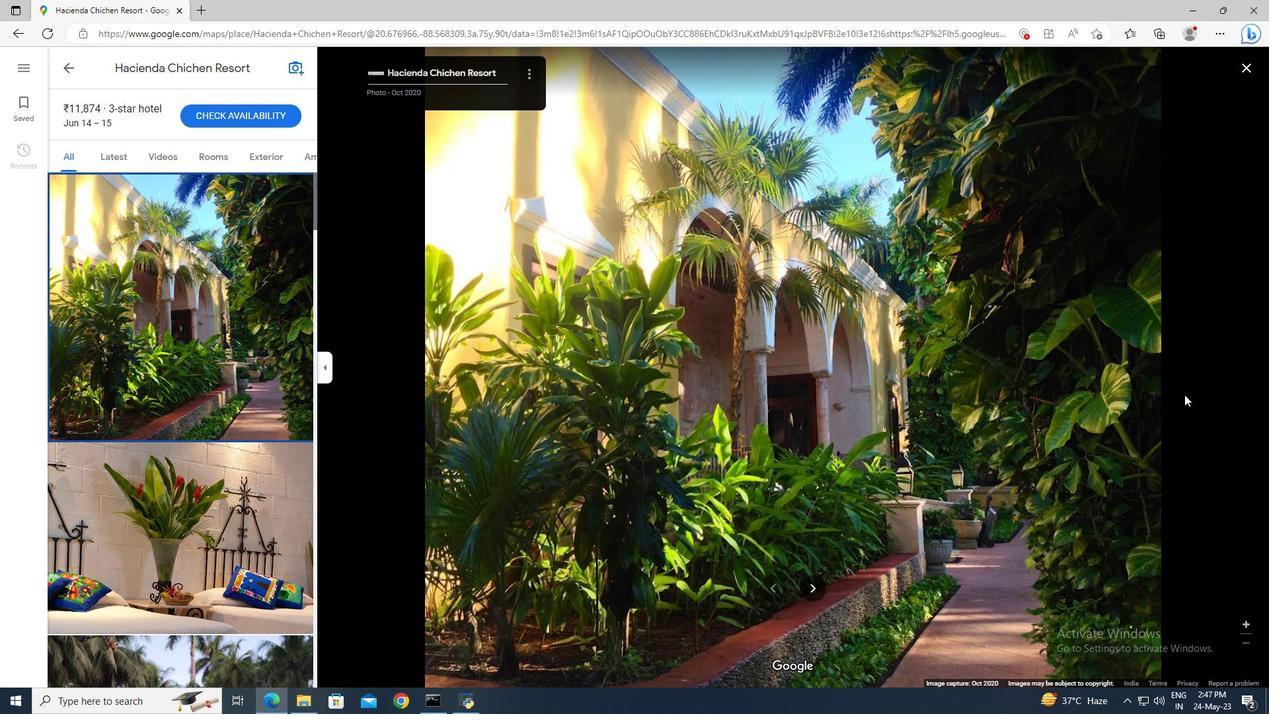 
Action: Mouse scrolled (204, 306) with delta (0, 0)
Screenshot: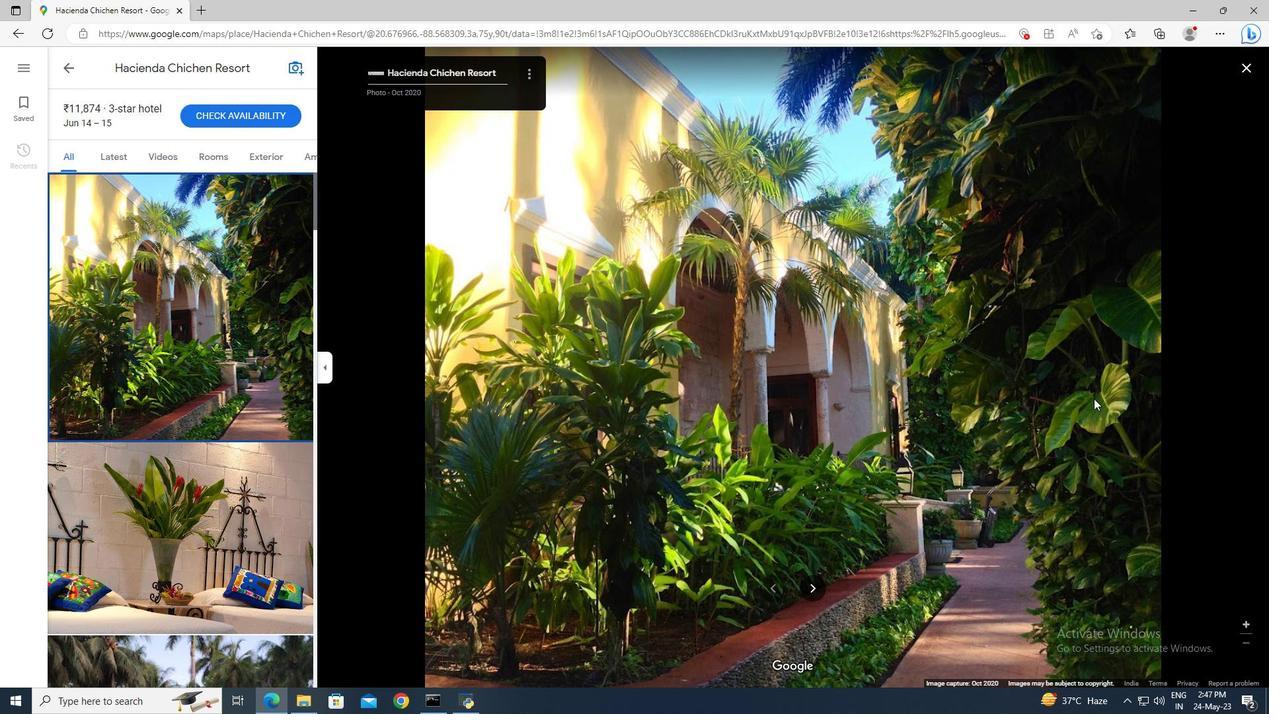 
Action: Mouse scrolled (204, 306) with delta (0, 0)
Screenshot: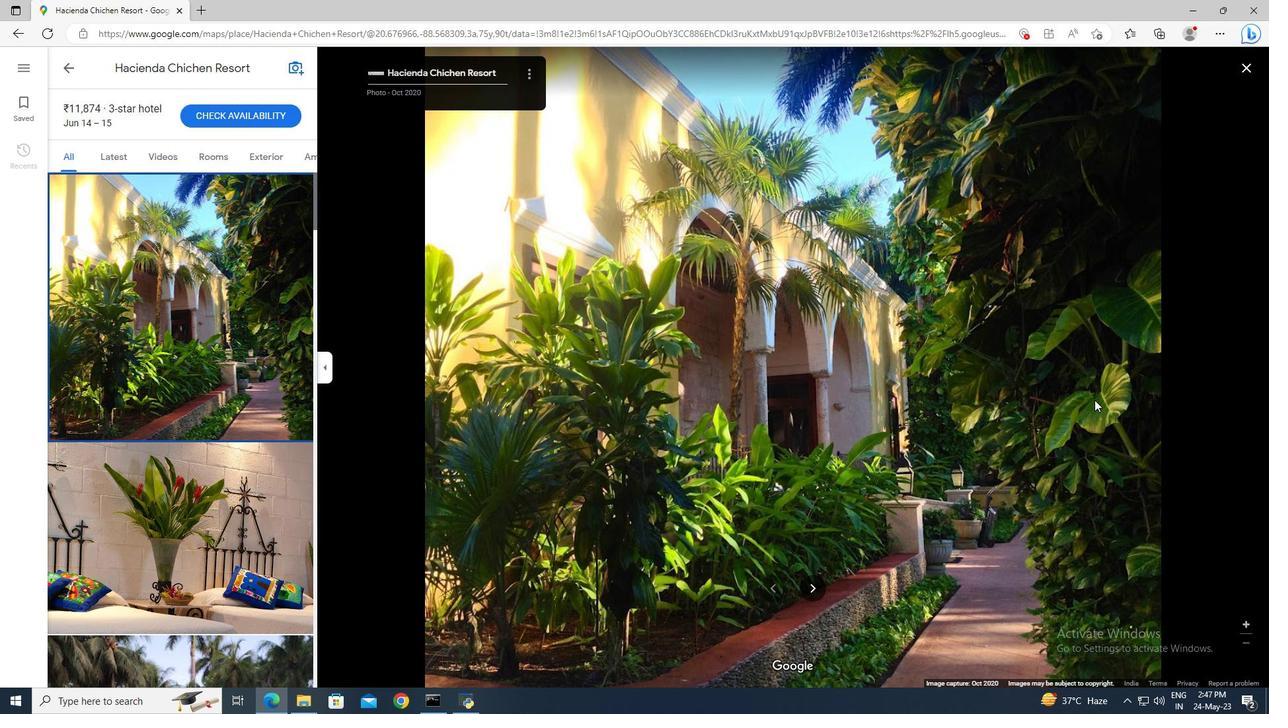 
Action: Mouse scrolled (204, 306) with delta (0, 0)
Screenshot: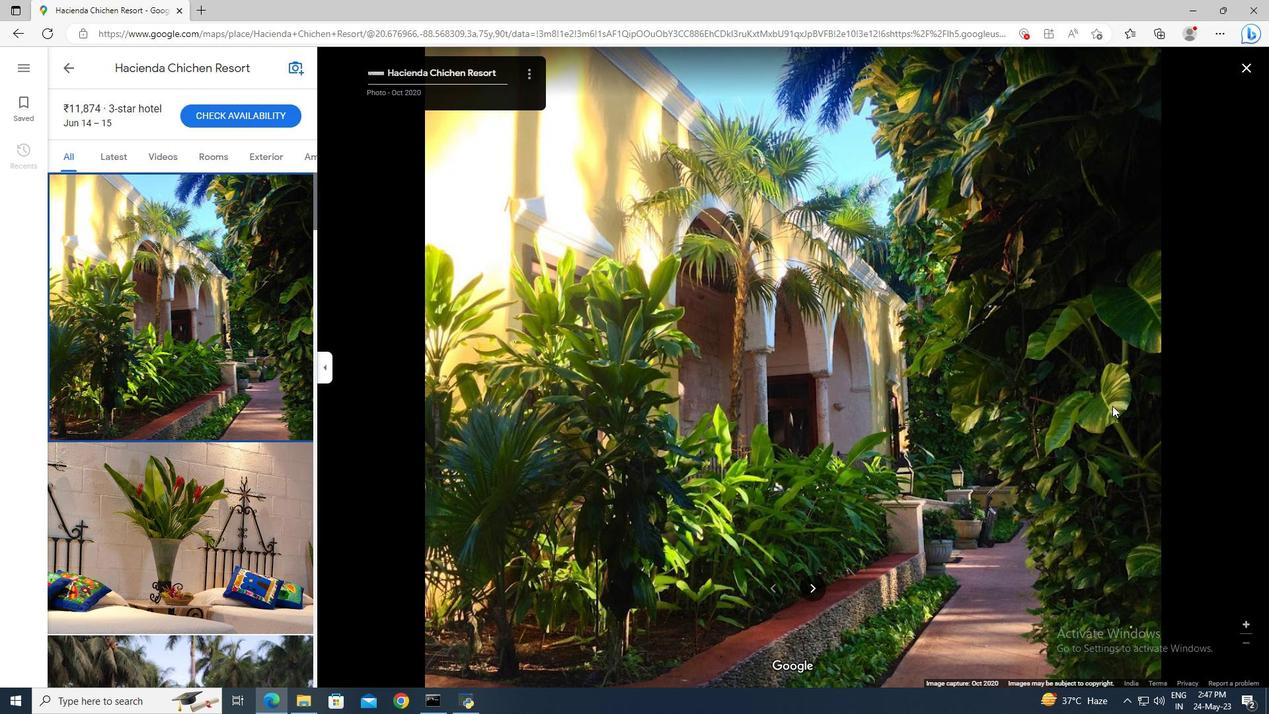
Action: Mouse scrolled (204, 306) with delta (0, 0)
Screenshot: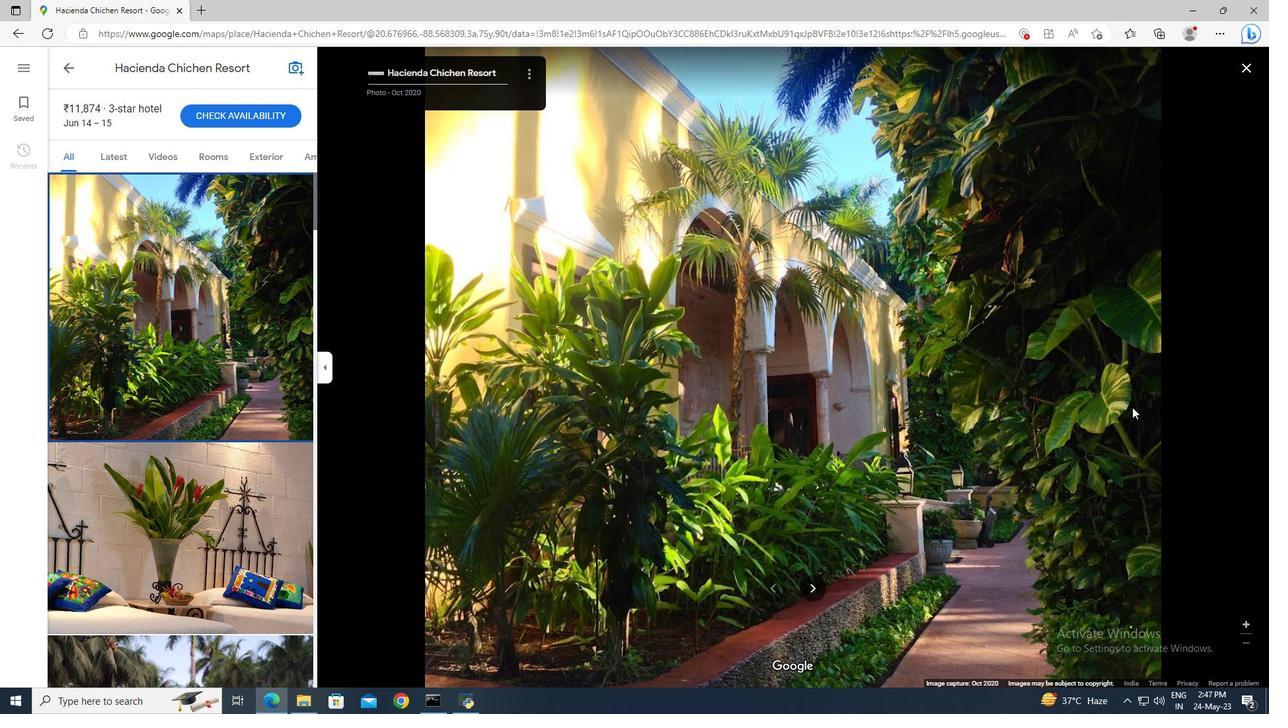 
Action: Mouse moved to (185, 368)
Screenshot: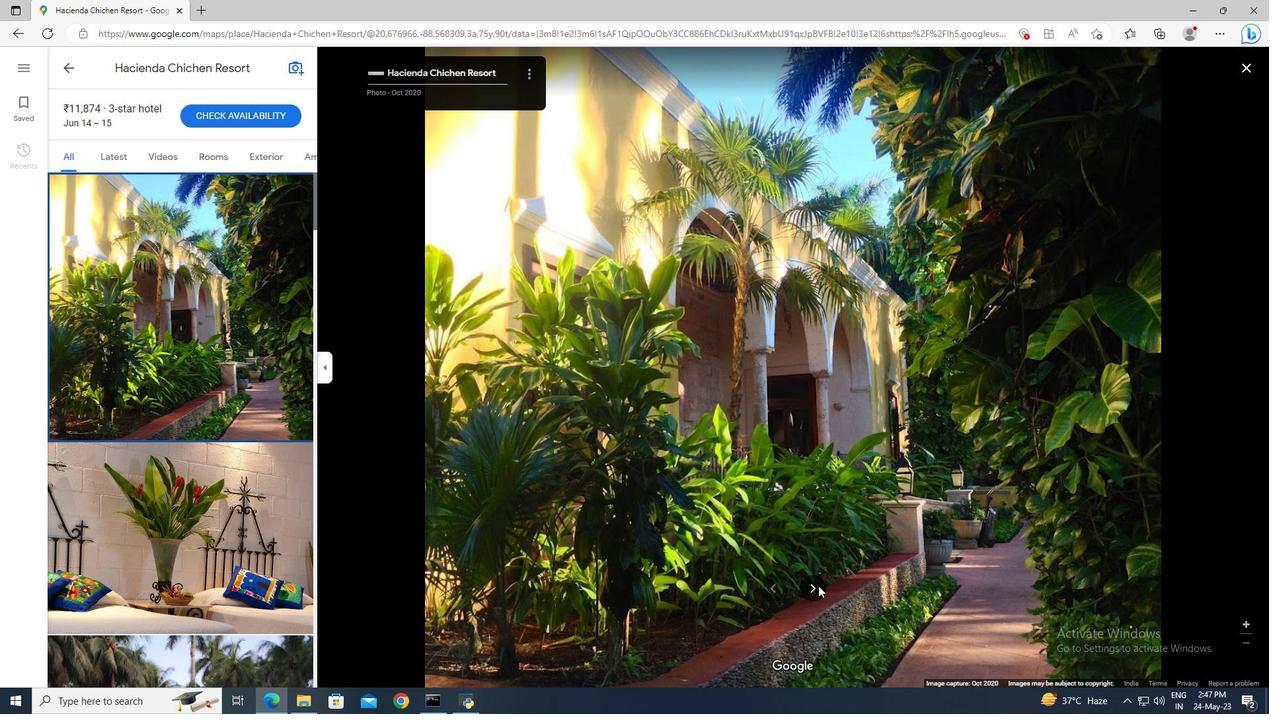 
Action: Mouse scrolled (185, 368) with delta (0, 0)
Screenshot: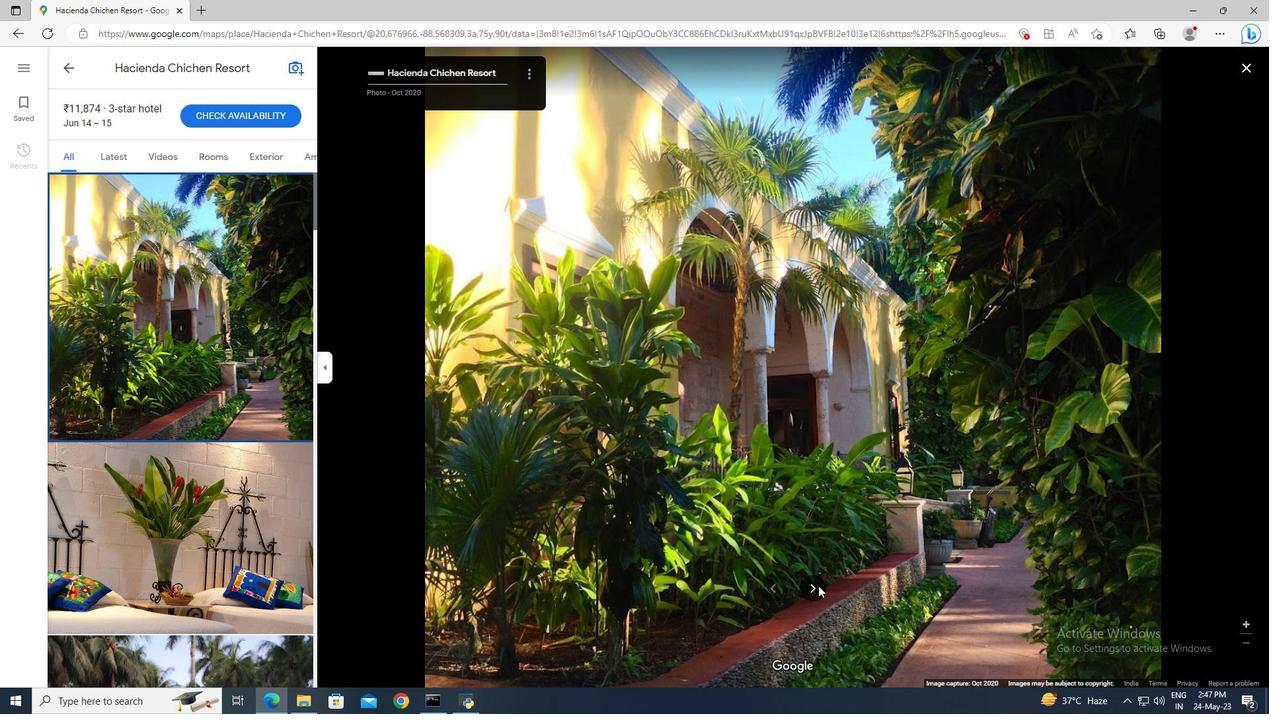 
Action: Mouse moved to (163, 376)
Screenshot: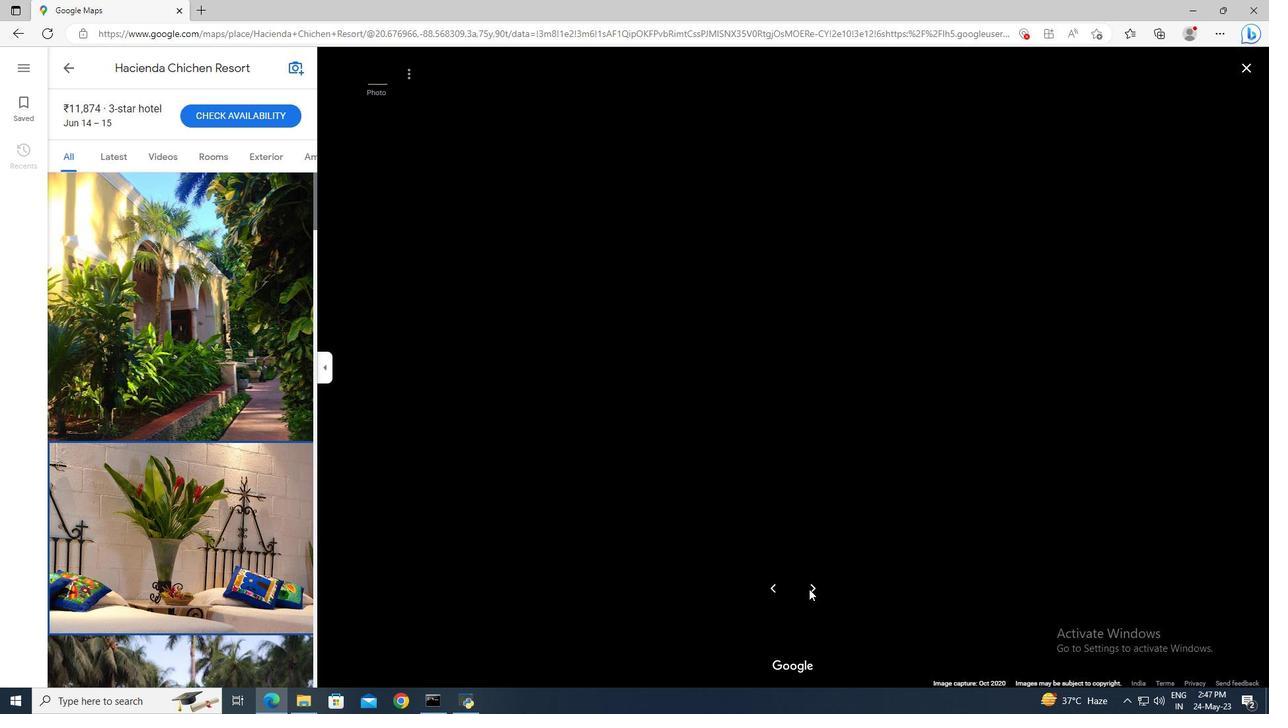 
Action: Mouse pressed left at (163, 376)
Screenshot: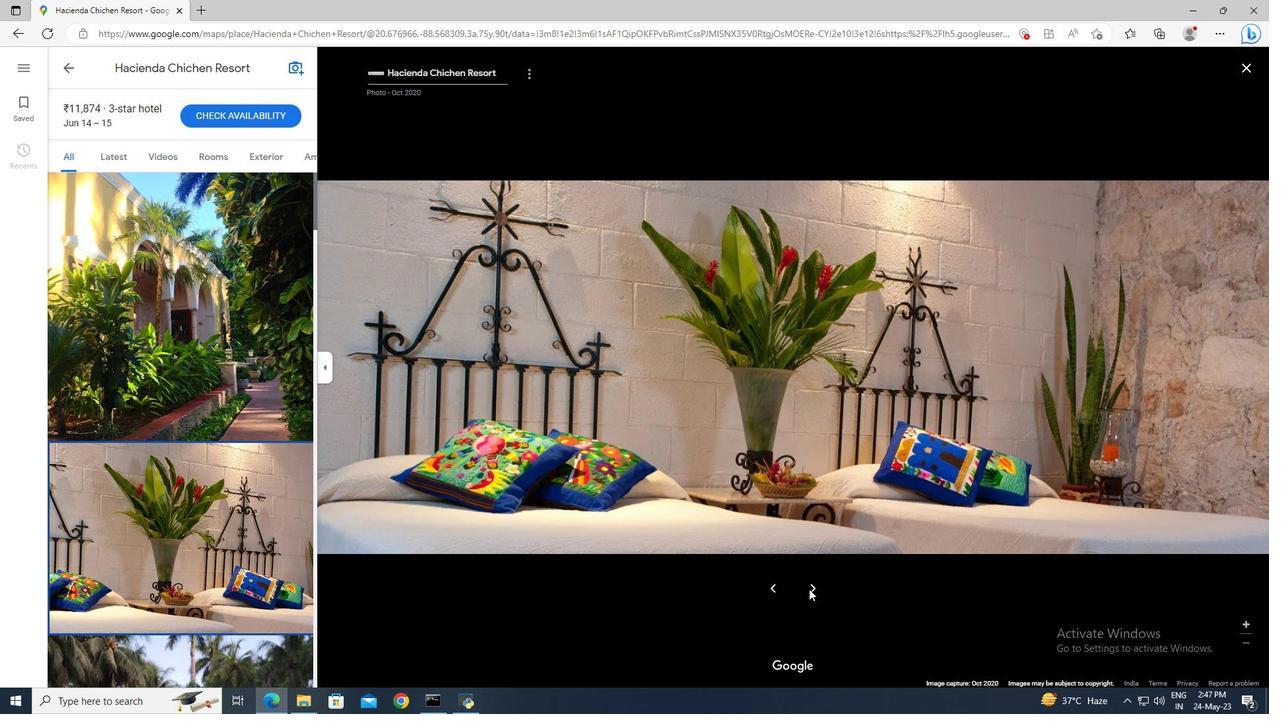 
Action: Mouse moved to (364, 378)
Screenshot: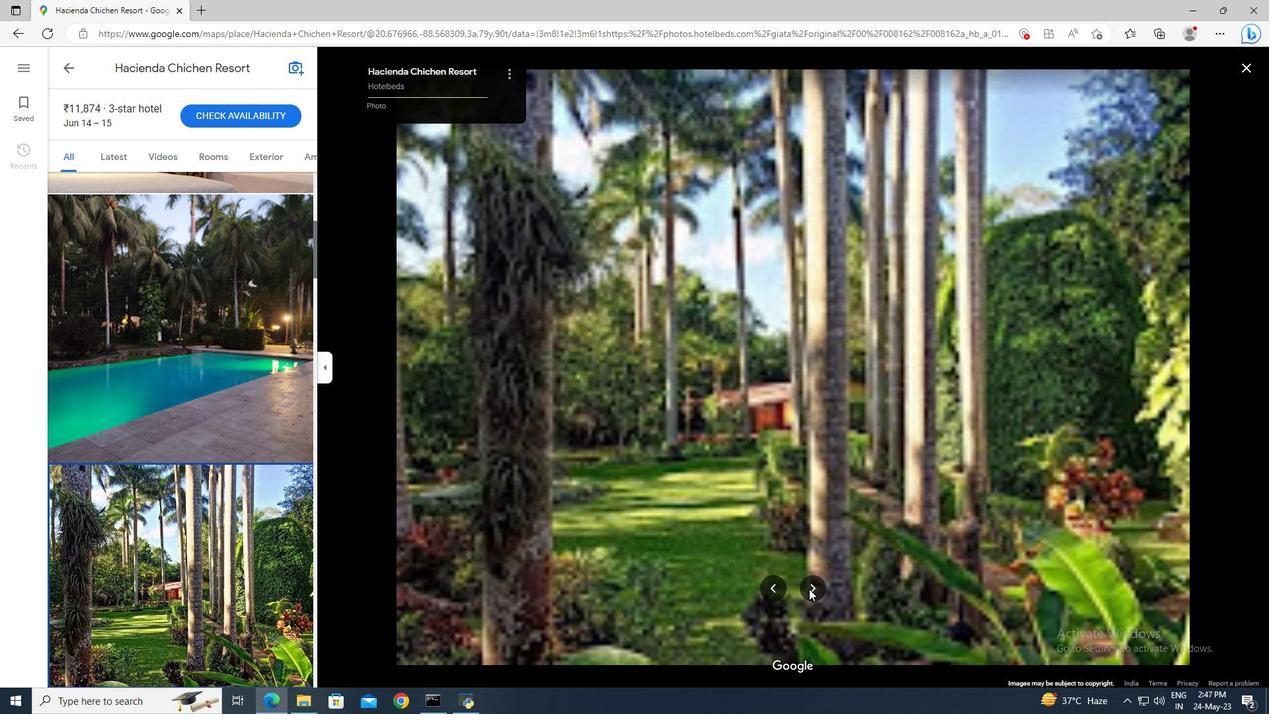 
Action: Mouse pressed left at (364, 378)
Screenshot: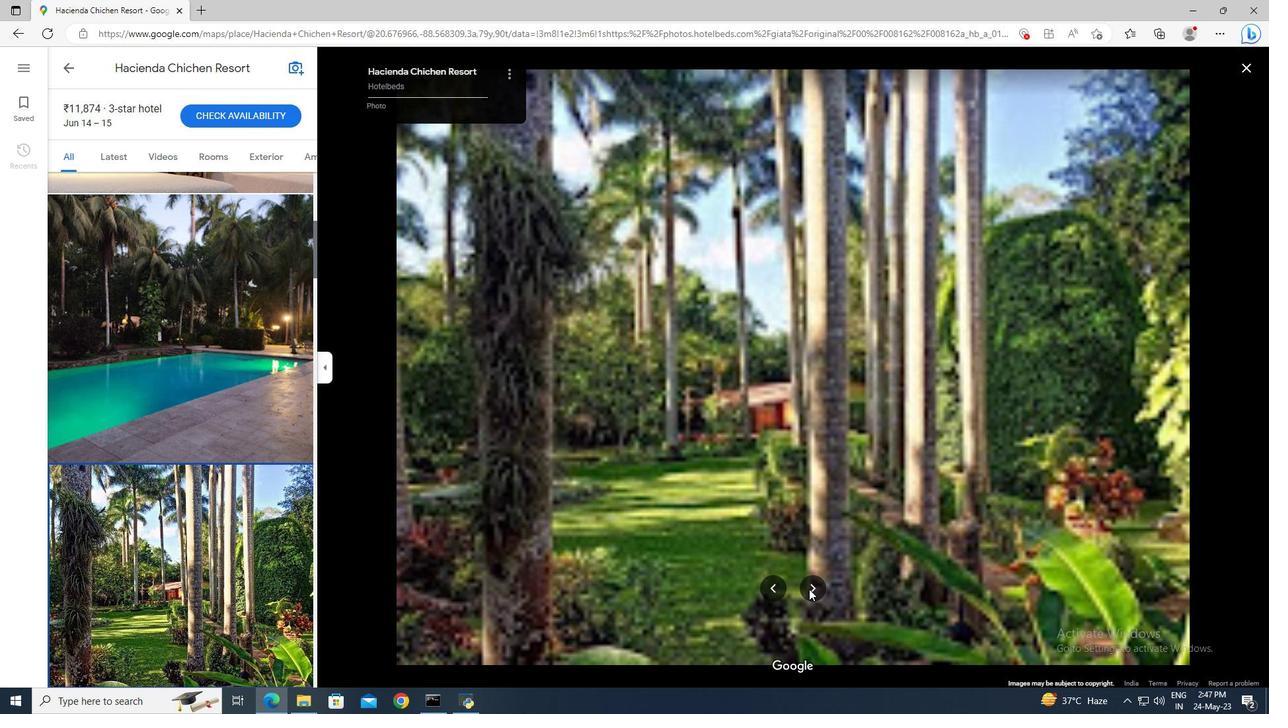 
Action: Mouse moved to (181, 182)
Screenshot: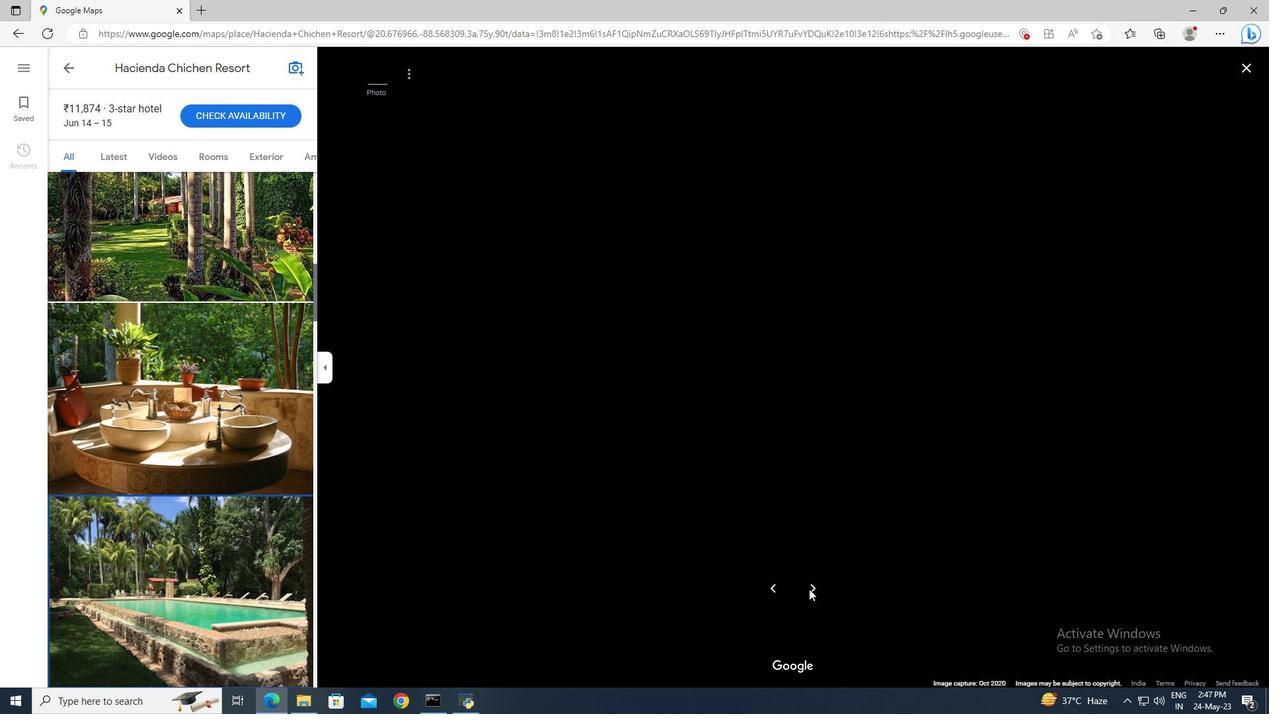 
Action: Mouse pressed left at (181, 182)
Screenshot: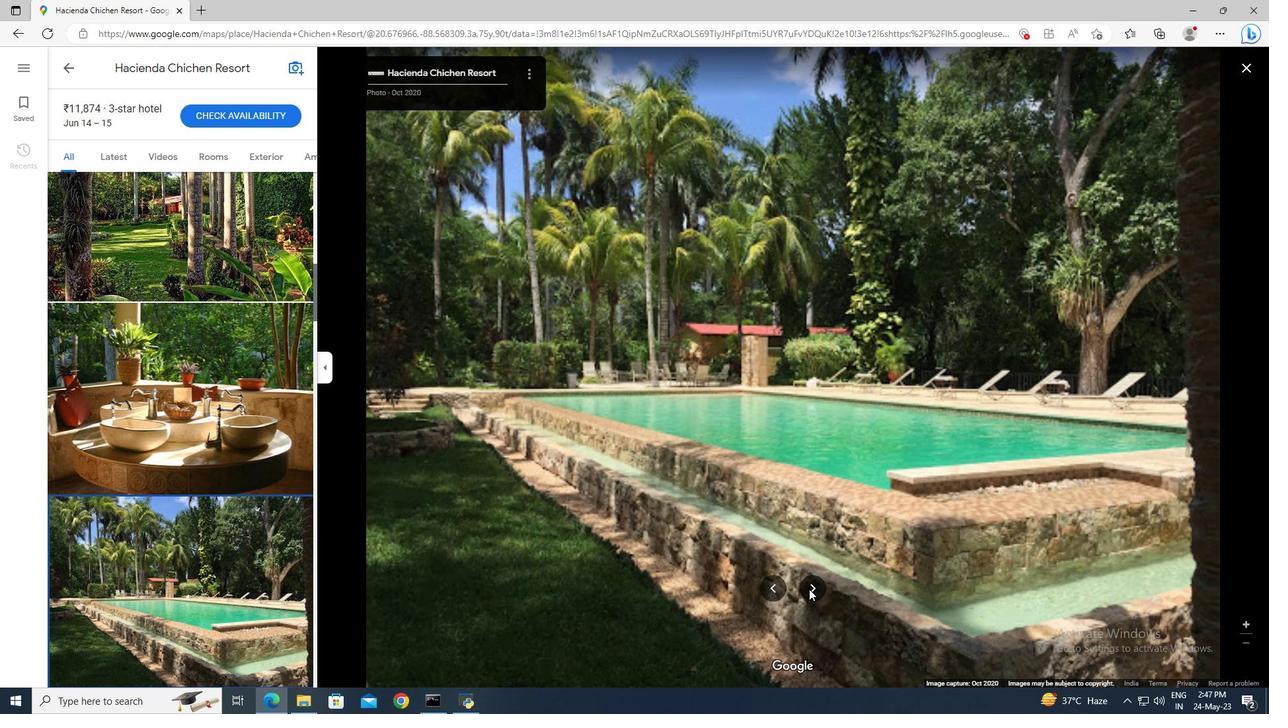
Action: Mouse moved to (929, 365)
Screenshot: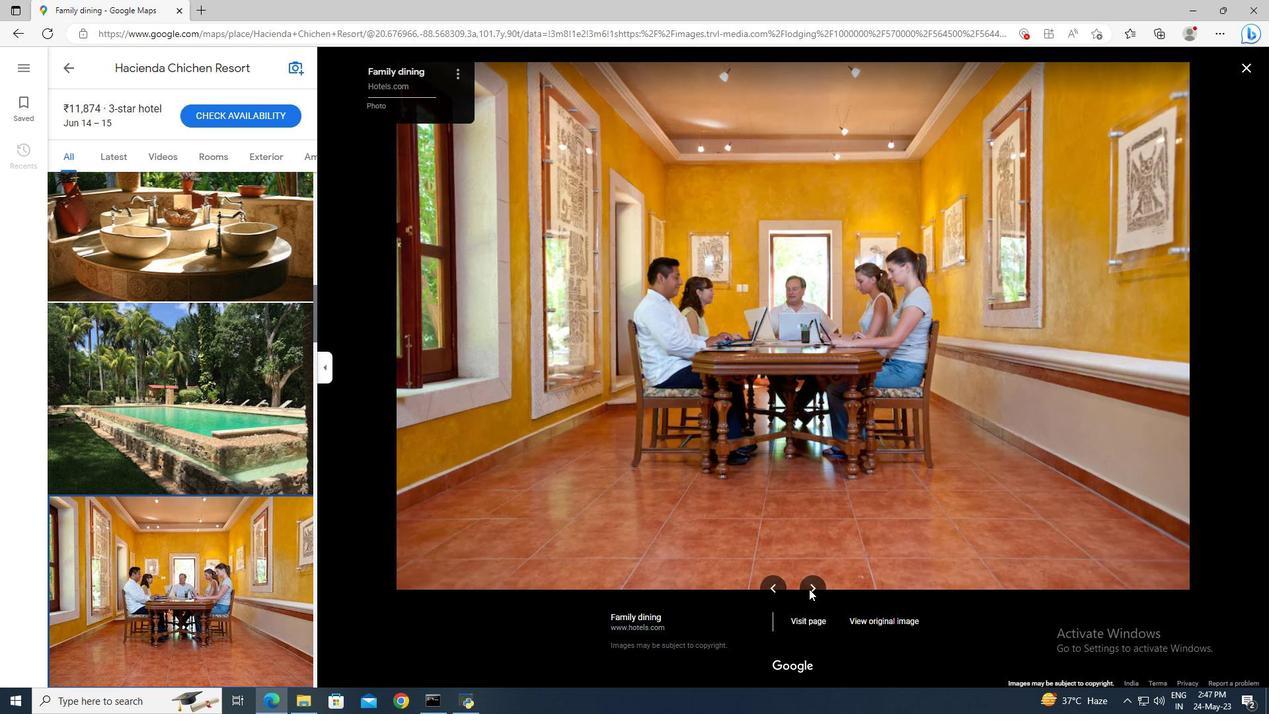 
Action: Mouse pressed left at (929, 365)
Screenshot: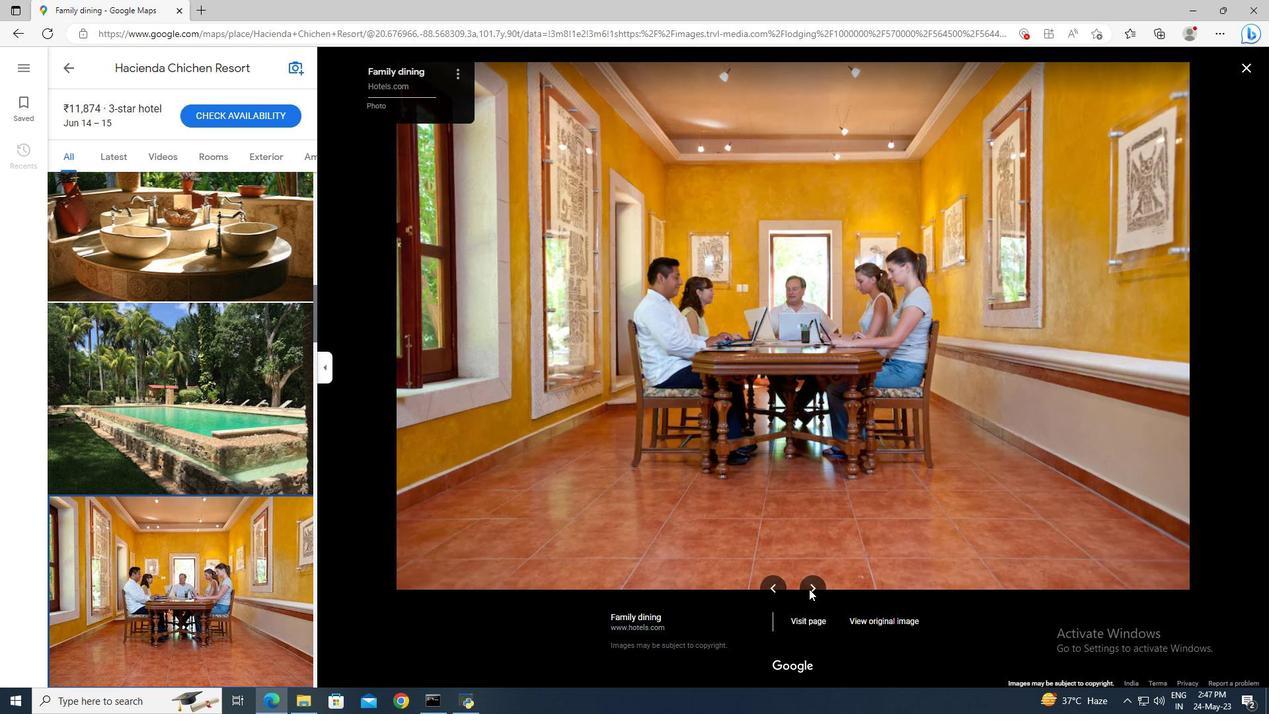 
Action: Mouse moved to (232, 119)
Screenshot: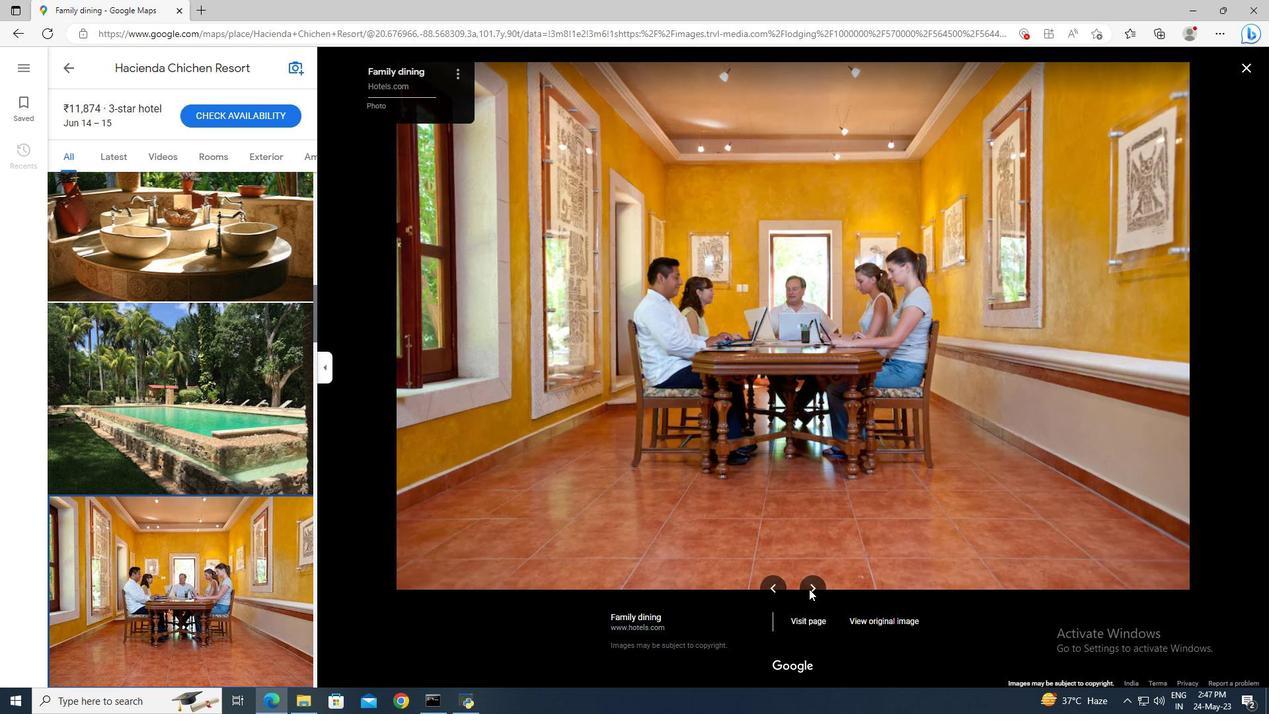 
Action: Mouse pressed left at (232, 119)
Screenshot: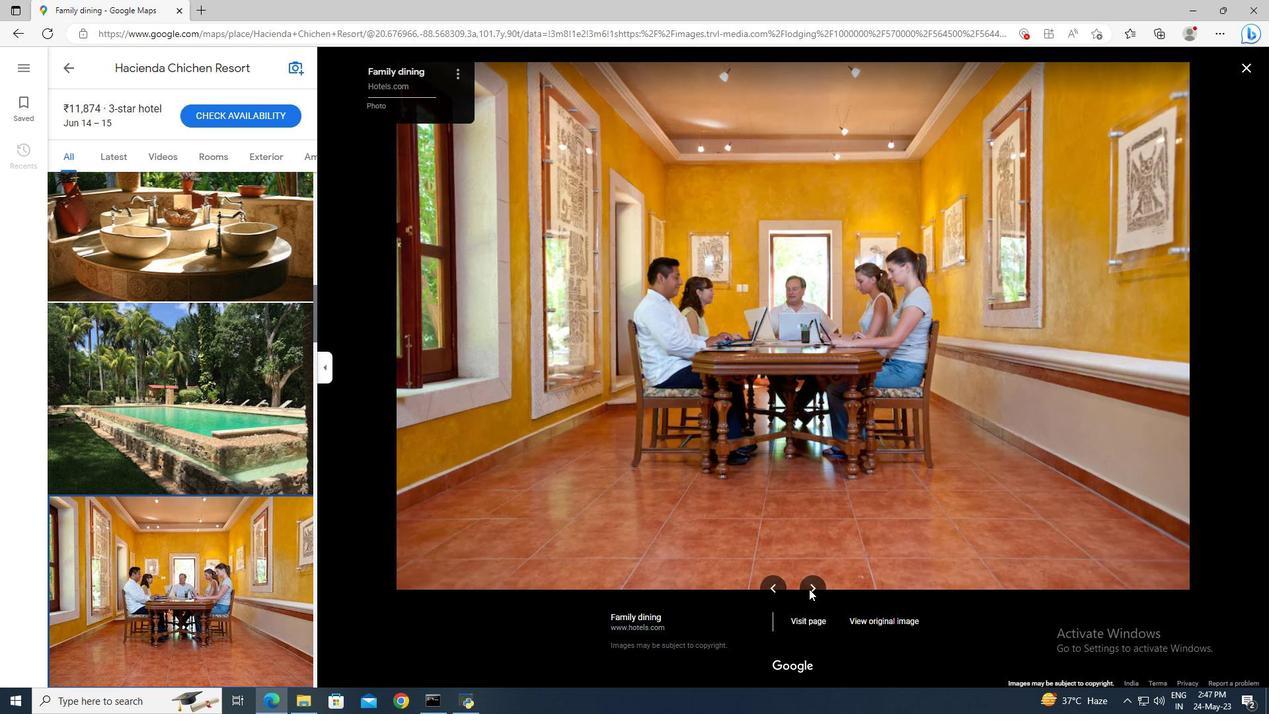 
Action: Mouse moved to (237, 113)
Screenshot: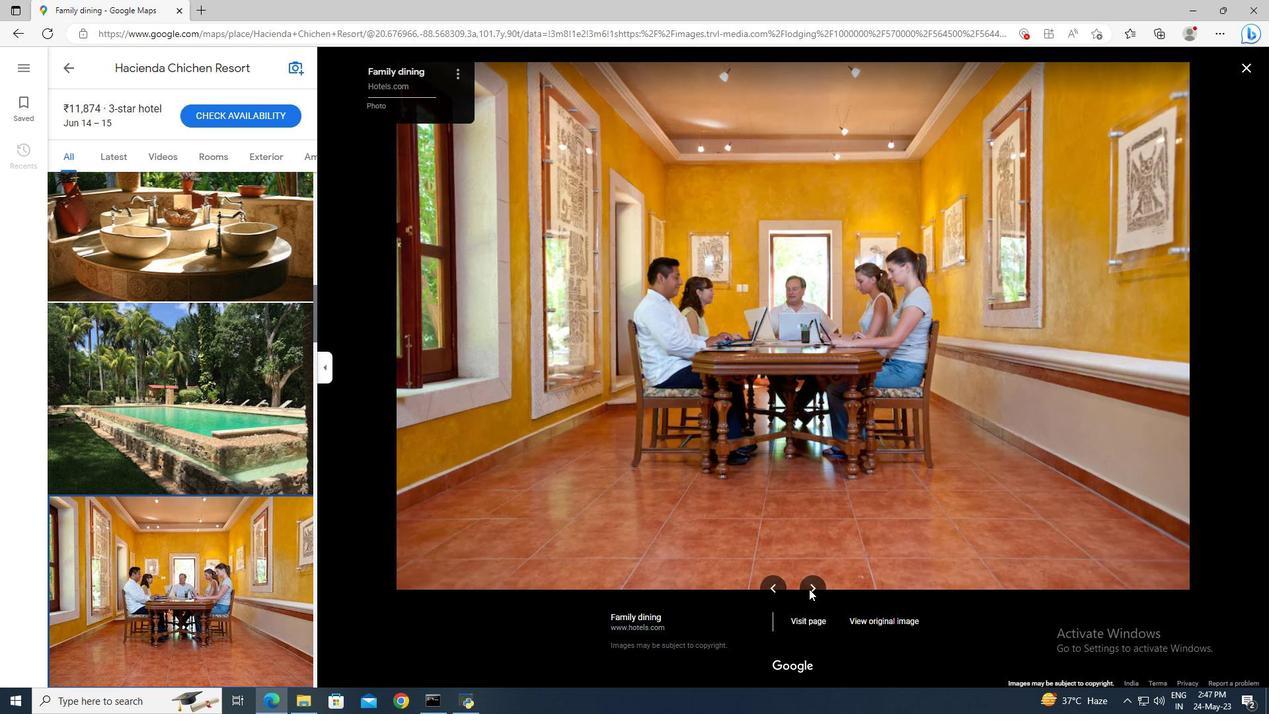 
Action: Mouse pressed left at (237, 113)
Screenshot: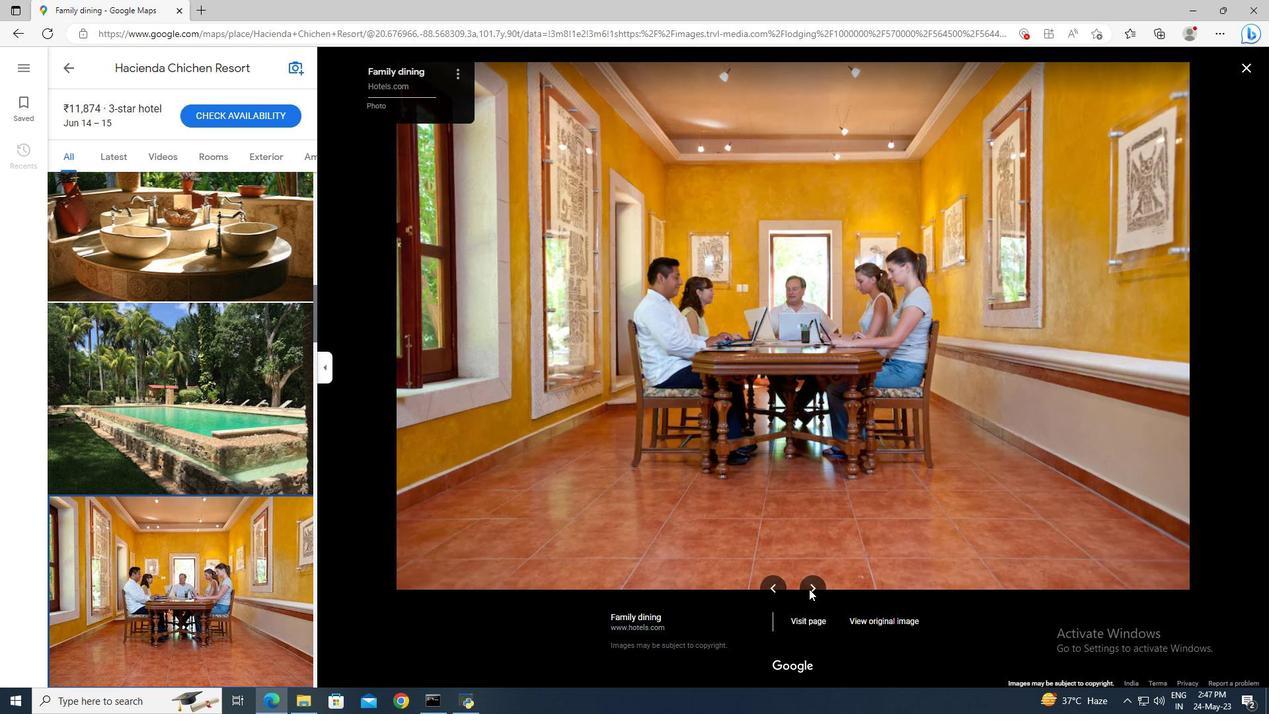 
Action: Mouse moved to (929, 351)
Screenshot: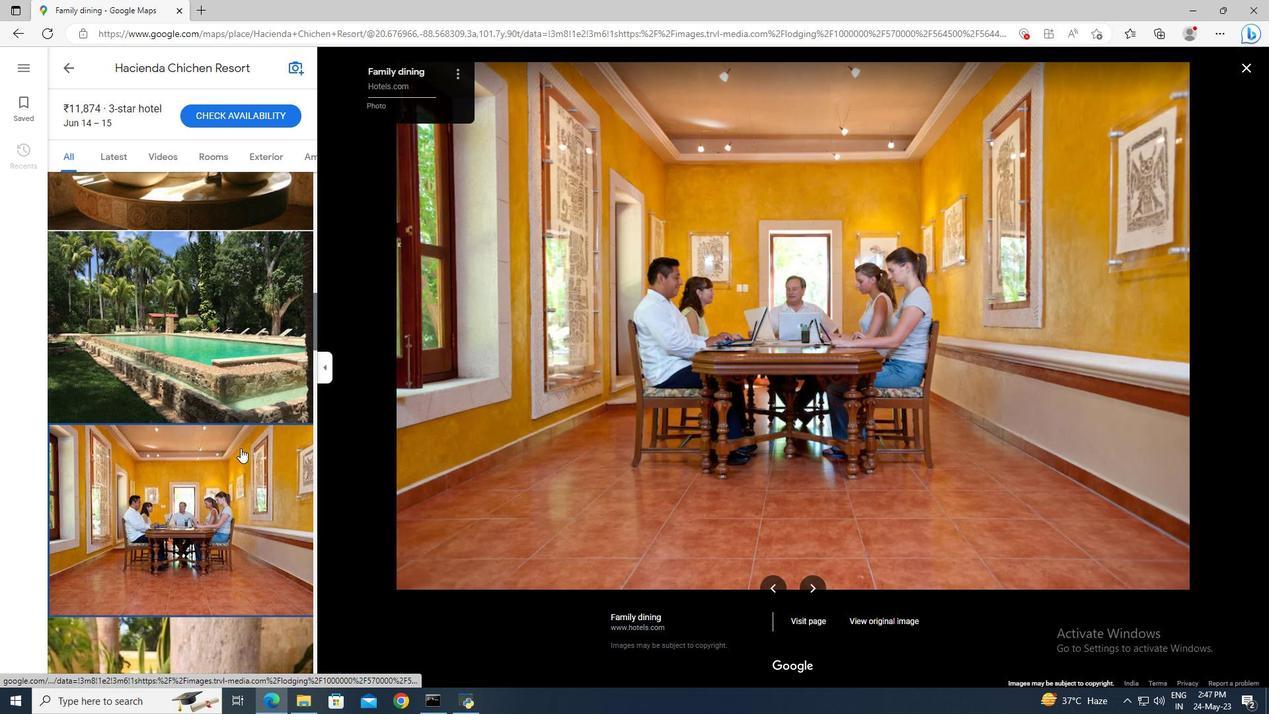 
Action: Mouse pressed left at (929, 351)
Screenshot: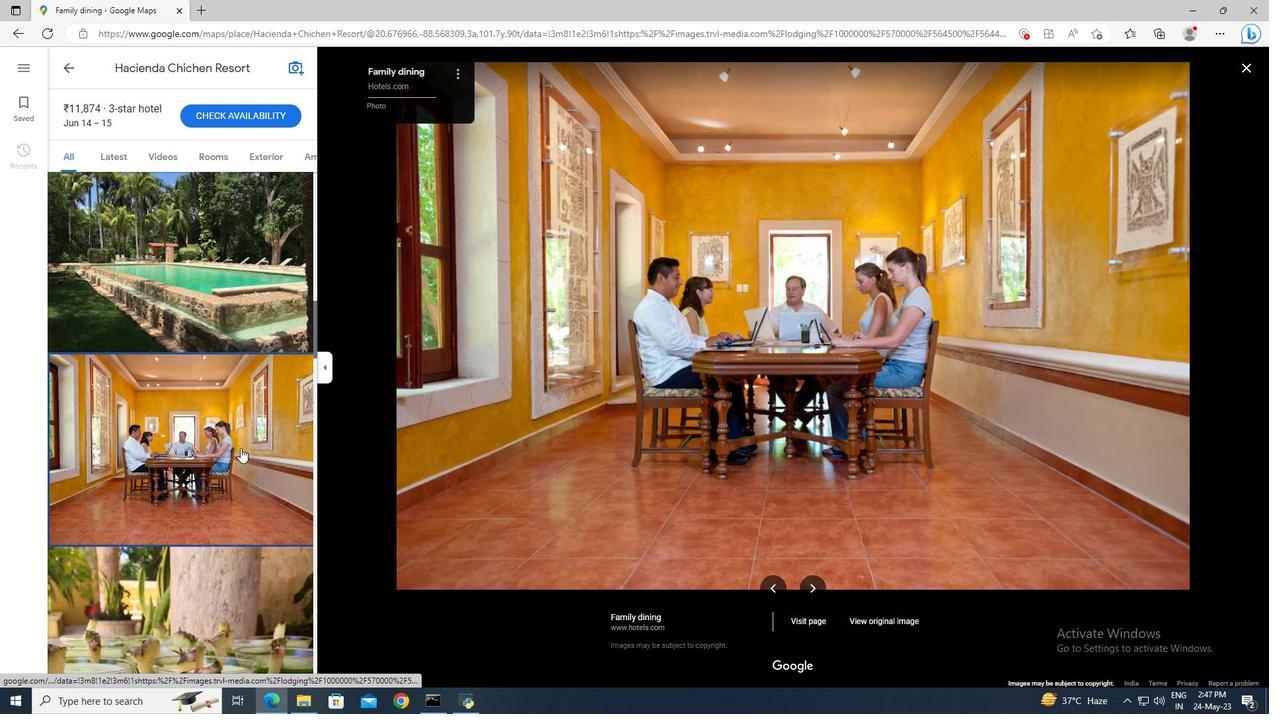 
Action: Mouse moved to (927, 357)
Screenshot: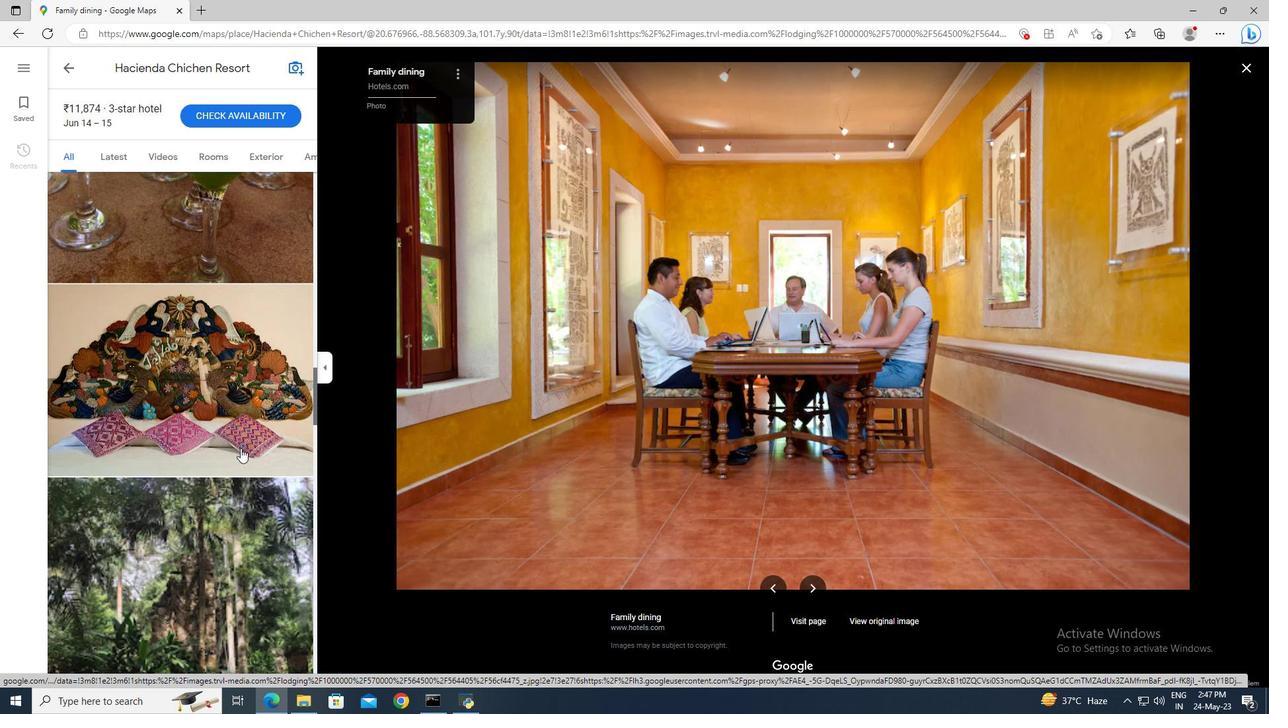 
Action: Mouse pressed left at (927, 357)
Screenshot: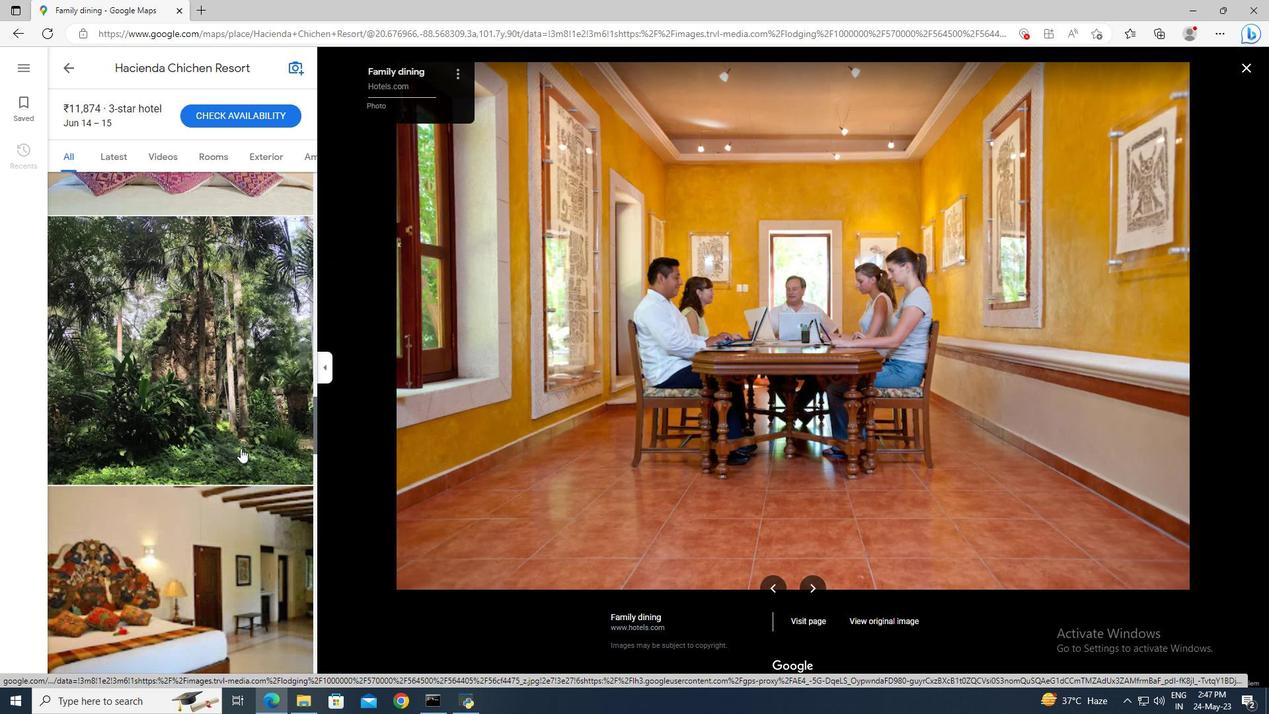 
Action: Mouse moved to (450, 641)
Screenshot: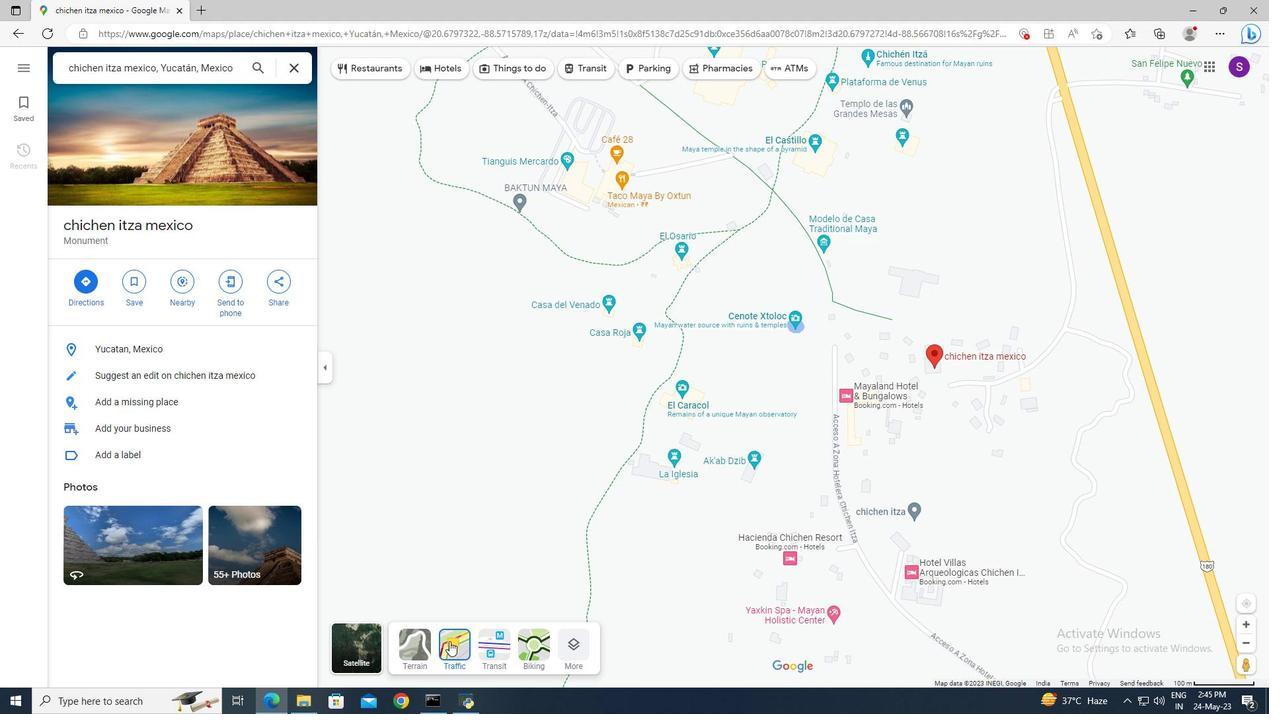 
Action: Mouse pressed left at (450, 641)
Screenshot: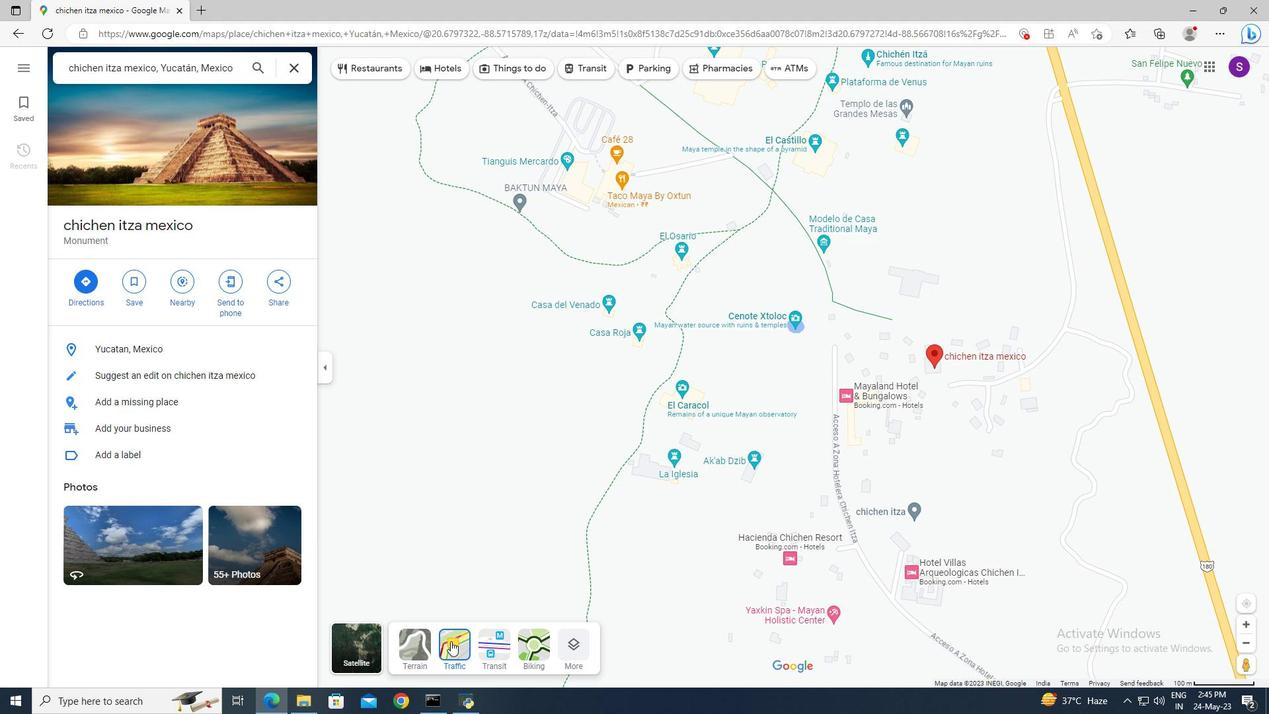 
Action: Mouse moved to (941, 387)
Screenshot: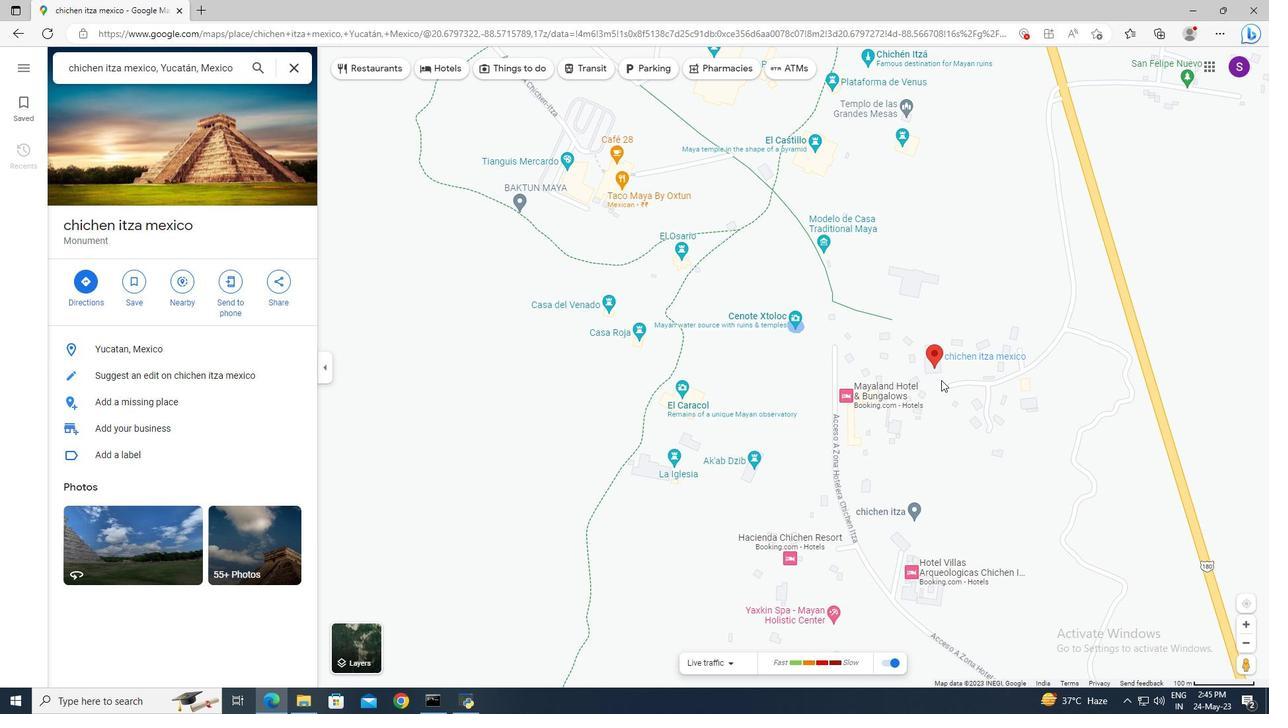 
Action: Mouse scrolled (941, 388) with delta (0, 0)
Screenshot: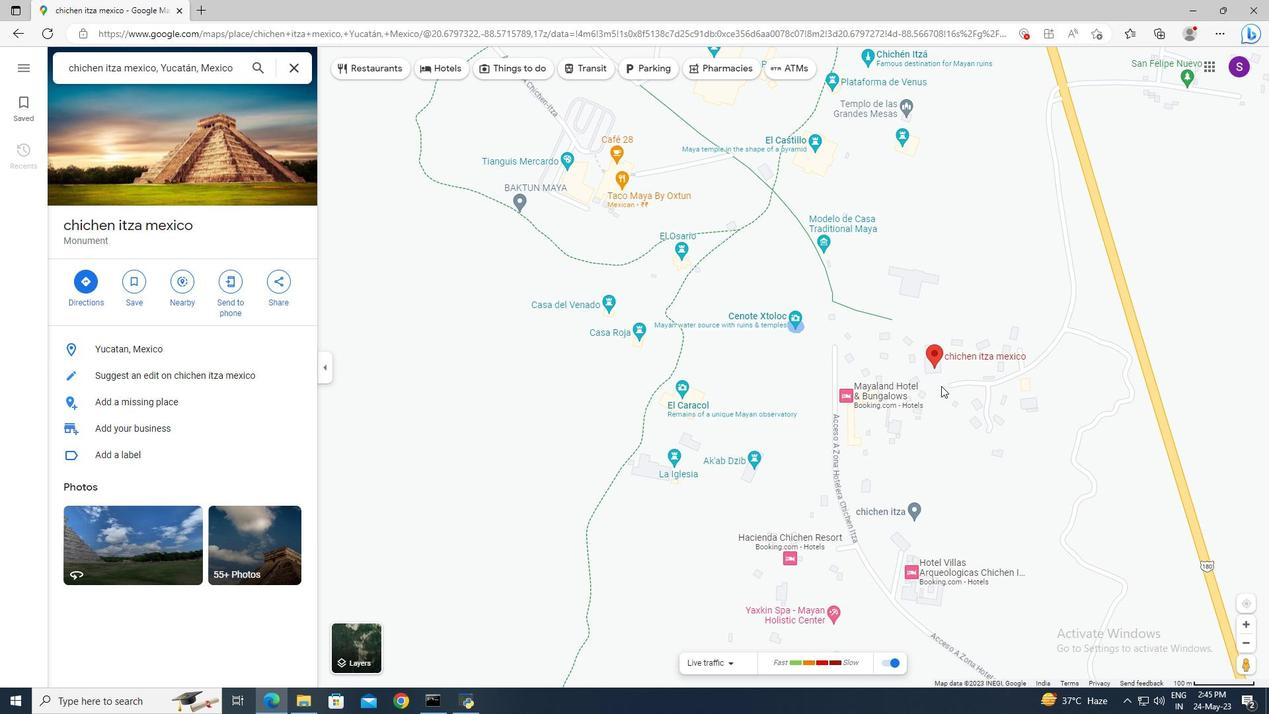 
Action: Mouse scrolled (941, 388) with delta (0, 0)
Screenshot: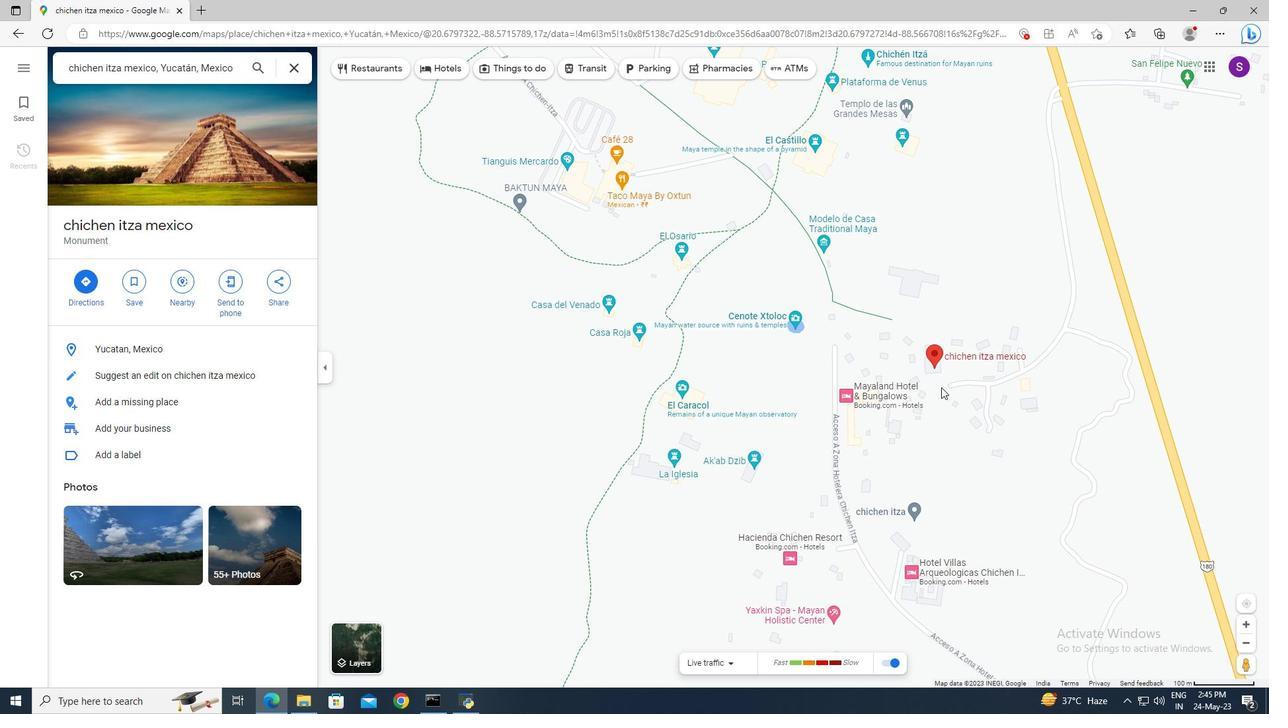 
Action: Mouse scrolled (941, 388) with delta (0, 0)
Screenshot: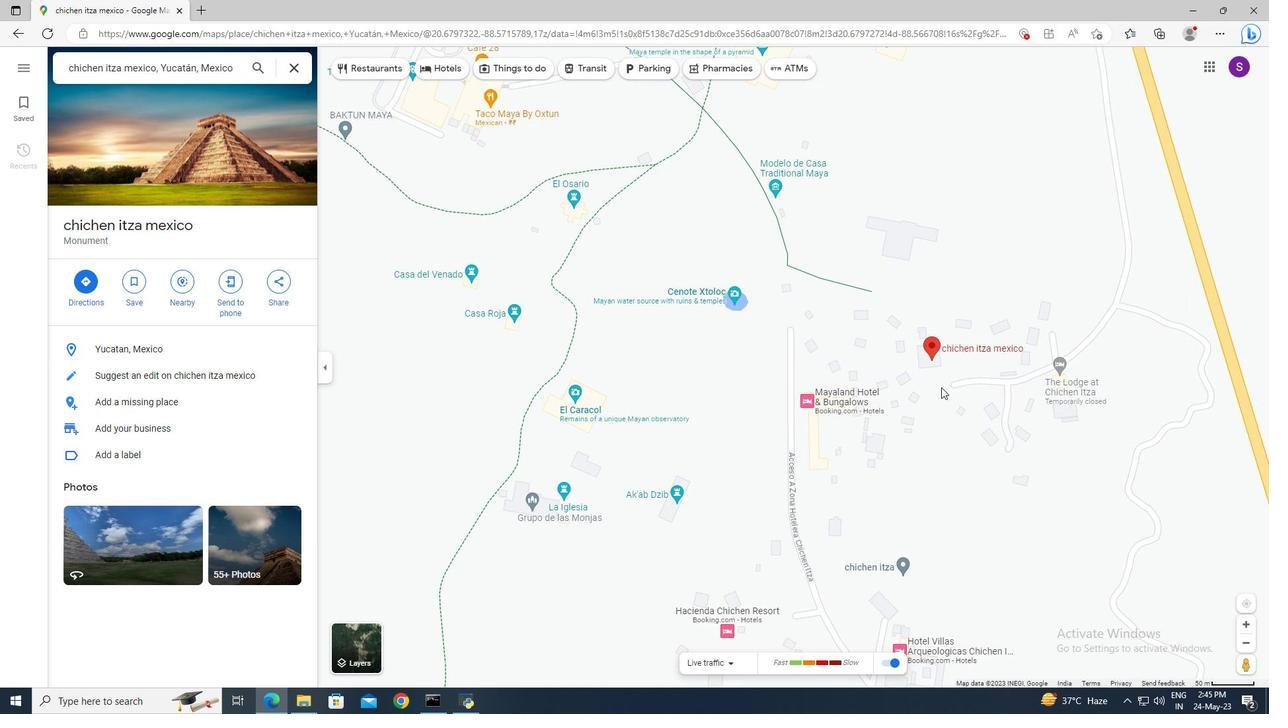 
Action: Mouse moved to (831, 321)
Screenshot: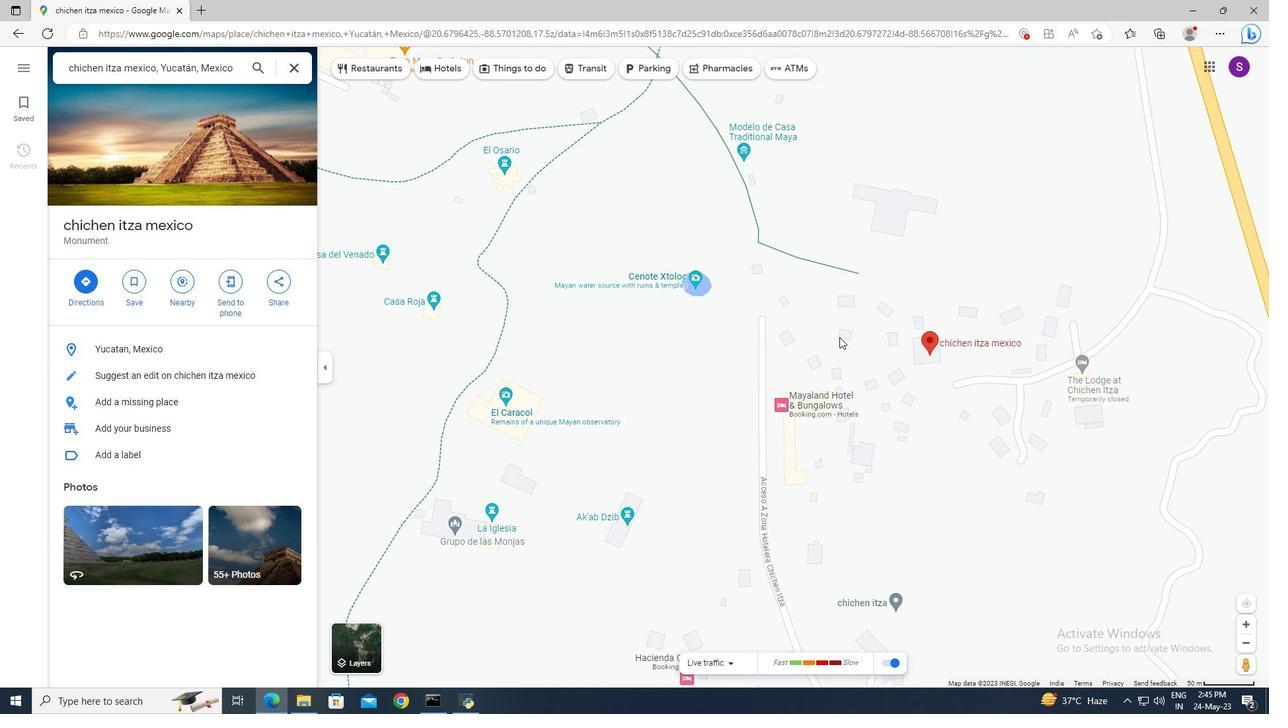 
Action: Mouse pressed left at (831, 321)
Screenshot: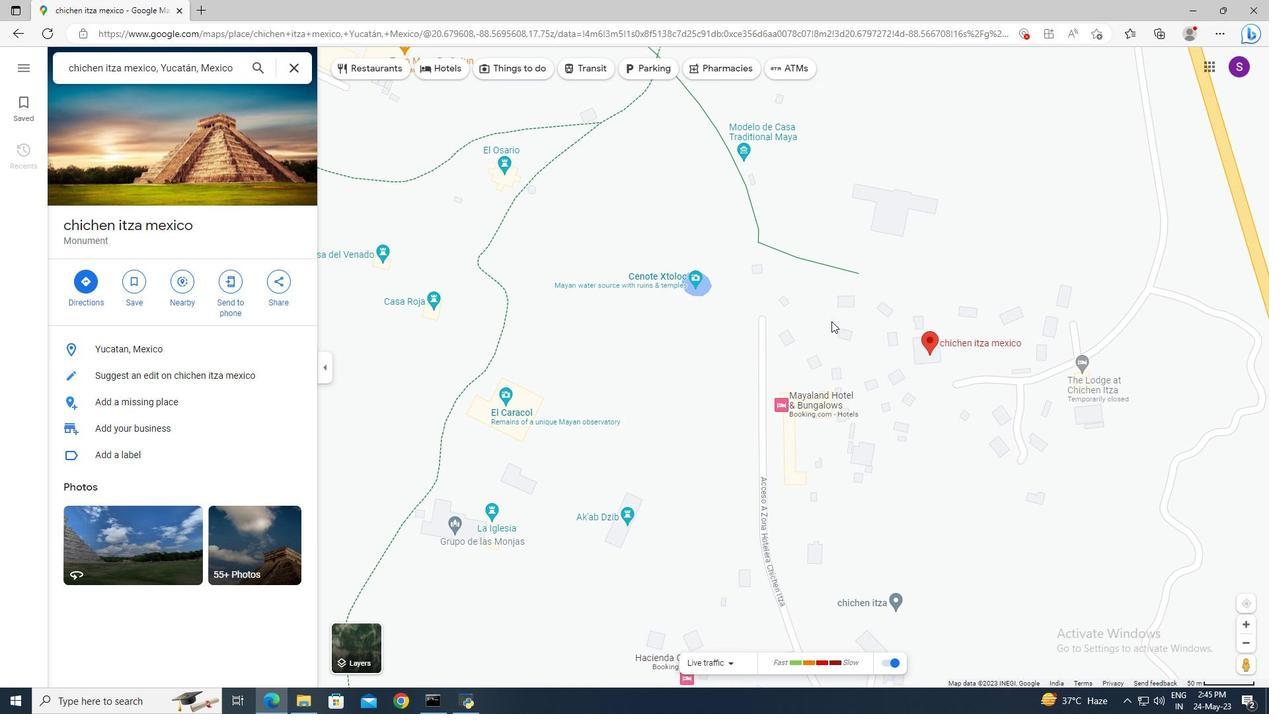 
Action: Mouse moved to (737, 280)
Screenshot: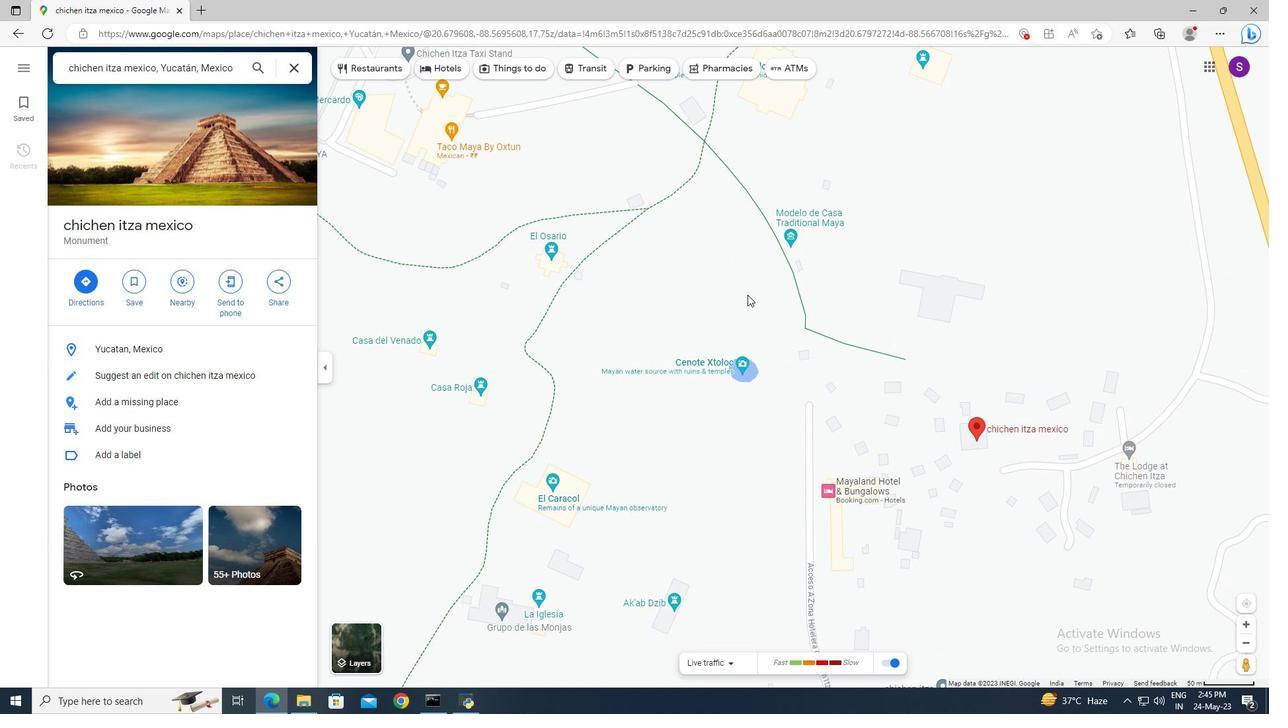 
Action: Mouse pressed left at (737, 280)
Screenshot: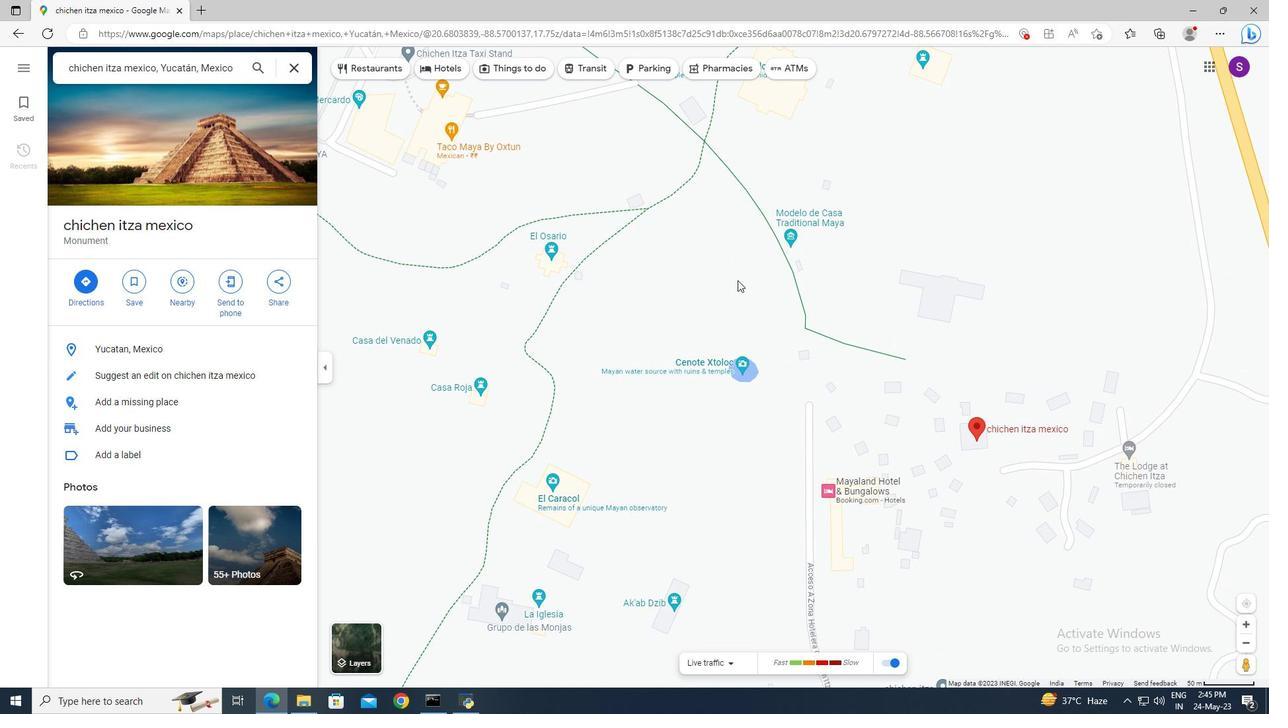 
Action: Mouse moved to (699, 245)
Screenshot: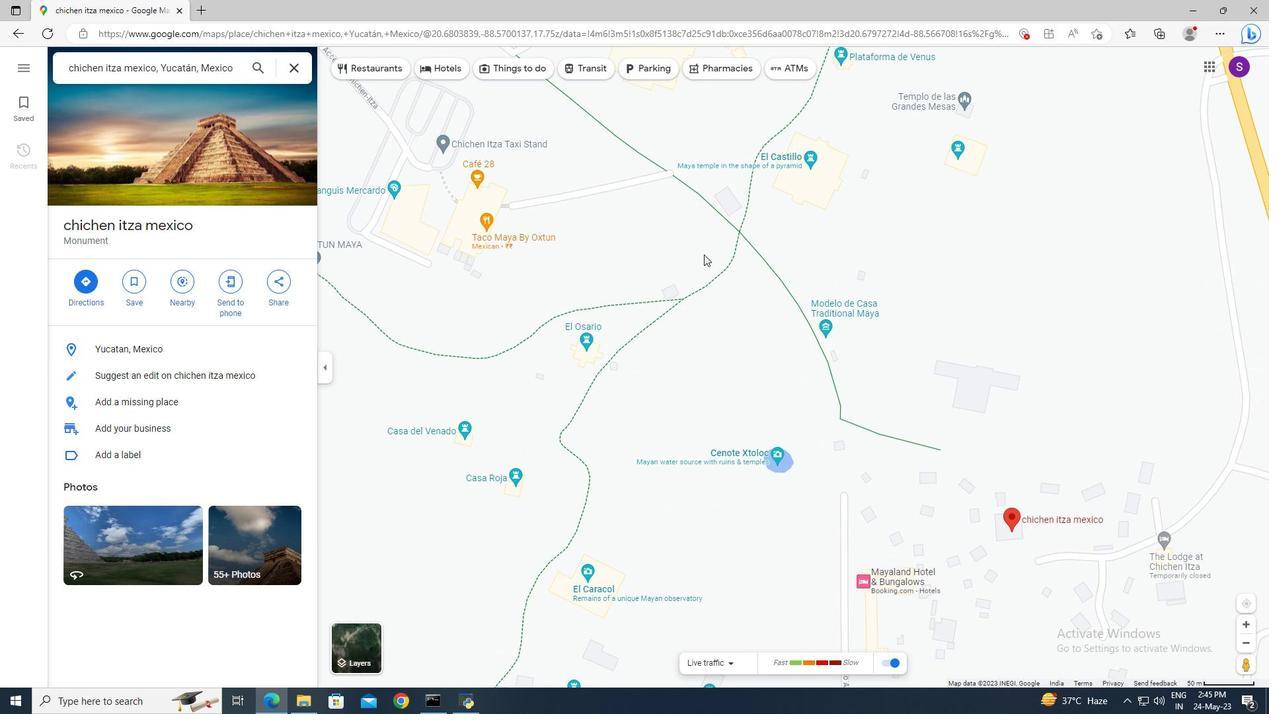 
Action: Mouse pressed left at (699, 245)
Screenshot: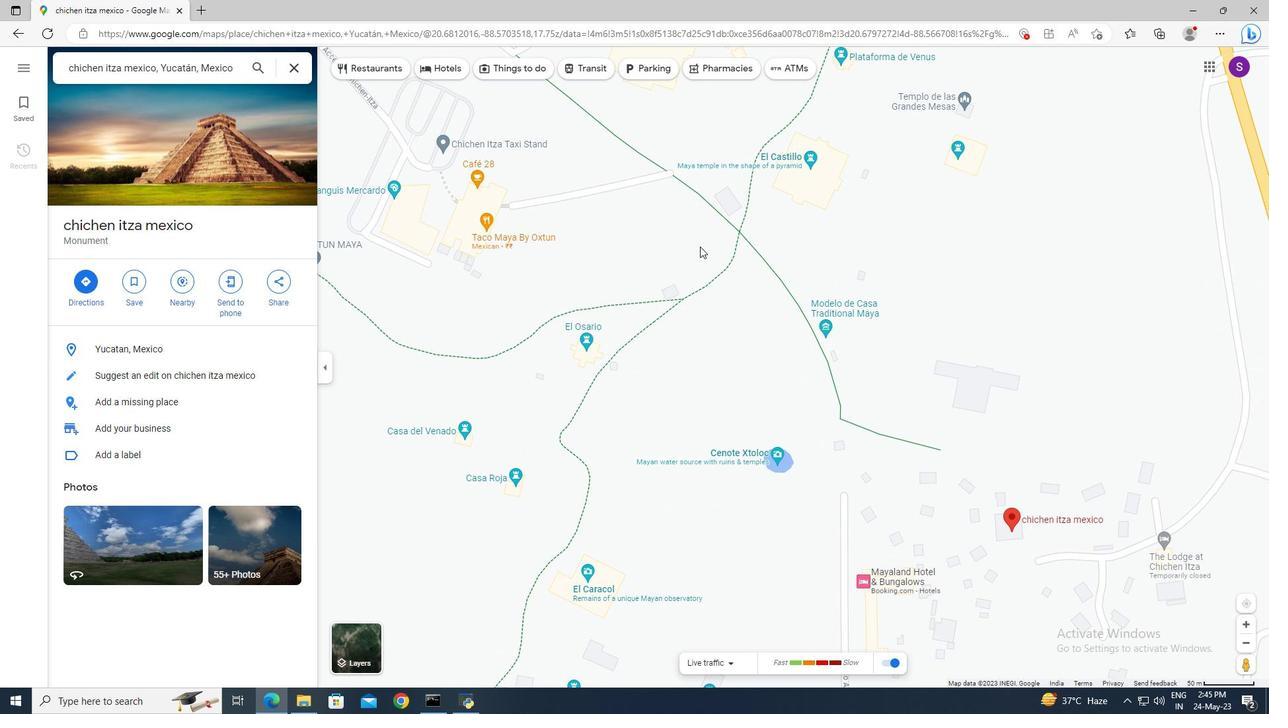 
Action: Mouse moved to (707, 209)
Screenshot: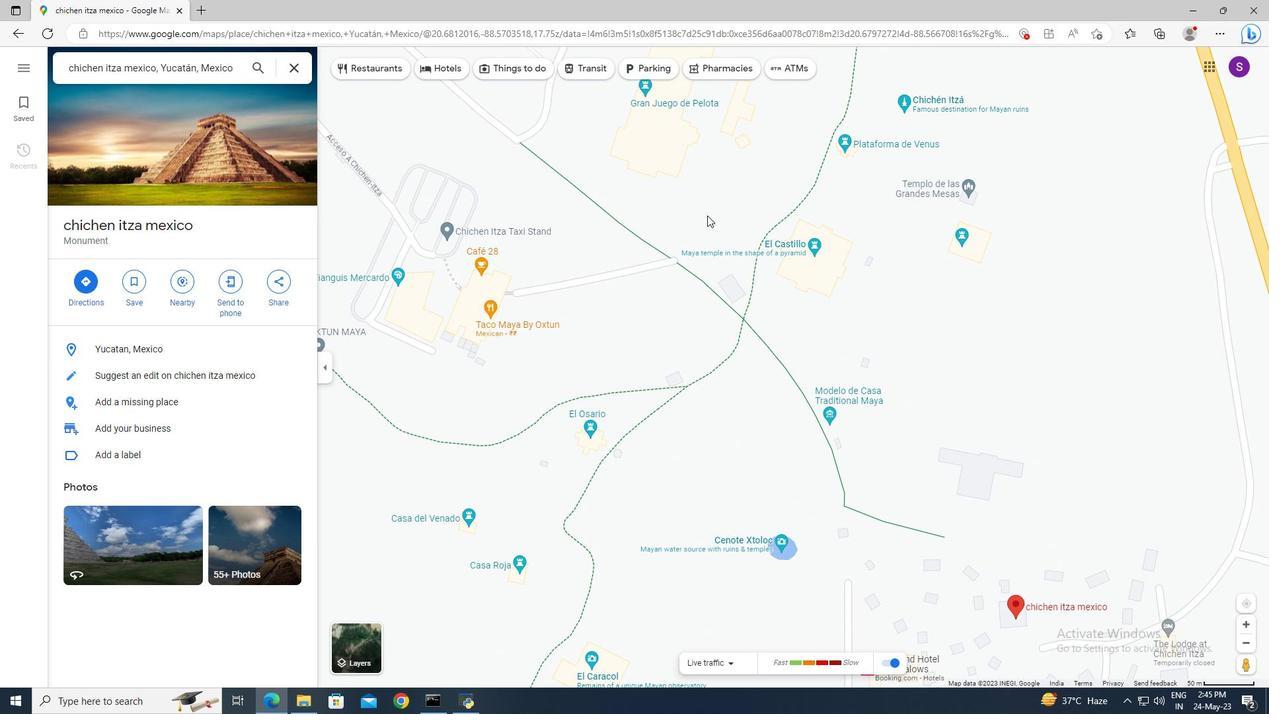 
Action: Mouse pressed left at (707, 209)
Screenshot: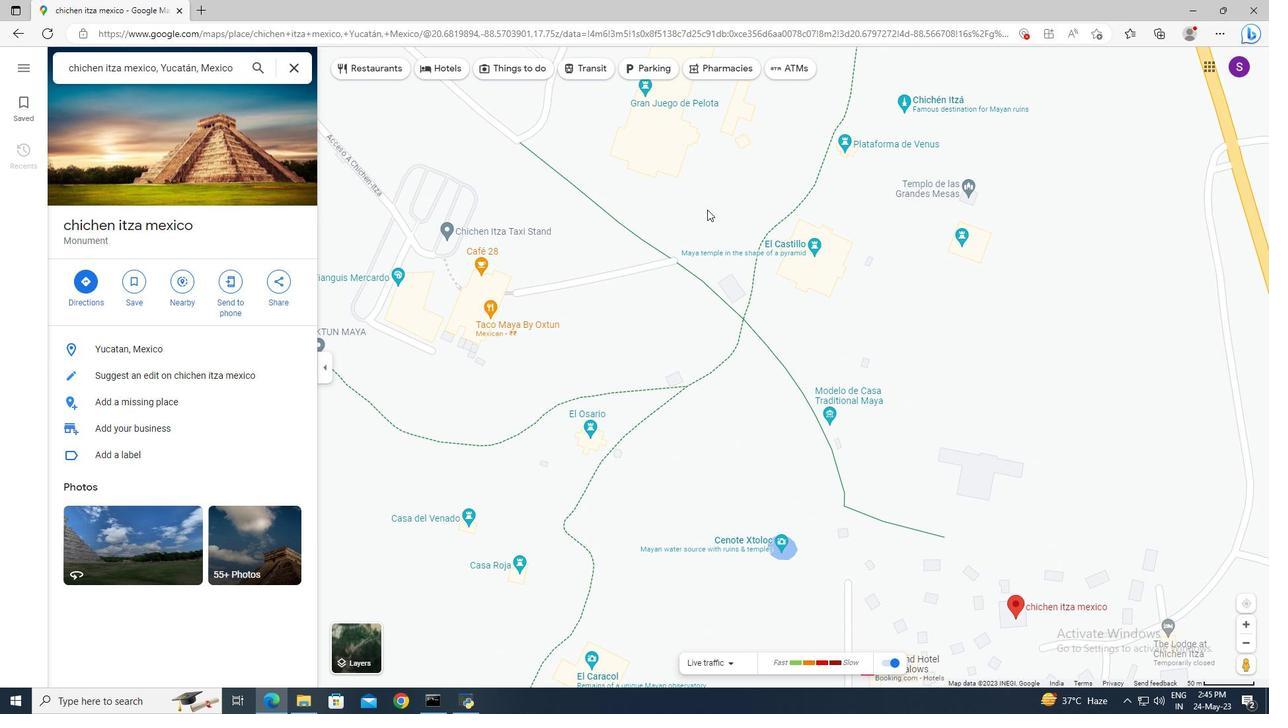 
Action: Mouse moved to (585, 323)
Screenshot: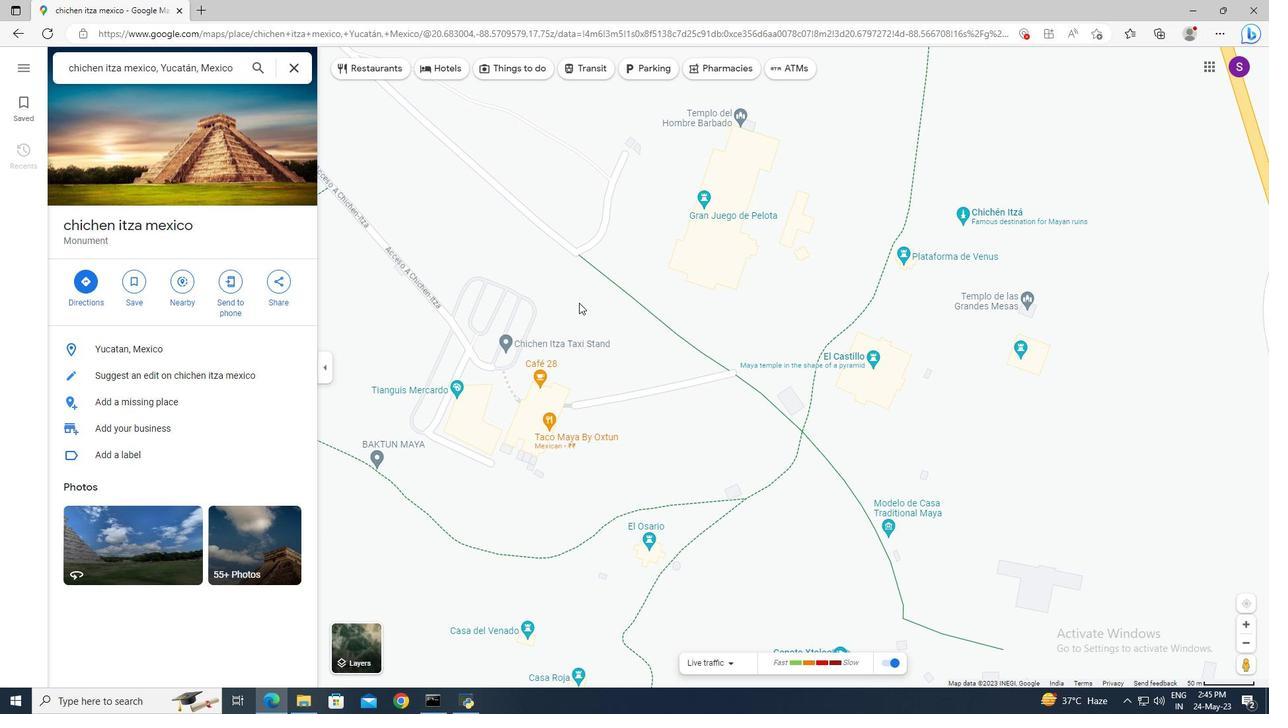 
Action: Mouse pressed left at (585, 323)
Screenshot: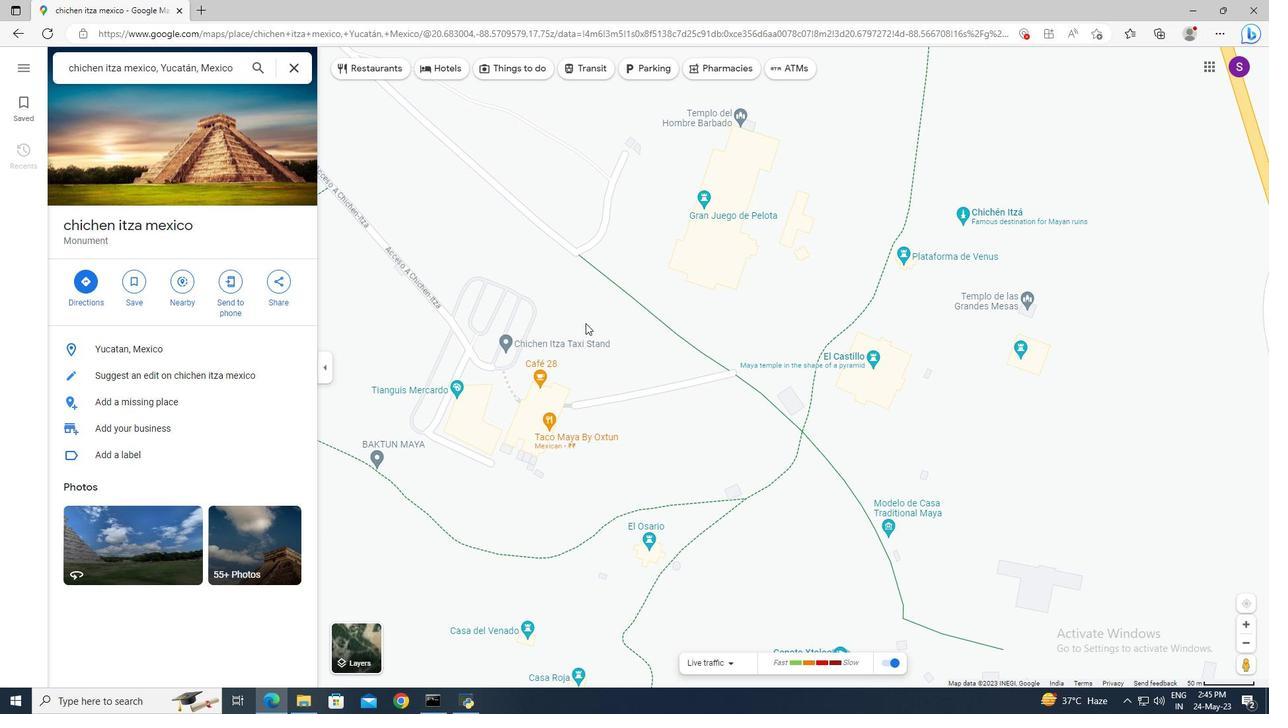 
Action: Mouse moved to (675, 250)
Screenshot: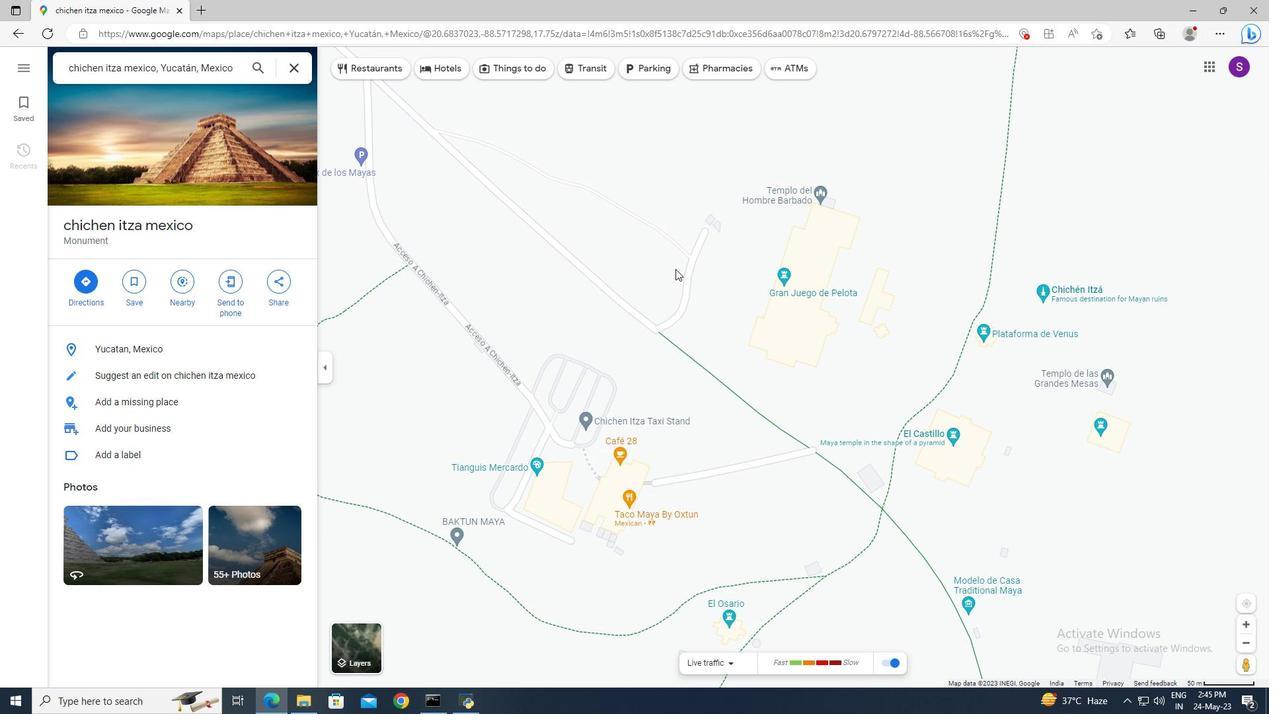 
Action: Mouse pressed left at (675, 250)
Screenshot: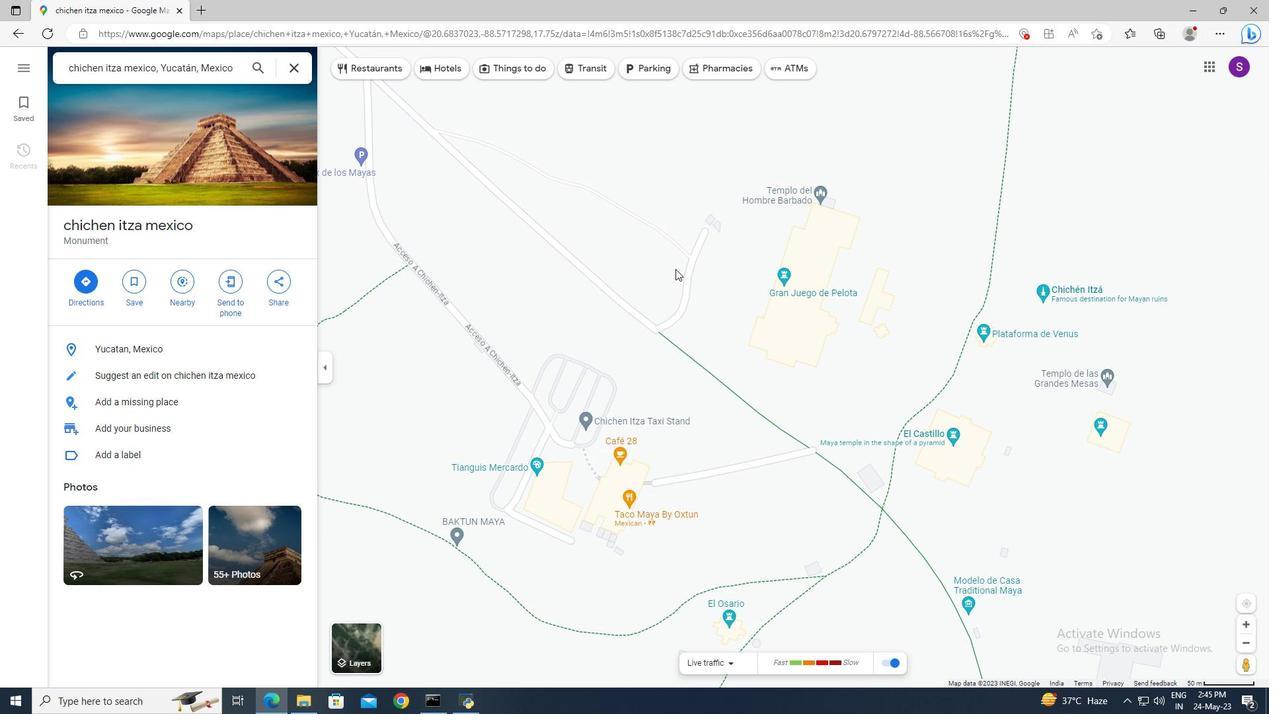 
Action: Mouse moved to (747, 341)
Screenshot: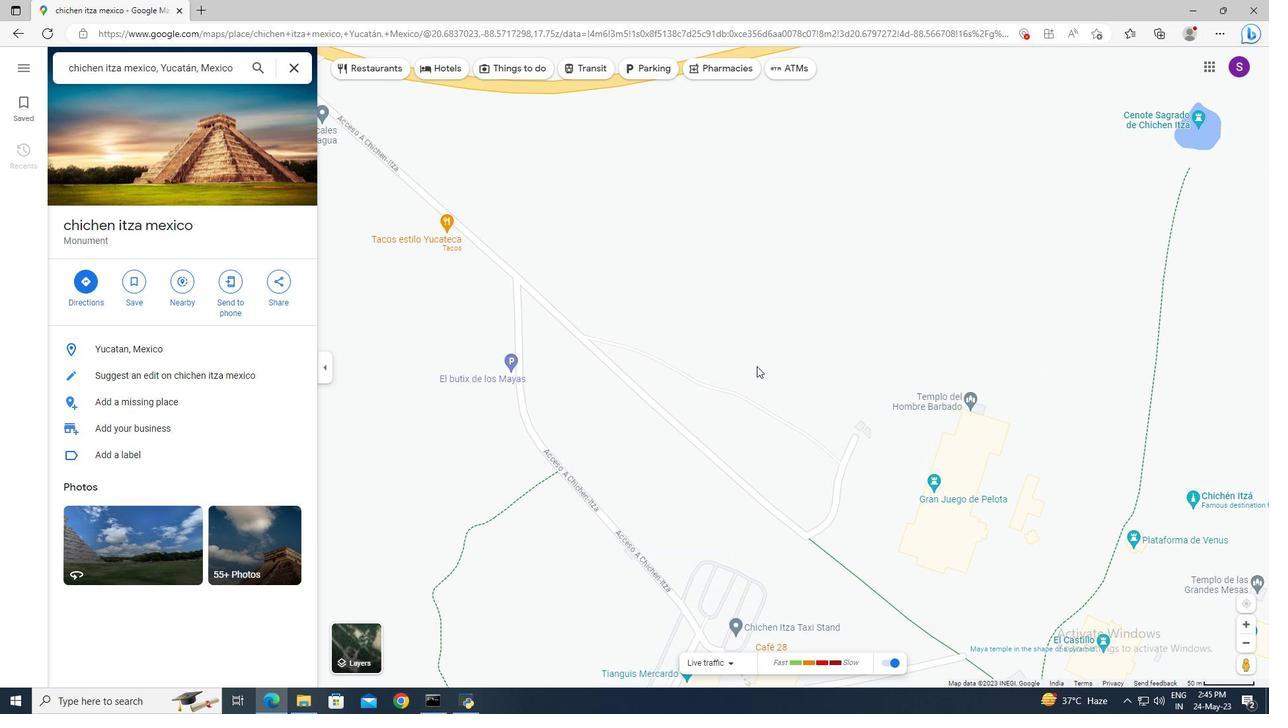 
Action: Mouse scrolled (747, 341) with delta (0, 0)
Screenshot: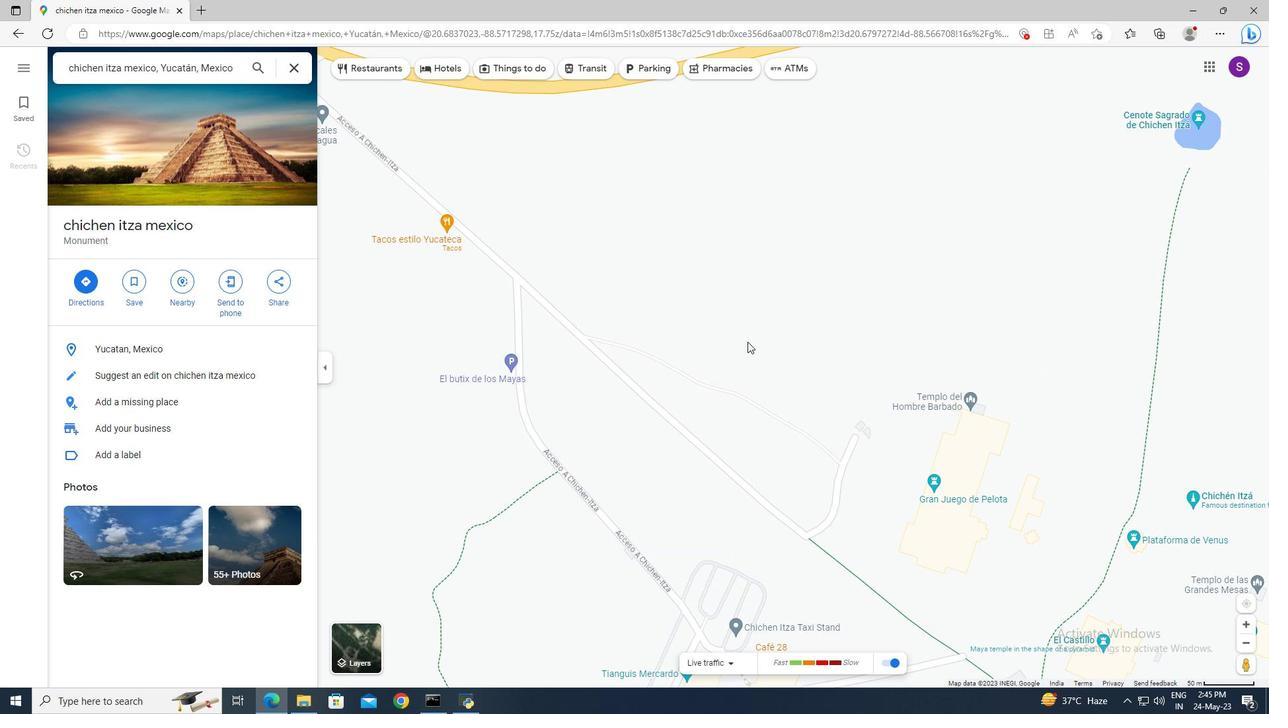 
Action: Mouse scrolled (747, 341) with delta (0, 0)
Screenshot: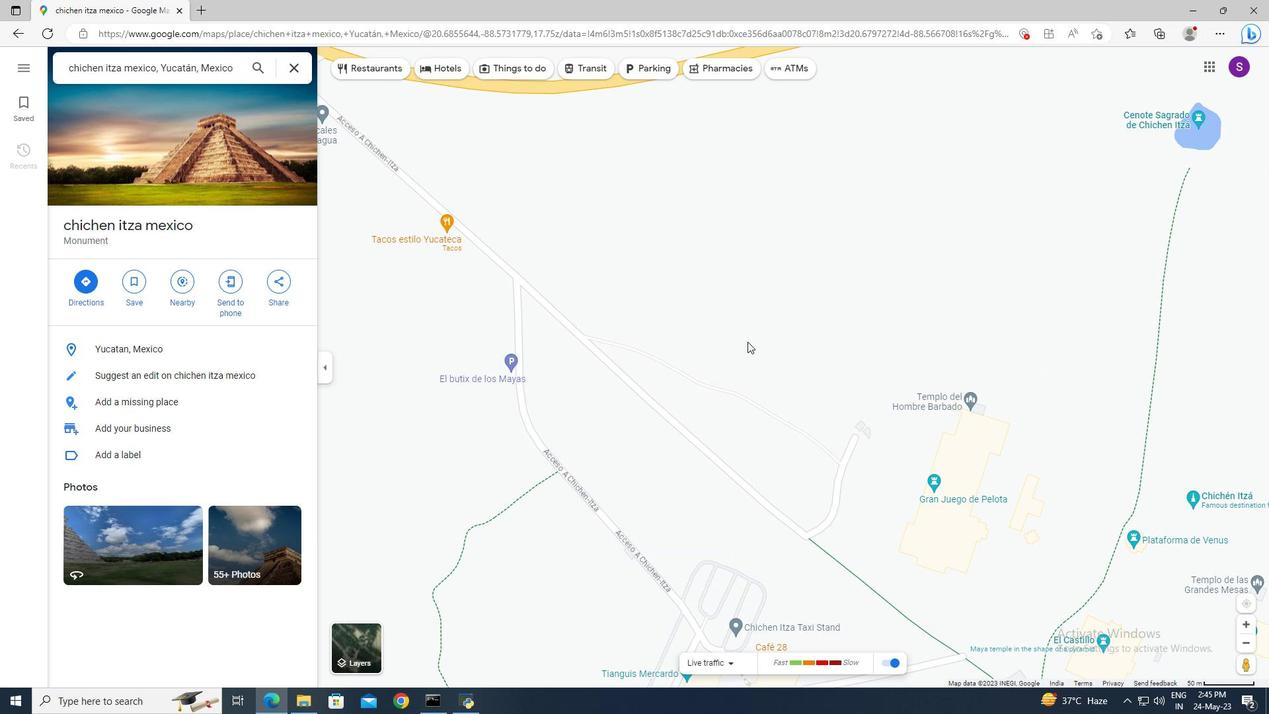 
Action: Mouse scrolled (747, 341) with delta (0, 0)
Screenshot: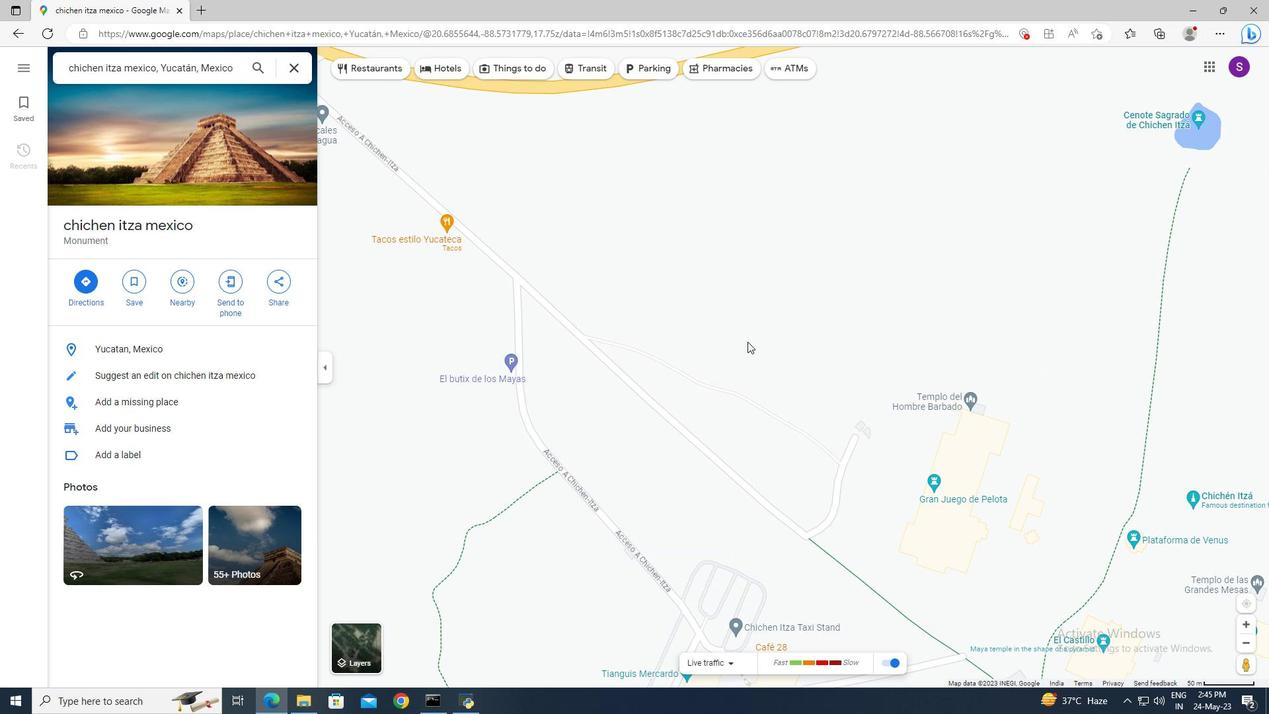 
Action: Mouse scrolled (747, 341) with delta (0, 0)
Screenshot: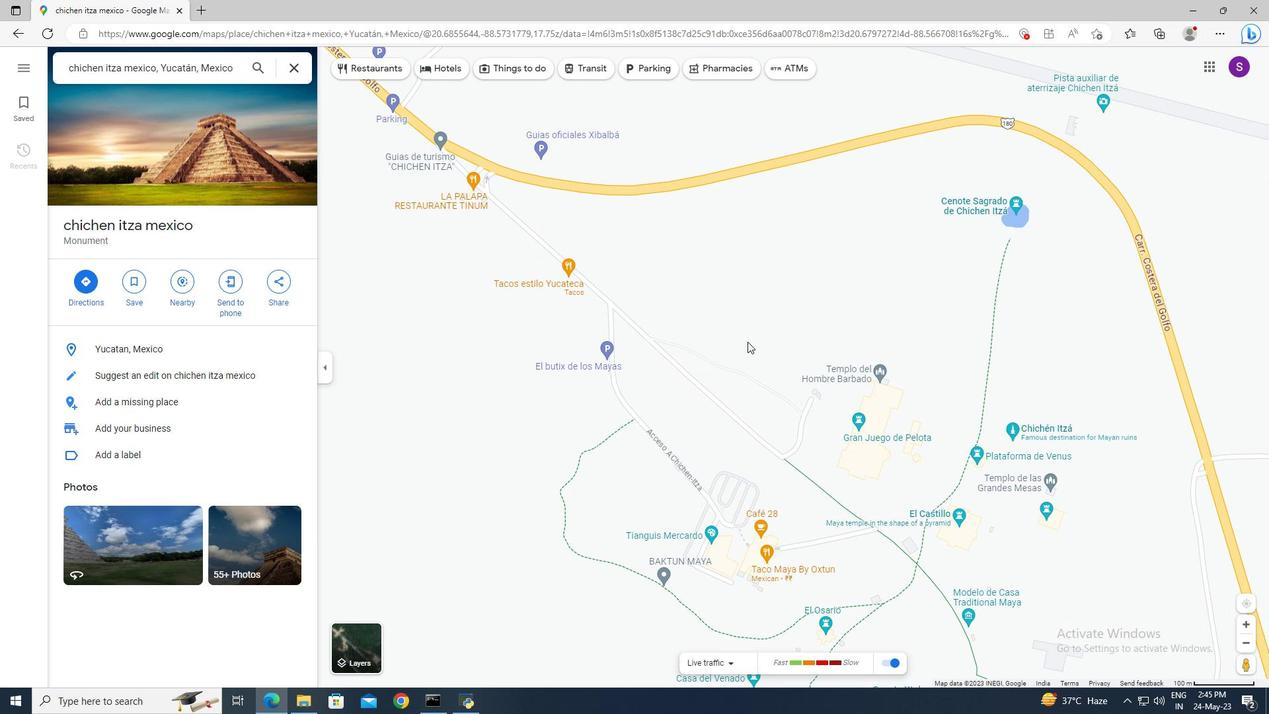
Action: Mouse scrolled (747, 341) with delta (0, 0)
Screenshot: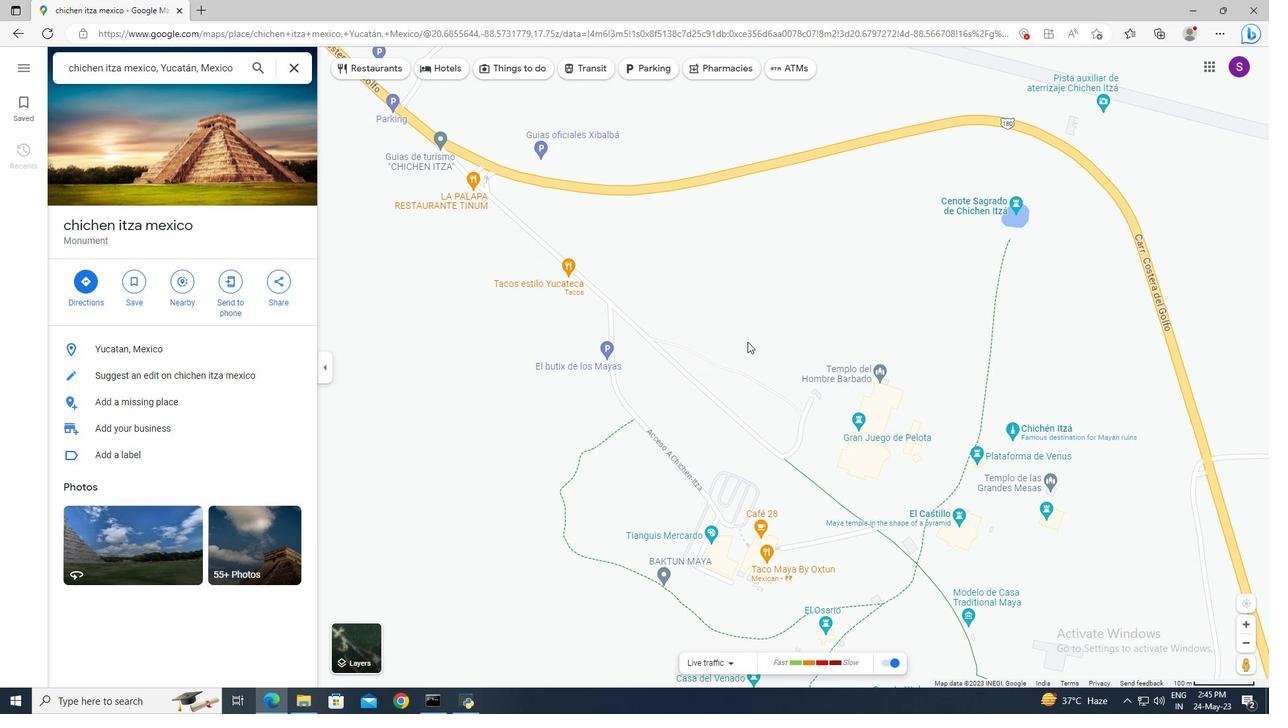 
Action: Mouse scrolled (747, 341) with delta (0, 0)
Screenshot: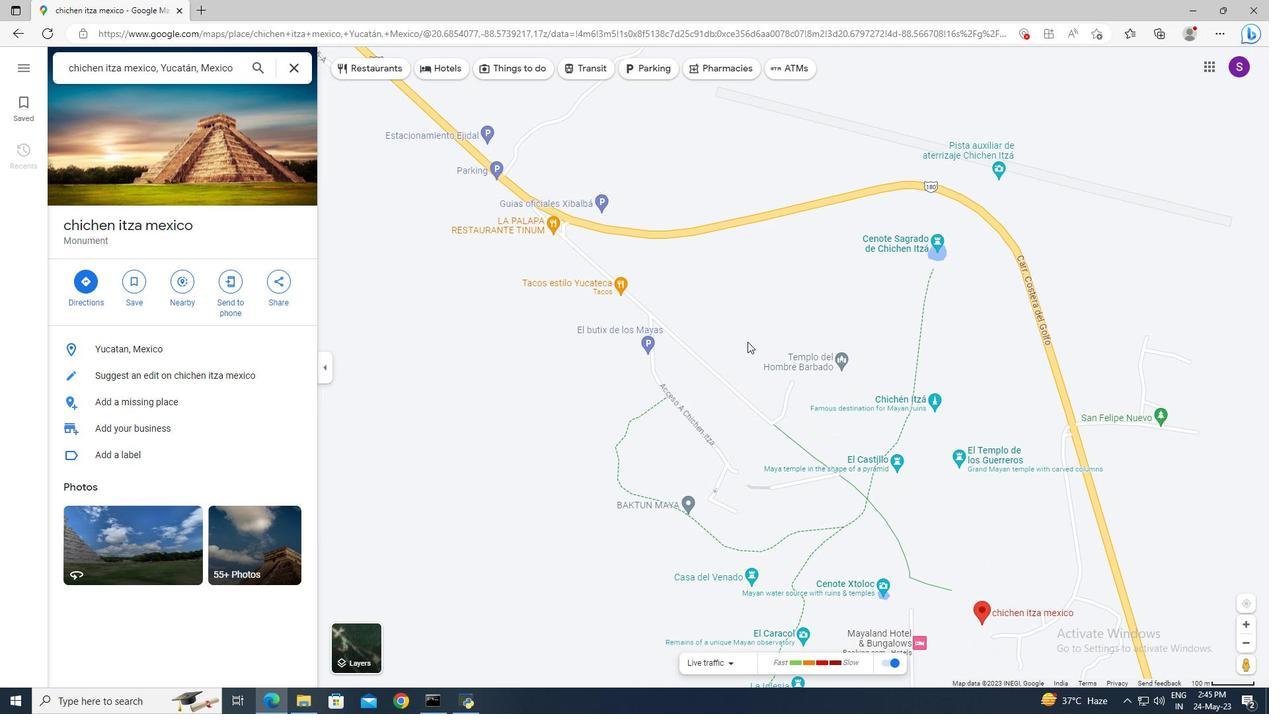 
Action: Mouse scrolled (747, 341) with delta (0, 0)
Screenshot: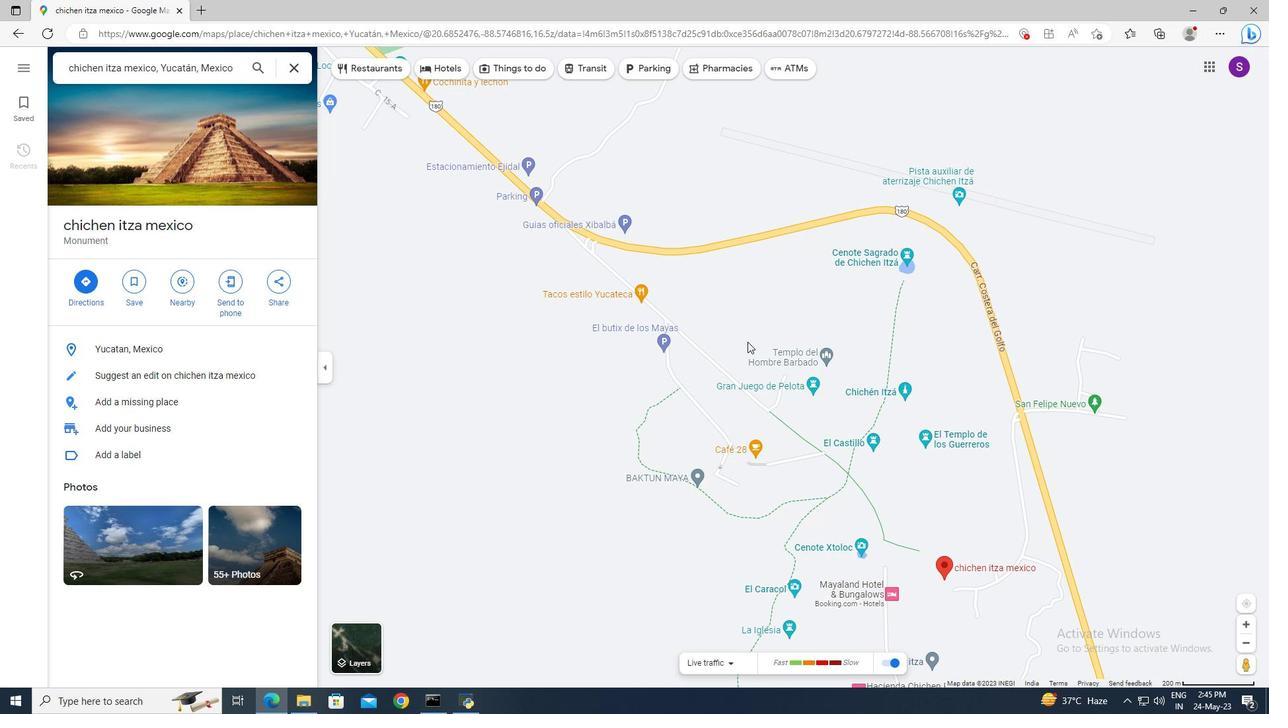 
Action: Mouse scrolled (747, 341) with delta (0, 0)
Screenshot: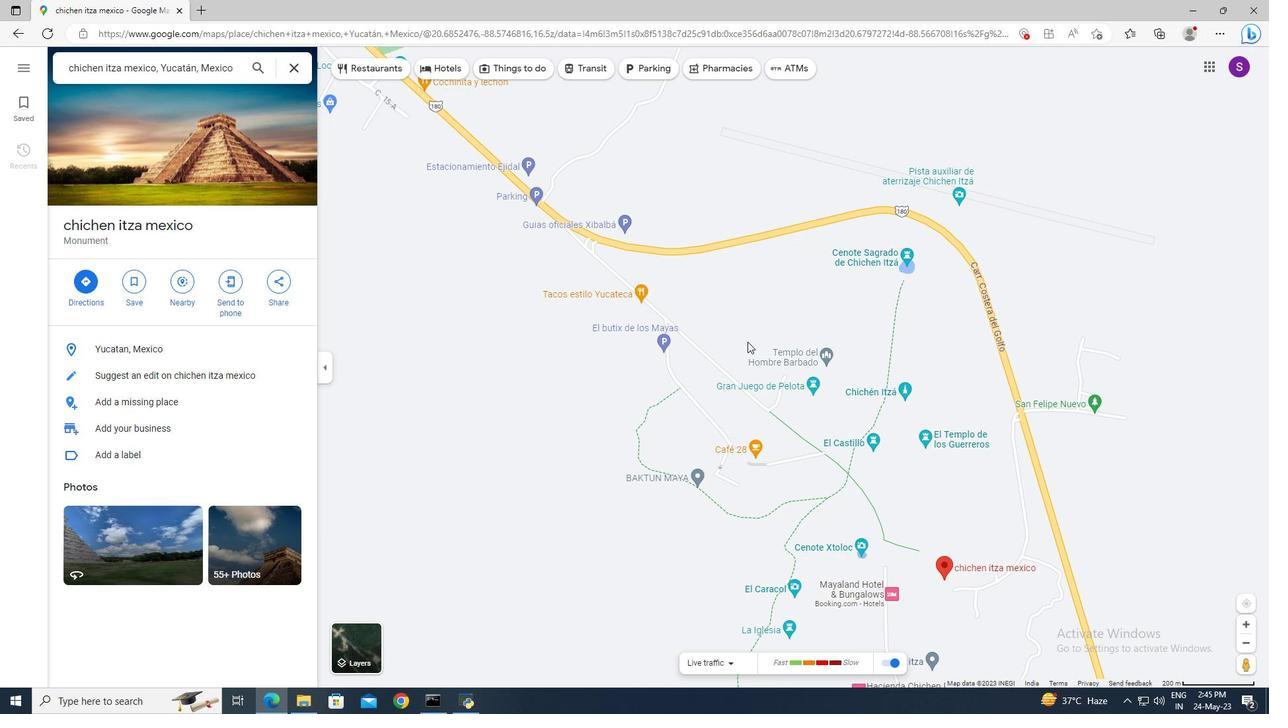 
Action: Mouse moved to (722, 215)
Screenshot: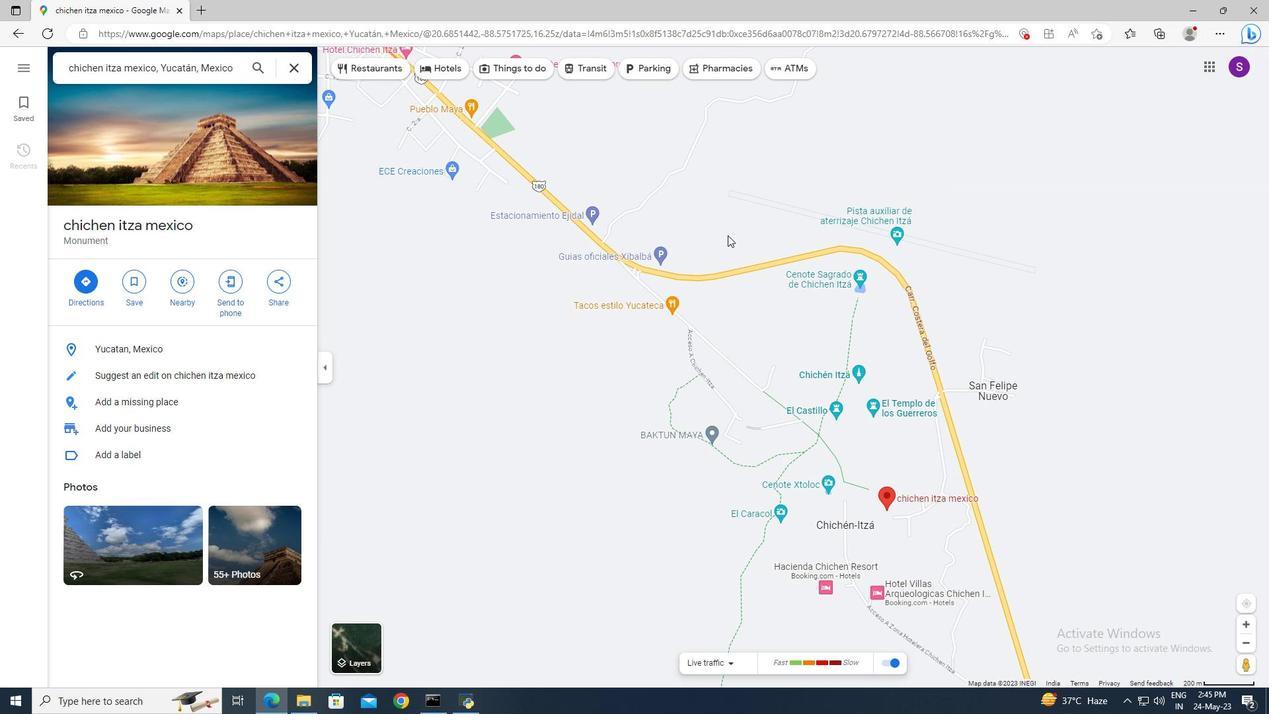 
Action: Mouse pressed left at (722, 215)
Screenshot: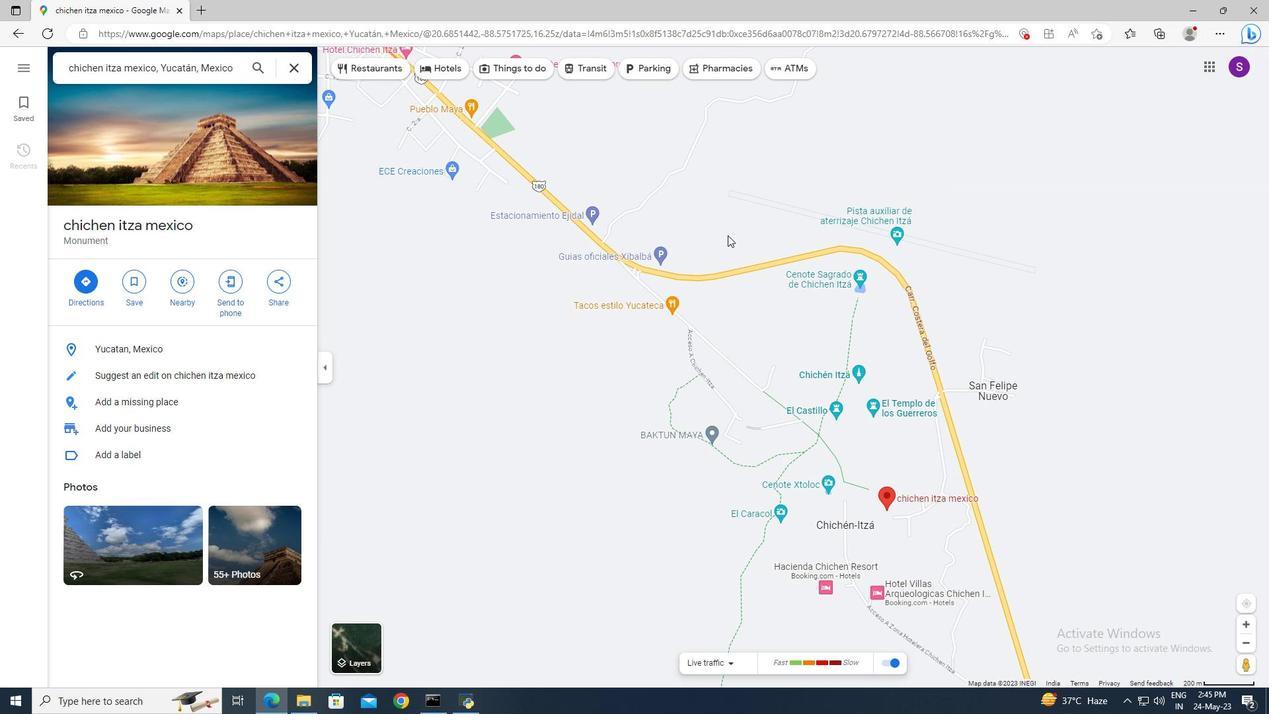
Action: Mouse moved to (705, 271)
Screenshot: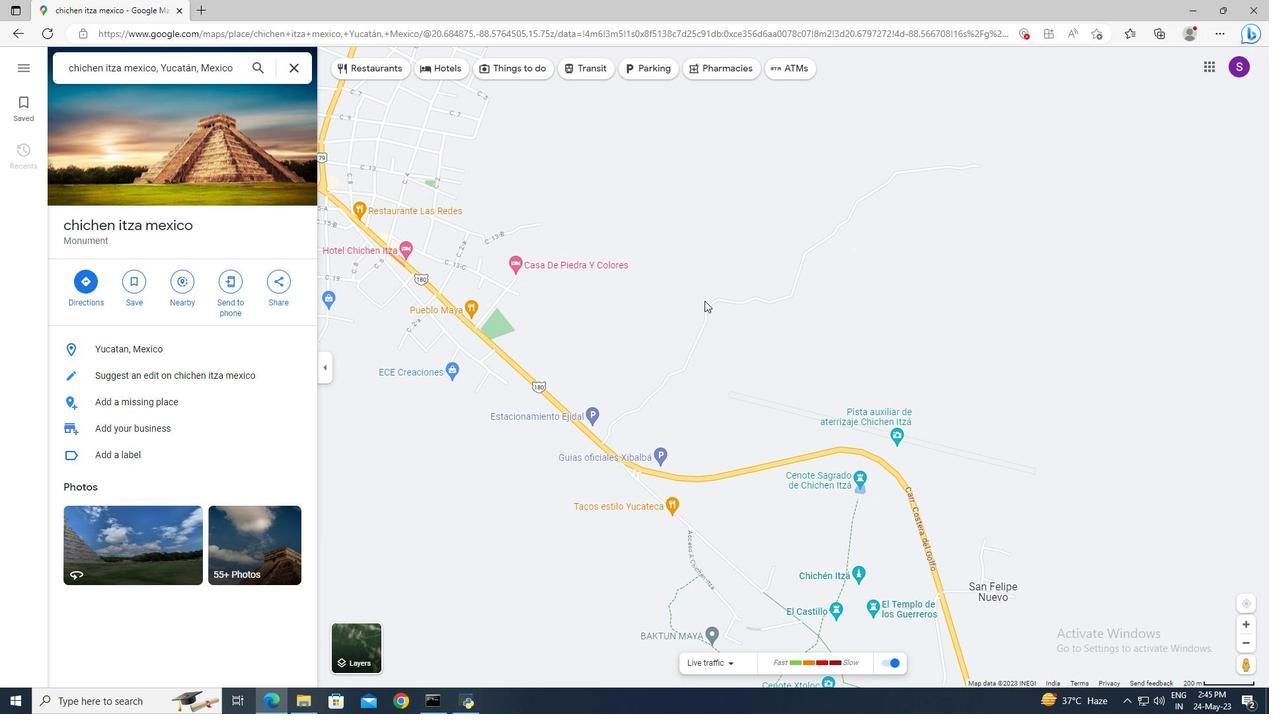 
Action: Mouse pressed left at (705, 271)
Screenshot: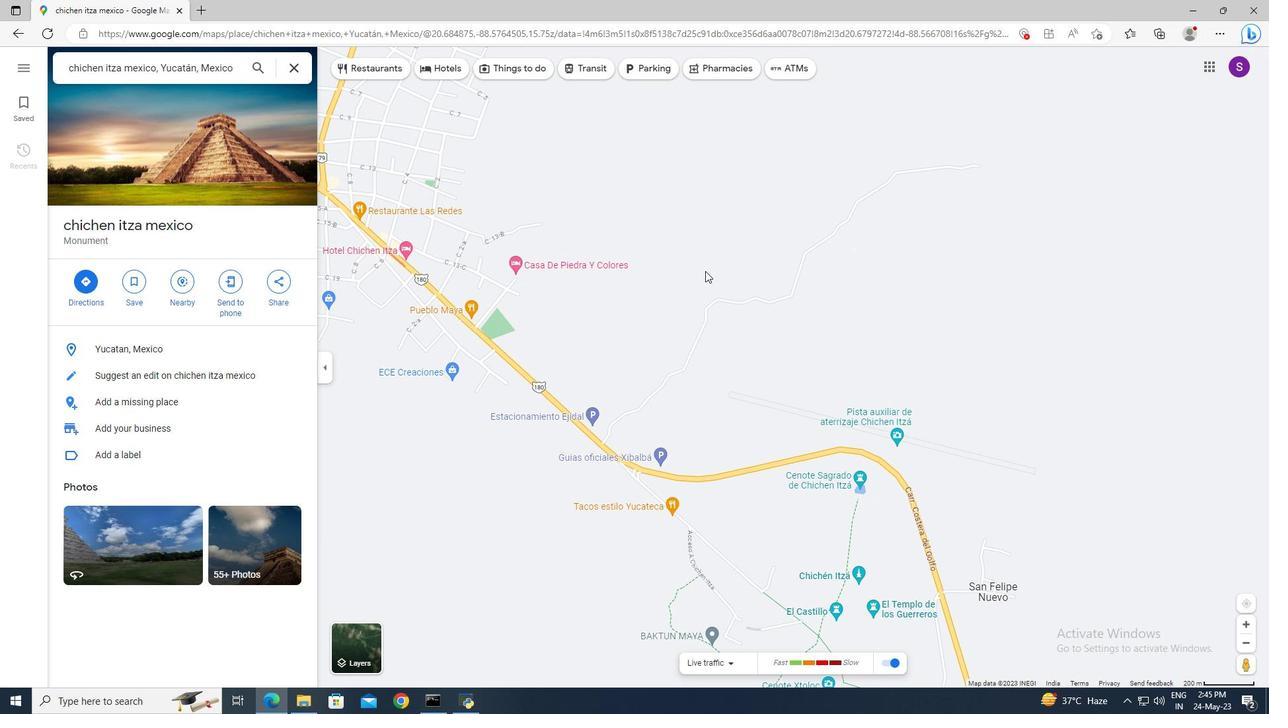 
Action: Mouse moved to (681, 315)
Screenshot: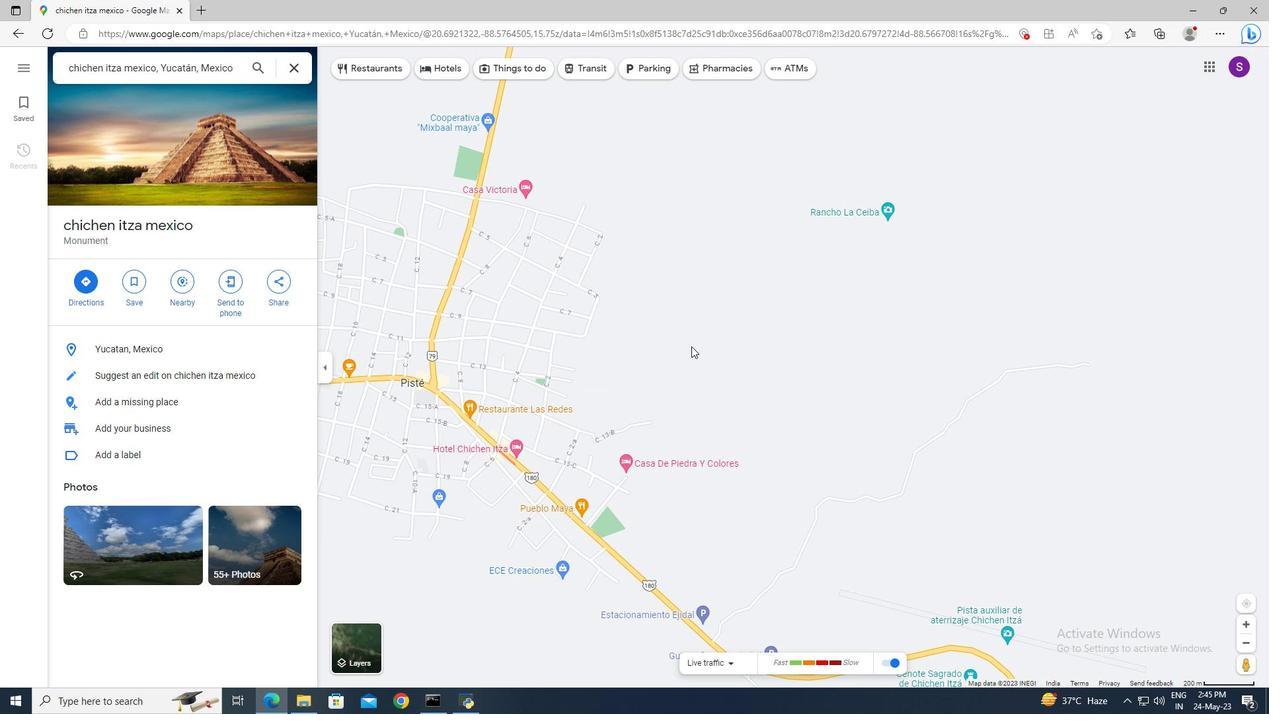 
Action: Mouse pressed left at (681, 315)
Screenshot: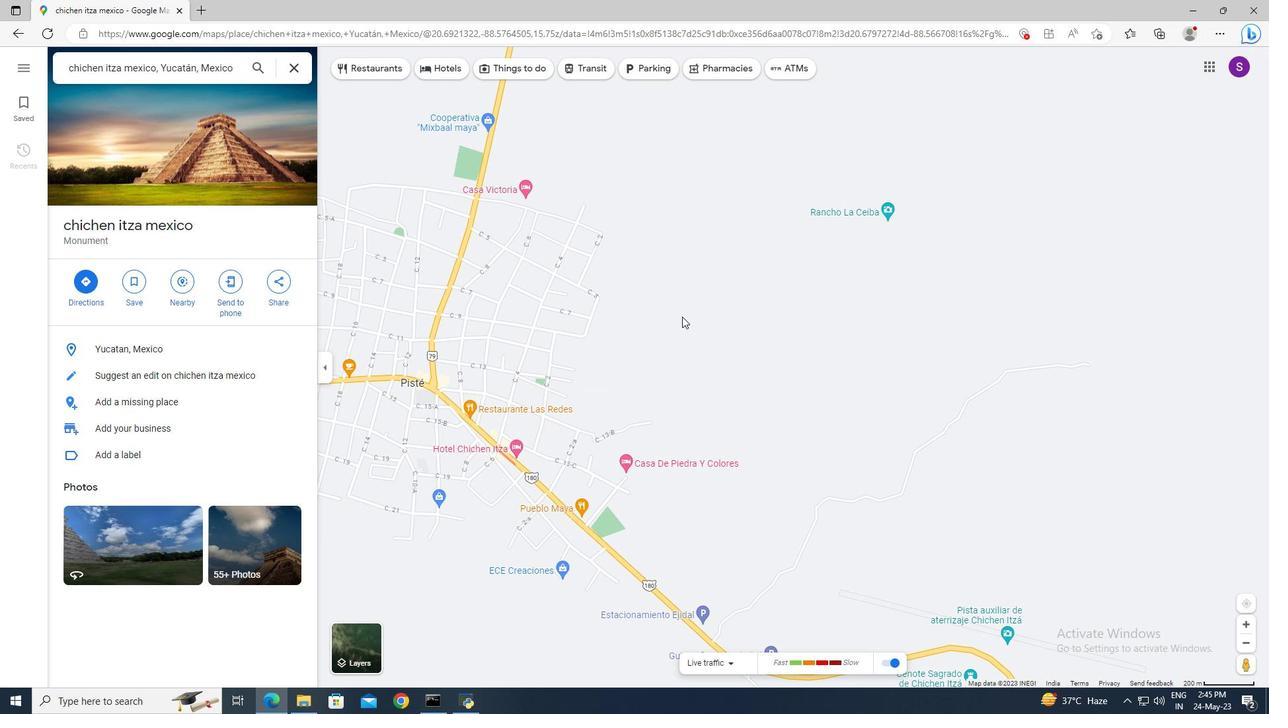 
Action: Mouse moved to (544, 320)
Screenshot: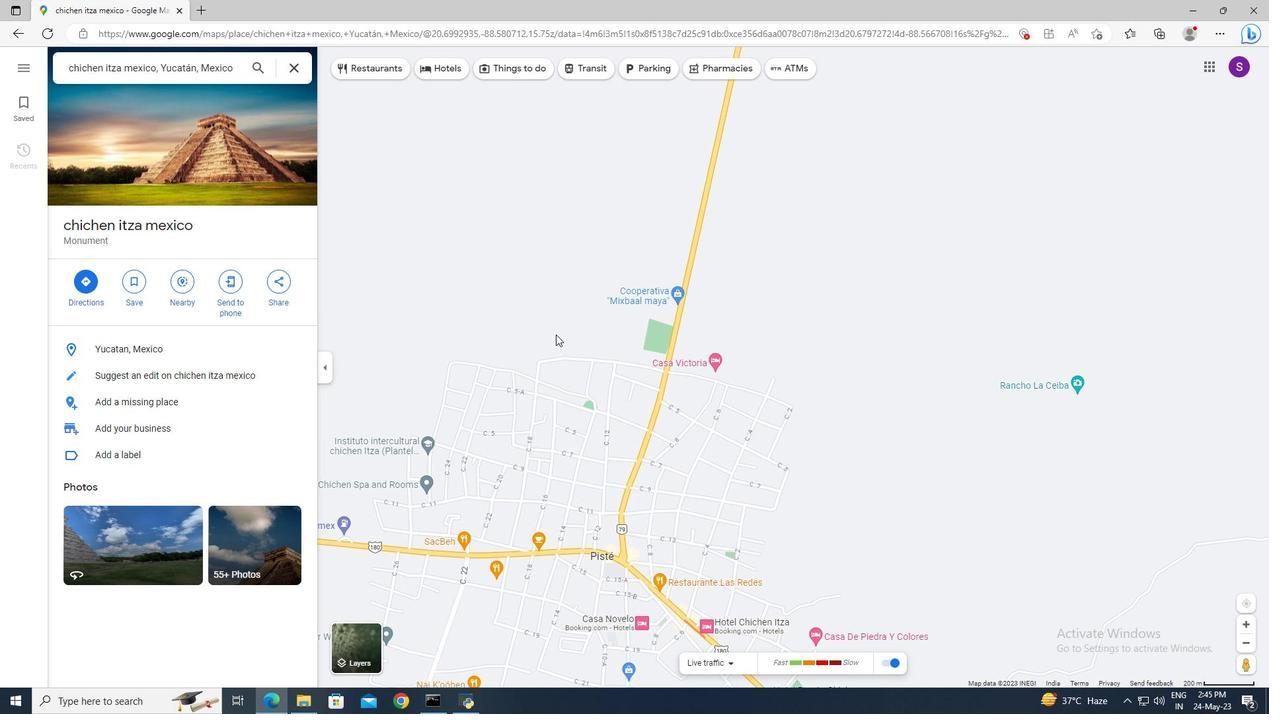 
Action: Mouse pressed left at (544, 320)
Screenshot: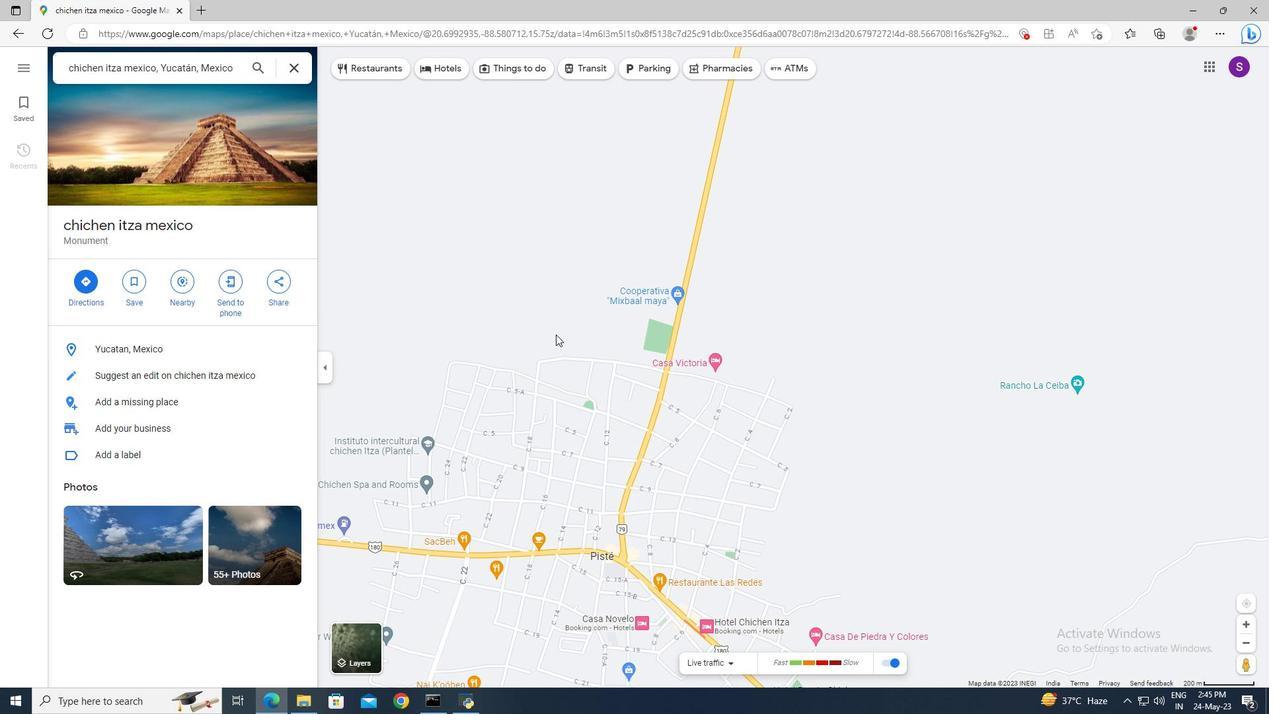 
Action: Mouse moved to (644, 415)
Screenshot: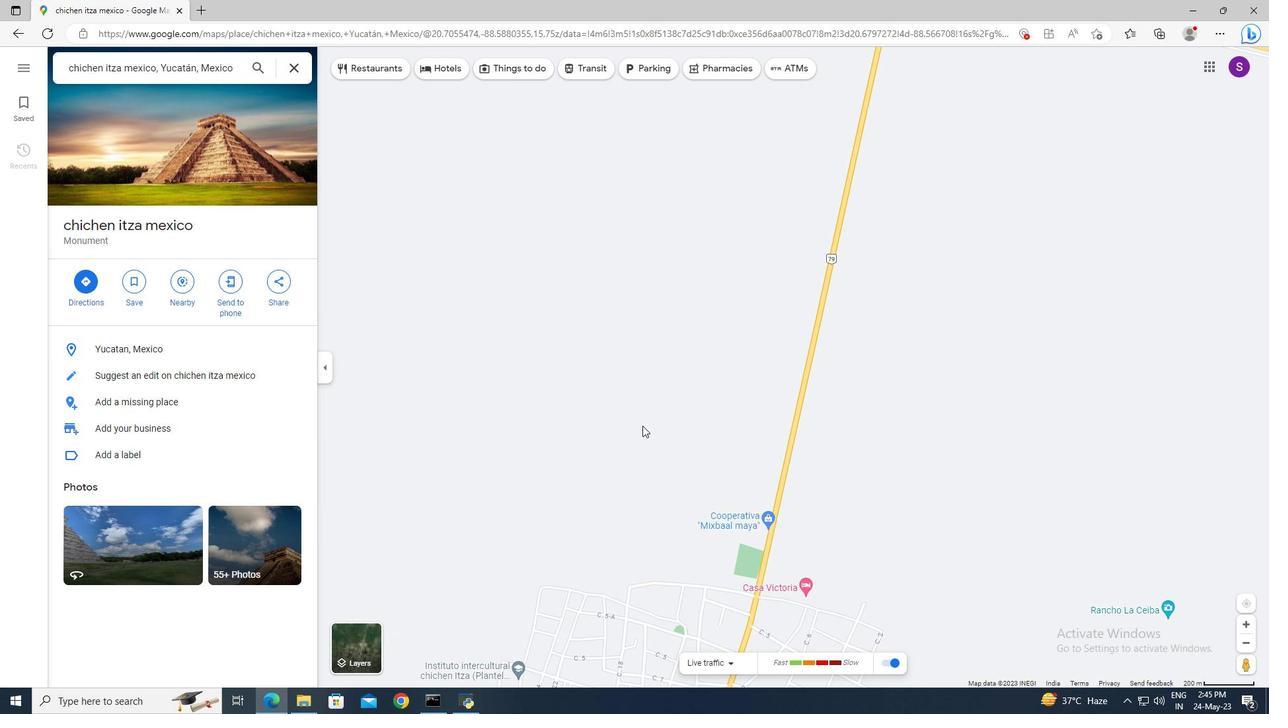 
Action: Mouse scrolled (644, 414) with delta (0, 0)
Screenshot: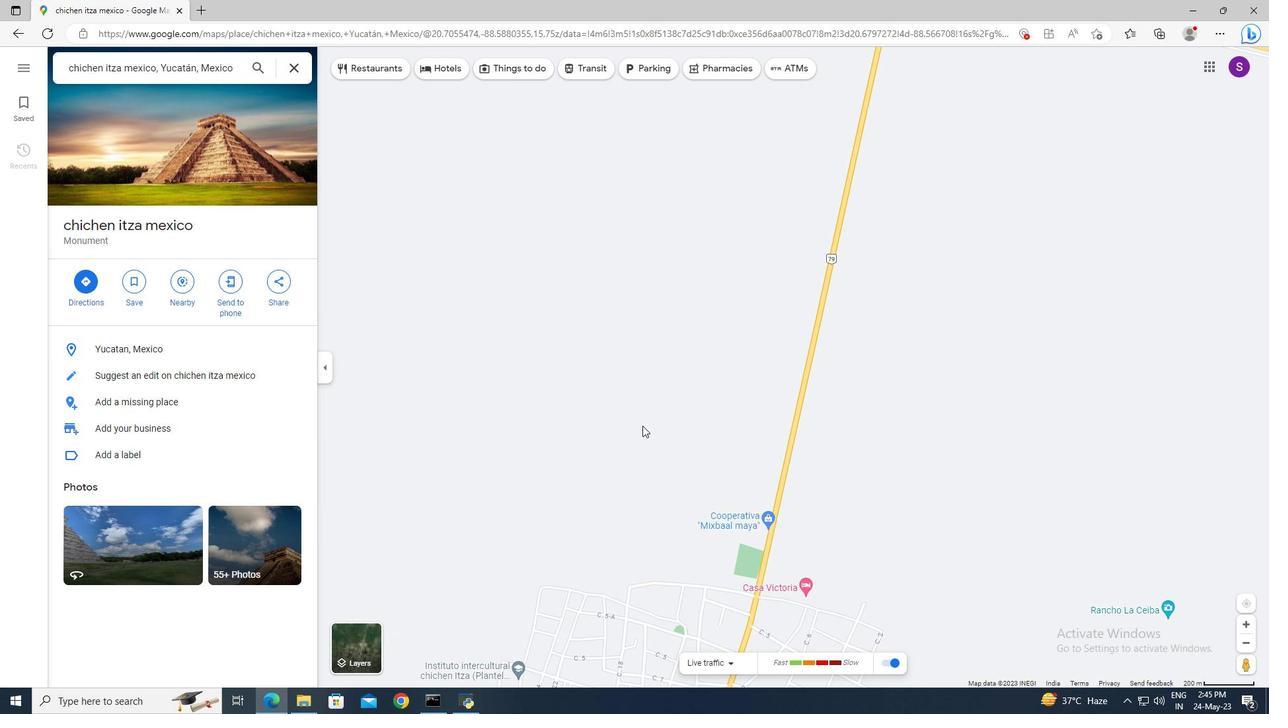 
Action: Mouse scrolled (644, 414) with delta (0, 0)
Screenshot: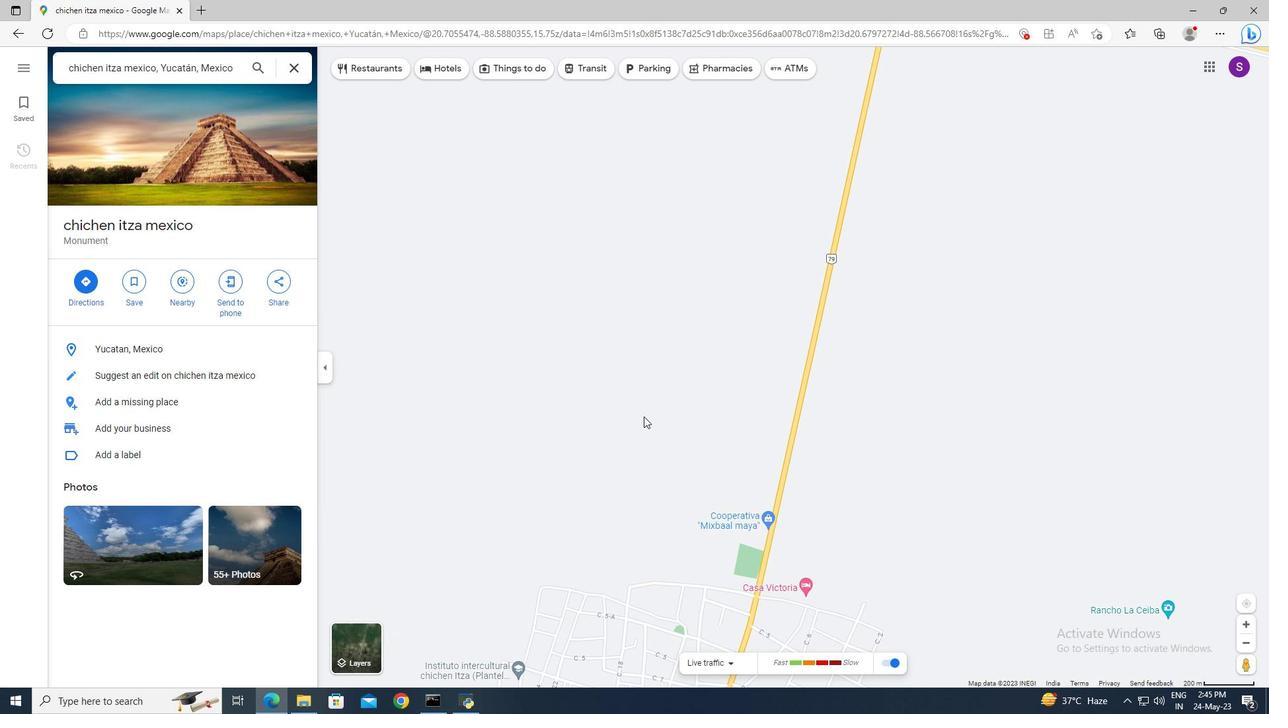 
Action: Mouse scrolled (644, 414) with delta (0, 0)
Screenshot: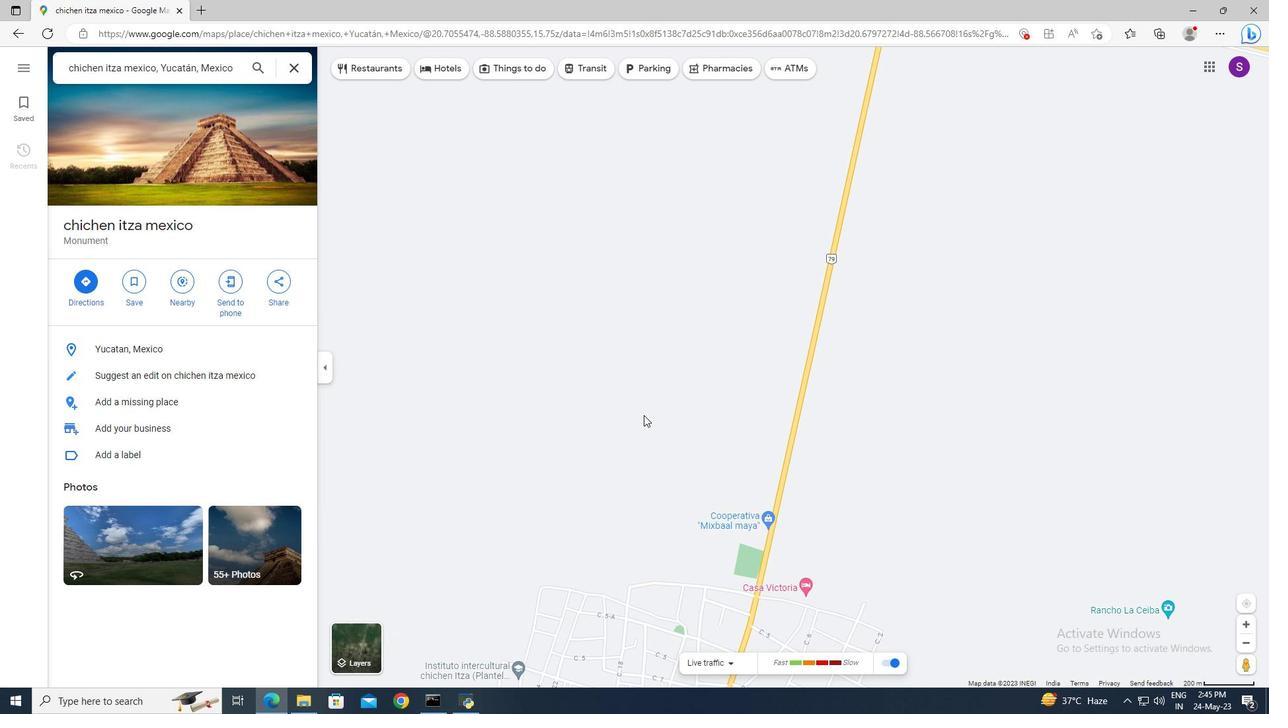 
Action: Mouse scrolled (644, 414) with delta (0, 0)
Screenshot: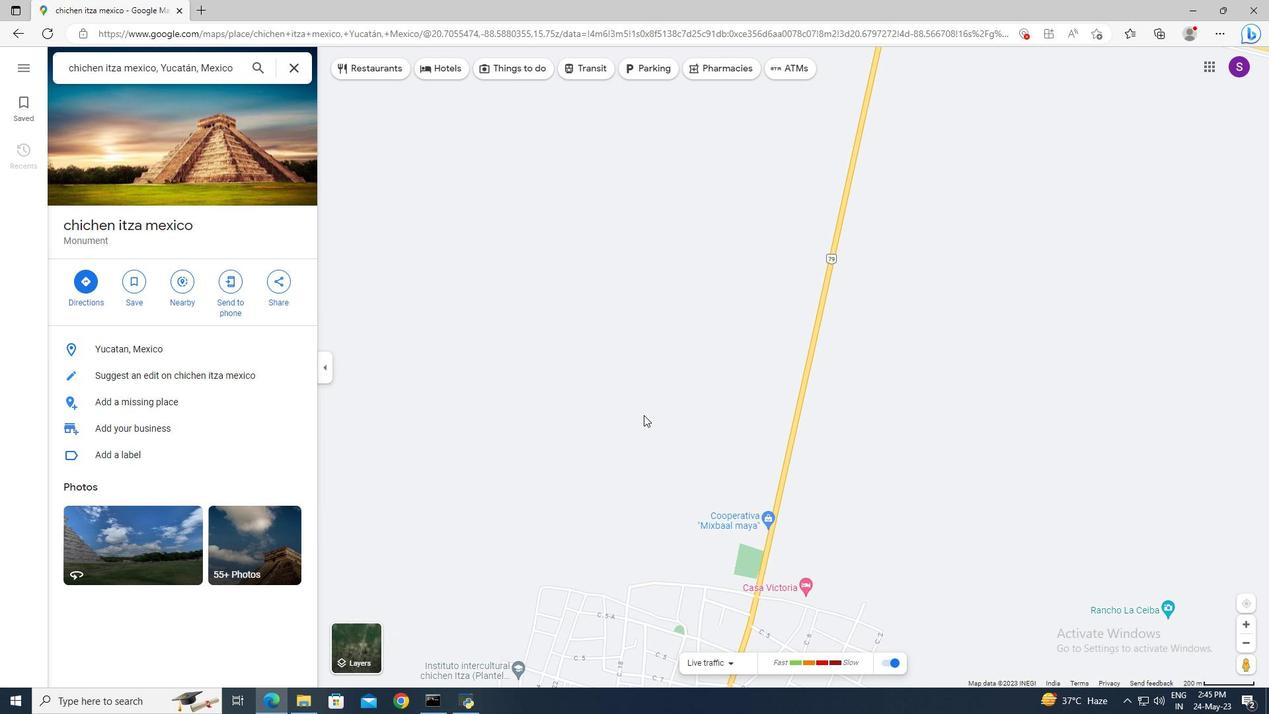 
Action: Mouse moved to (771, 147)
Screenshot: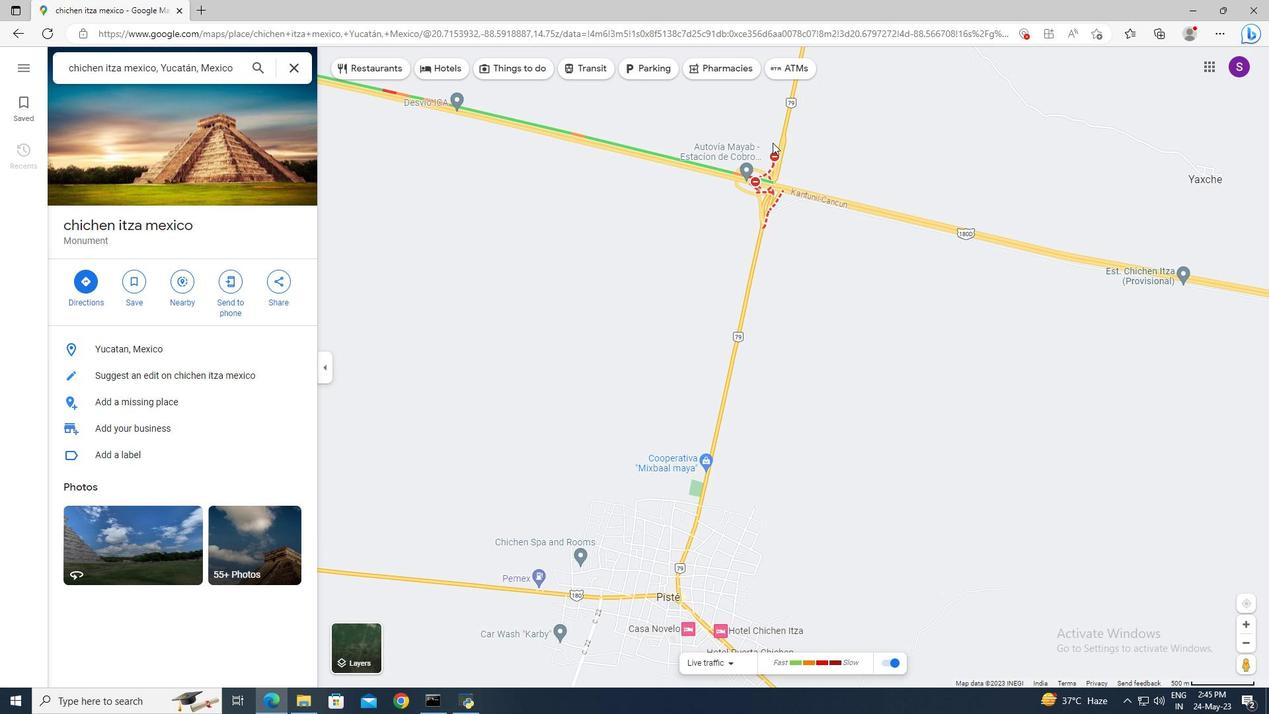 
Action: Mouse scrolled (771, 148) with delta (0, 0)
Screenshot: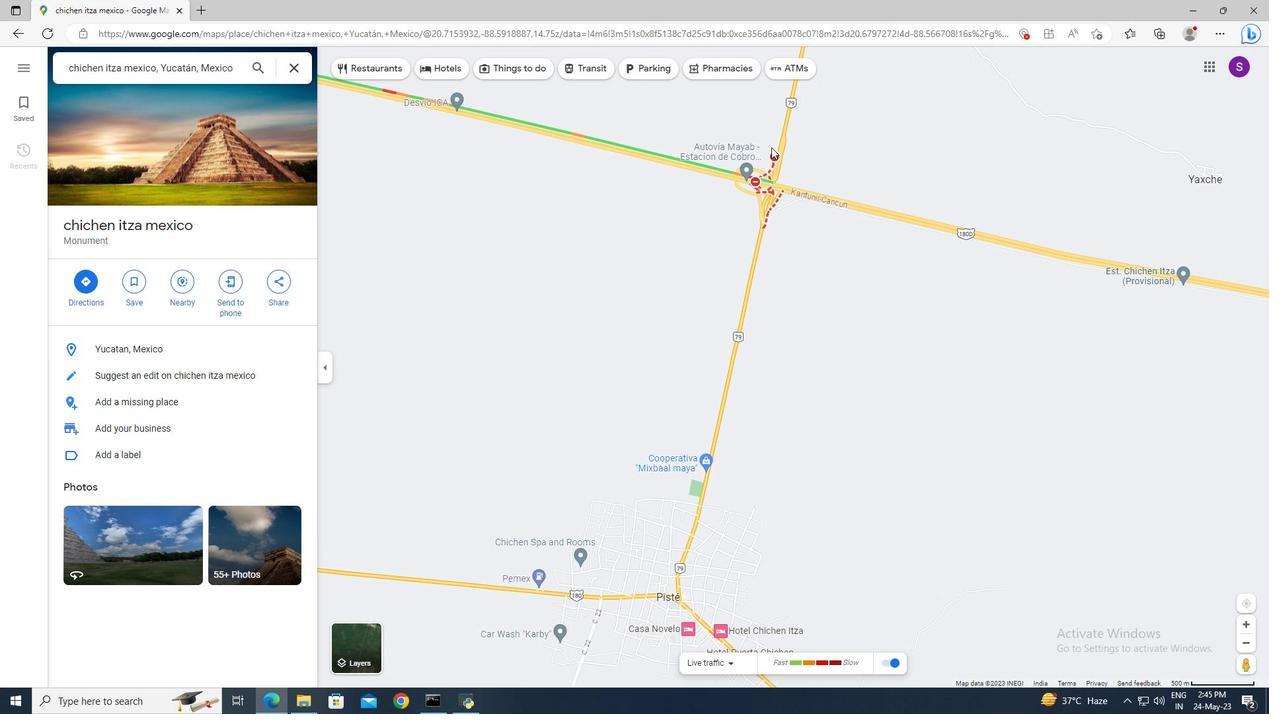 
Action: Mouse scrolled (771, 148) with delta (0, 0)
Screenshot: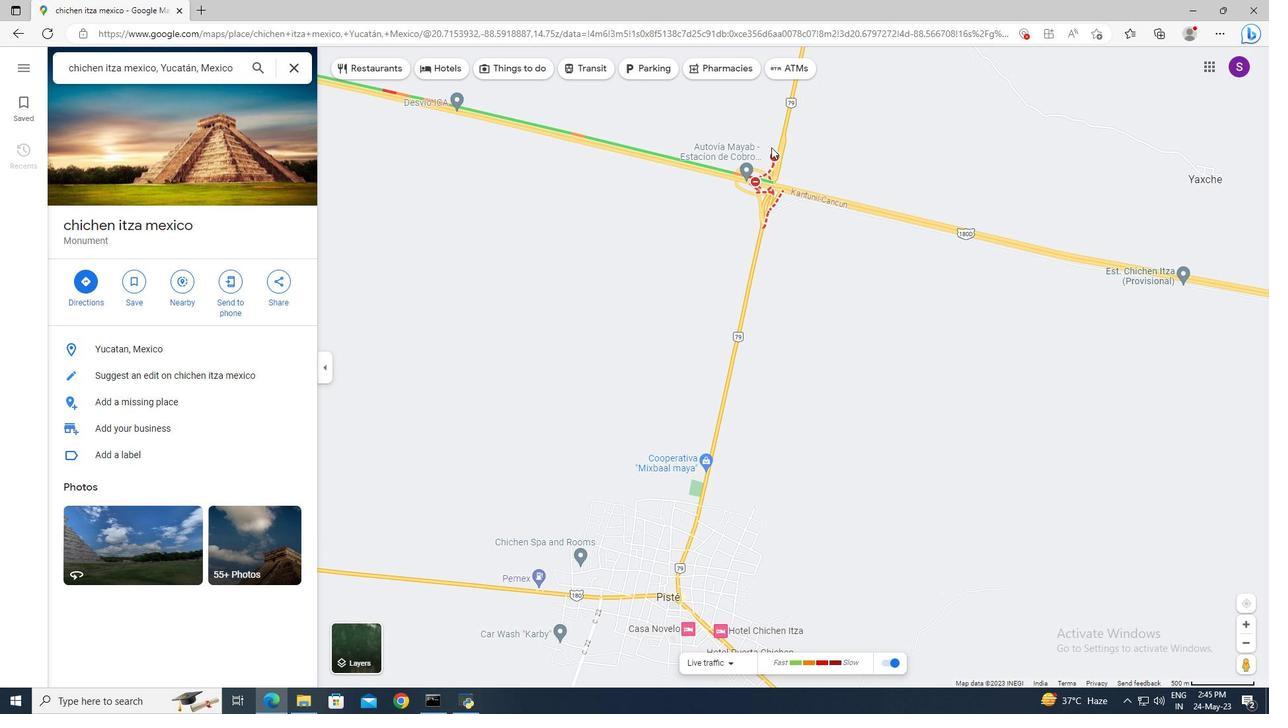 
Action: Mouse scrolled (771, 148) with delta (0, 0)
Screenshot: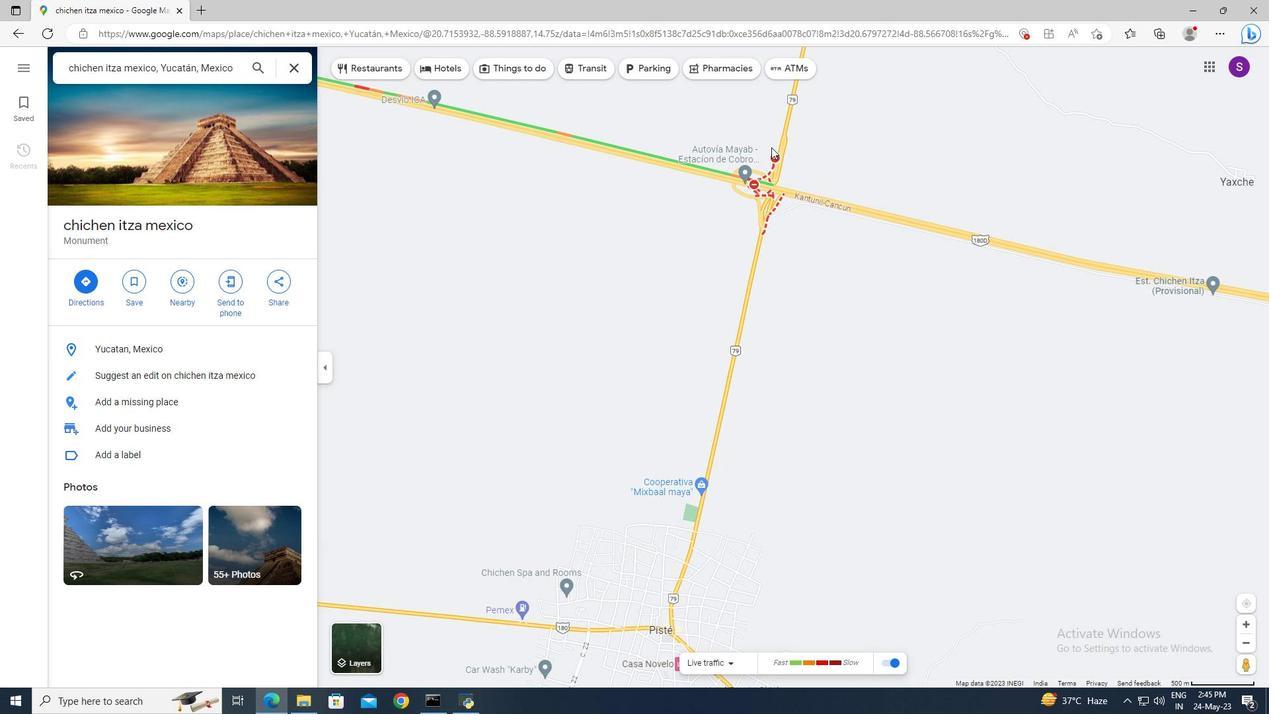 
Action: Mouse scrolled (771, 148) with delta (0, 0)
Screenshot: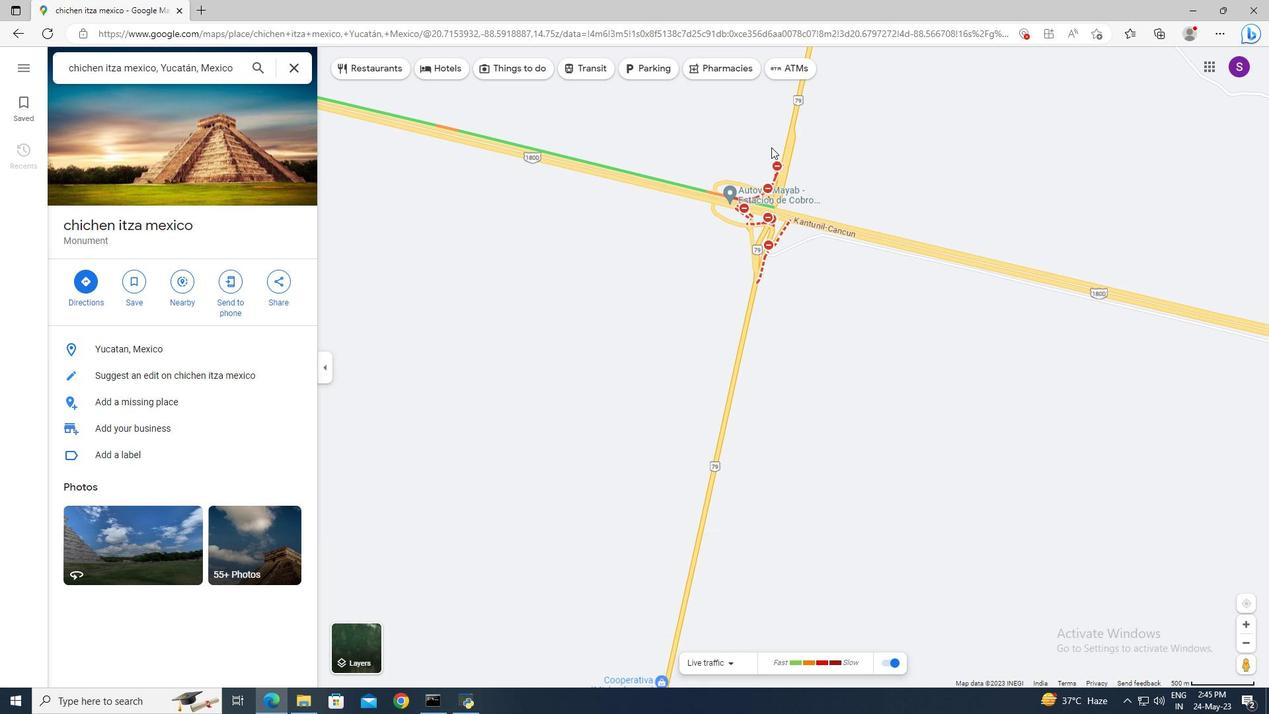 
Action: Mouse scrolled (771, 148) with delta (0, 0)
Screenshot: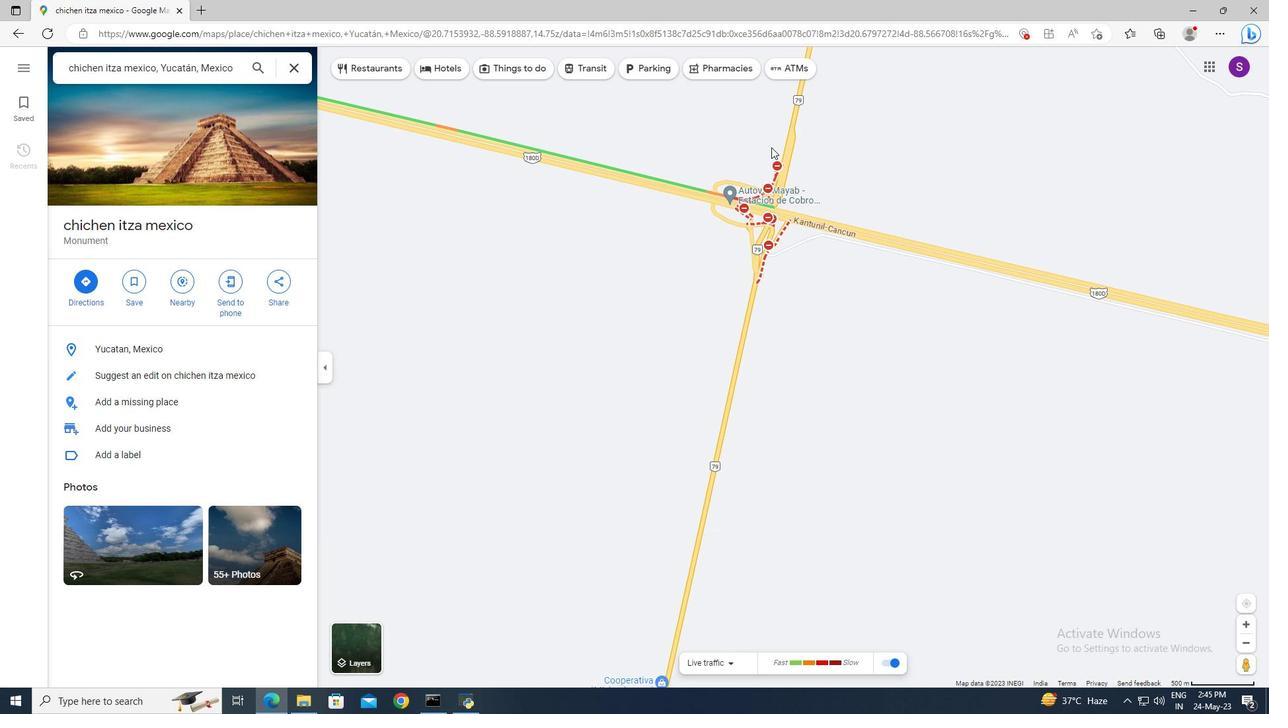 
Action: Mouse moved to (771, 150)
Screenshot: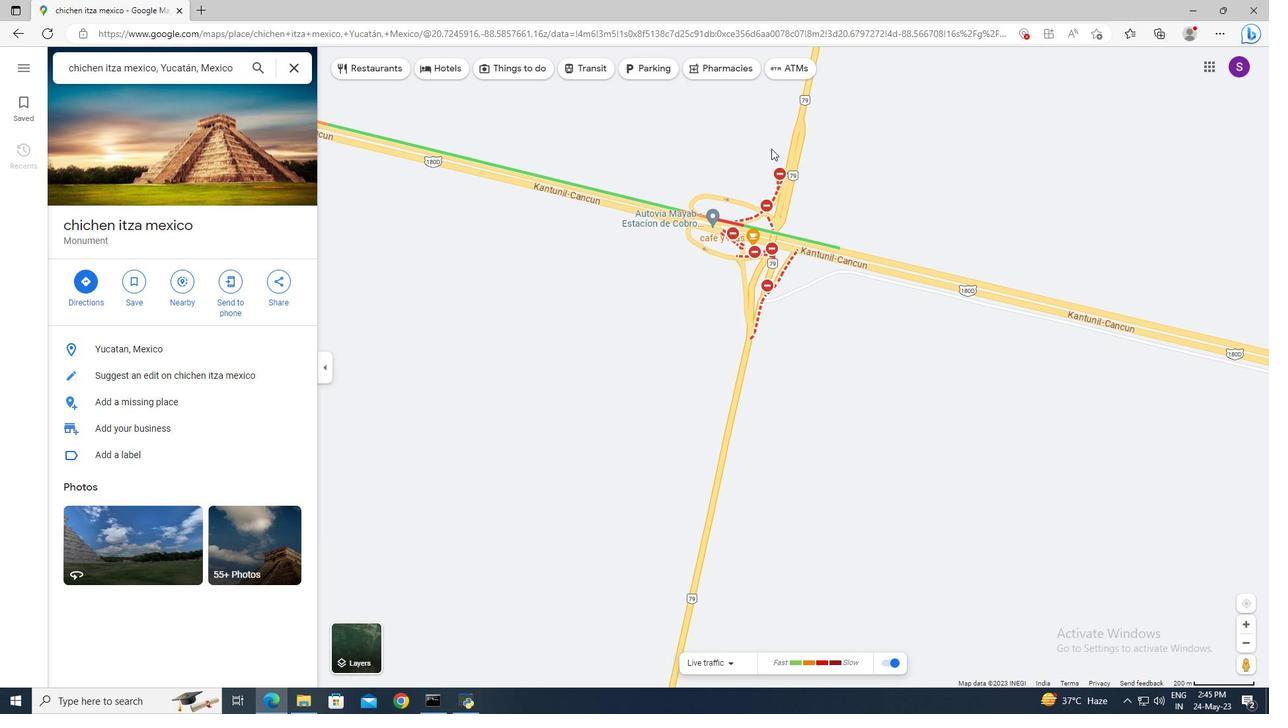 
Action: Mouse scrolled (771, 151) with delta (0, 0)
Screenshot: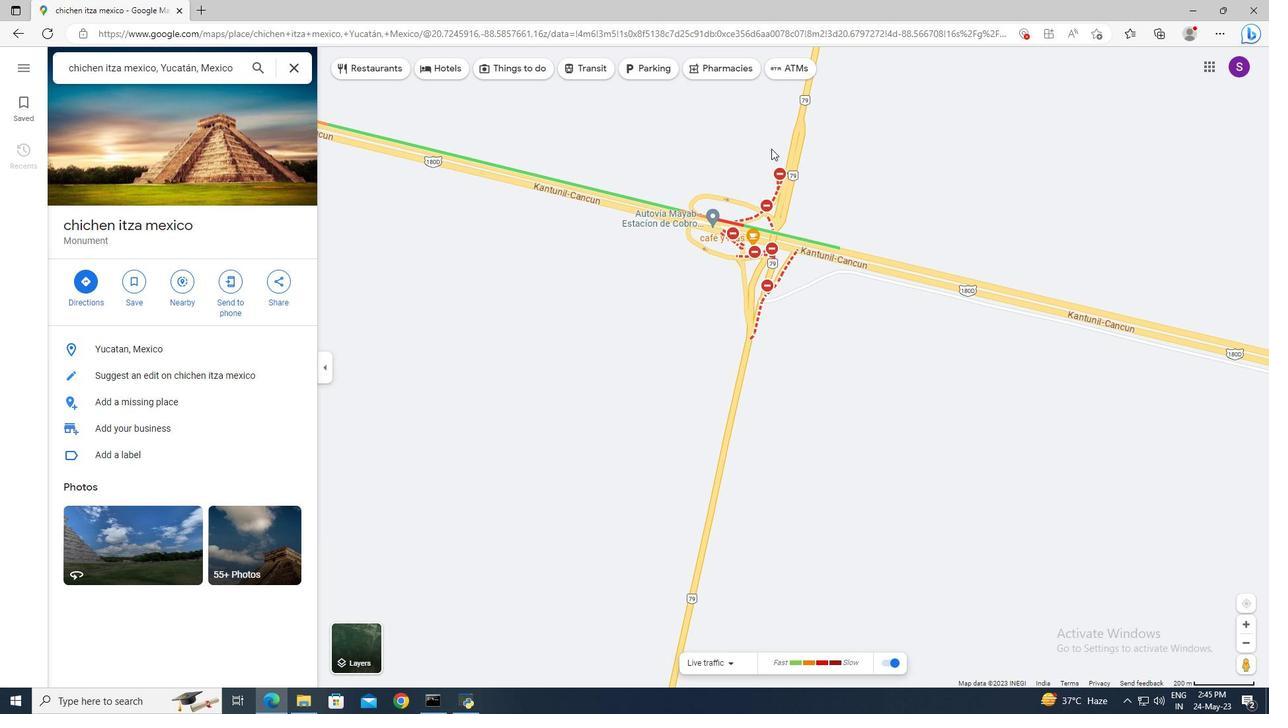 
Action: Mouse scrolled (771, 151) with delta (0, 0)
Screenshot: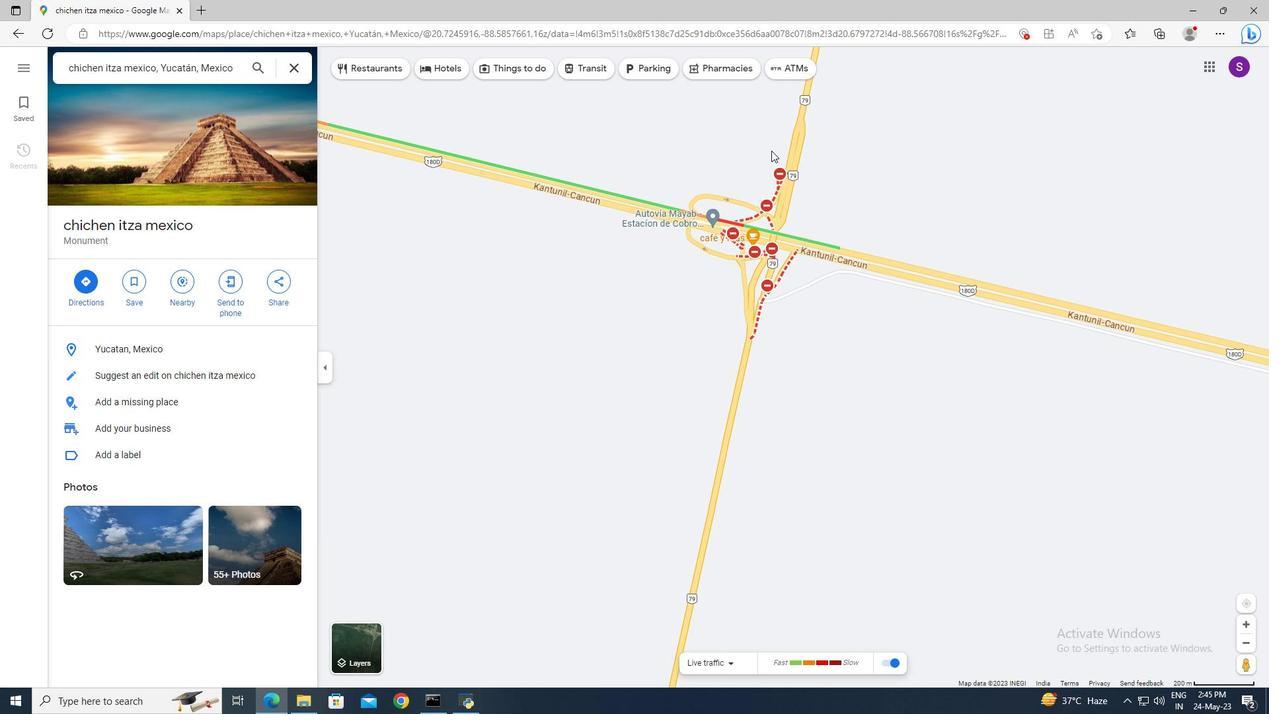 
Action: Mouse scrolled (771, 151) with delta (0, 0)
Screenshot: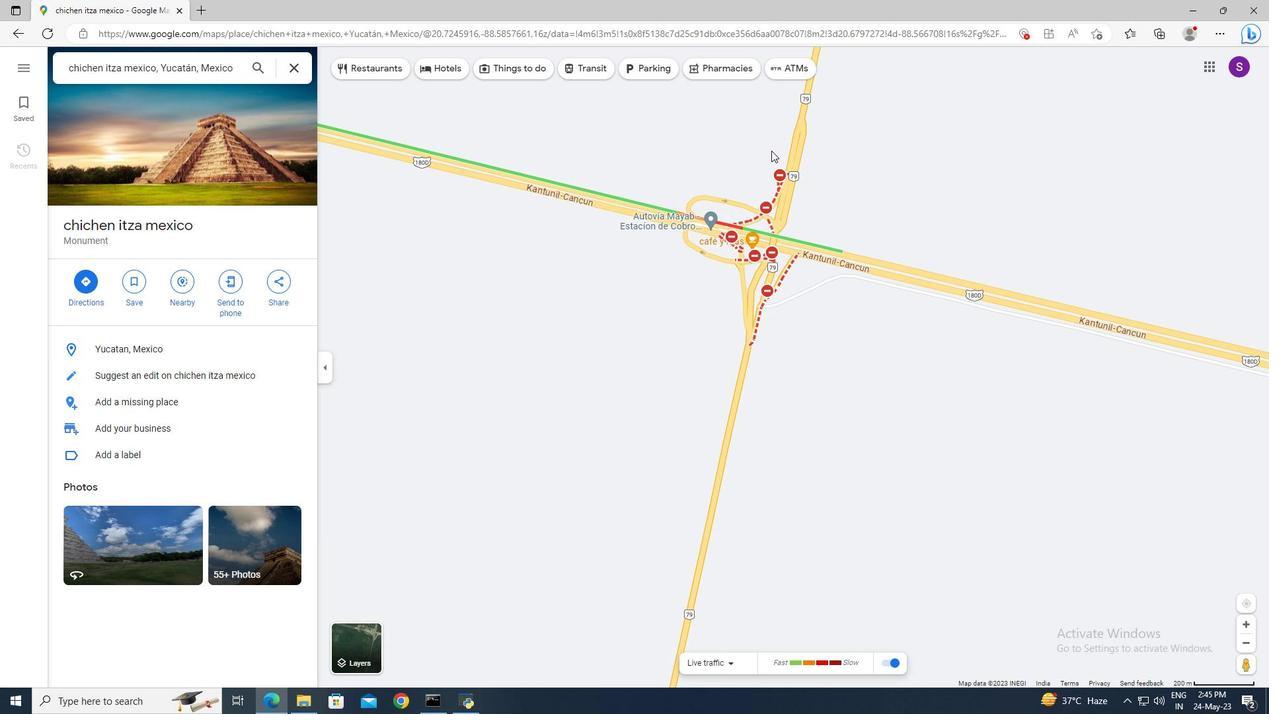 
Action: Mouse moved to (771, 152)
Screenshot: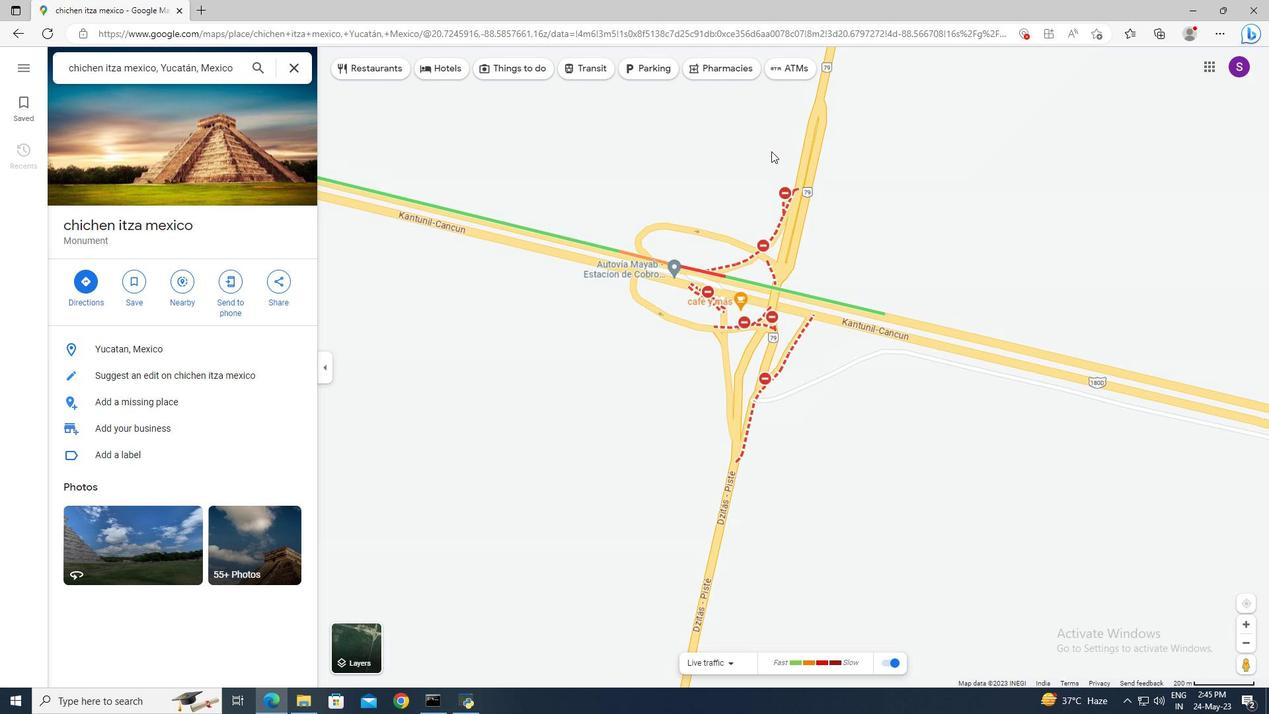 
Action: Mouse scrolled (771, 152) with delta (0, 0)
Screenshot: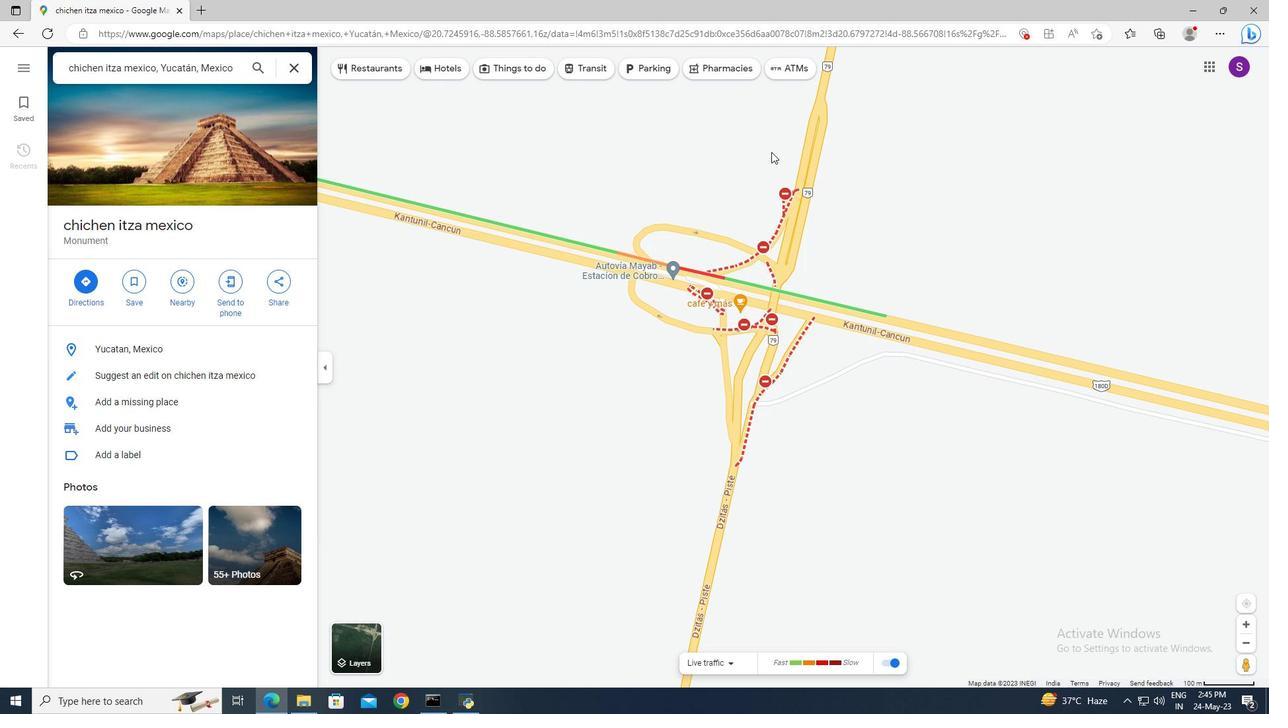
Action: Mouse scrolled (771, 152) with delta (0, 0)
Screenshot: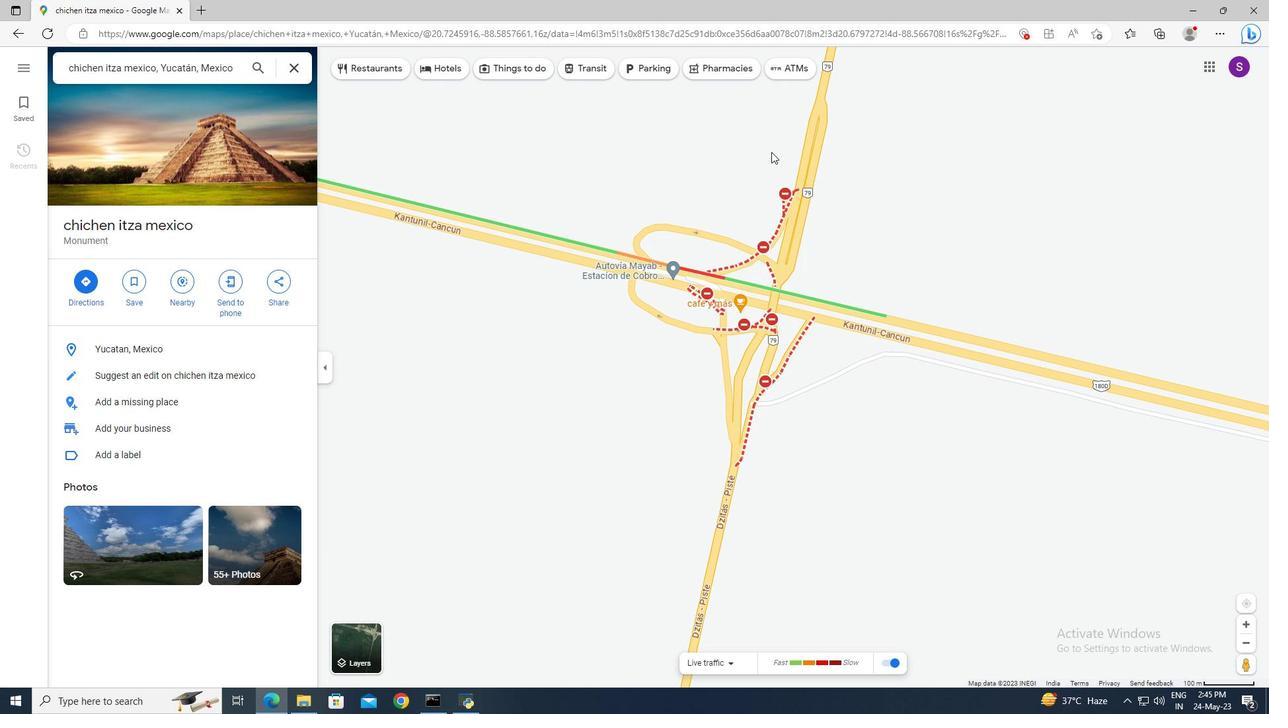 
Action: Mouse moved to (687, 327)
Screenshot: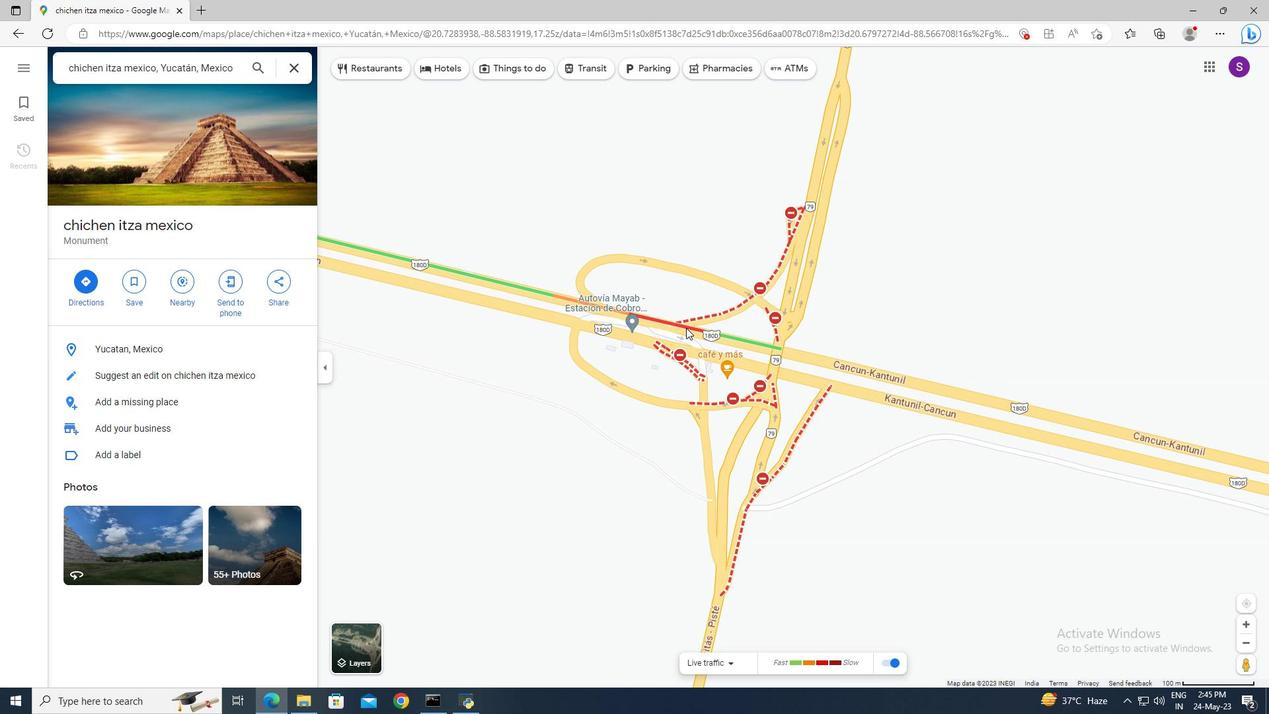 
Action: Mouse scrolled (687, 328) with delta (0, 0)
Screenshot: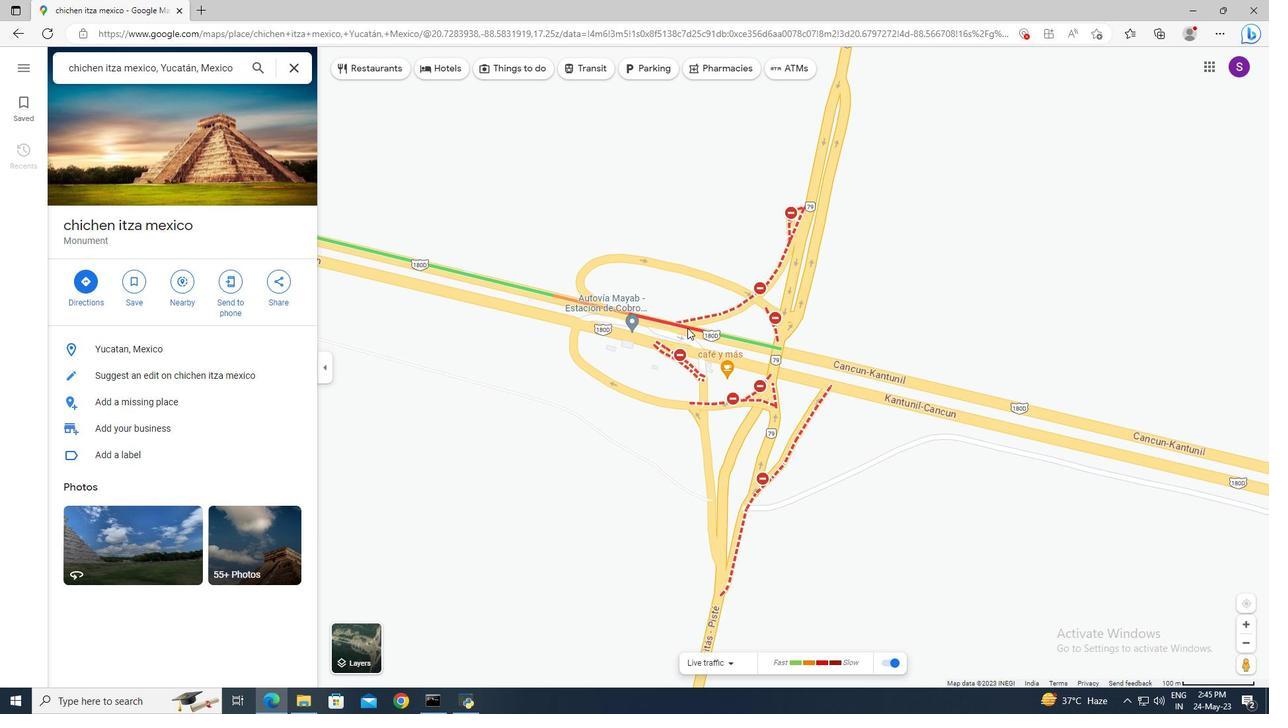 
Action: Mouse moved to (495, 358)
Screenshot: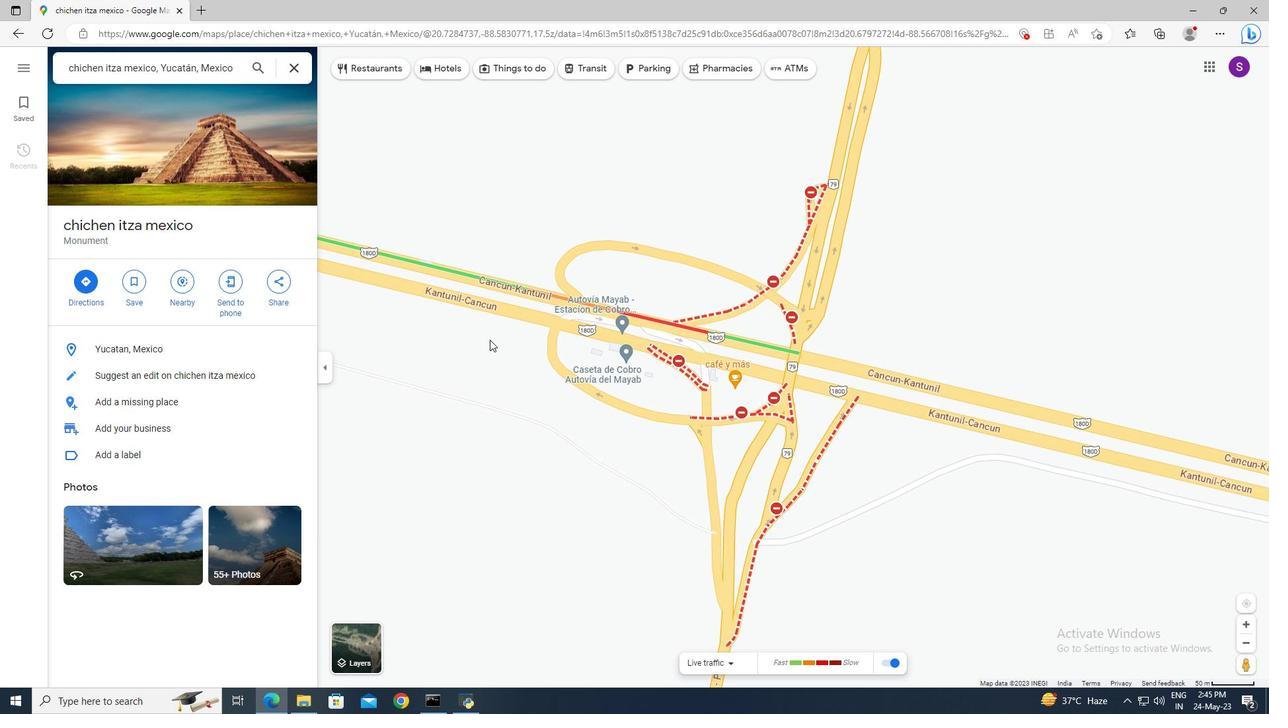 
Action: Mouse pressed left at (490, 342)
Screenshot: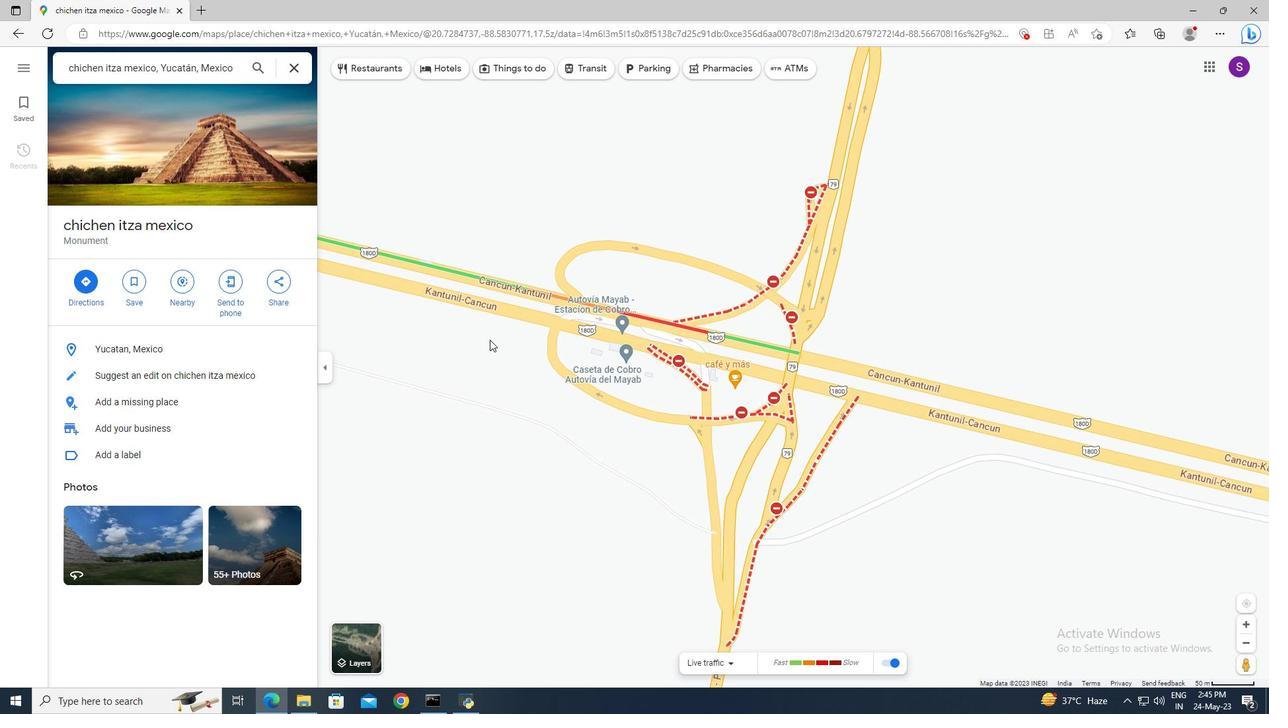 
Action: Mouse moved to (468, 400)
Screenshot: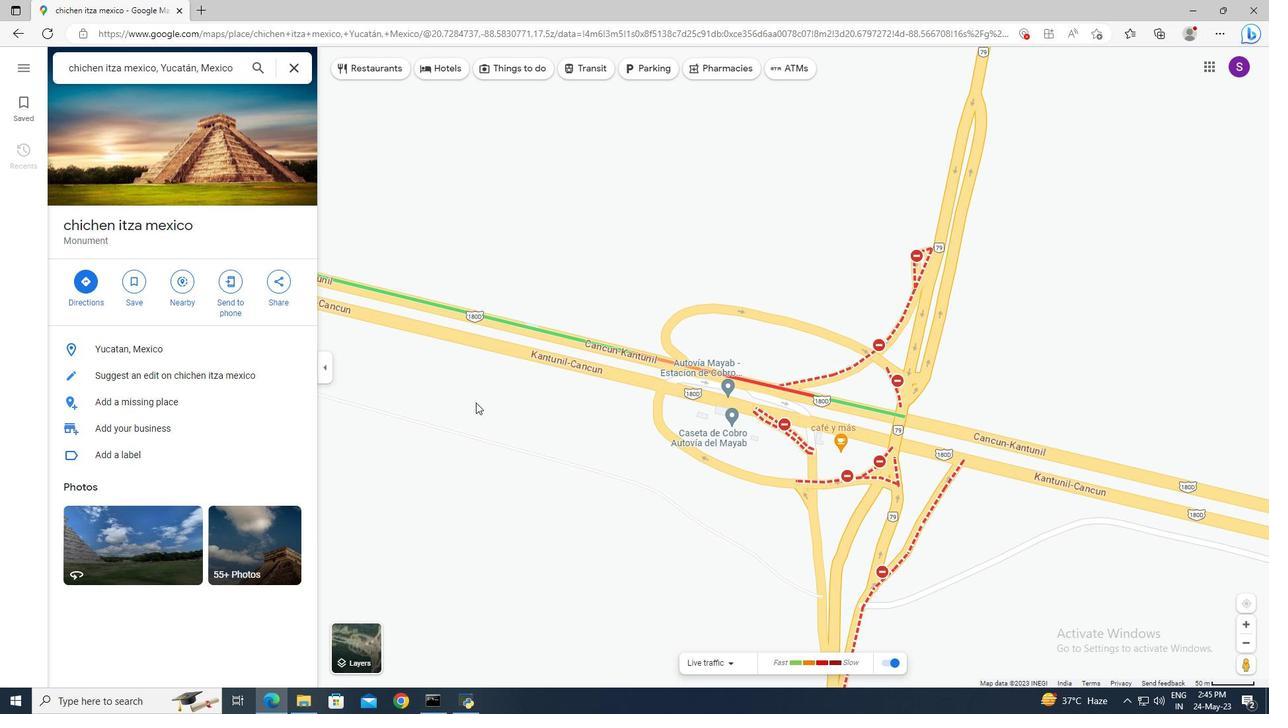 
Action: Mouse pressed left at (468, 400)
Screenshot: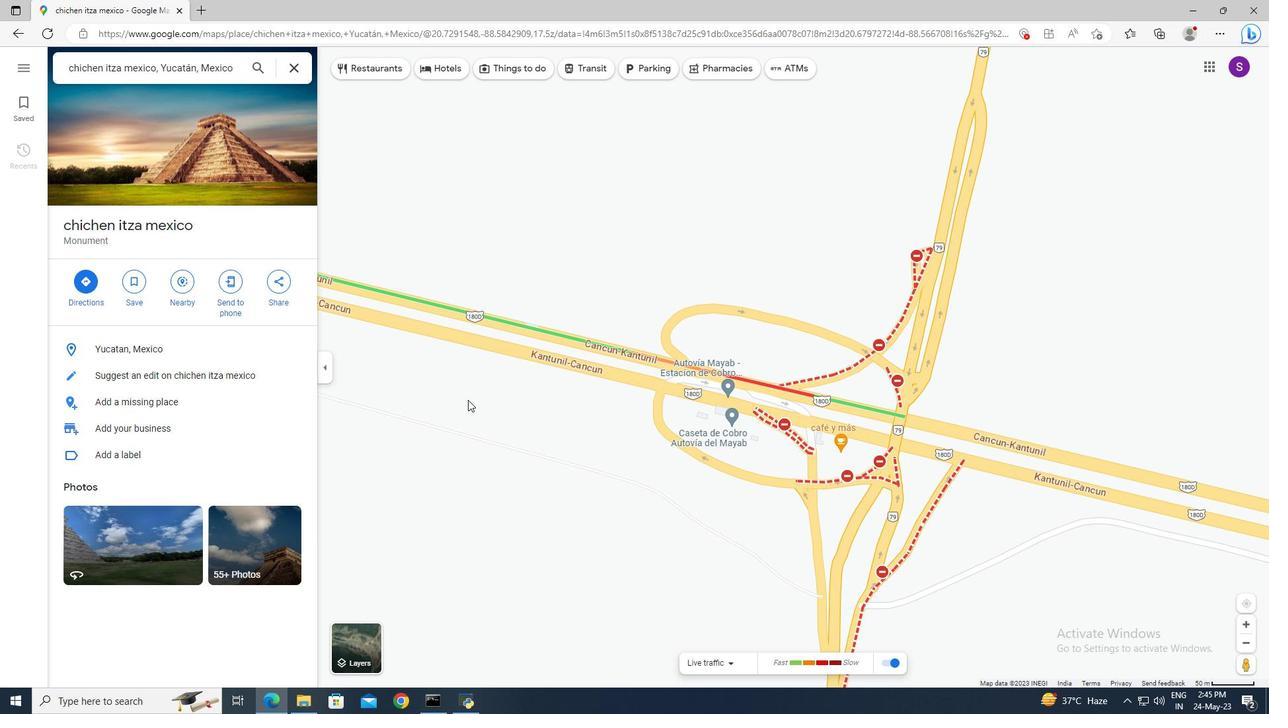 
Action: Mouse moved to (843, 412)
Screenshot: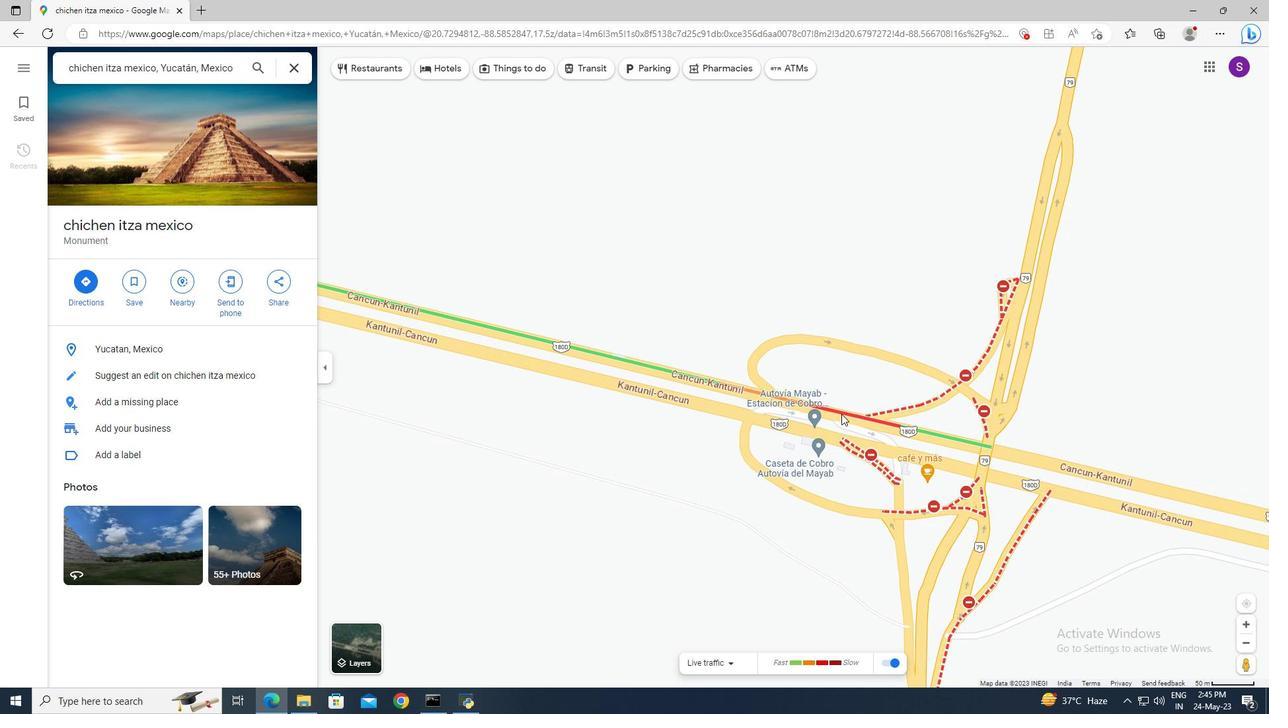 
Action: Mouse pressed left at (843, 412)
Screenshot: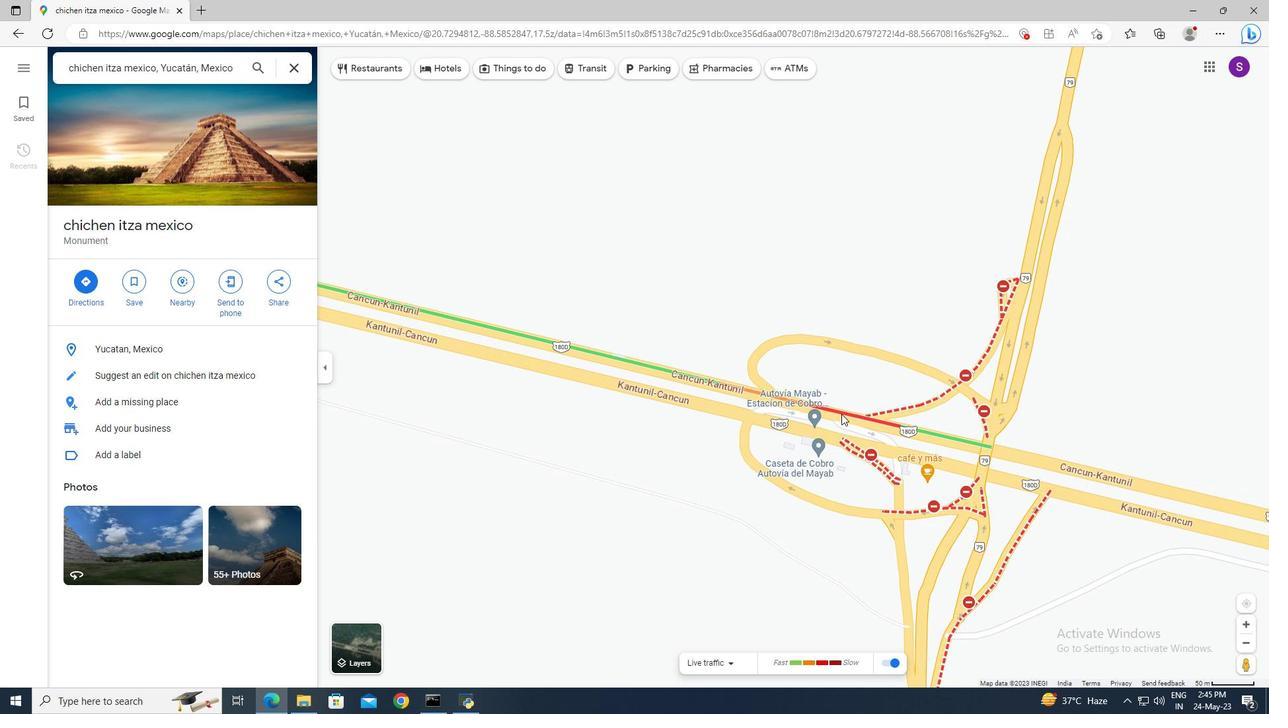 
Action: Mouse moved to (725, 236)
Screenshot: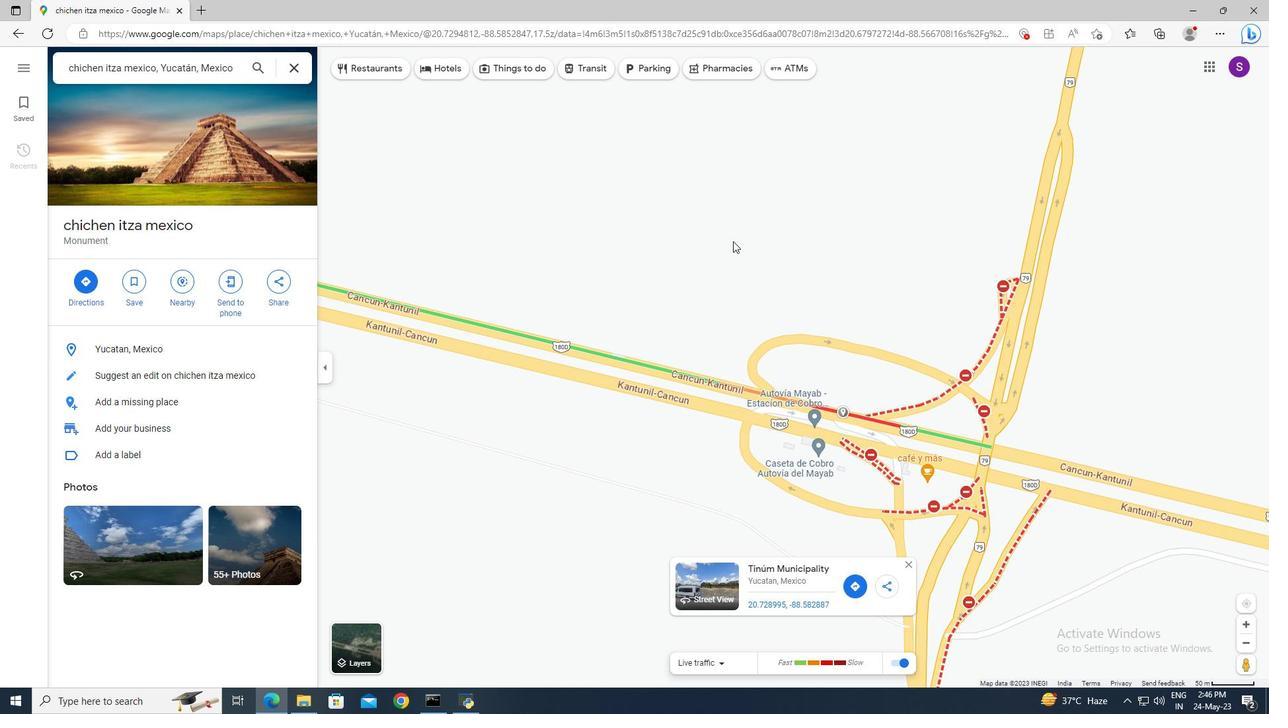
Action: Mouse scrolled (725, 235) with delta (0, 0)
Screenshot: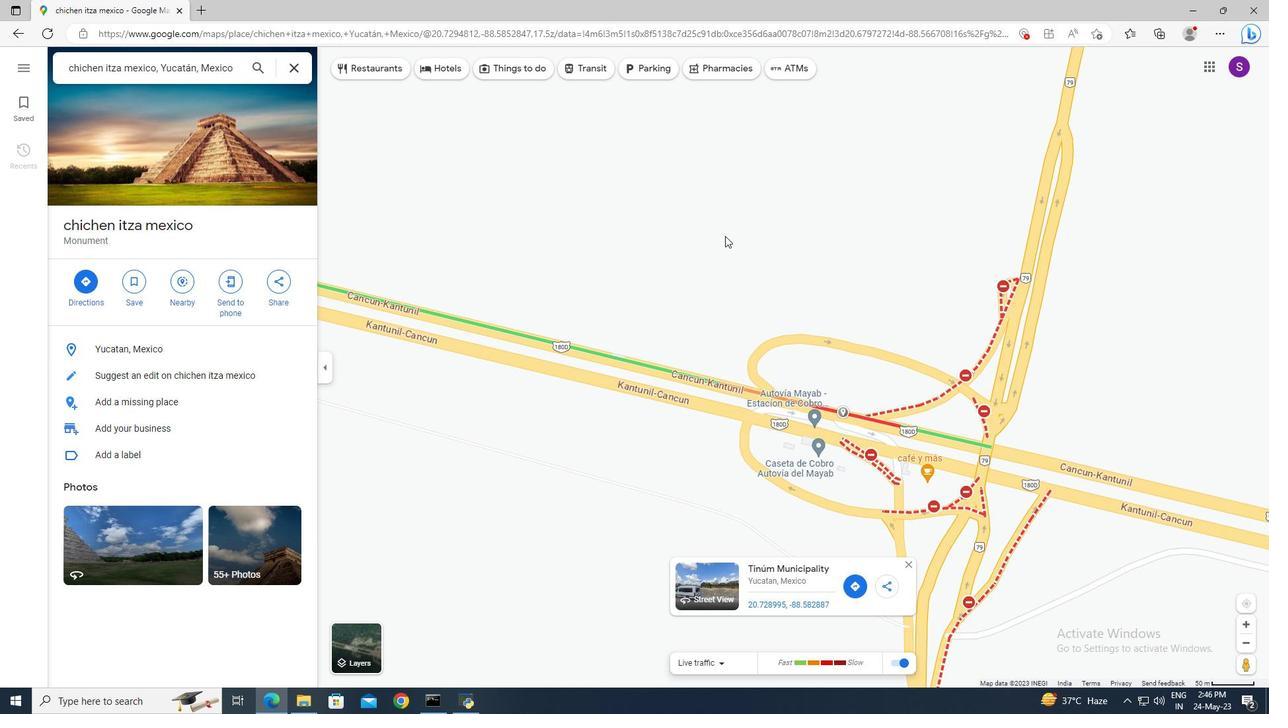 
Action: Mouse scrolled (725, 235) with delta (0, 0)
Screenshot: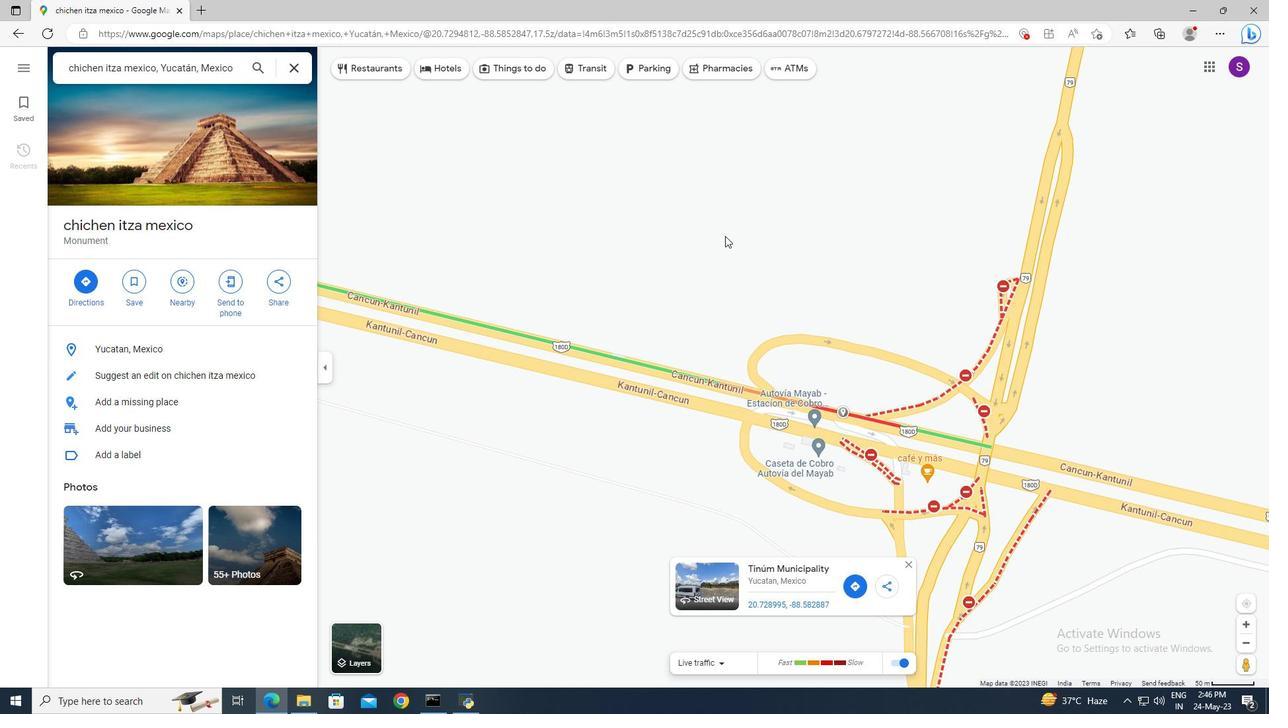 
Action: Mouse scrolled (725, 235) with delta (0, 0)
Screenshot: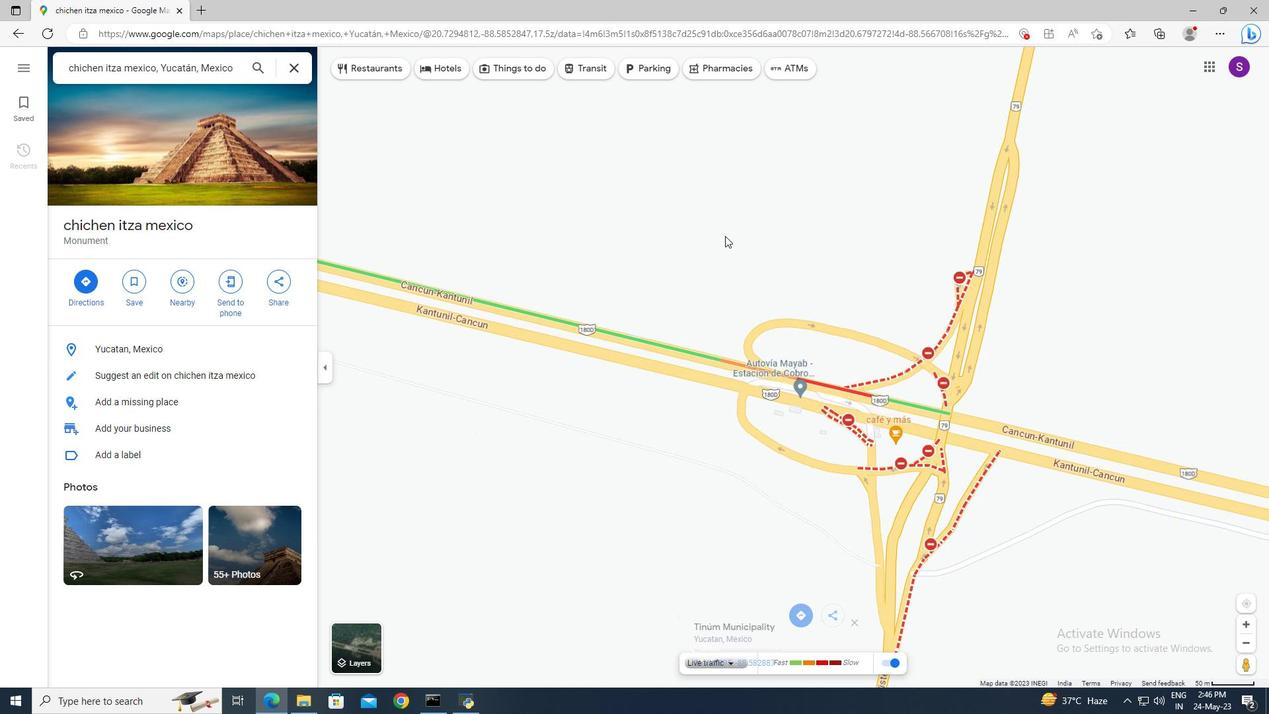 
Action: Mouse scrolled (725, 235) with delta (0, 0)
Screenshot: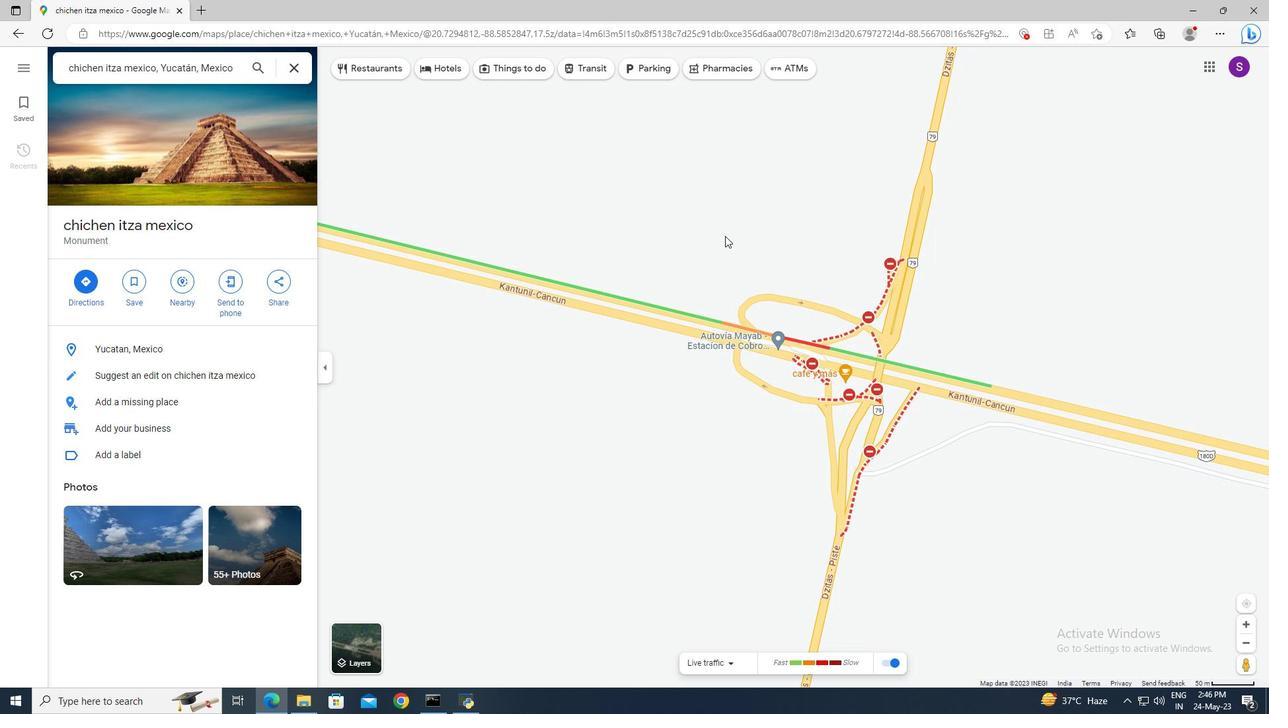 
Action: Mouse scrolled (725, 235) with delta (0, 0)
Screenshot: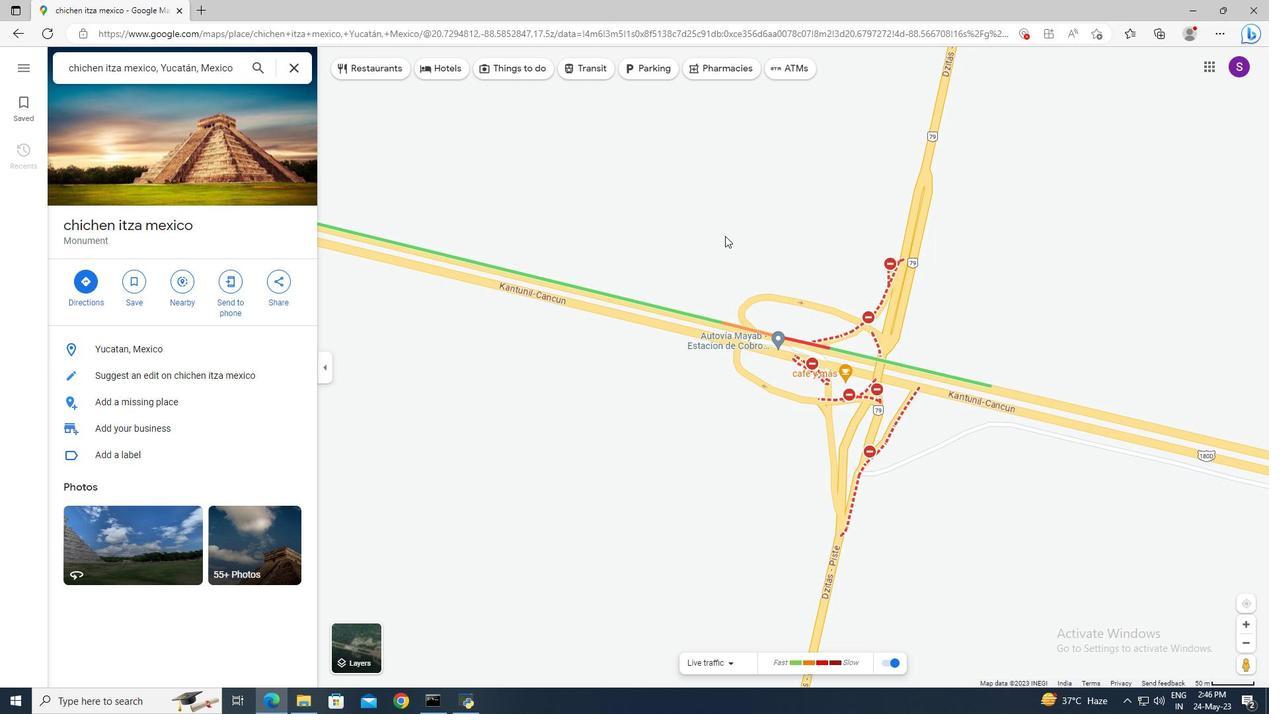 
Action: Mouse scrolled (725, 235) with delta (0, 0)
Screenshot: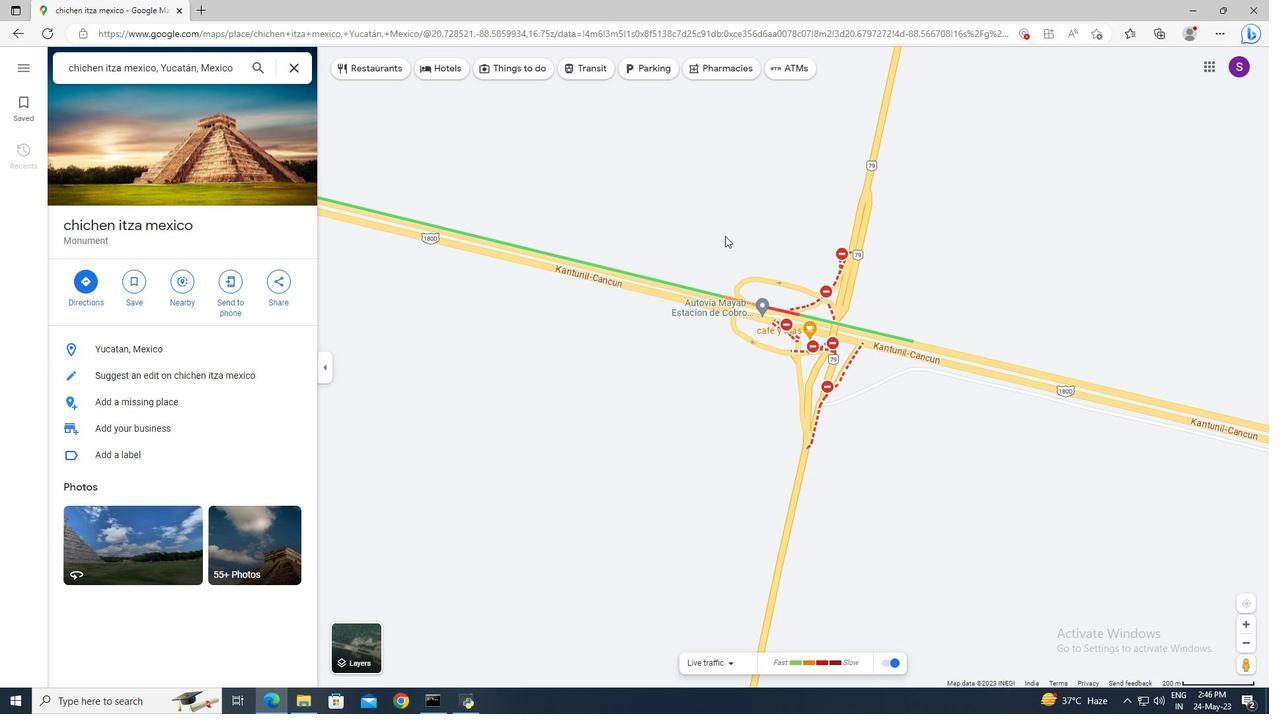 
Action: Mouse scrolled (725, 235) with delta (0, 0)
Screenshot: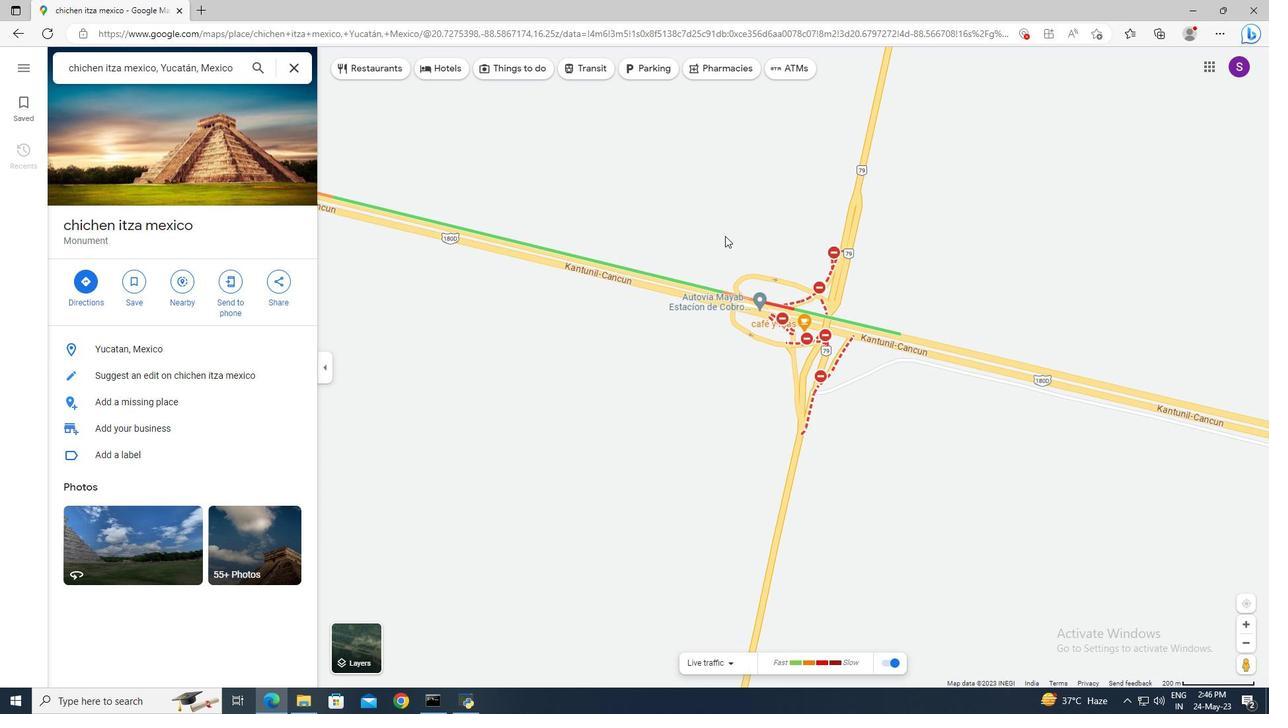 
Action: Mouse moved to (419, 63)
Screenshot: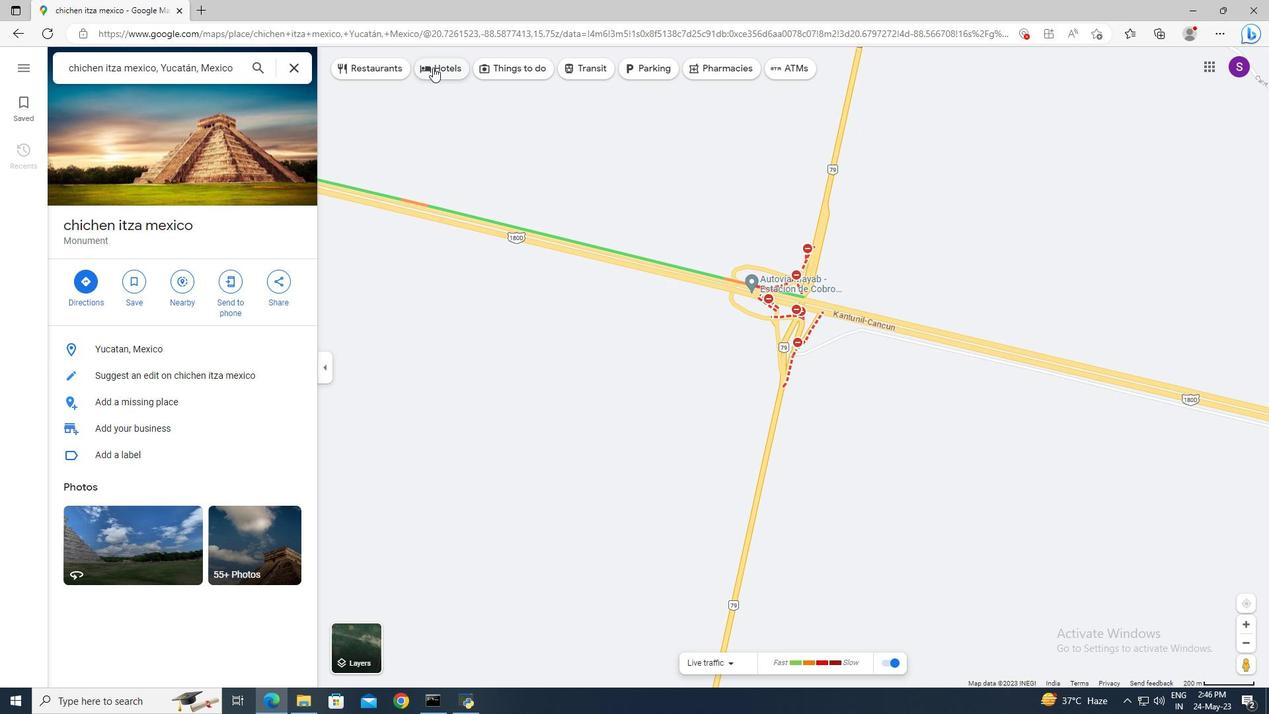 
Action: Mouse pressed left at (419, 63)
Screenshot: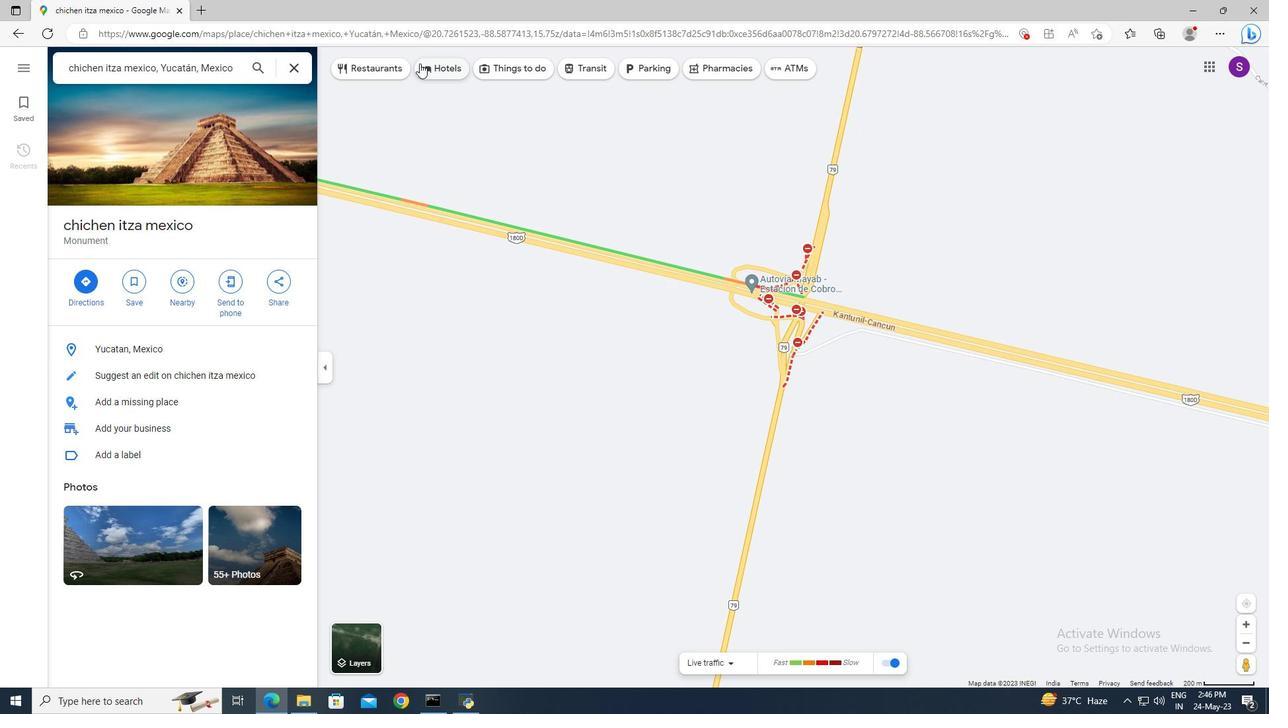 
Action: Mouse moved to (857, 461)
Screenshot: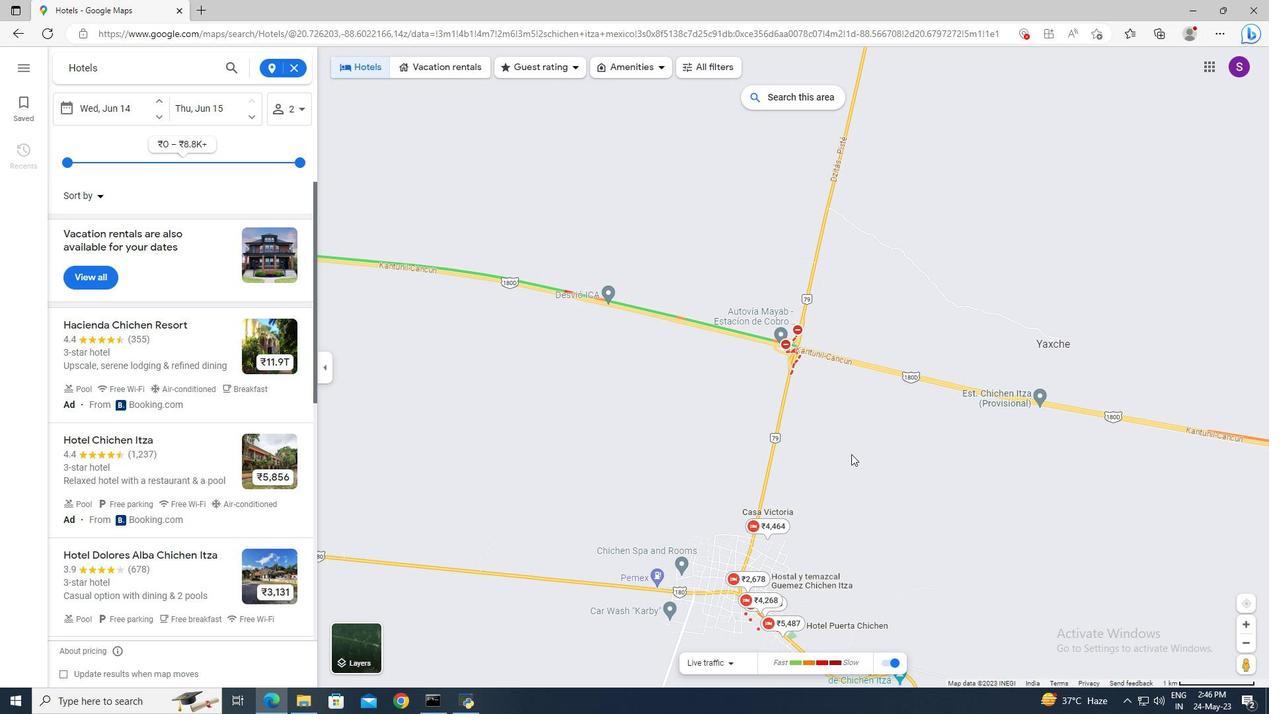 
Action: Mouse pressed left at (857, 461)
